 Task: Explore the project management tool and familiarize yourself with its features, including templates, dashboards, and customization options.
Action: Mouse moved to (15, 27)
Screenshot: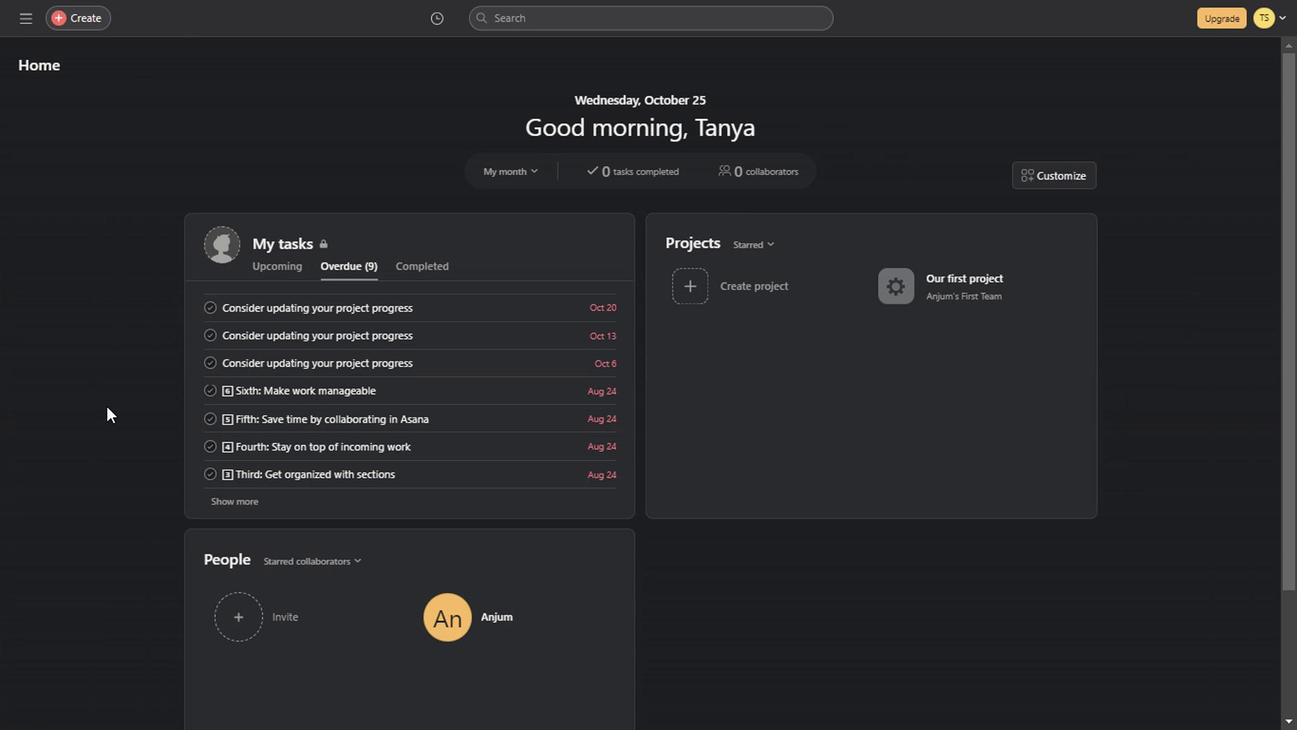 
Action: Mouse pressed left at (15, 27)
Screenshot: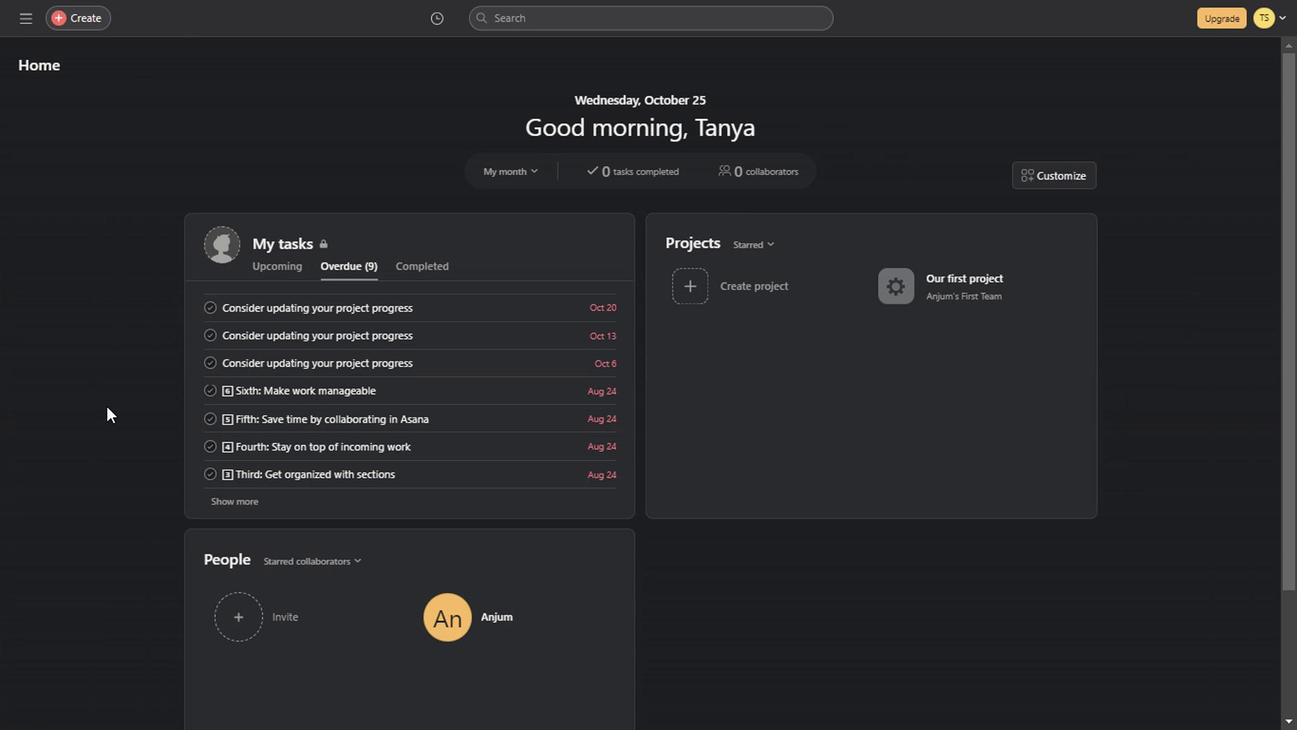 
Action: Mouse moved to (296, 279)
Screenshot: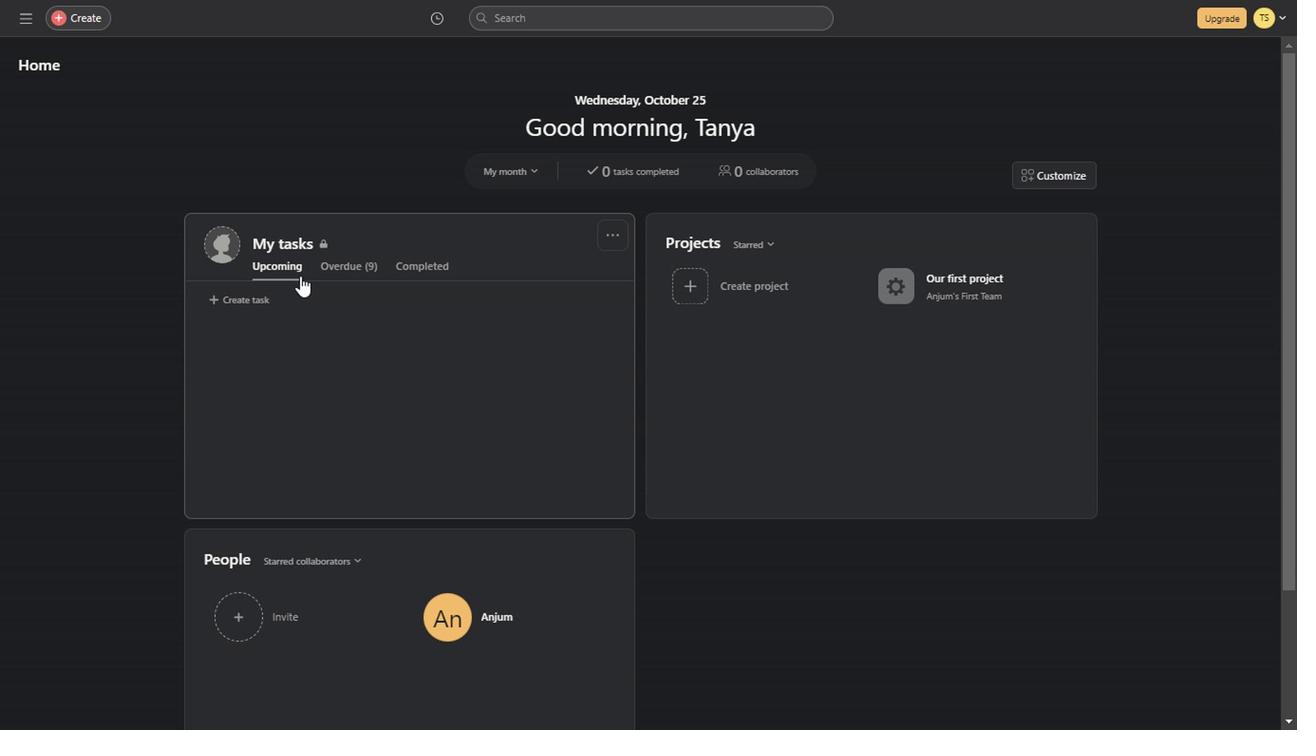 
Action: Mouse pressed left at (296, 279)
Screenshot: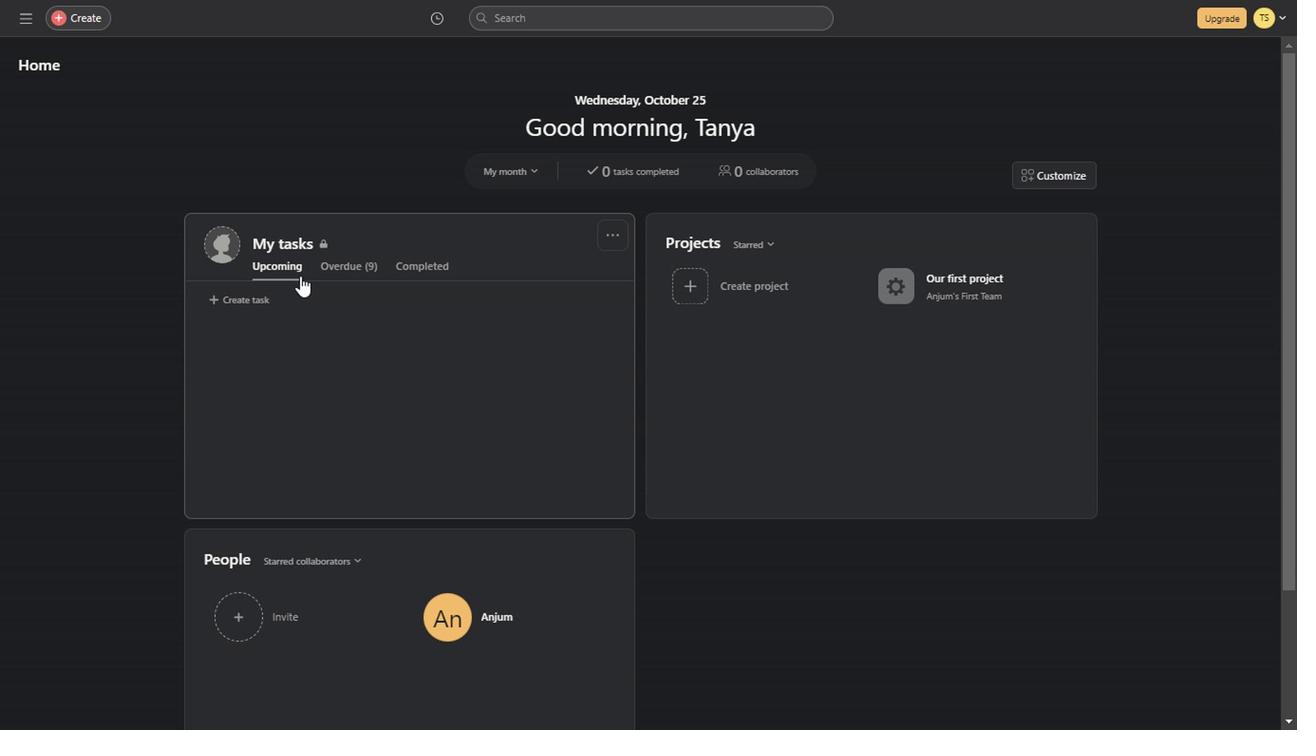 
Action: Mouse moved to (416, 275)
Screenshot: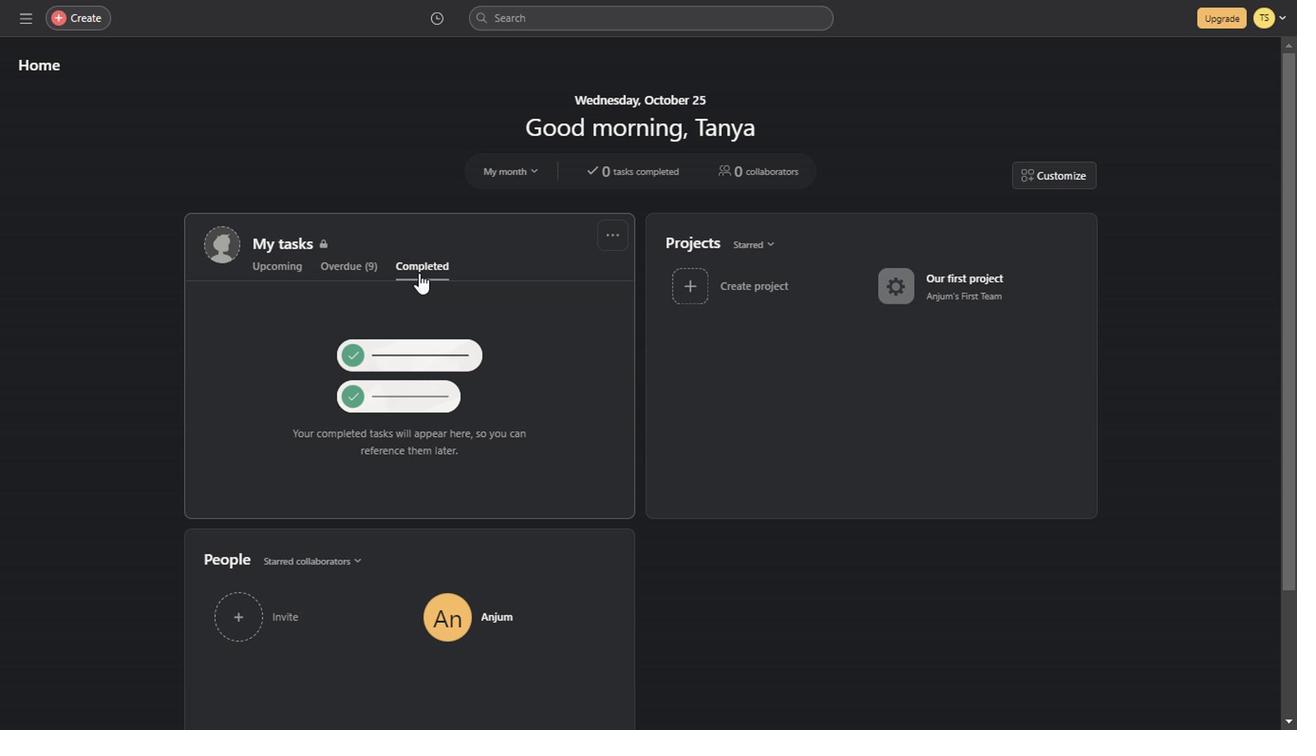 
Action: Mouse pressed left at (416, 275)
Screenshot: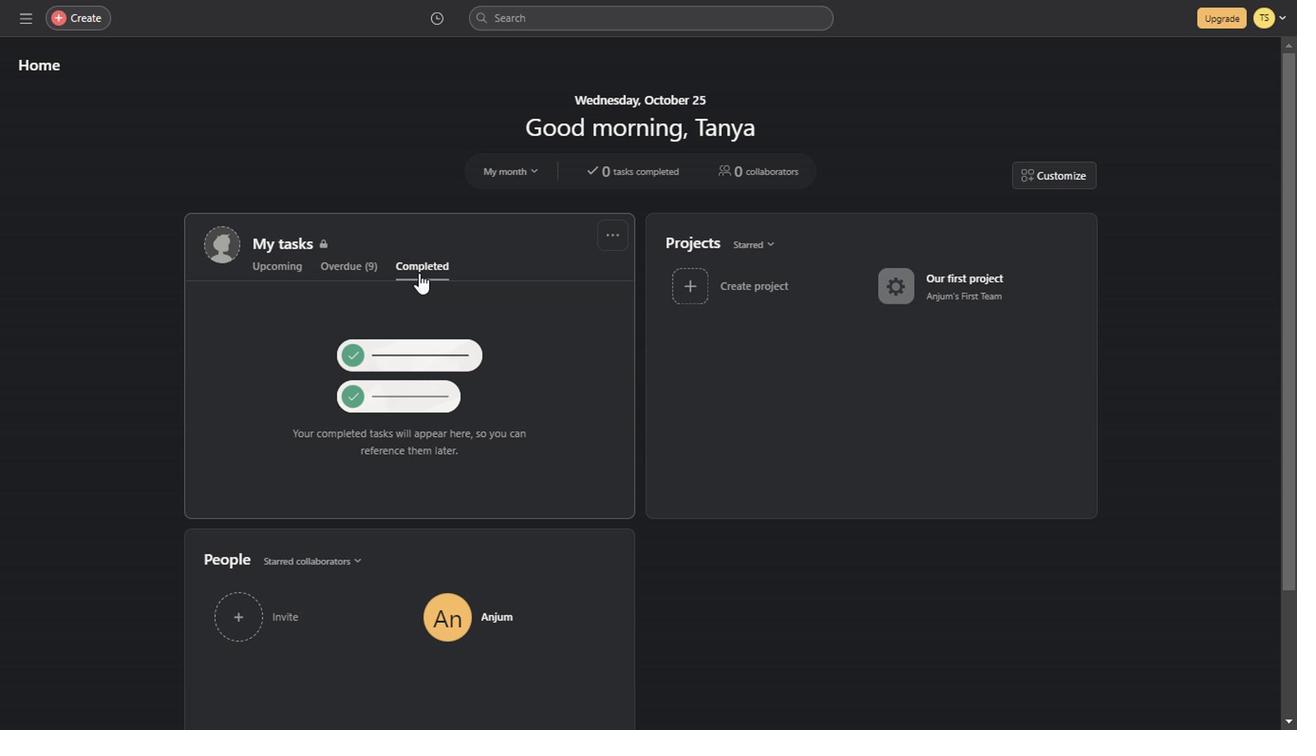 
Action: Mouse moved to (350, 262)
Screenshot: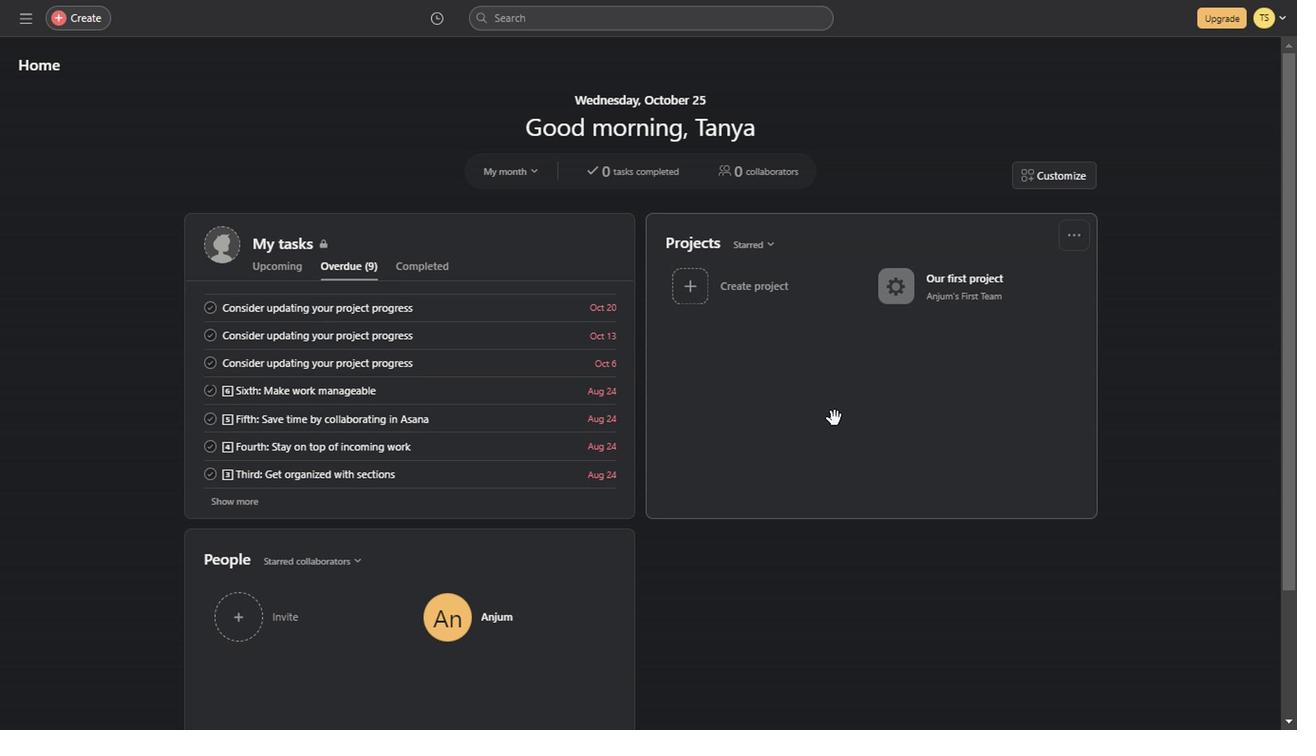 
Action: Mouse pressed left at (350, 262)
Screenshot: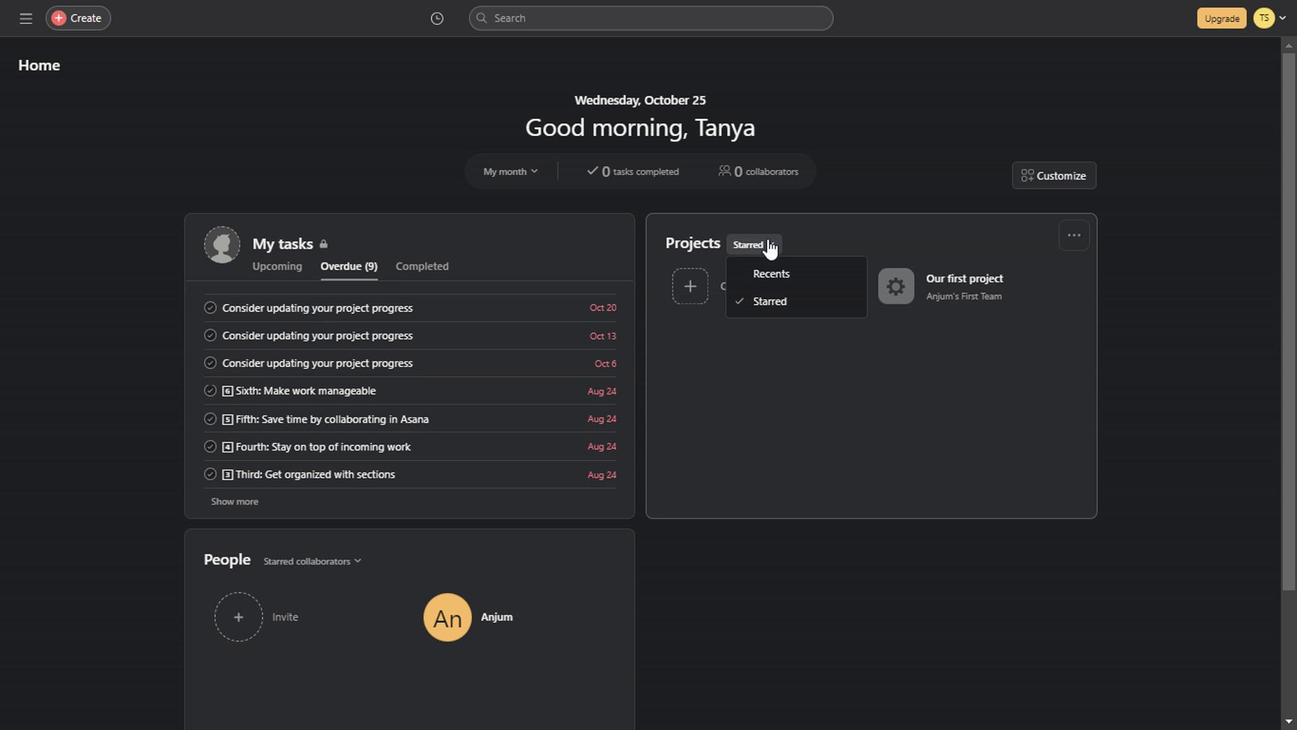 
Action: Mouse moved to (770, 242)
Screenshot: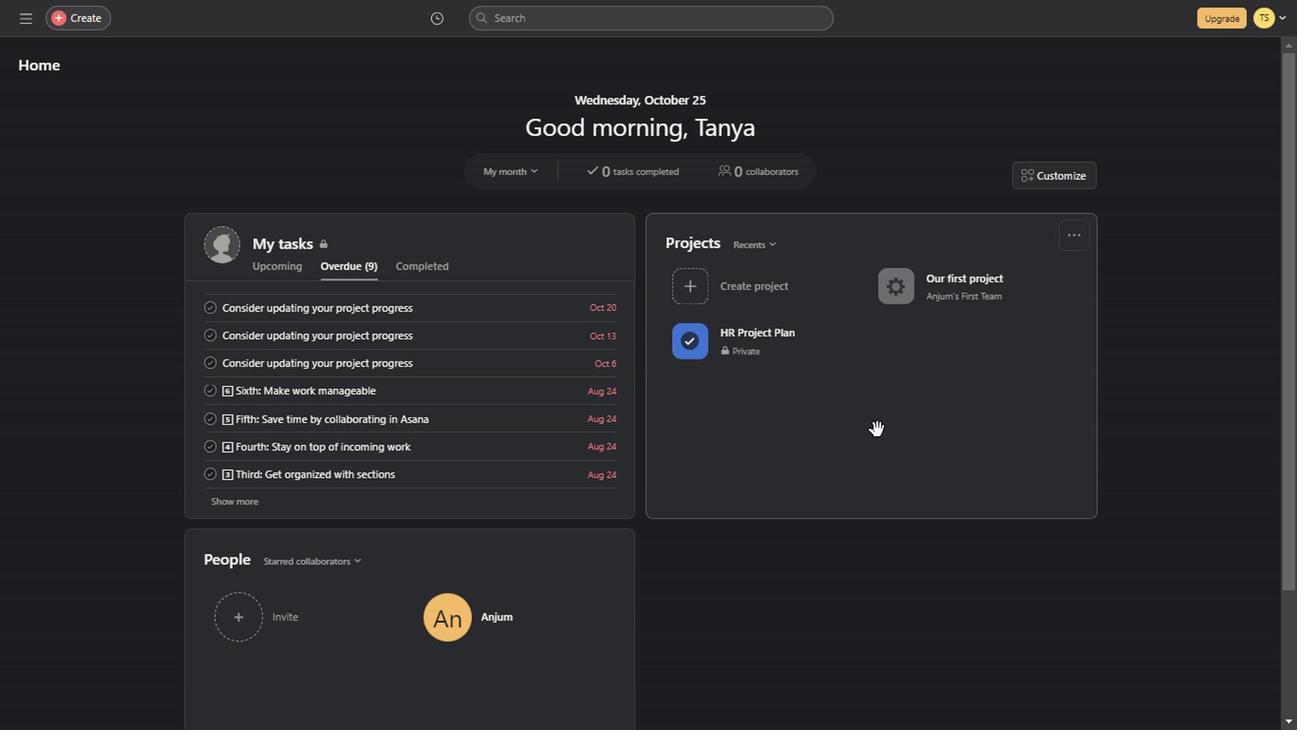 
Action: Mouse pressed left at (770, 242)
Screenshot: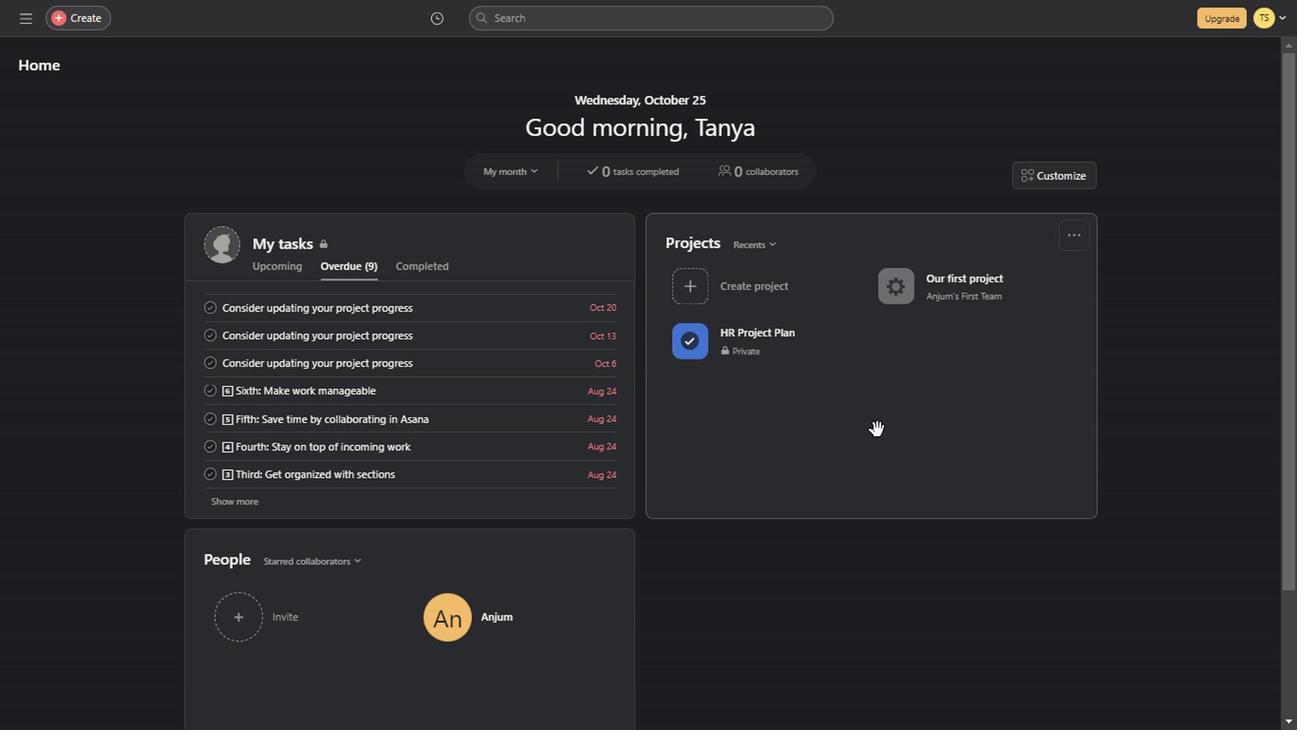 
Action: Mouse moved to (779, 279)
Screenshot: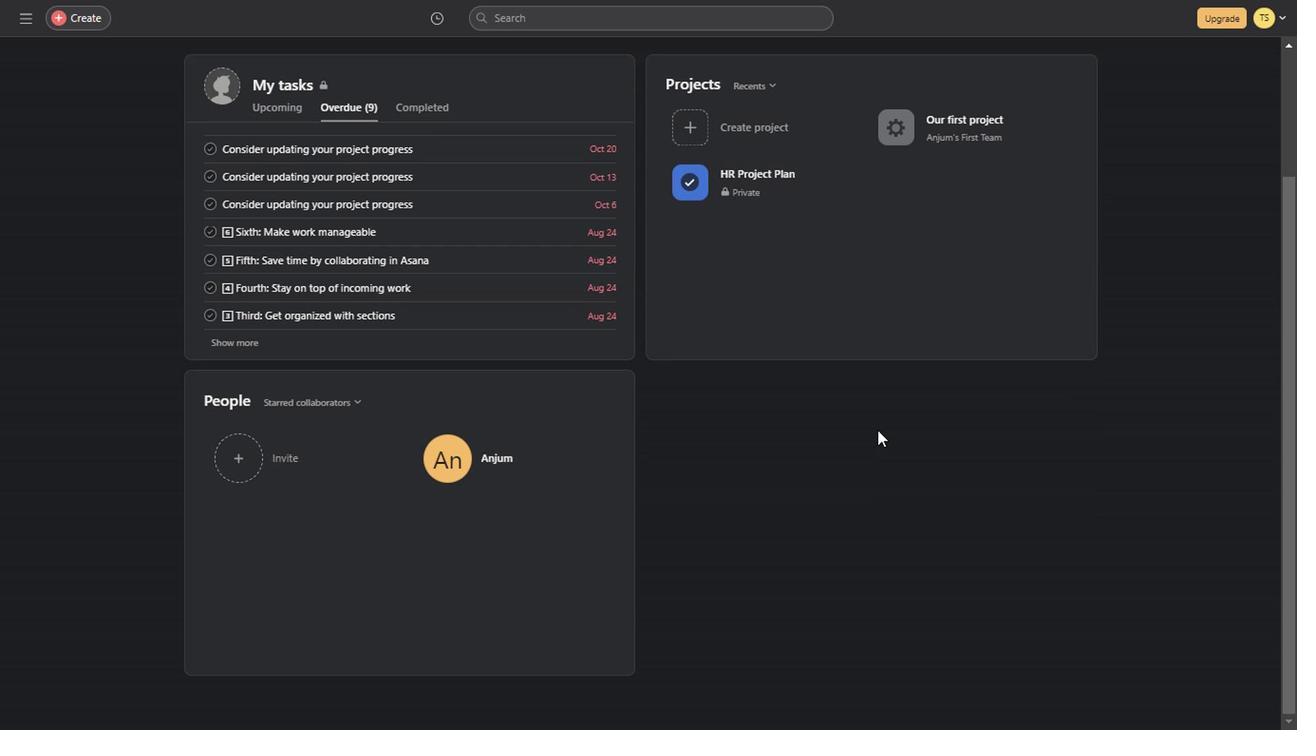 
Action: Mouse pressed left at (779, 279)
Screenshot: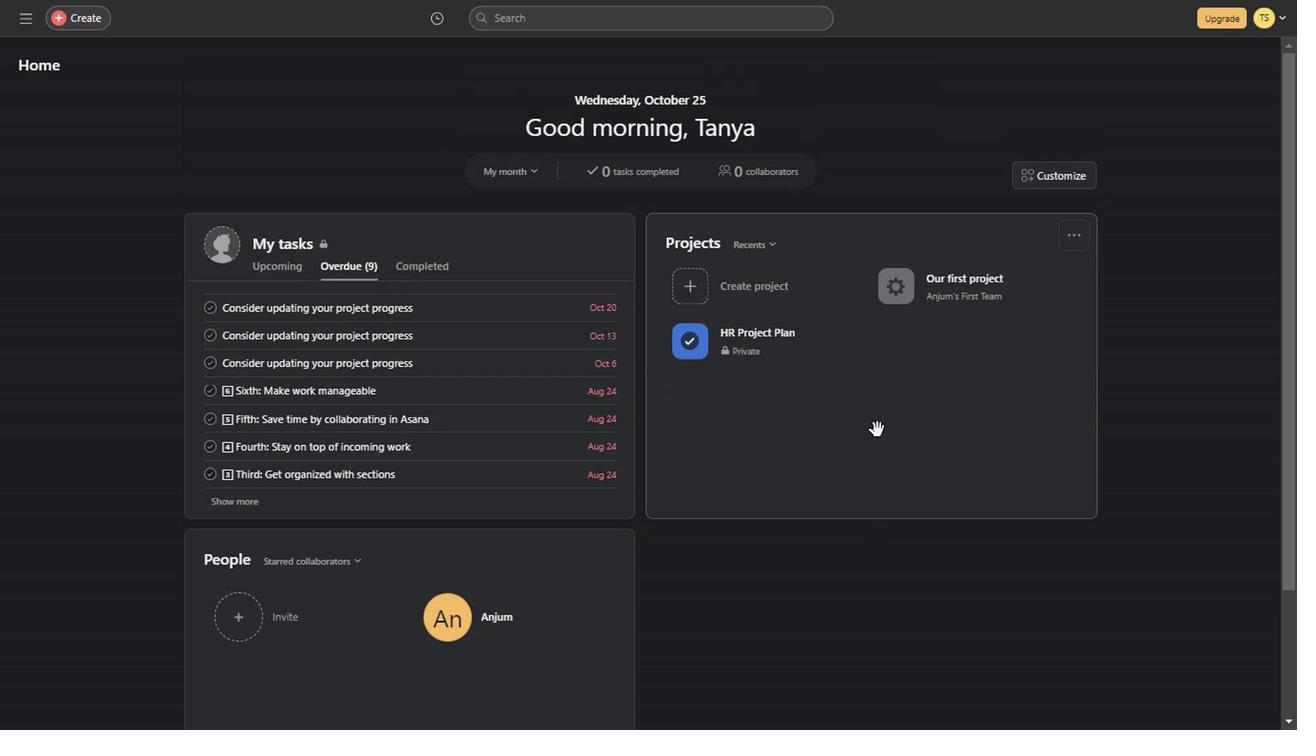 
Action: Mouse moved to (882, 431)
Screenshot: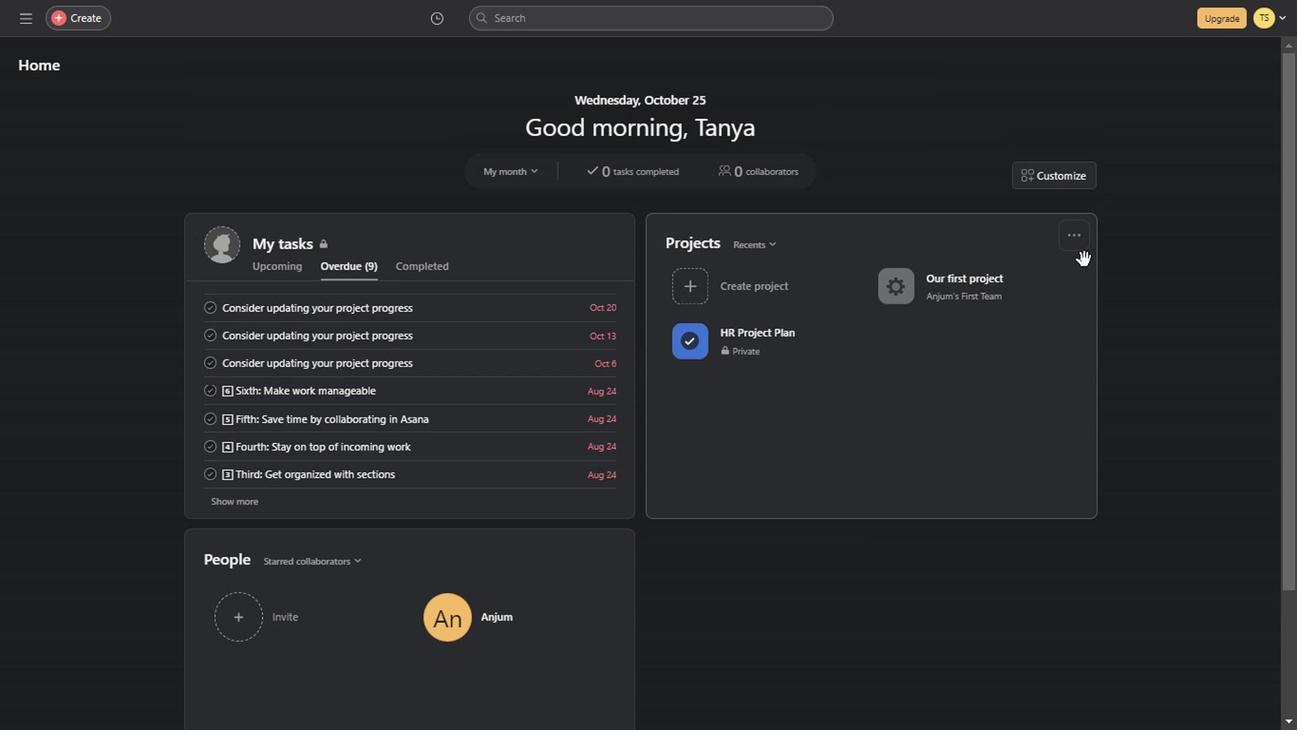 
Action: Mouse scrolled (882, 429) with delta (0, -1)
Screenshot: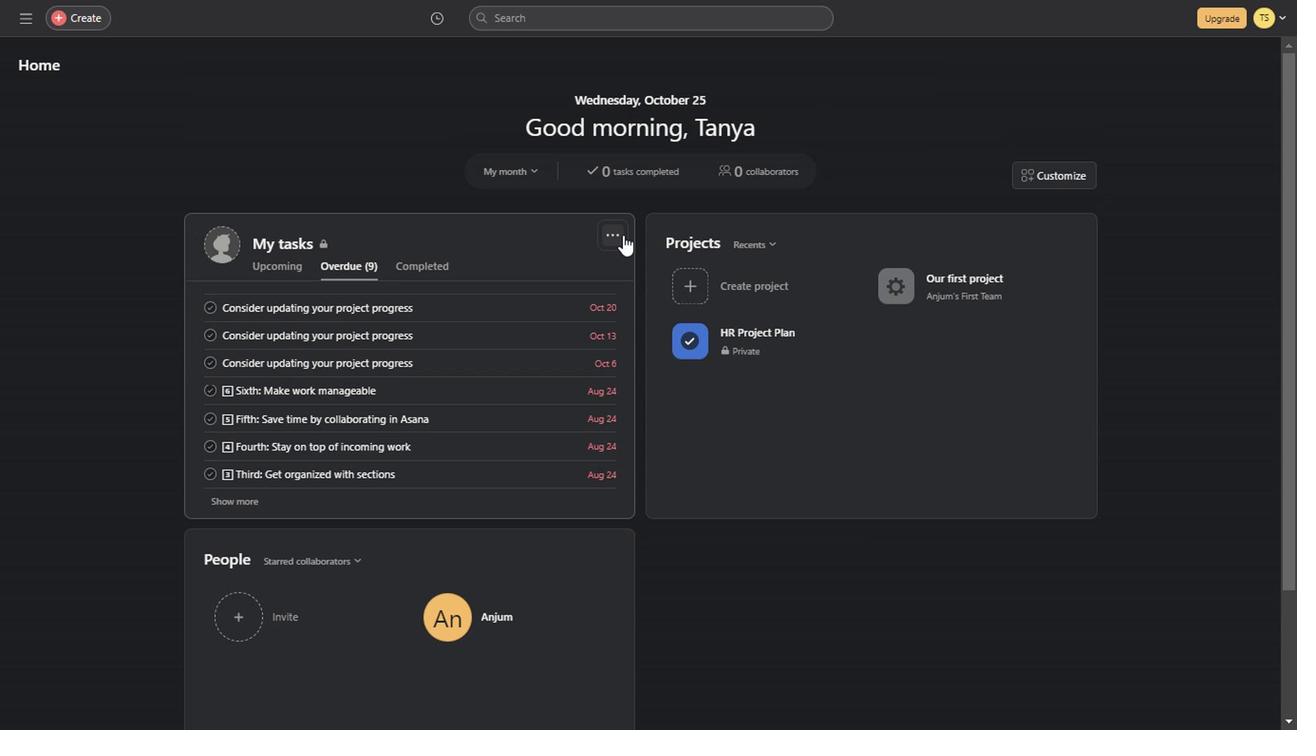 
Action: Mouse scrolled (882, 429) with delta (0, -1)
Screenshot: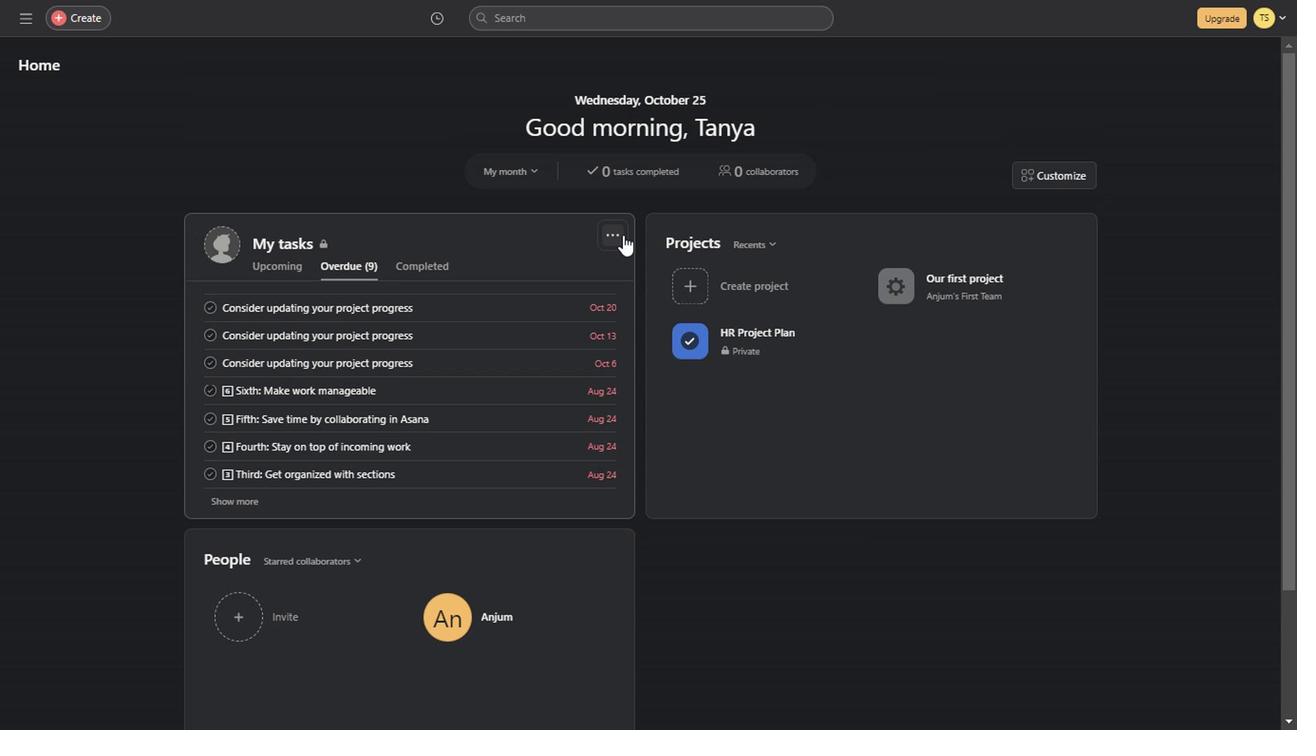 
Action: Mouse scrolled (882, 429) with delta (0, -1)
Screenshot: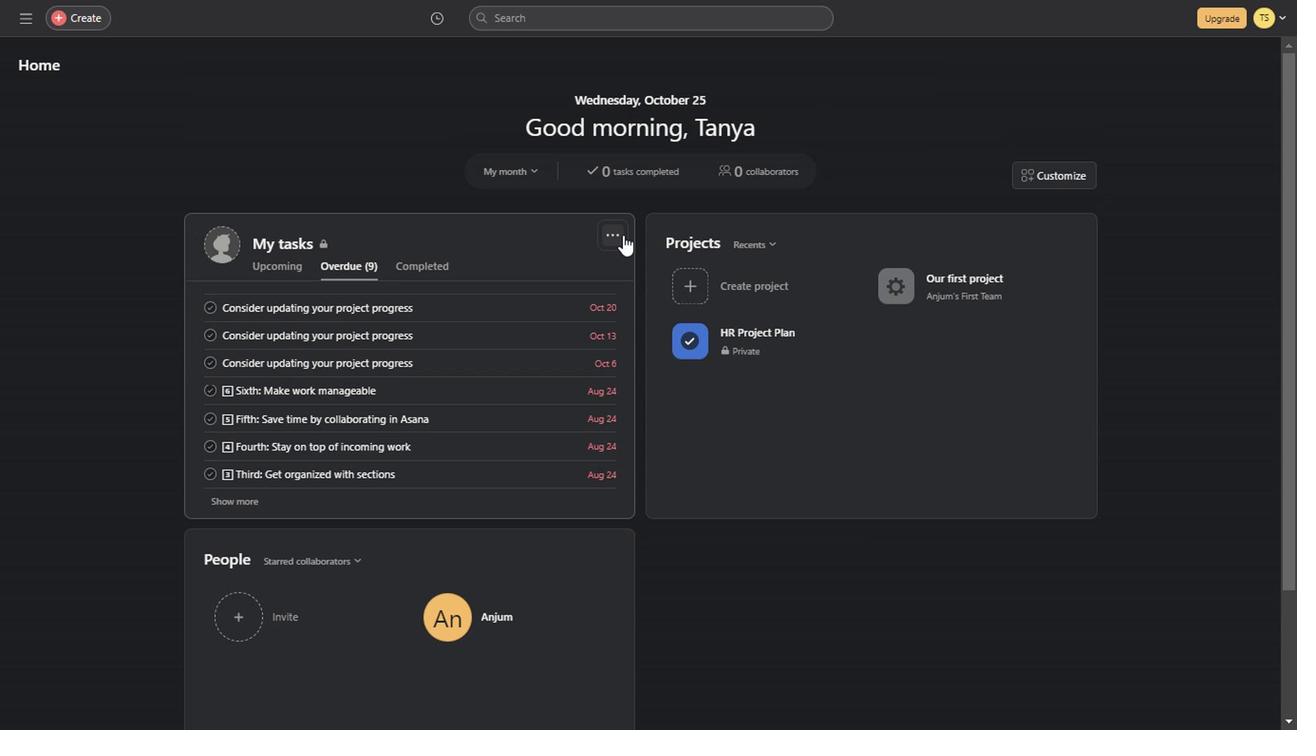 
Action: Mouse scrolled (882, 429) with delta (0, -1)
Screenshot: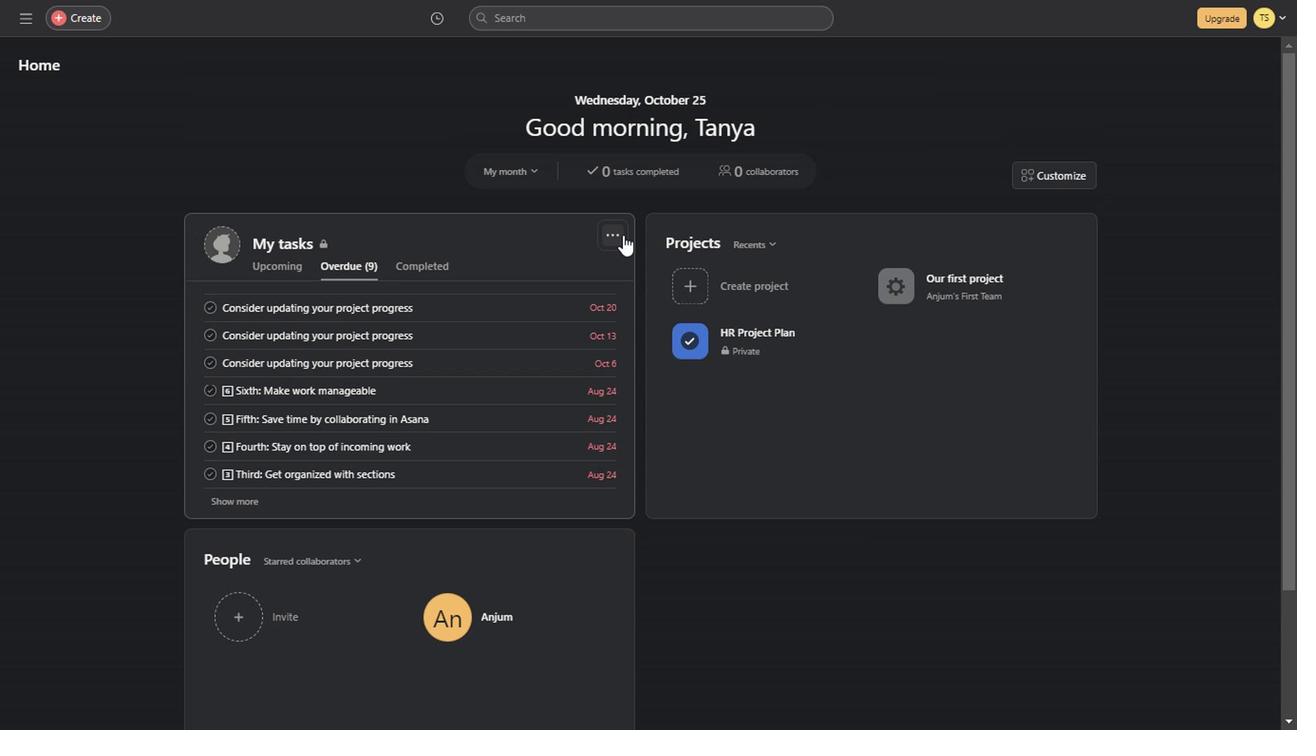 
Action: Mouse scrolled (882, 429) with delta (0, -1)
Screenshot: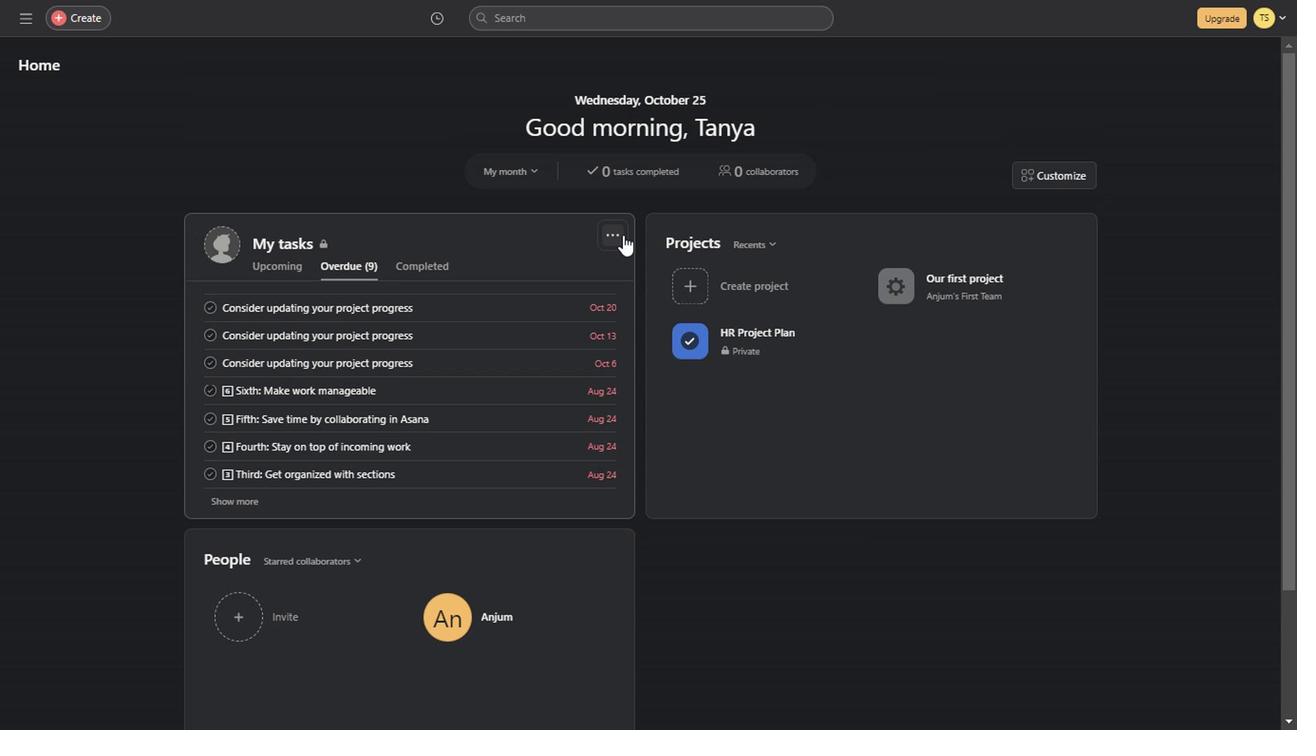 
Action: Mouse scrolled (882, 429) with delta (0, -1)
Screenshot: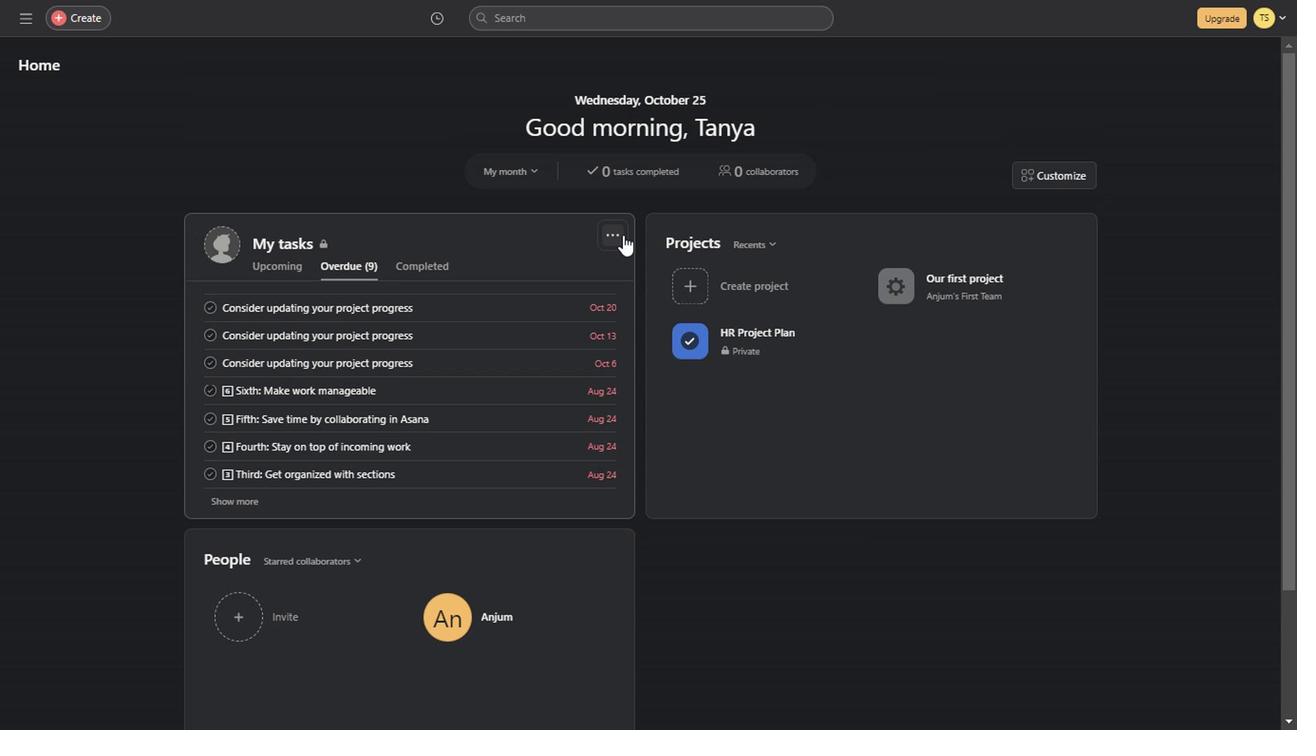 
Action: Mouse scrolled (882, 429) with delta (0, -1)
Screenshot: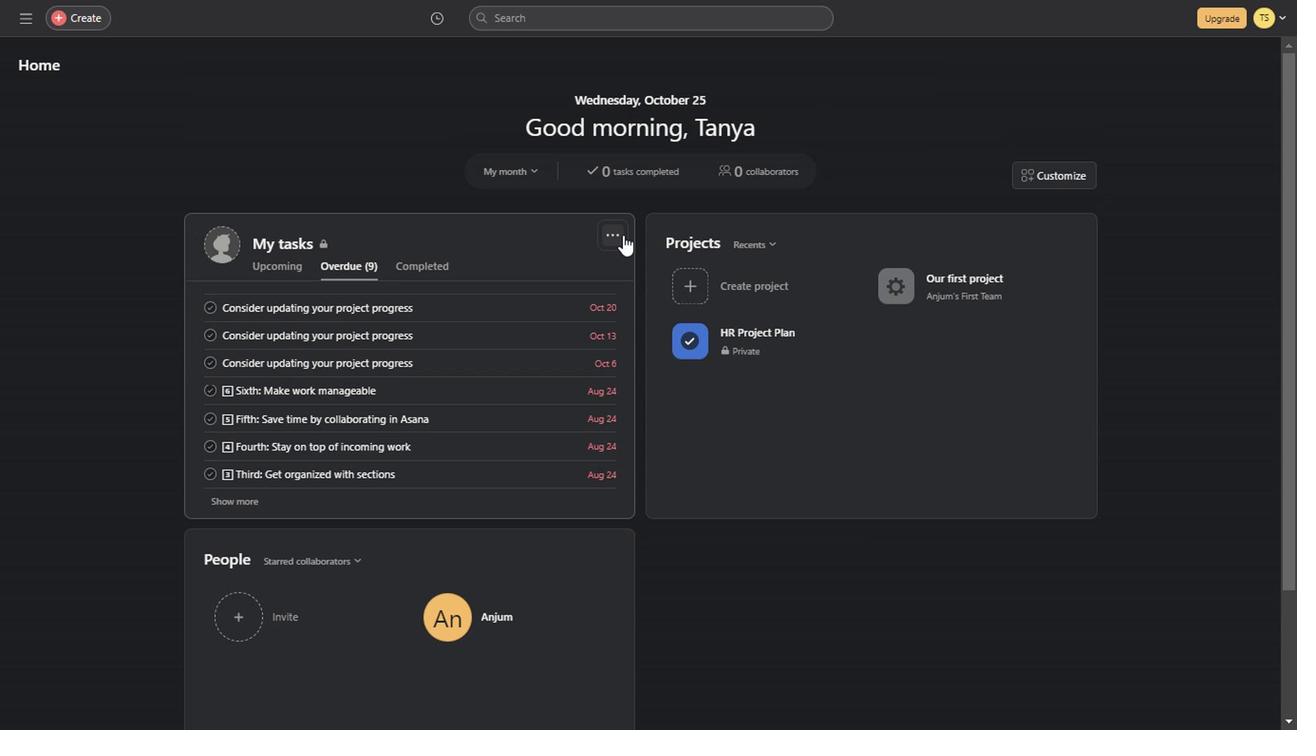 
Action: Mouse scrolled (882, 429) with delta (0, -1)
Screenshot: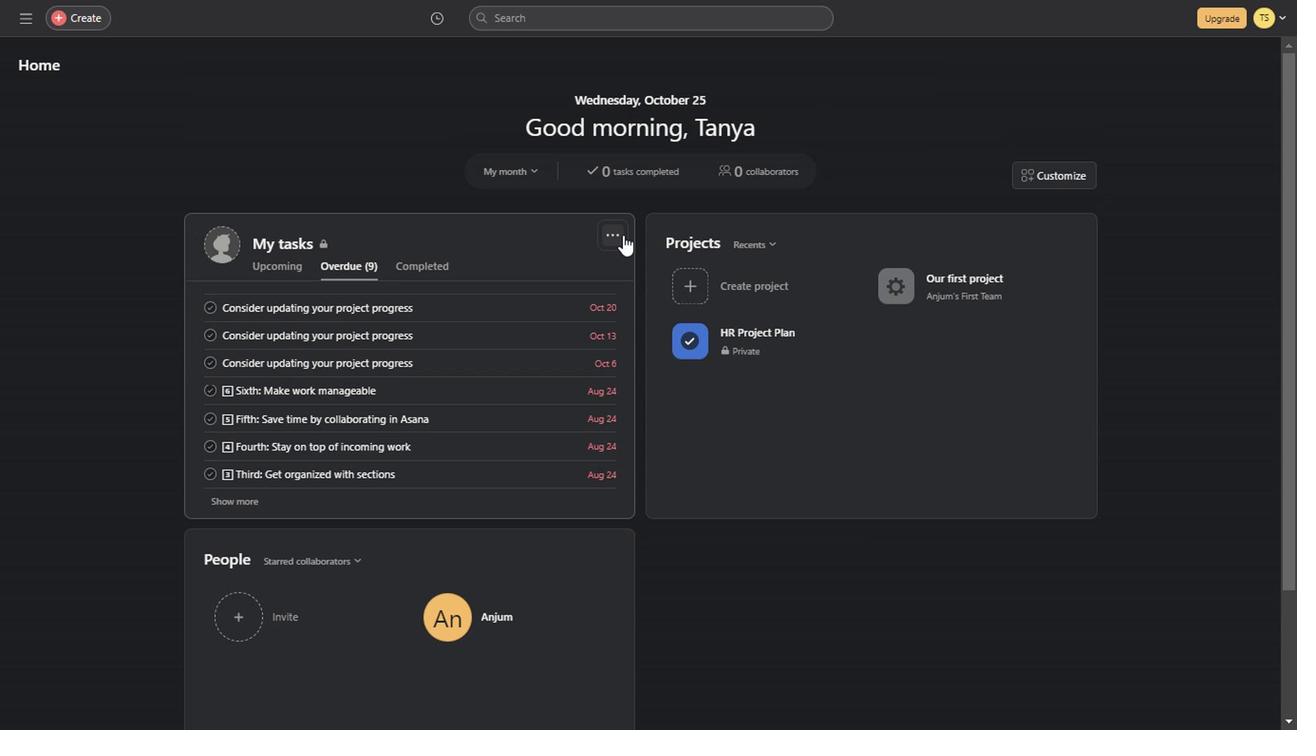 
Action: Mouse scrolled (882, 429) with delta (0, -1)
Screenshot: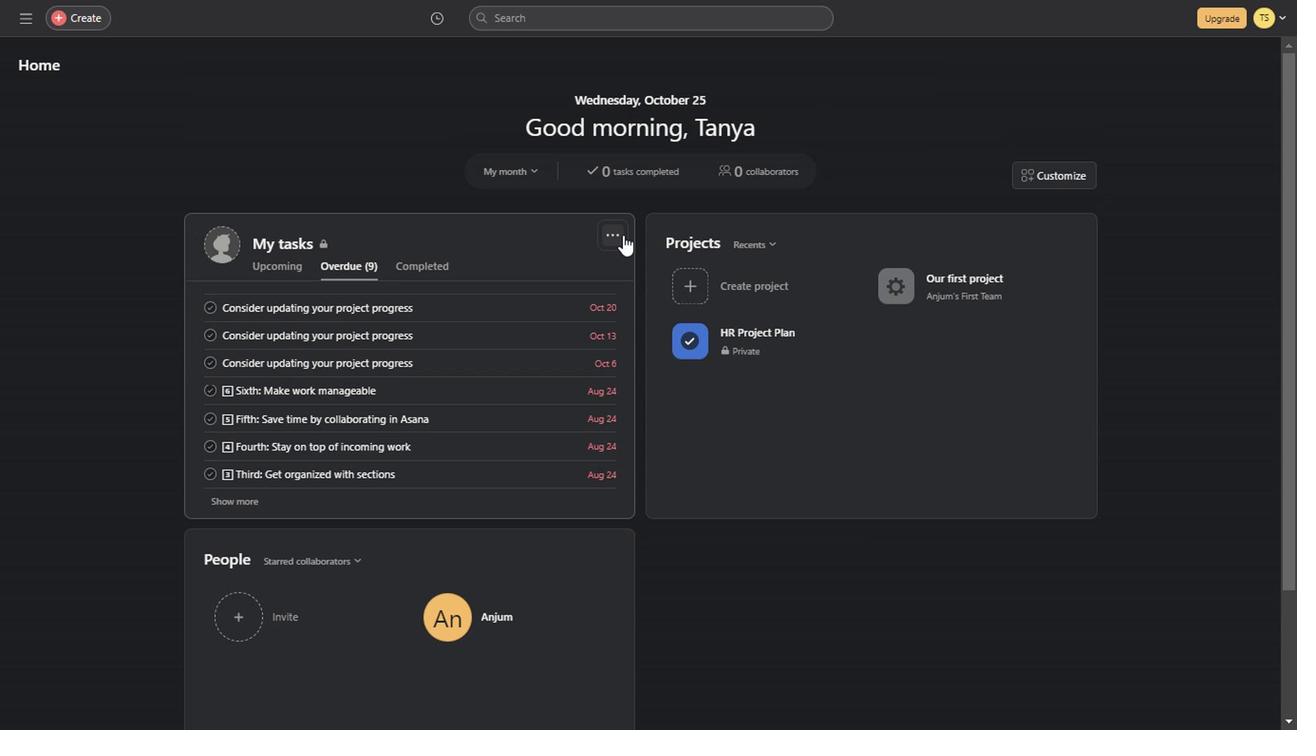 
Action: Mouse scrolled (882, 429) with delta (0, -1)
Screenshot: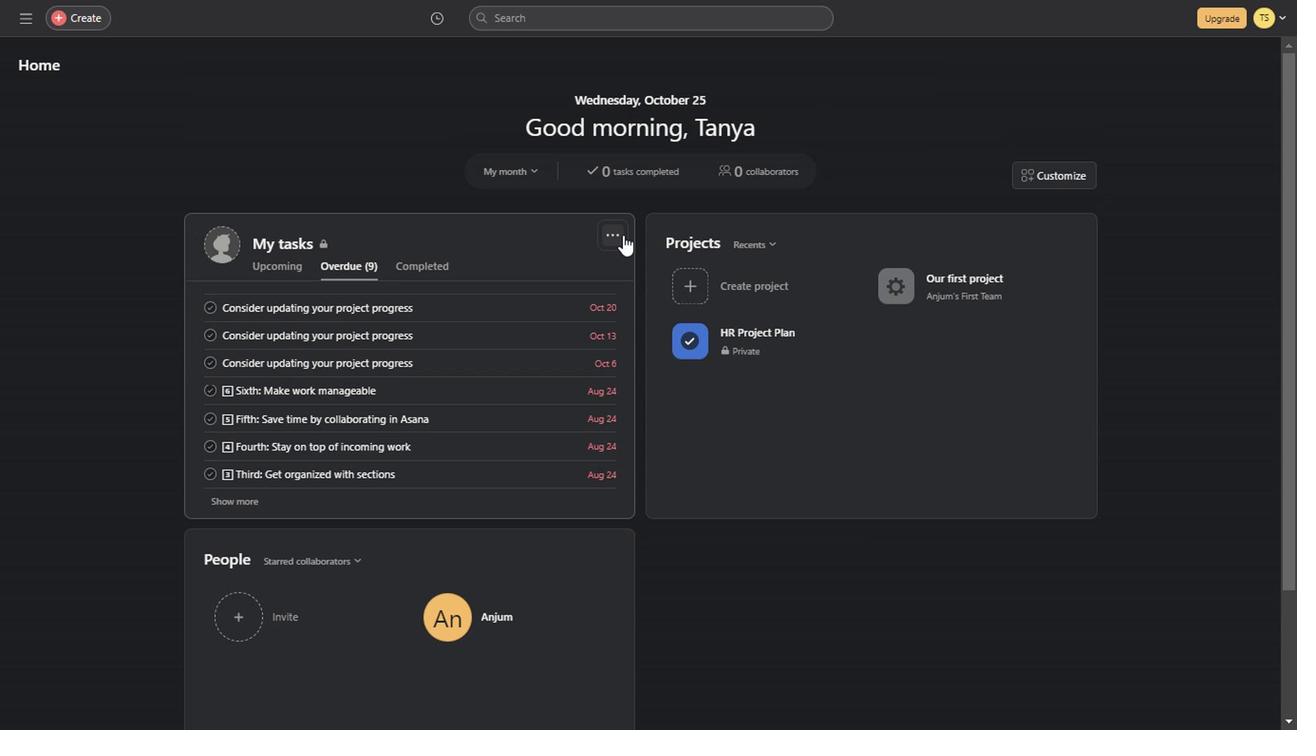 
Action: Mouse scrolled (882, 429) with delta (0, -1)
Screenshot: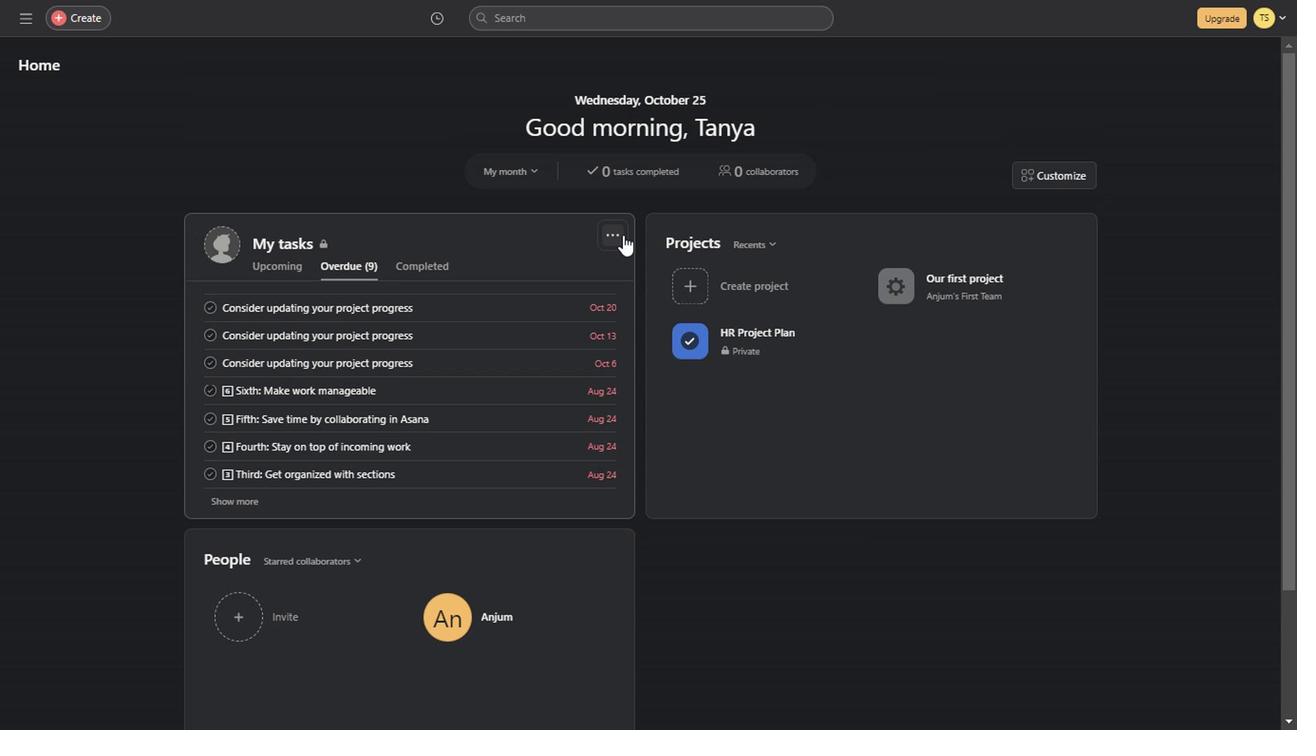 
Action: Mouse scrolled (882, 429) with delta (0, -1)
Screenshot: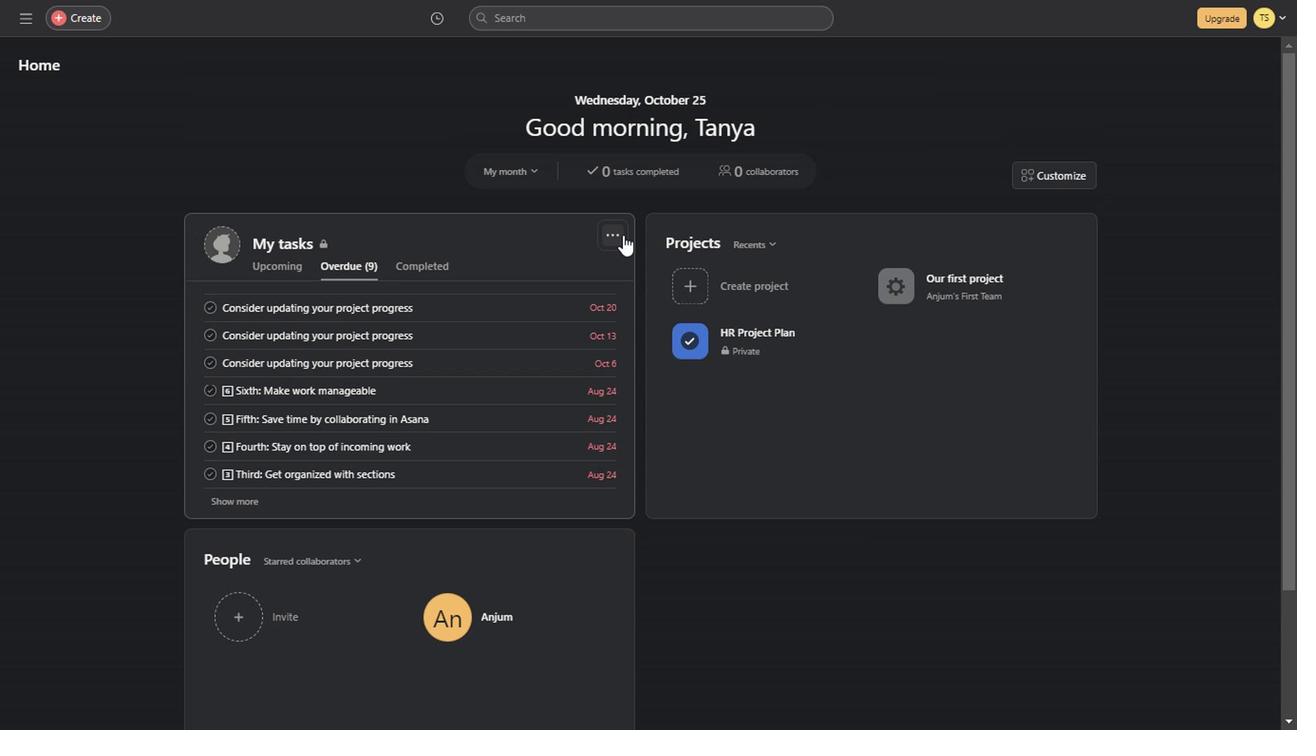 
Action: Mouse scrolled (882, 429) with delta (0, -1)
Screenshot: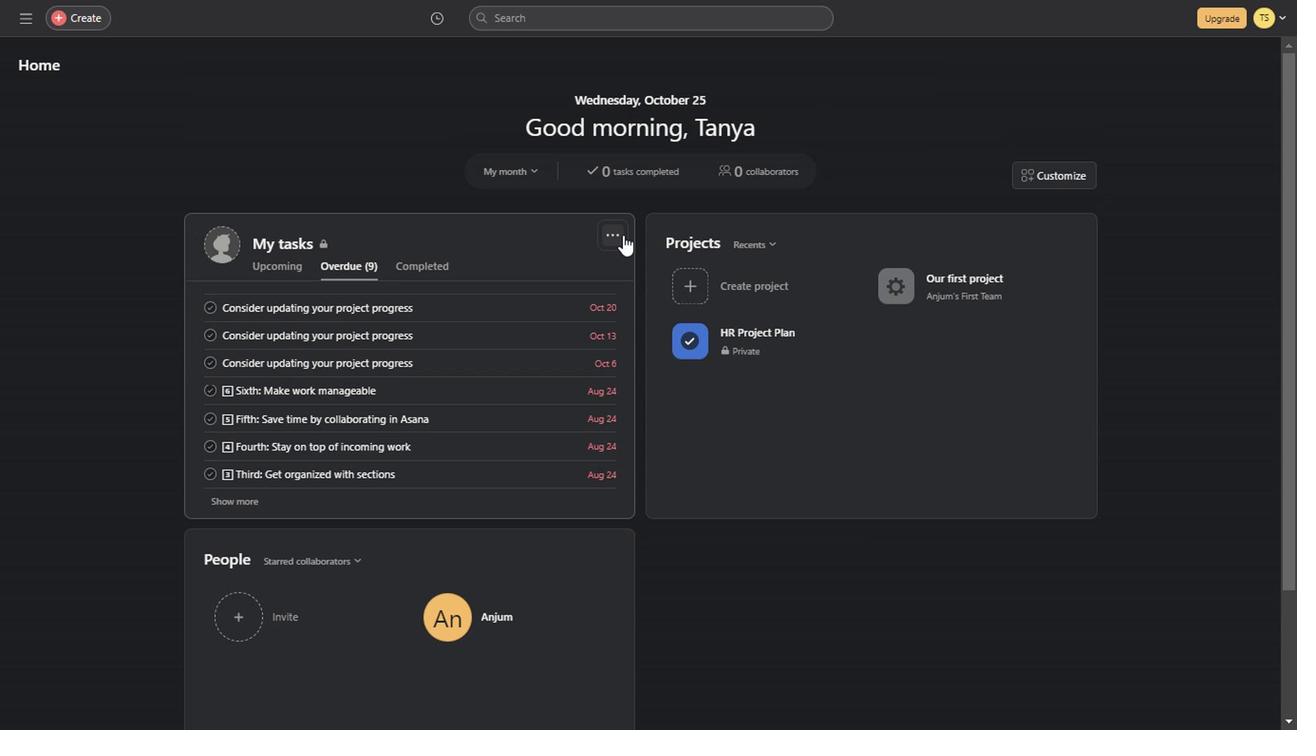 
Action: Mouse scrolled (882, 429) with delta (0, -1)
Screenshot: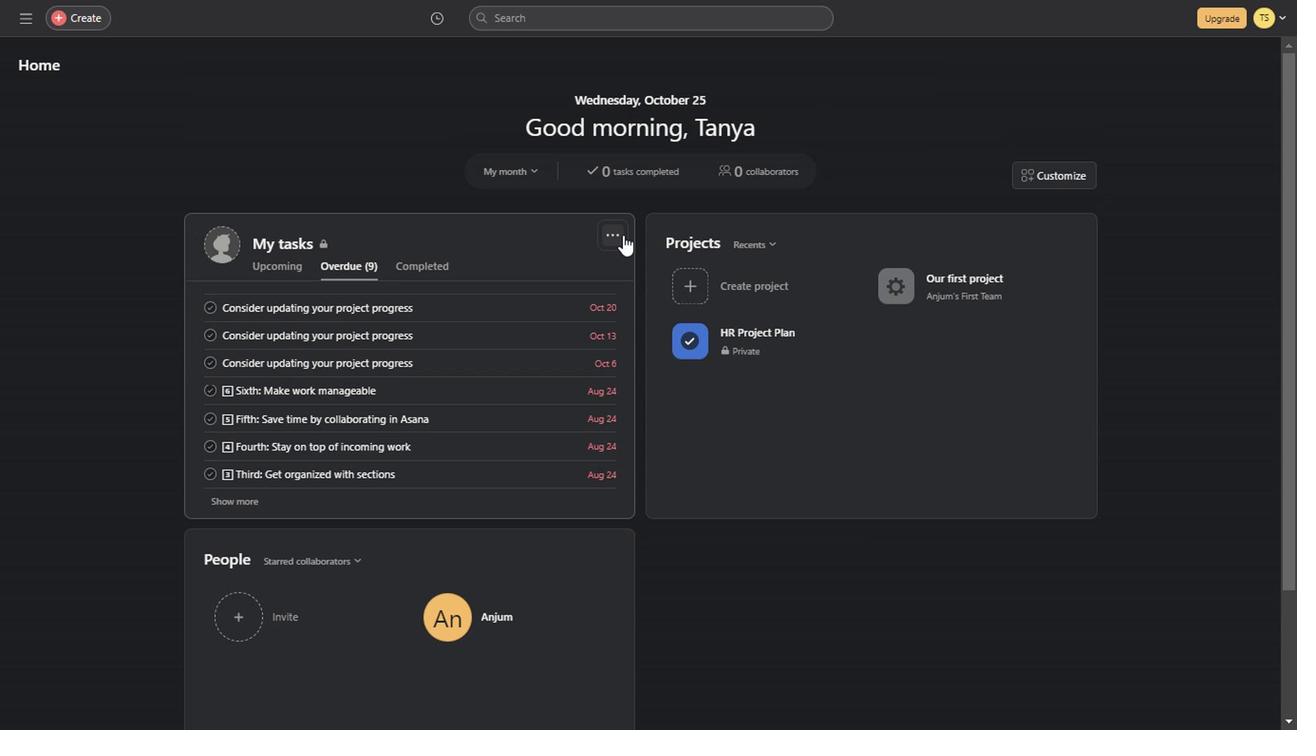 
Action: Mouse scrolled (882, 429) with delta (0, -1)
Screenshot: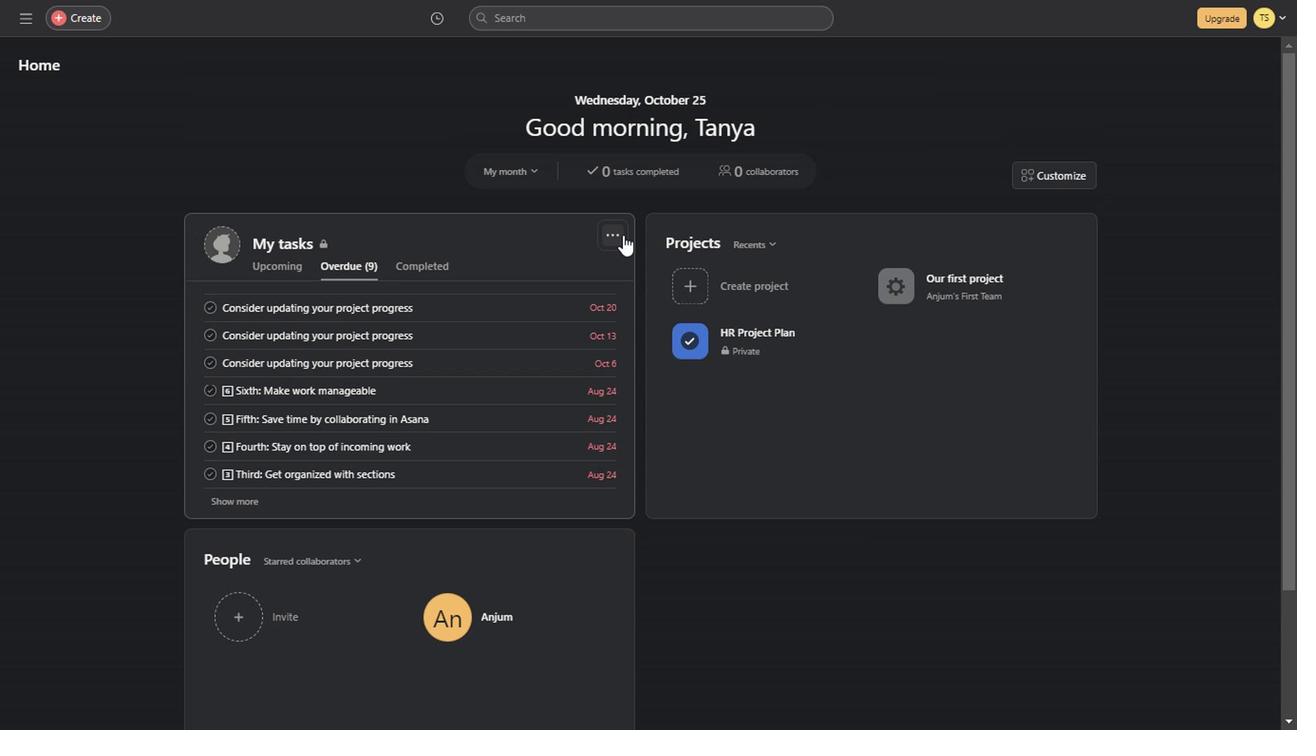 
Action: Mouse scrolled (882, 429) with delta (0, -1)
Screenshot: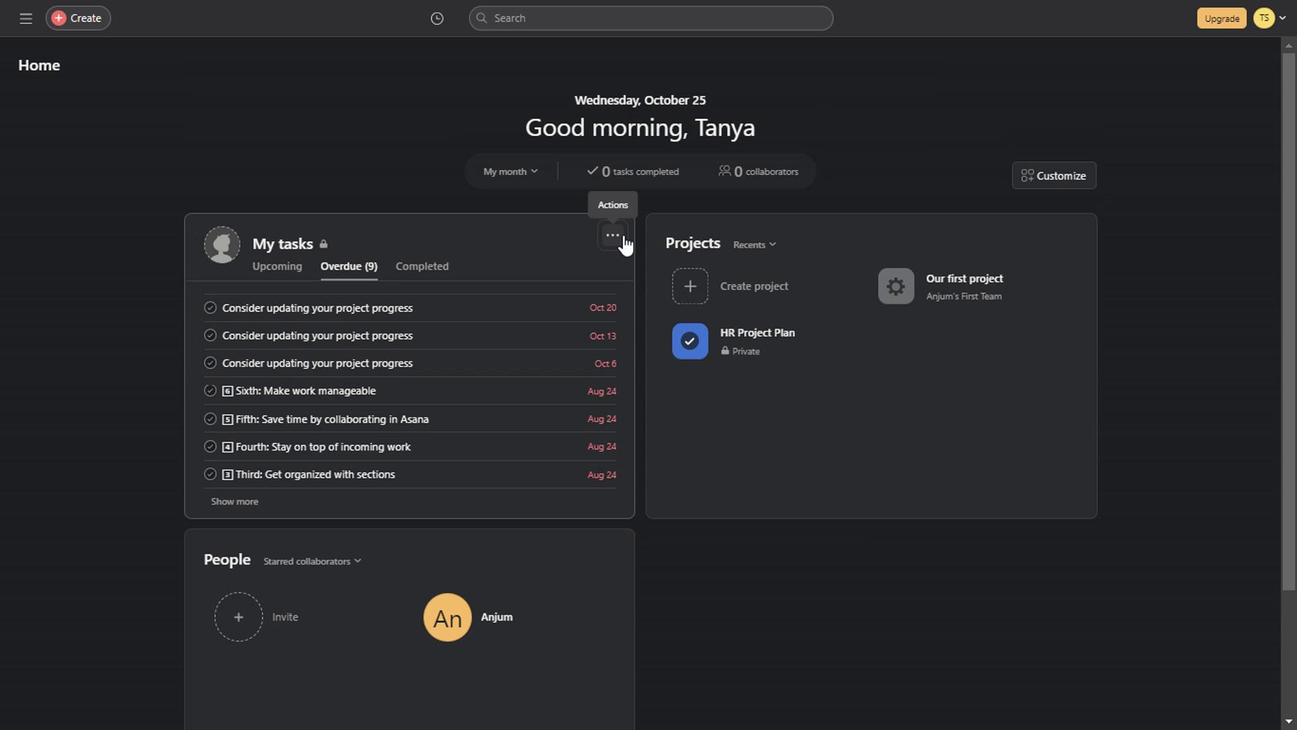 
Action: Mouse scrolled (882, 429) with delta (0, -1)
Screenshot: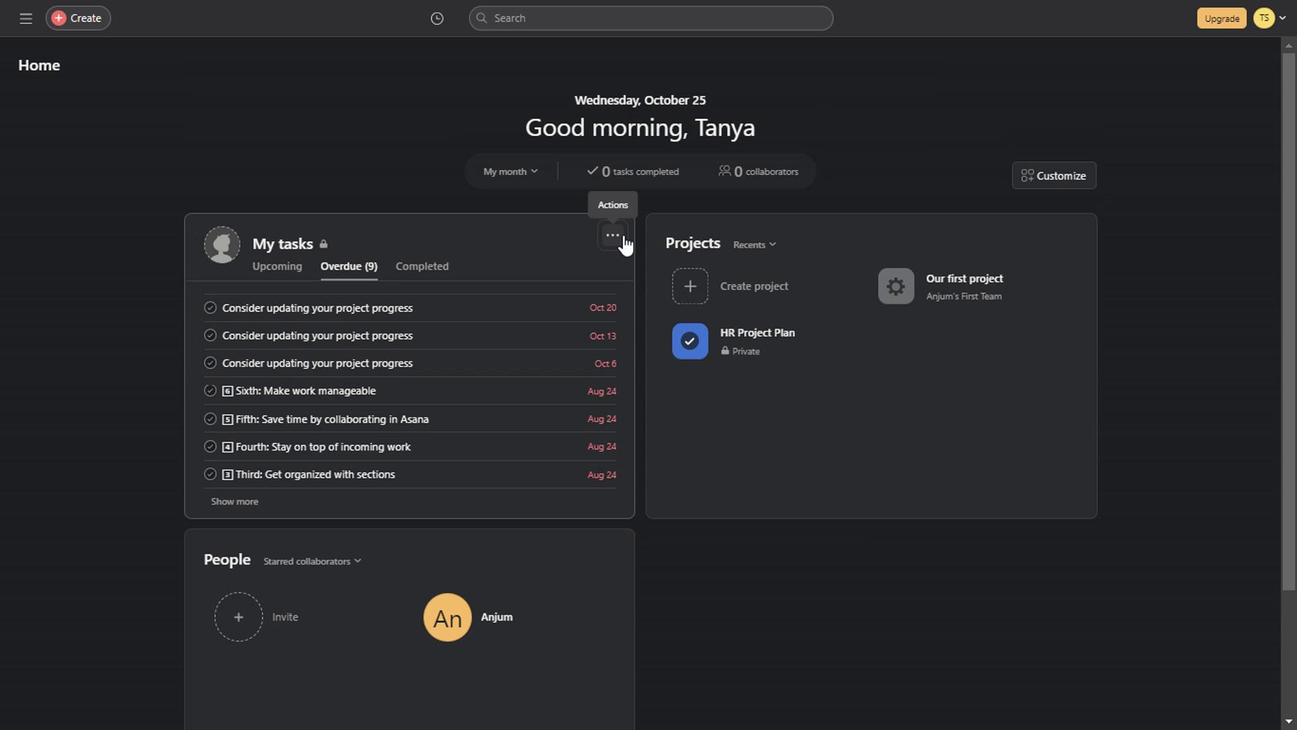 
Action: Mouse scrolled (882, 429) with delta (0, -1)
Screenshot: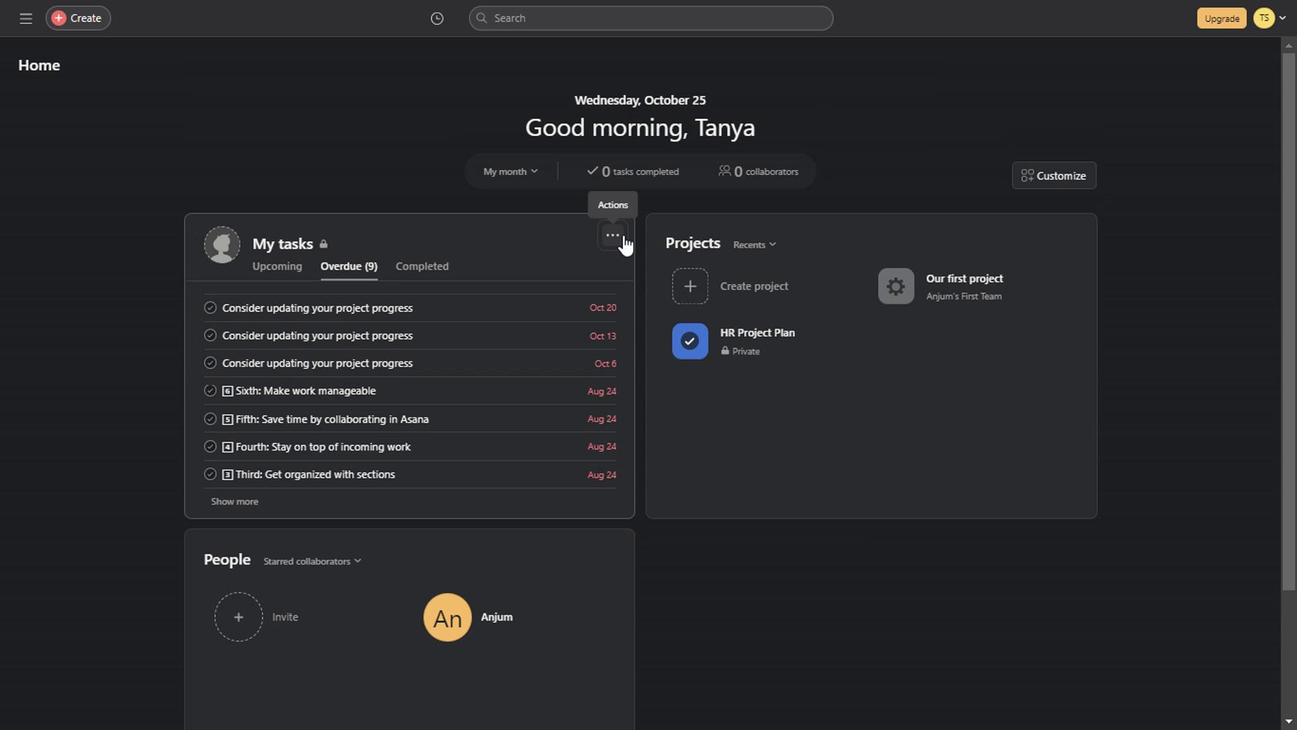 
Action: Mouse scrolled (882, 429) with delta (0, -1)
Screenshot: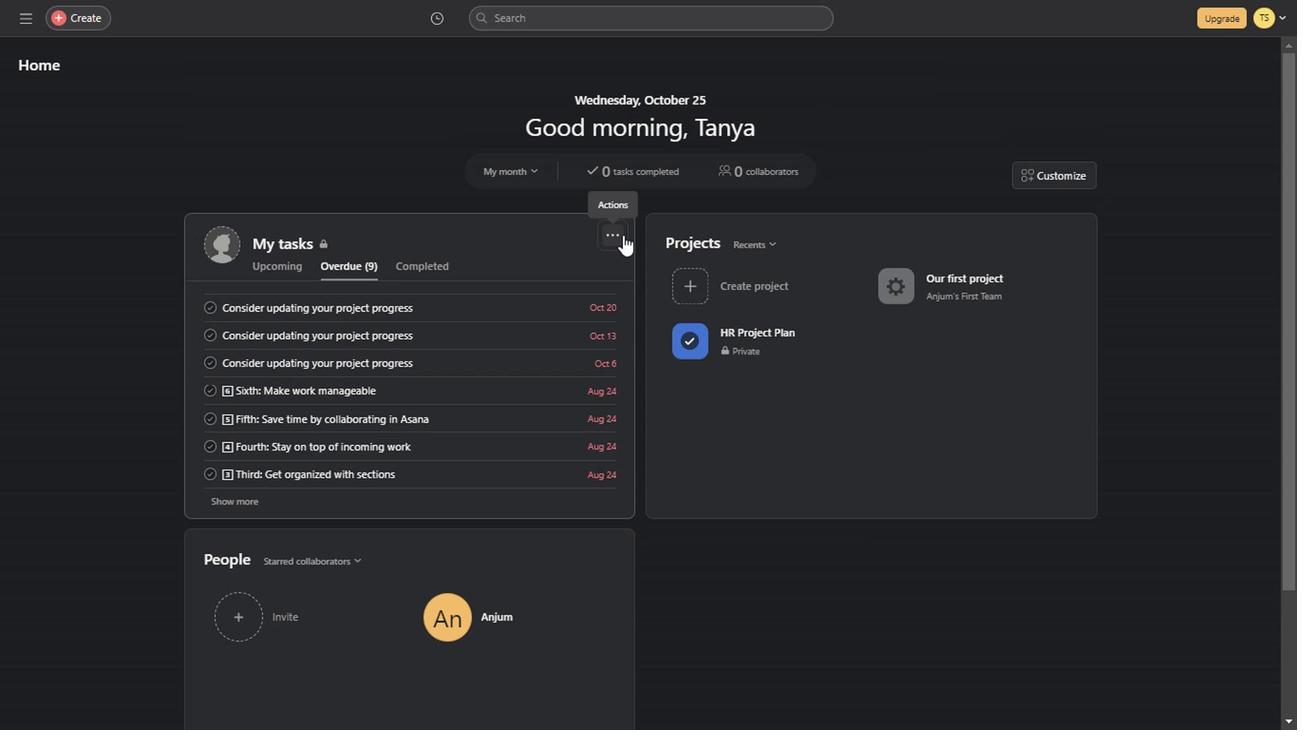 
Action: Mouse scrolled (882, 429) with delta (0, -1)
Screenshot: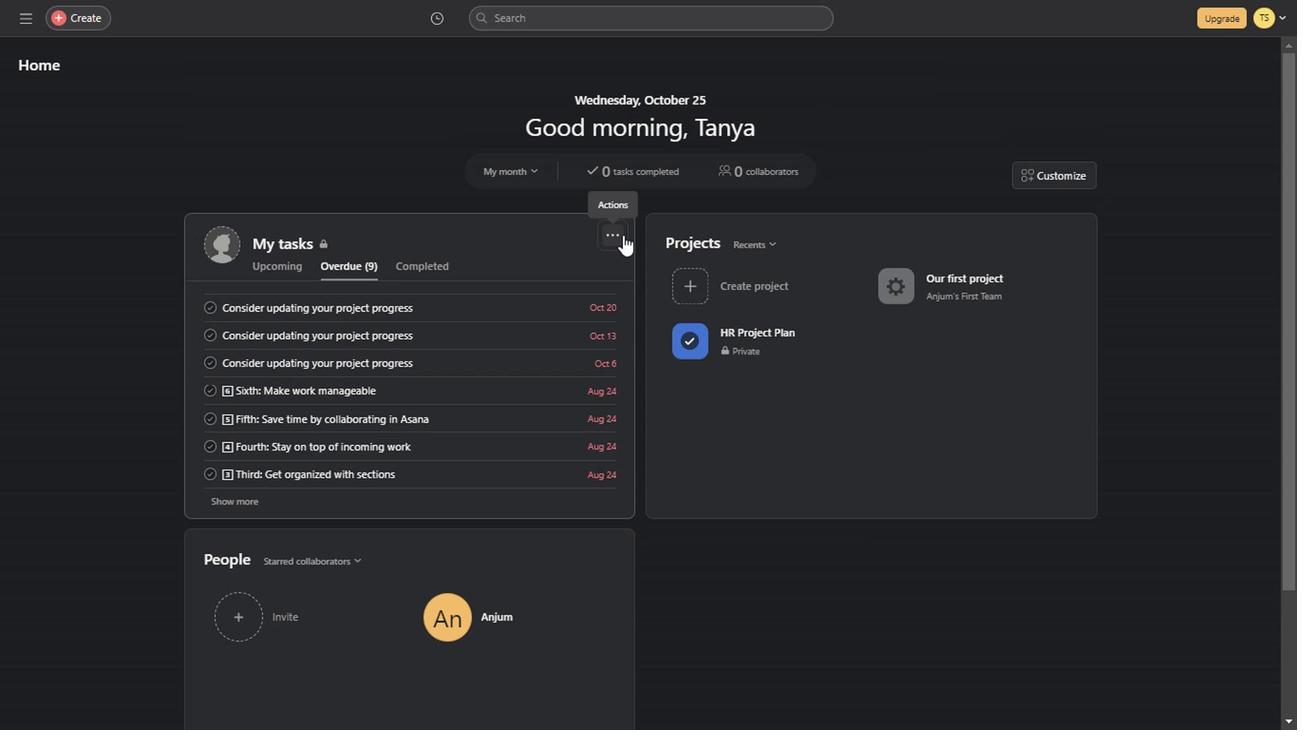 
Action: Mouse scrolled (882, 429) with delta (0, -1)
Screenshot: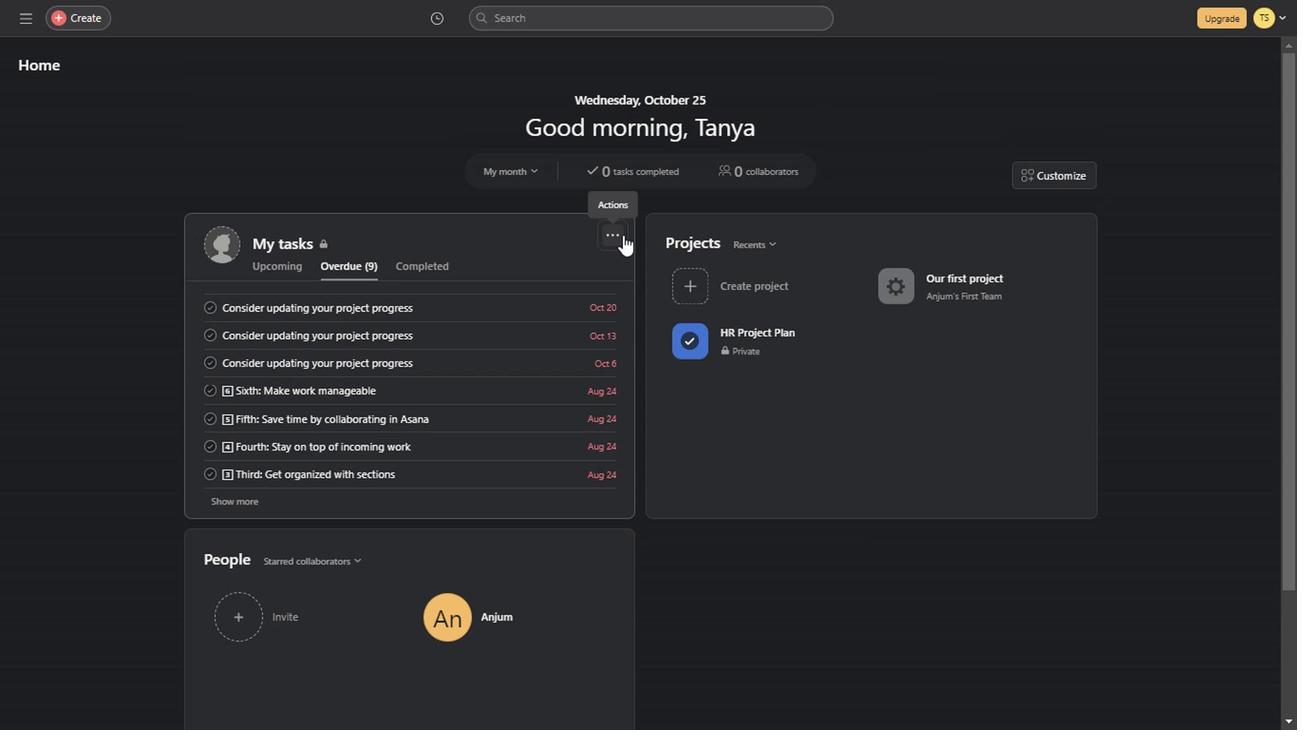 
Action: Mouse scrolled (882, 429) with delta (0, -1)
Screenshot: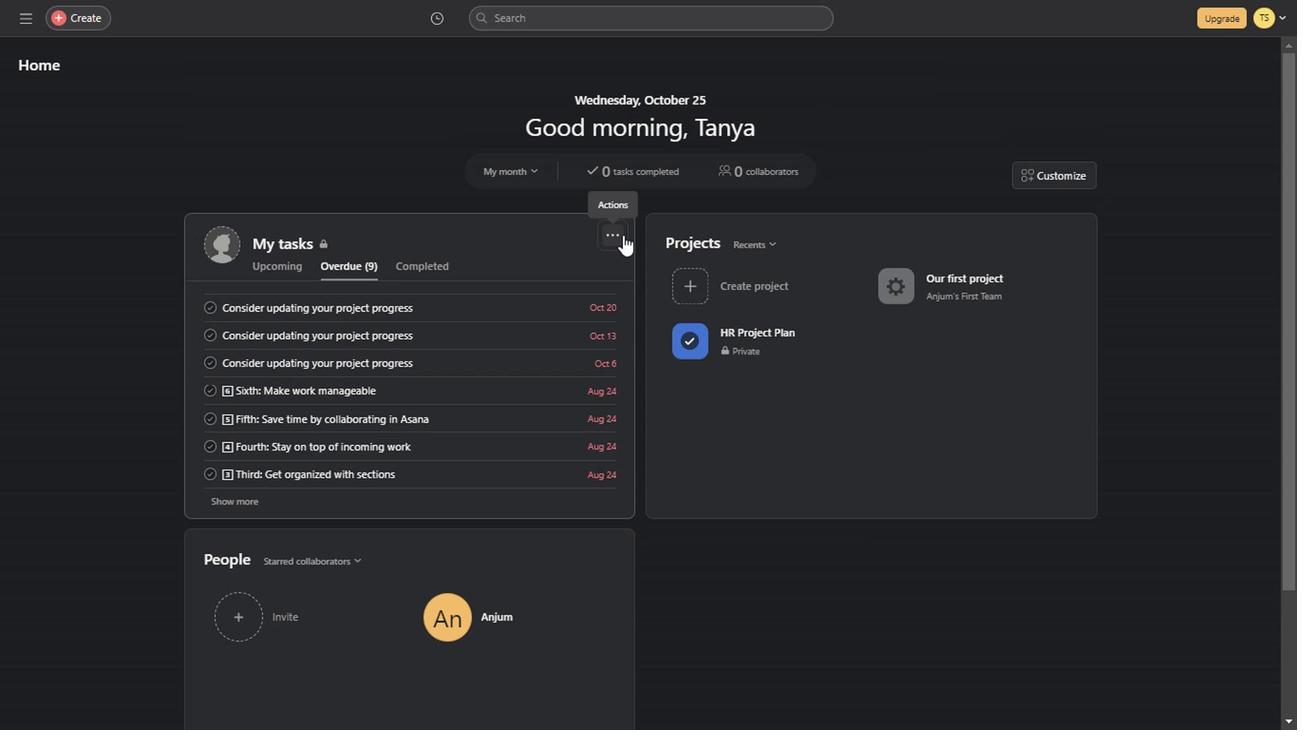 
Action: Mouse moved to (613, 236)
Screenshot: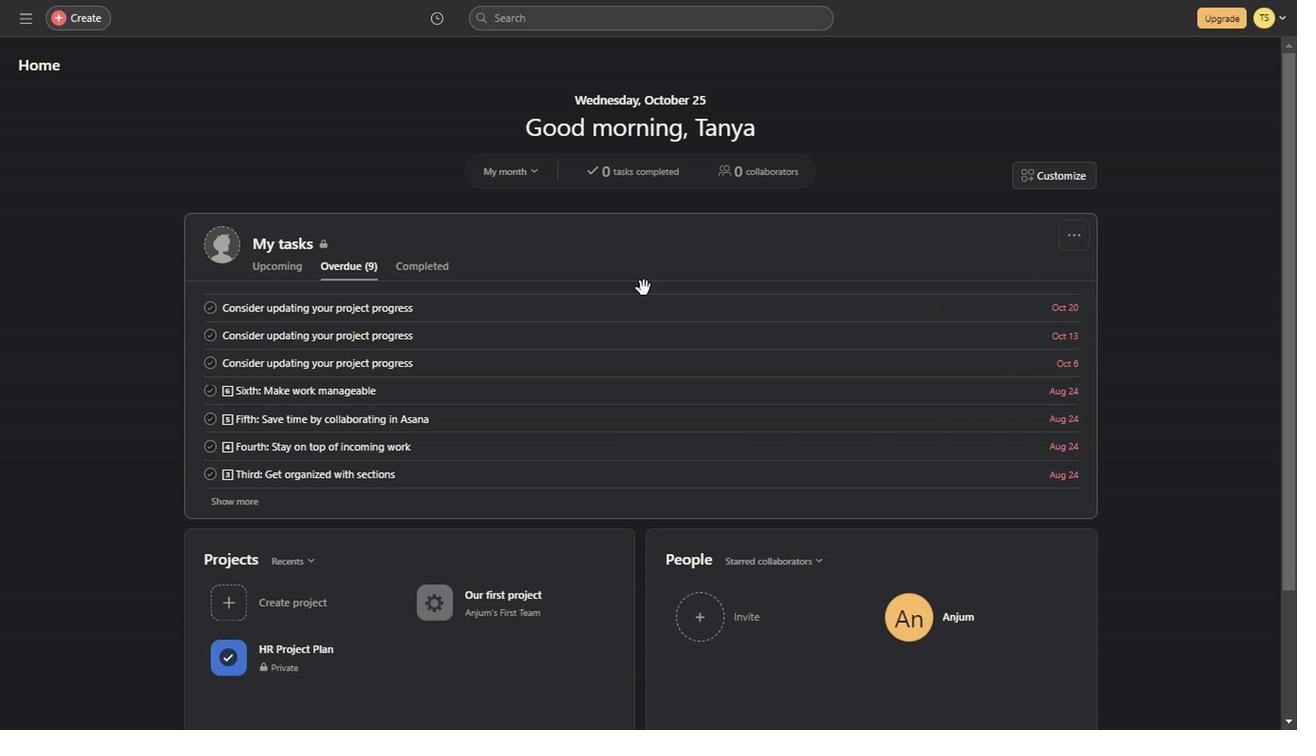 
Action: Mouse pressed left at (613, 236)
Screenshot: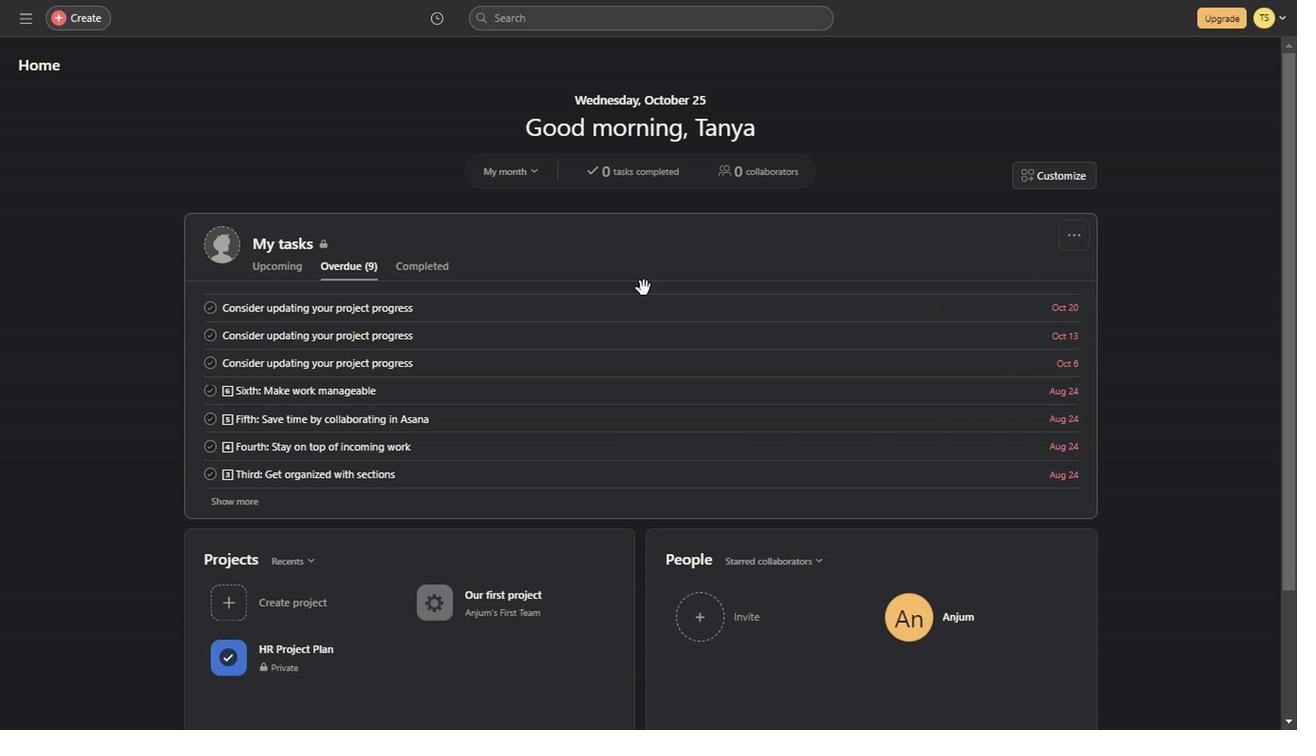 
Action: Mouse moved to (644, 291)
Screenshot: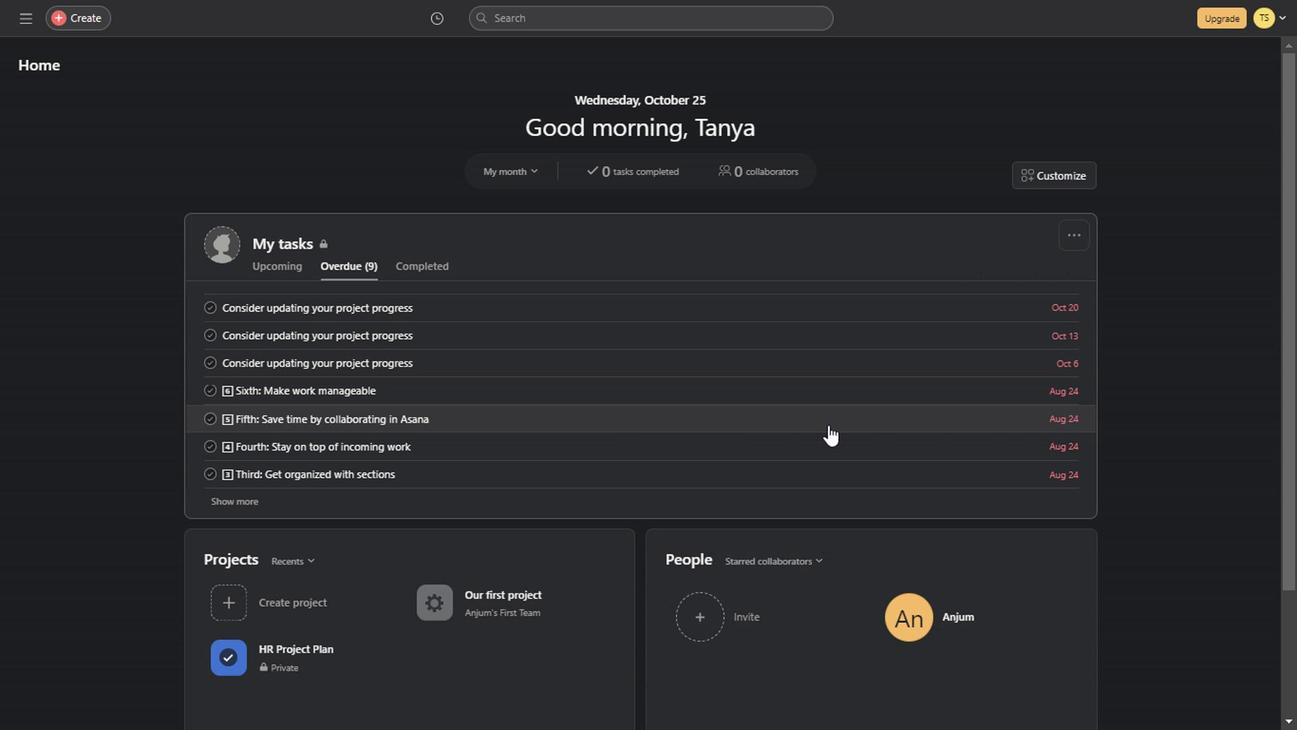 
Action: Mouse pressed left at (644, 291)
Screenshot: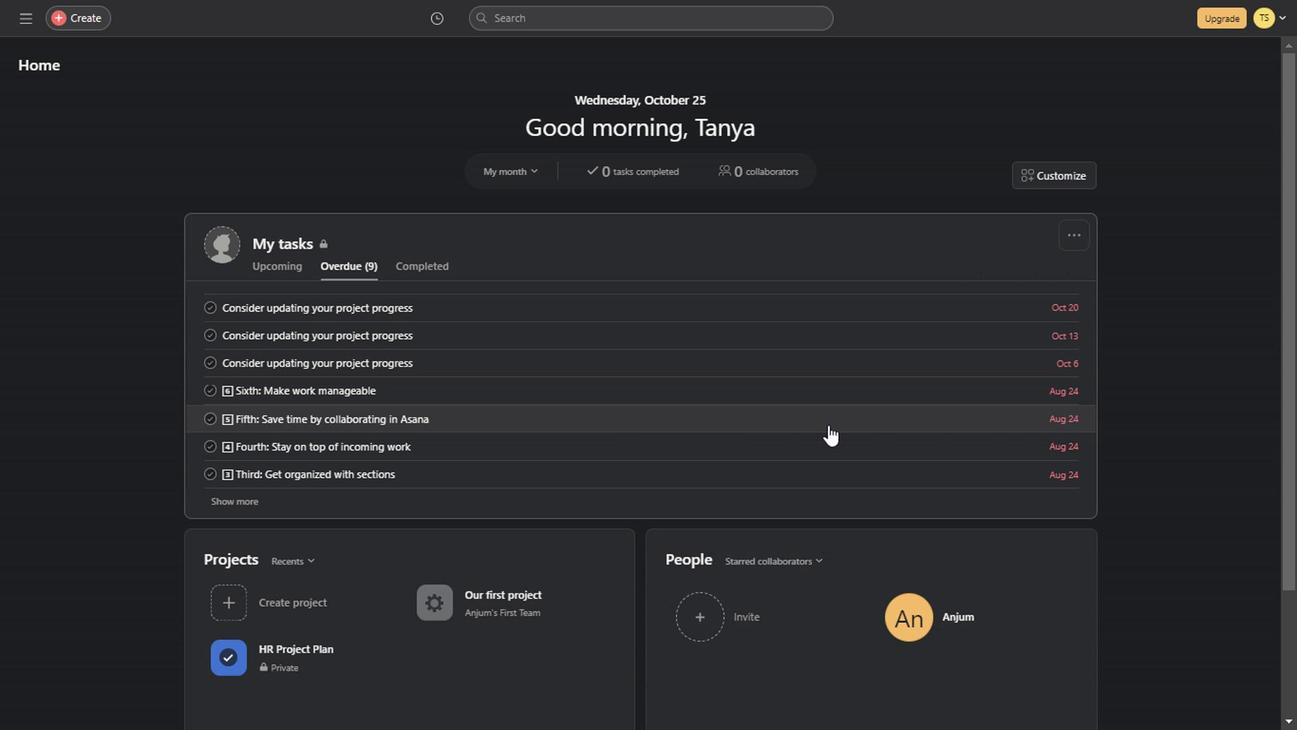 
Action: Mouse moved to (610, 557)
Screenshot: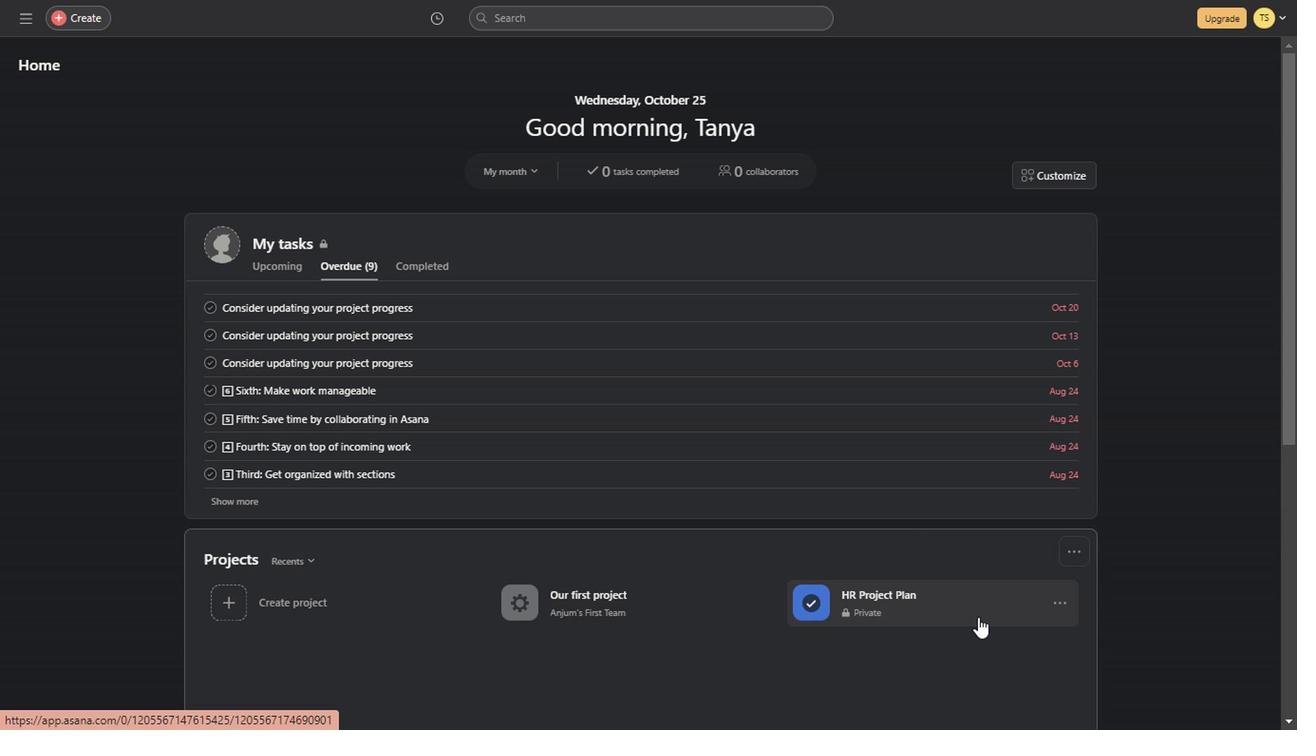 
Action: Mouse pressed left at (610, 557)
Screenshot: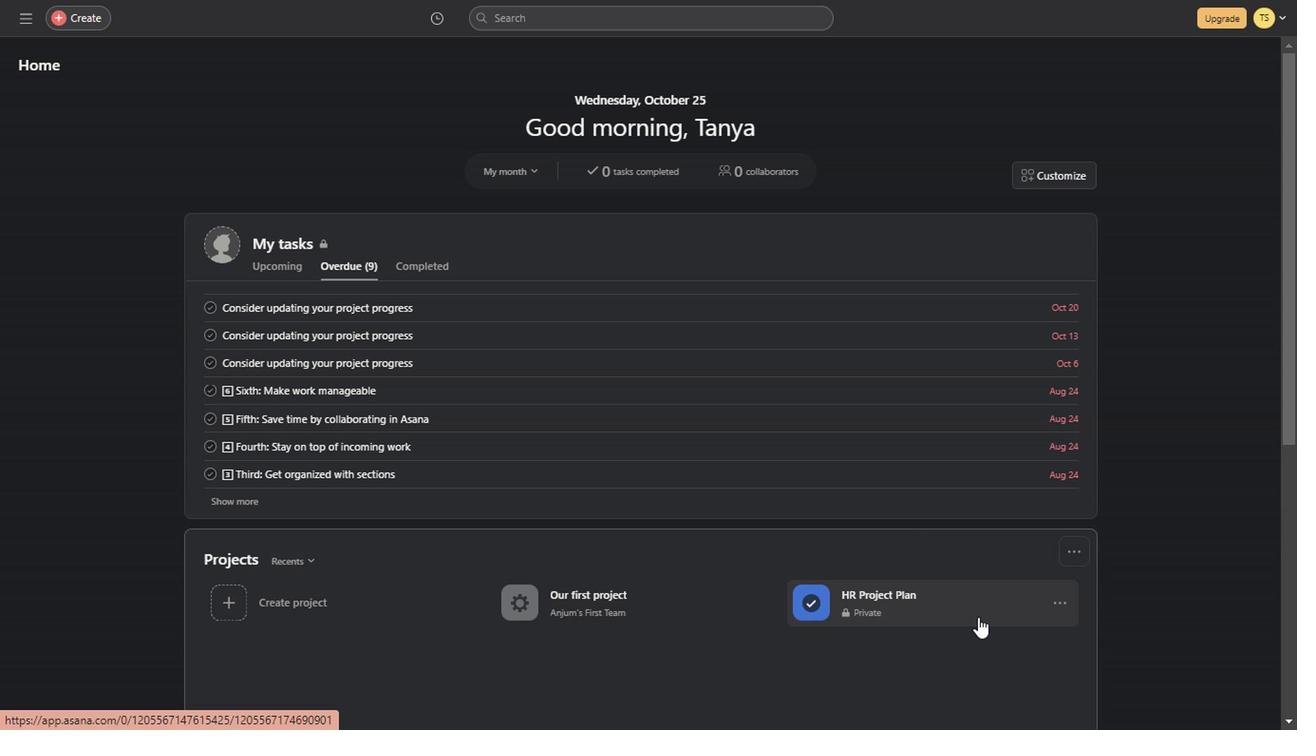 
Action: Mouse moved to (650, 601)
Screenshot: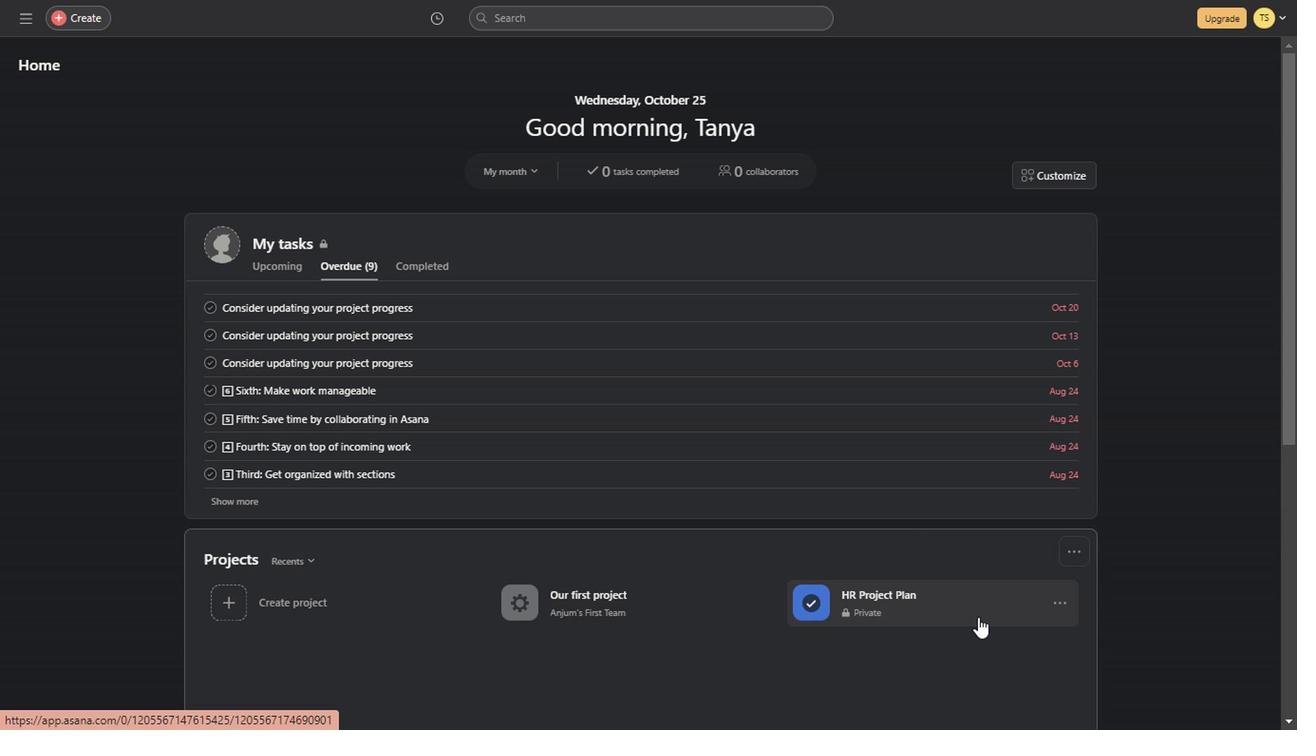 
Action: Mouse pressed left at (650, 601)
Screenshot: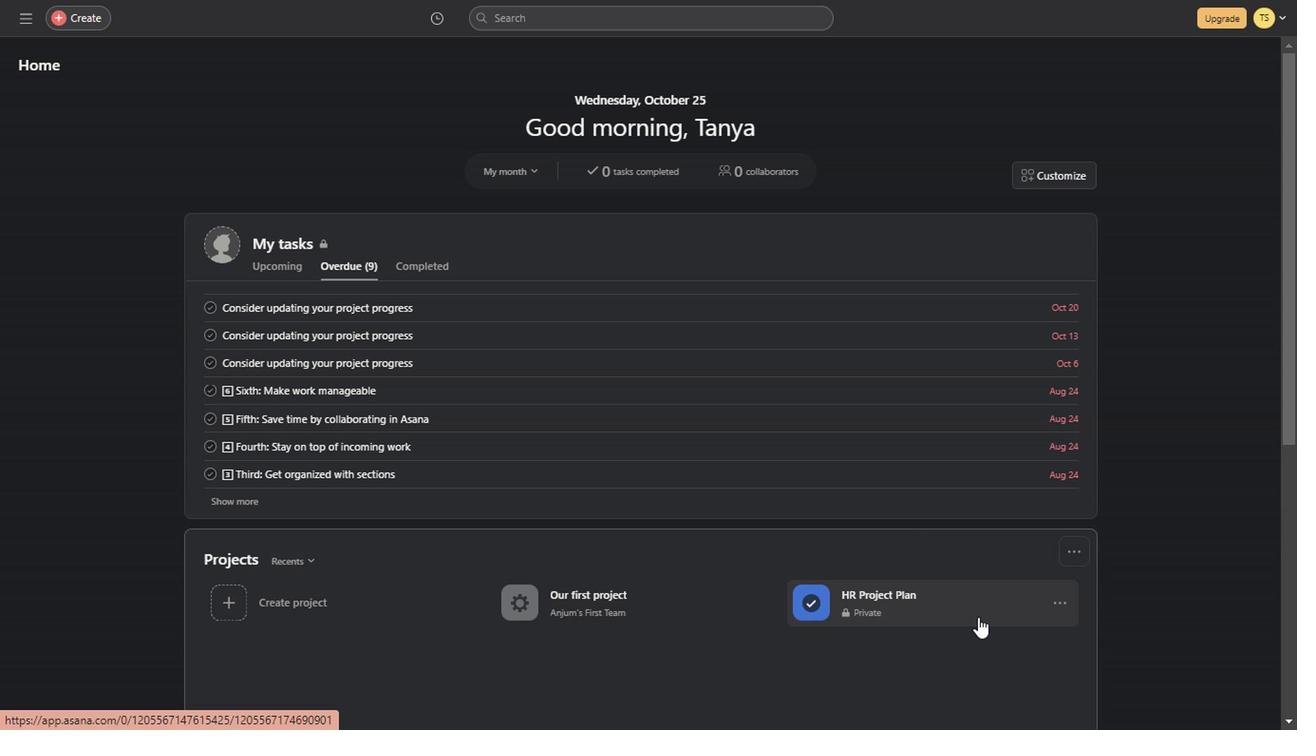 
Action: Mouse moved to (984, 615)
Screenshot: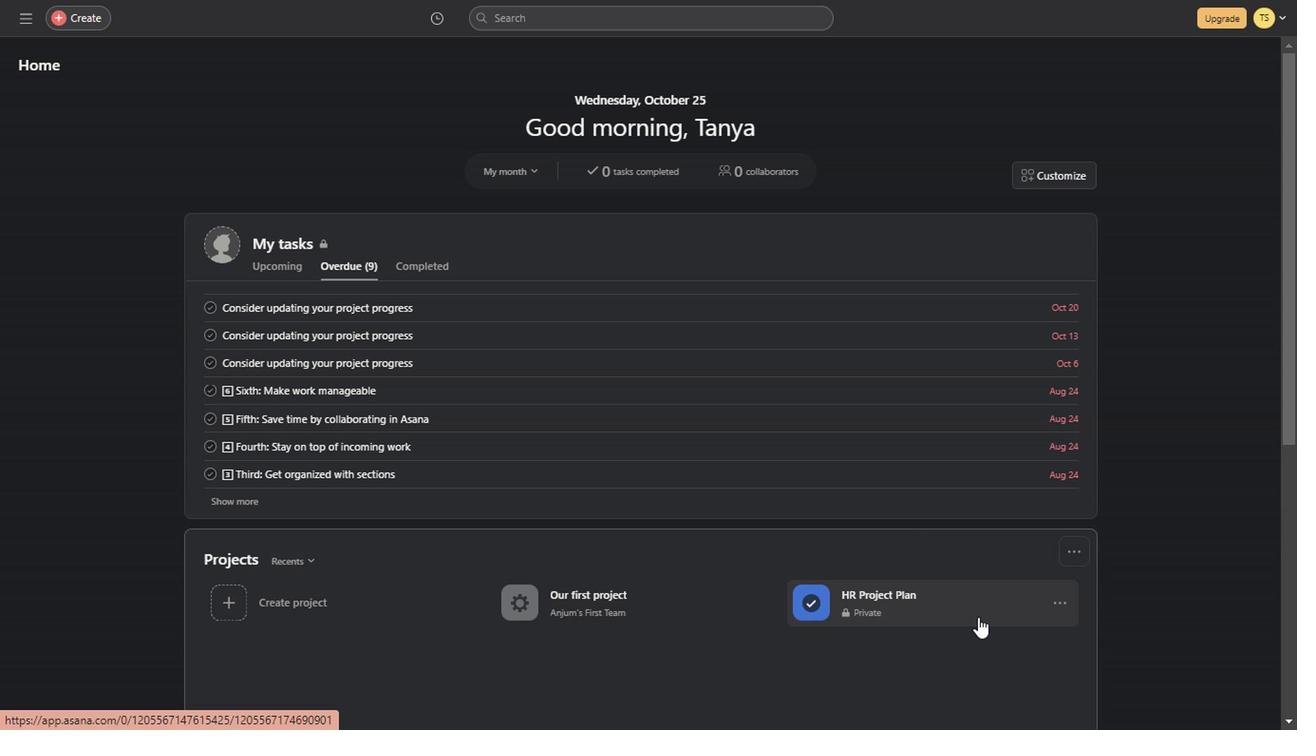 
Action: Mouse scrolled (984, 615) with delta (0, 0)
Screenshot: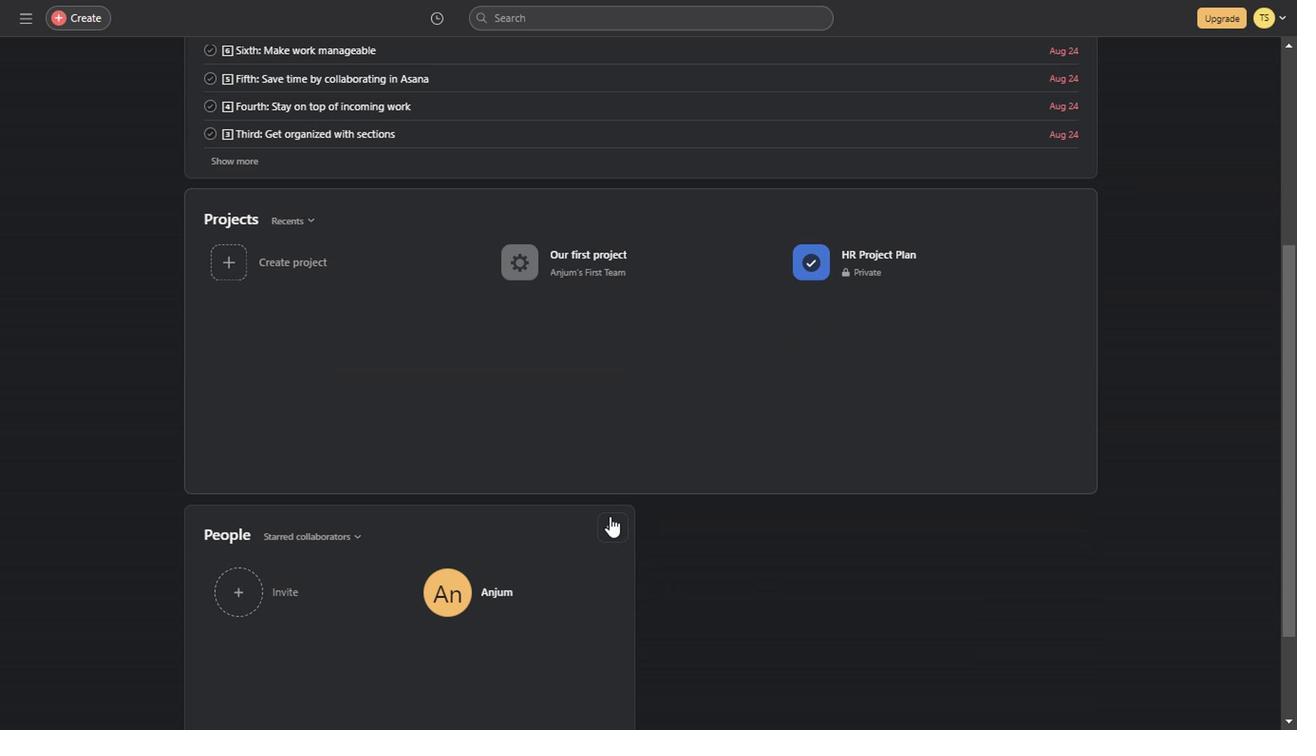 
Action: Mouse scrolled (984, 615) with delta (0, 0)
Screenshot: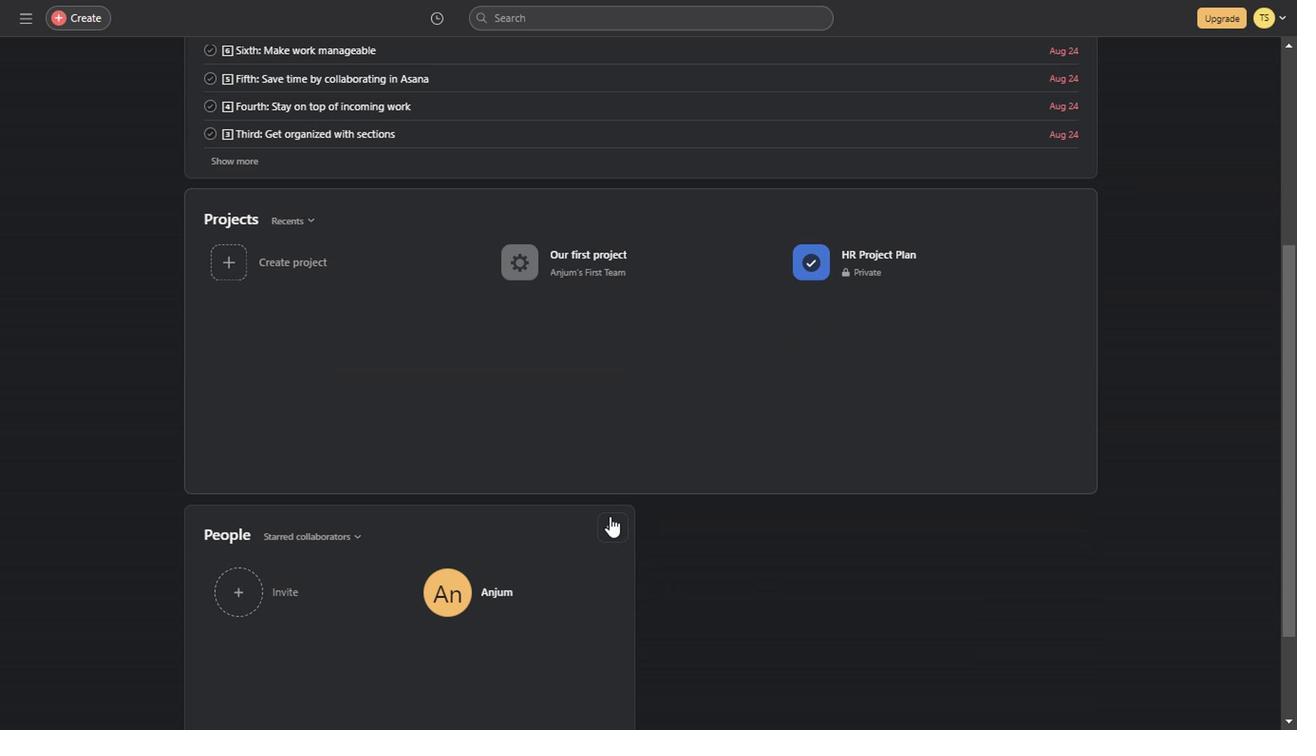 
Action: Mouse scrolled (984, 615) with delta (0, 0)
Screenshot: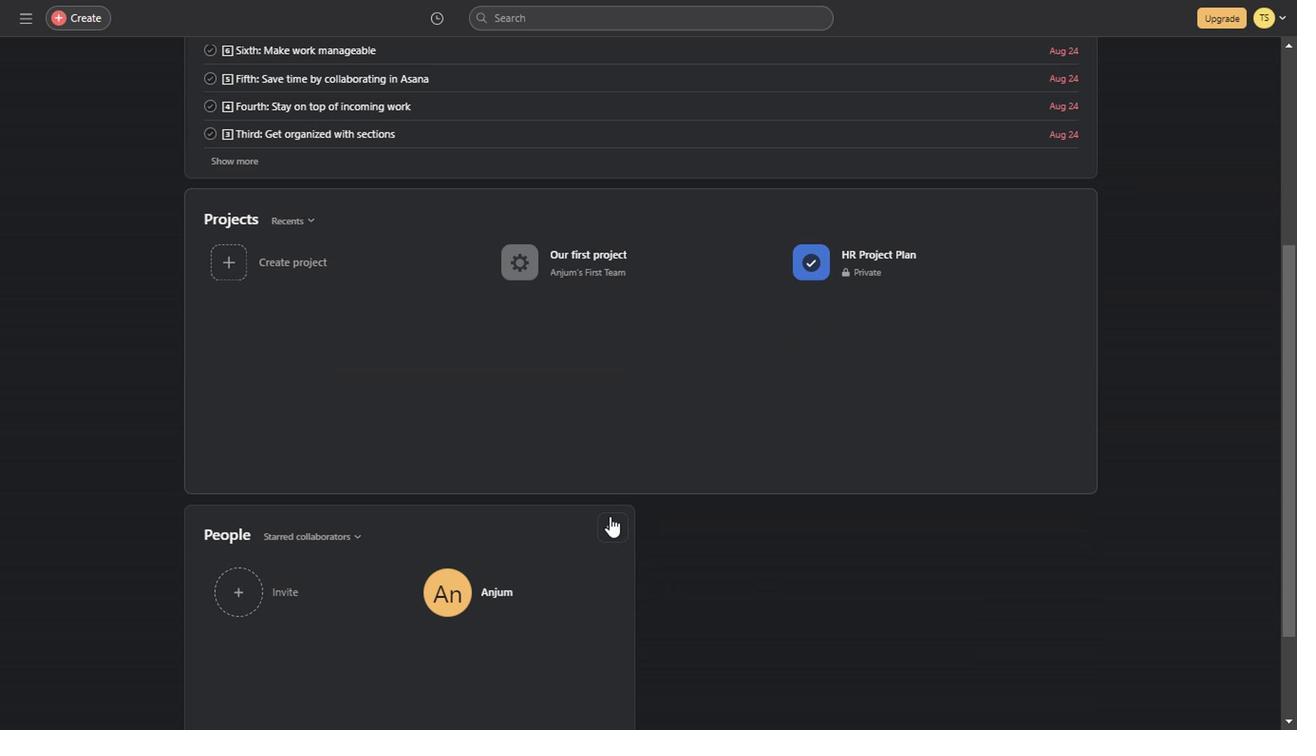 
Action: Mouse scrolled (984, 615) with delta (0, 0)
Screenshot: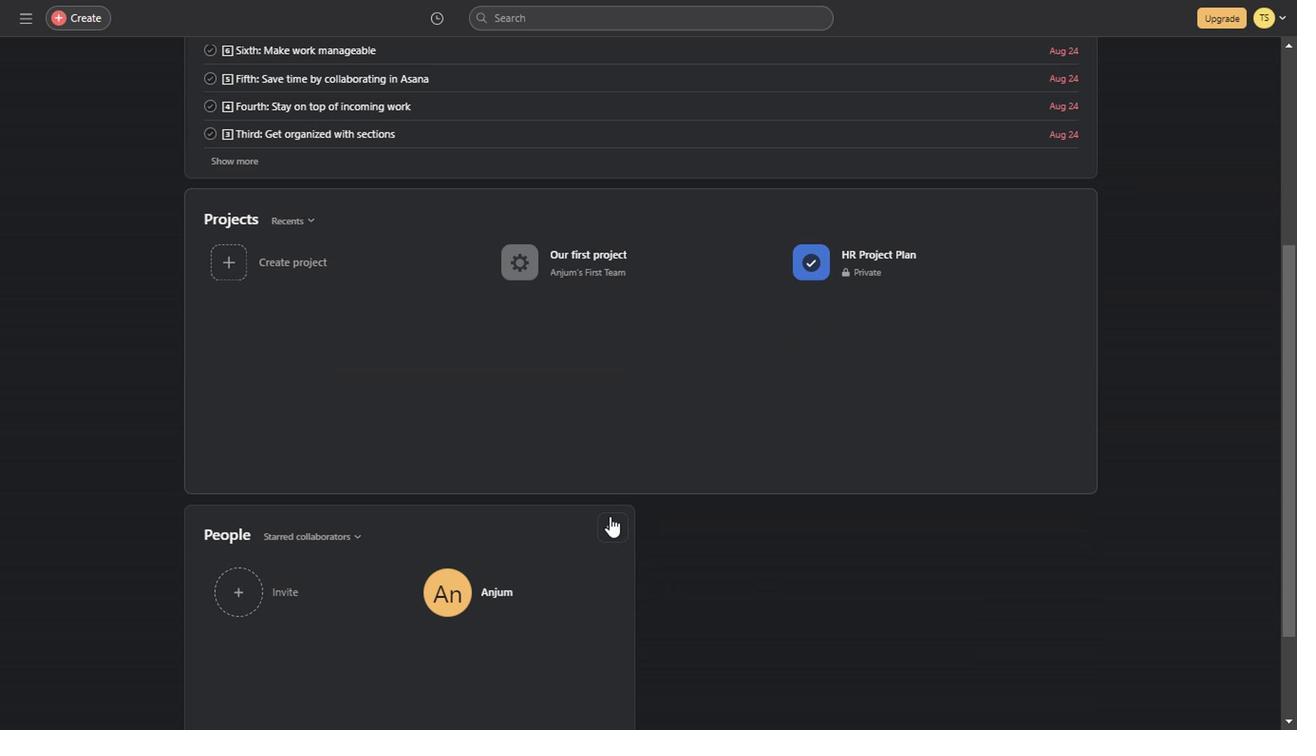 
Action: Mouse scrolled (984, 615) with delta (0, 0)
Screenshot: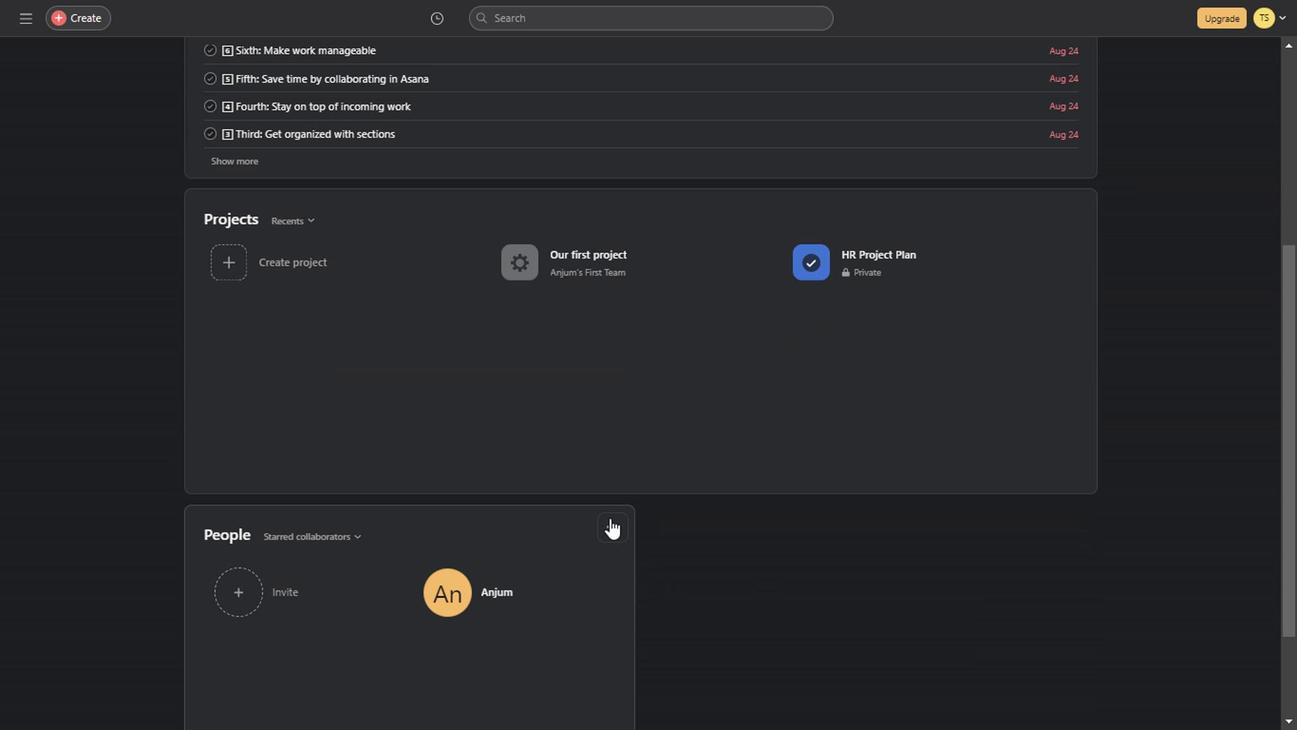 
Action: Mouse scrolled (984, 615) with delta (0, 0)
Screenshot: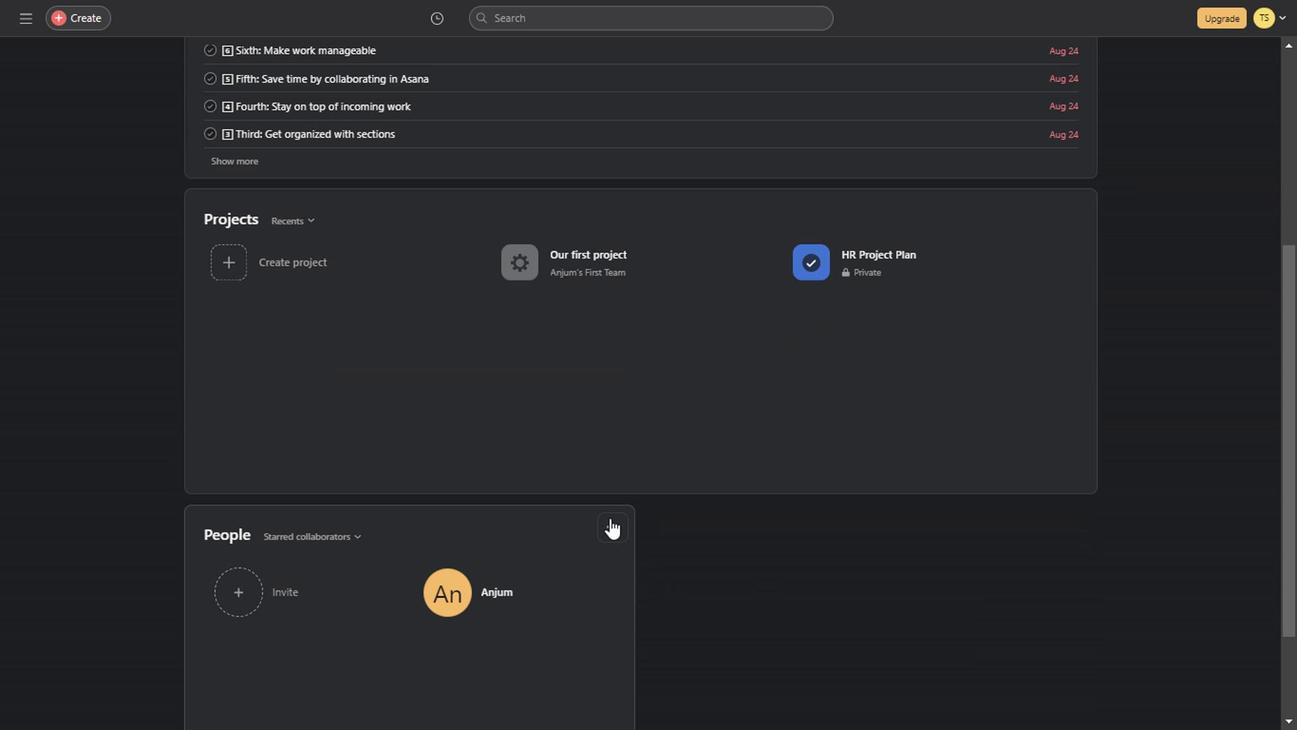
Action: Mouse scrolled (984, 615) with delta (0, 0)
Screenshot: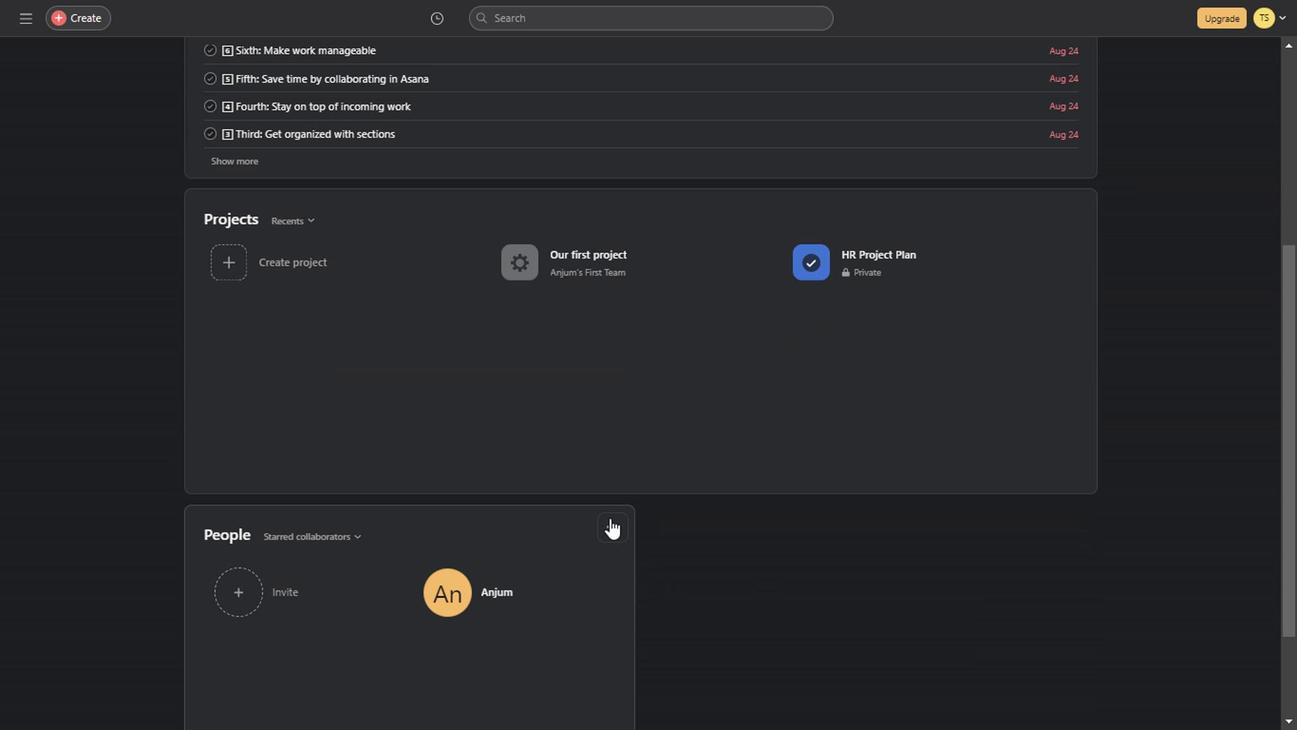 
Action: Mouse scrolled (984, 615) with delta (0, 0)
Screenshot: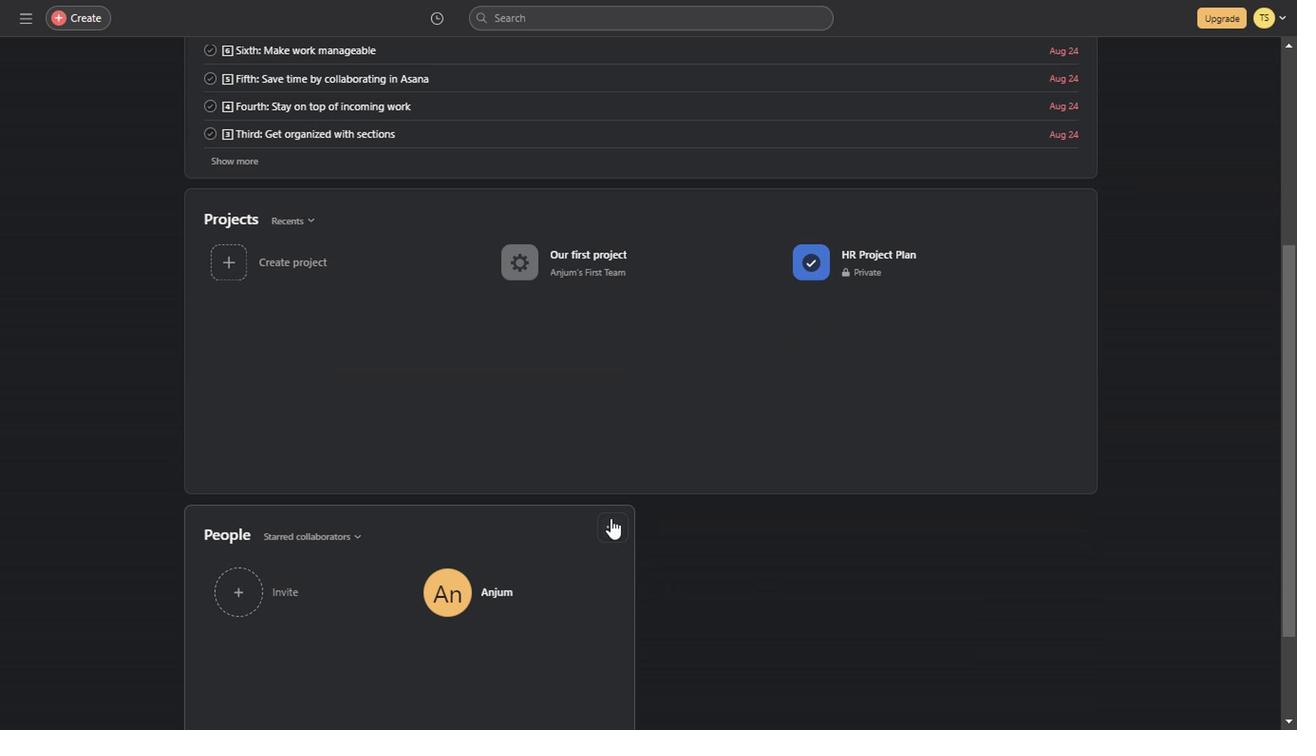 
Action: Mouse scrolled (984, 615) with delta (0, 0)
Screenshot: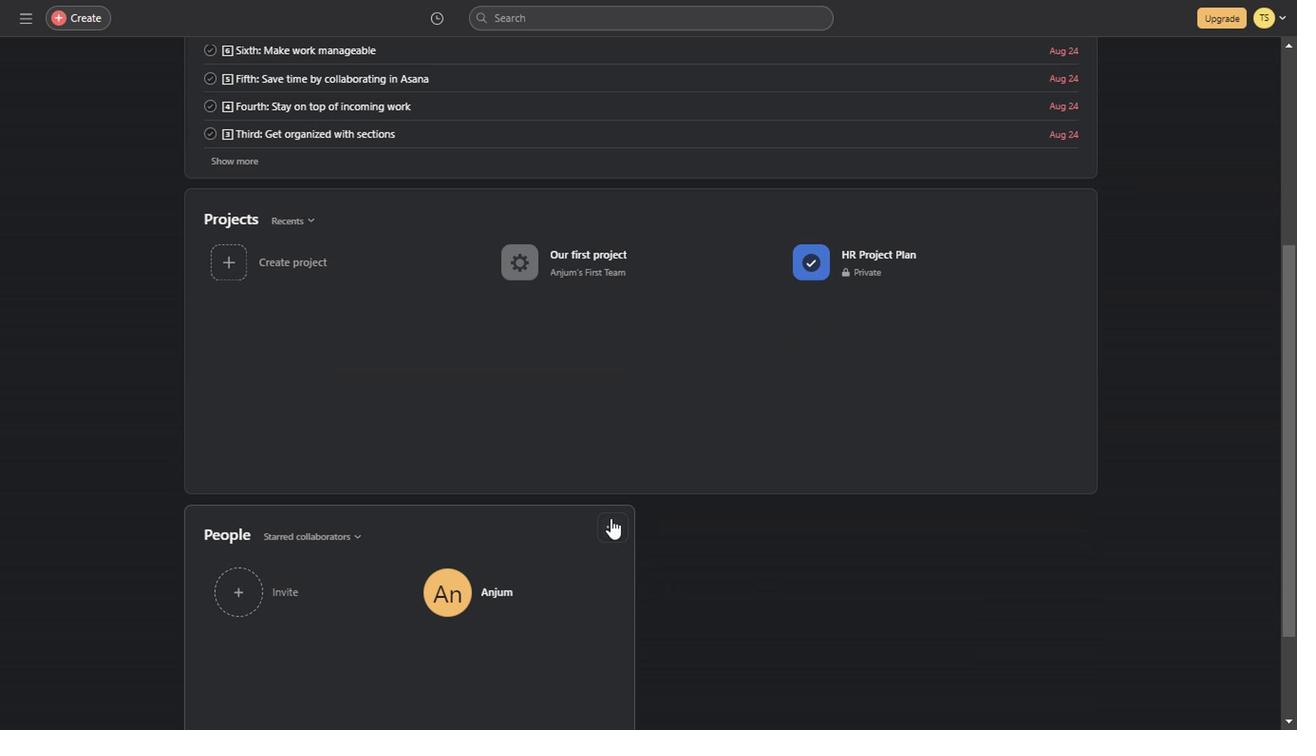 
Action: Mouse scrolled (984, 615) with delta (0, 0)
Screenshot: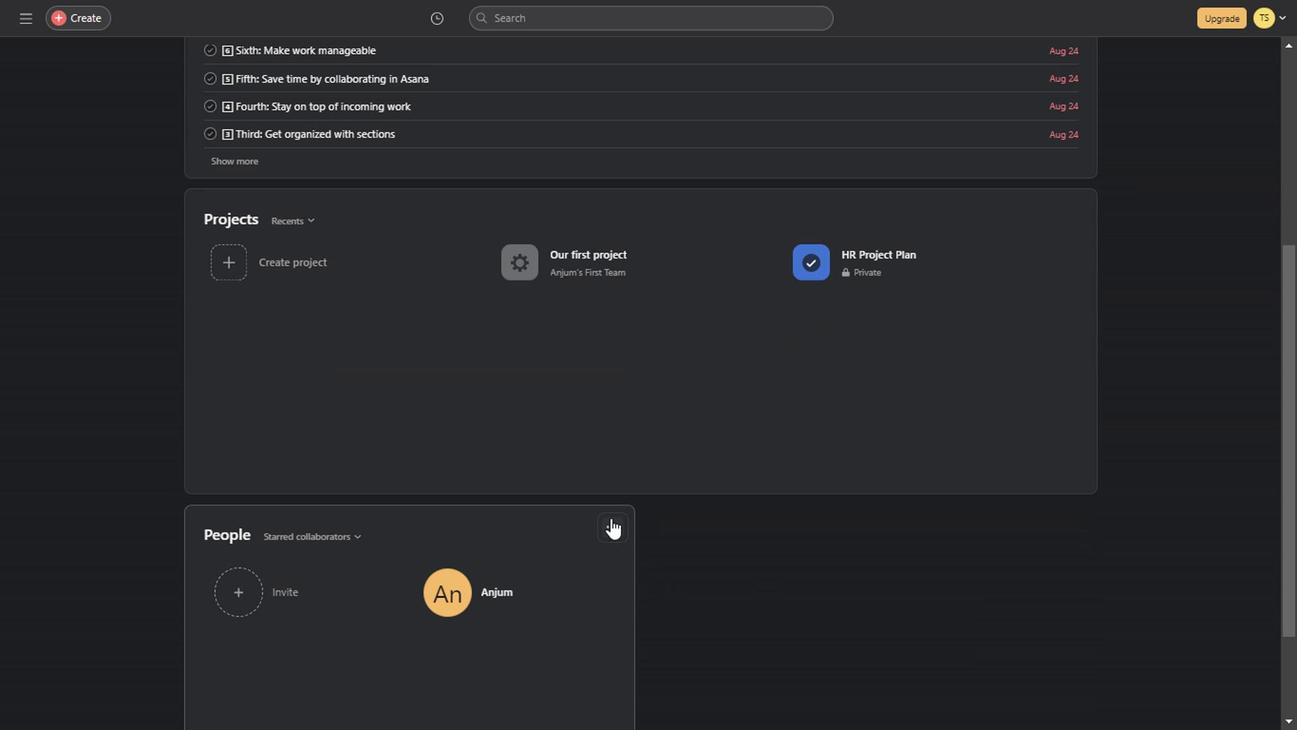 
Action: Mouse scrolled (984, 615) with delta (0, 0)
Screenshot: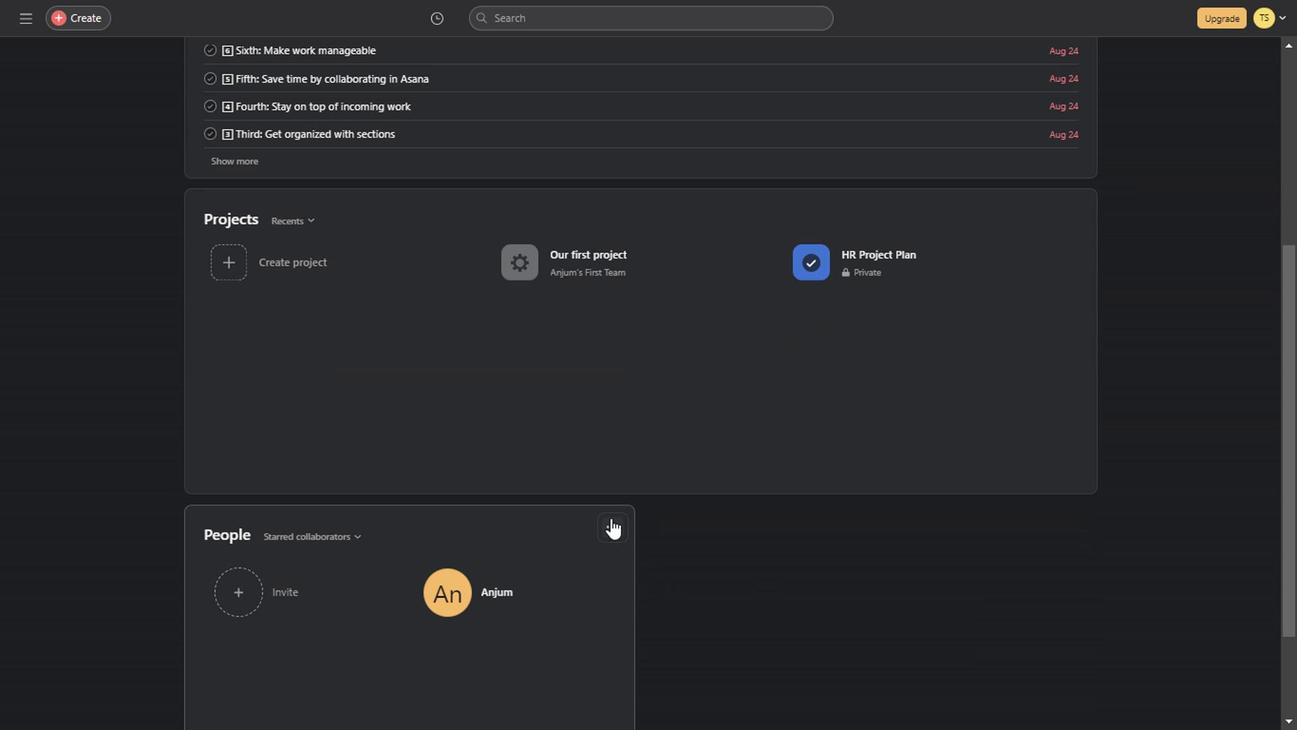 
Action: Mouse scrolled (984, 615) with delta (0, 0)
Screenshot: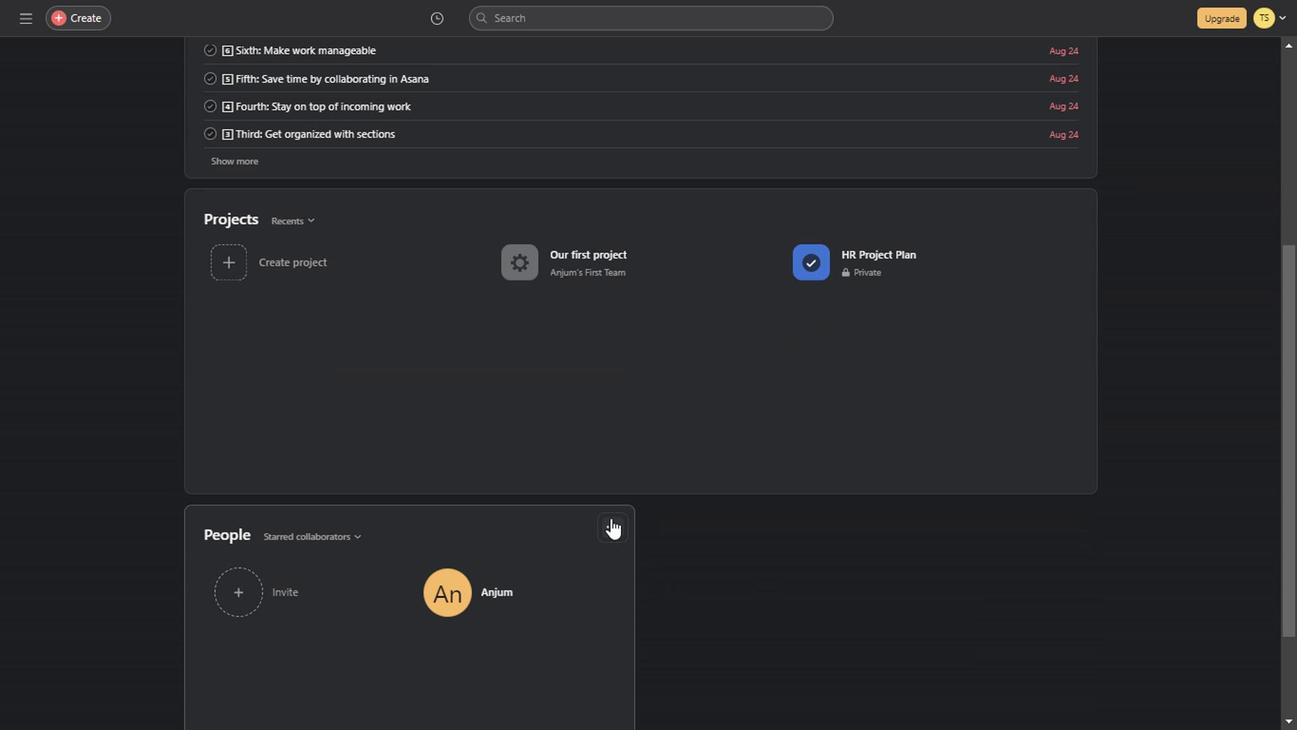 
Action: Mouse scrolled (984, 615) with delta (0, 0)
Screenshot: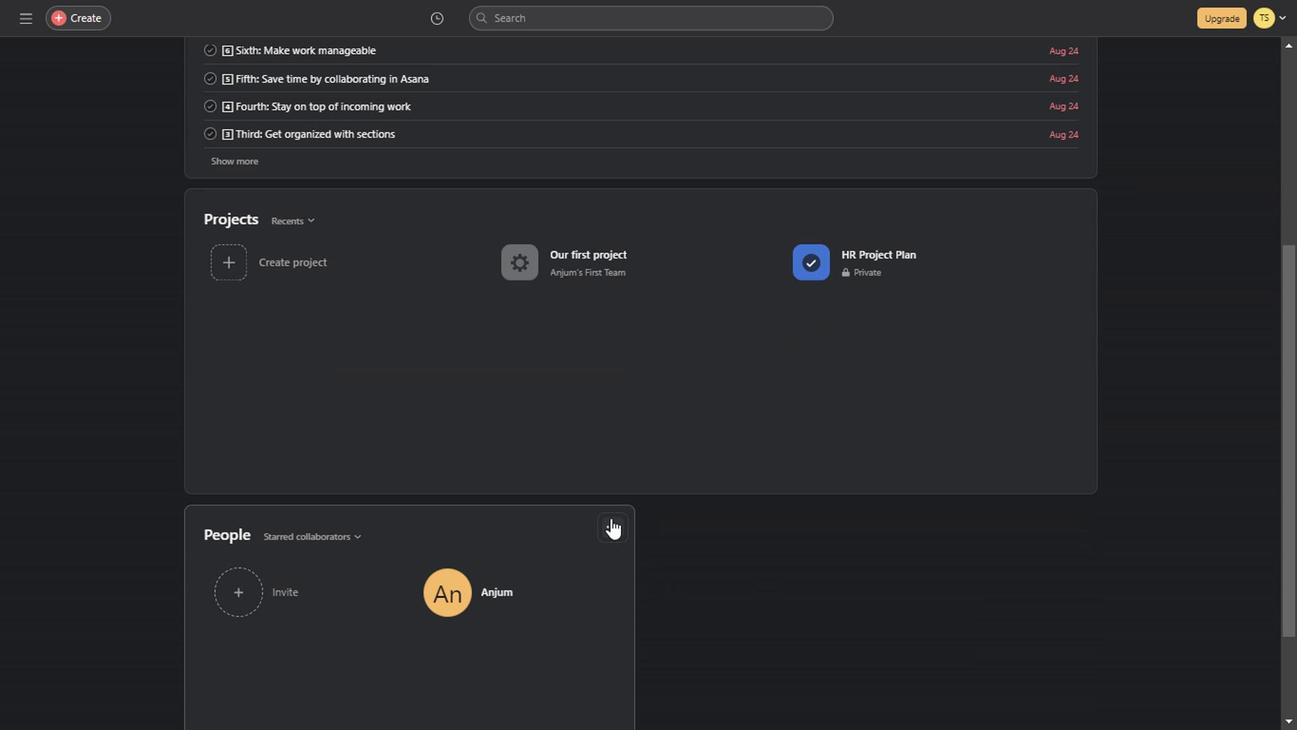 
Action: Mouse scrolled (984, 615) with delta (0, 0)
Screenshot: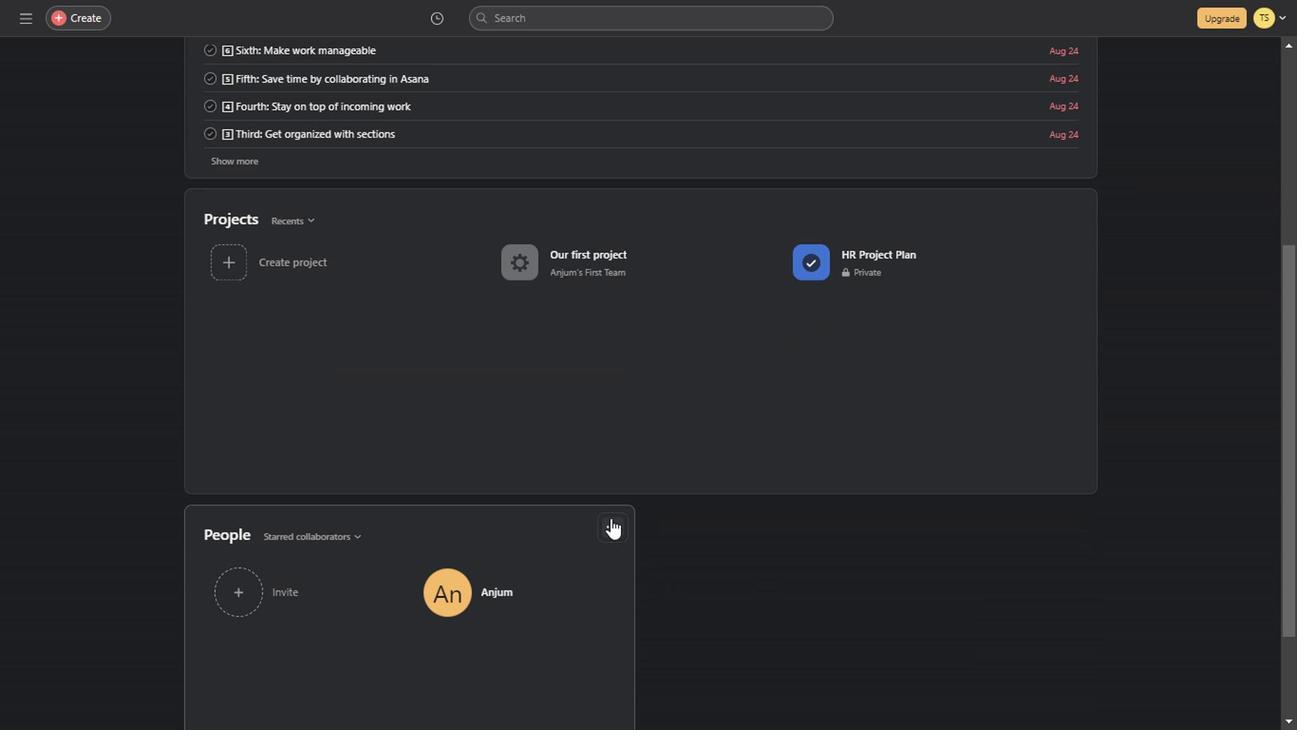 
Action: Mouse scrolled (984, 615) with delta (0, 0)
Screenshot: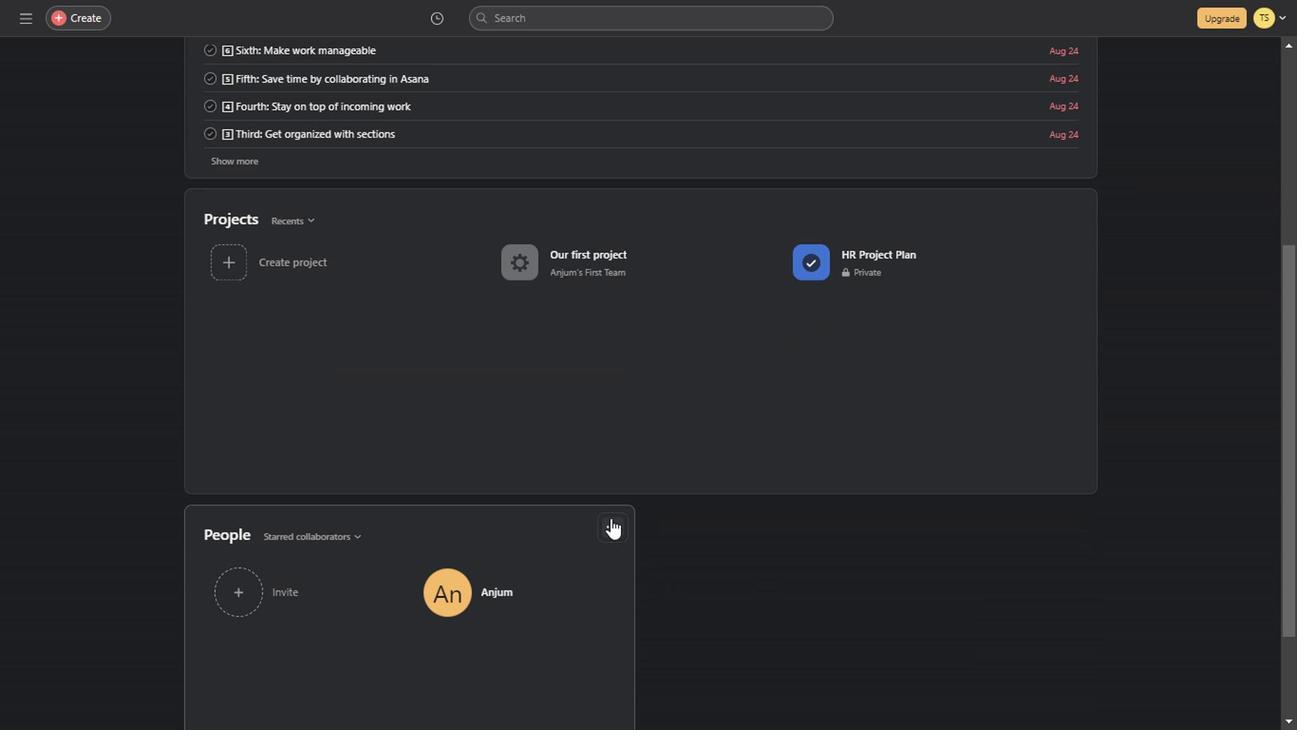 
Action: Mouse scrolled (984, 615) with delta (0, 0)
Screenshot: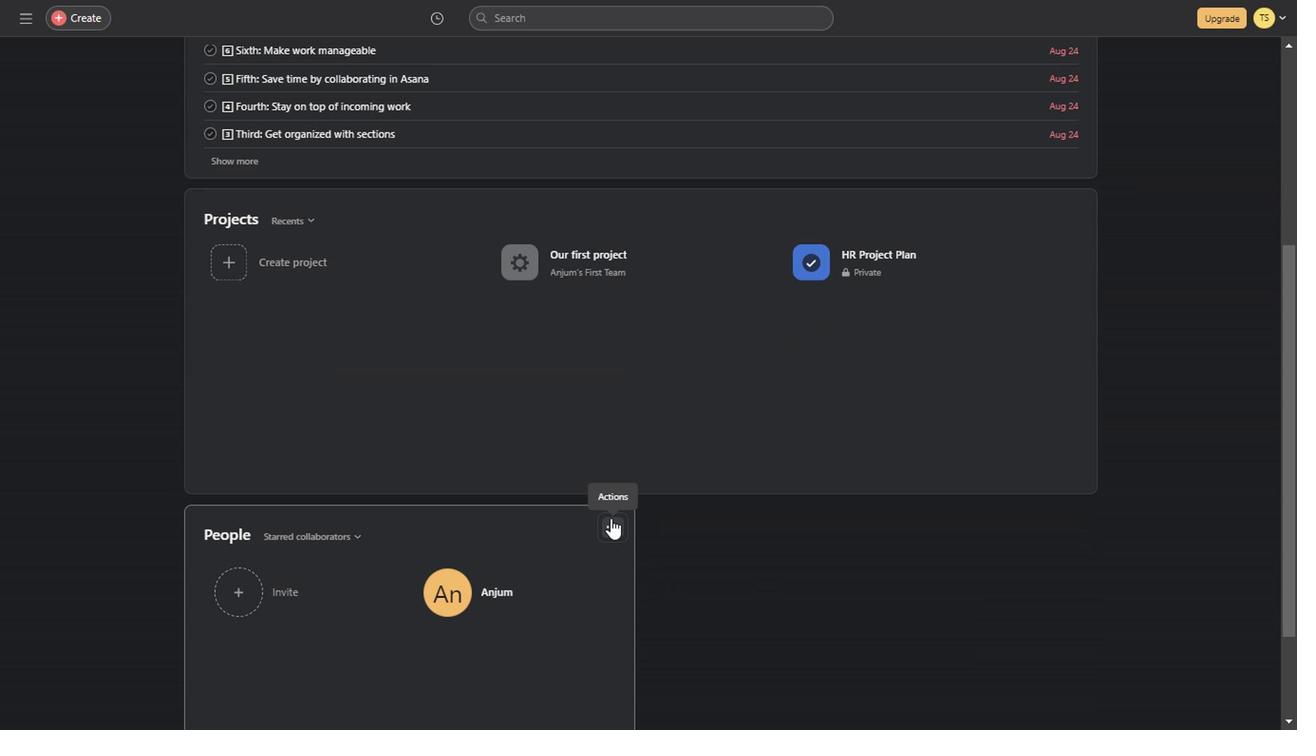 
Action: Mouse scrolled (984, 615) with delta (0, 0)
Screenshot: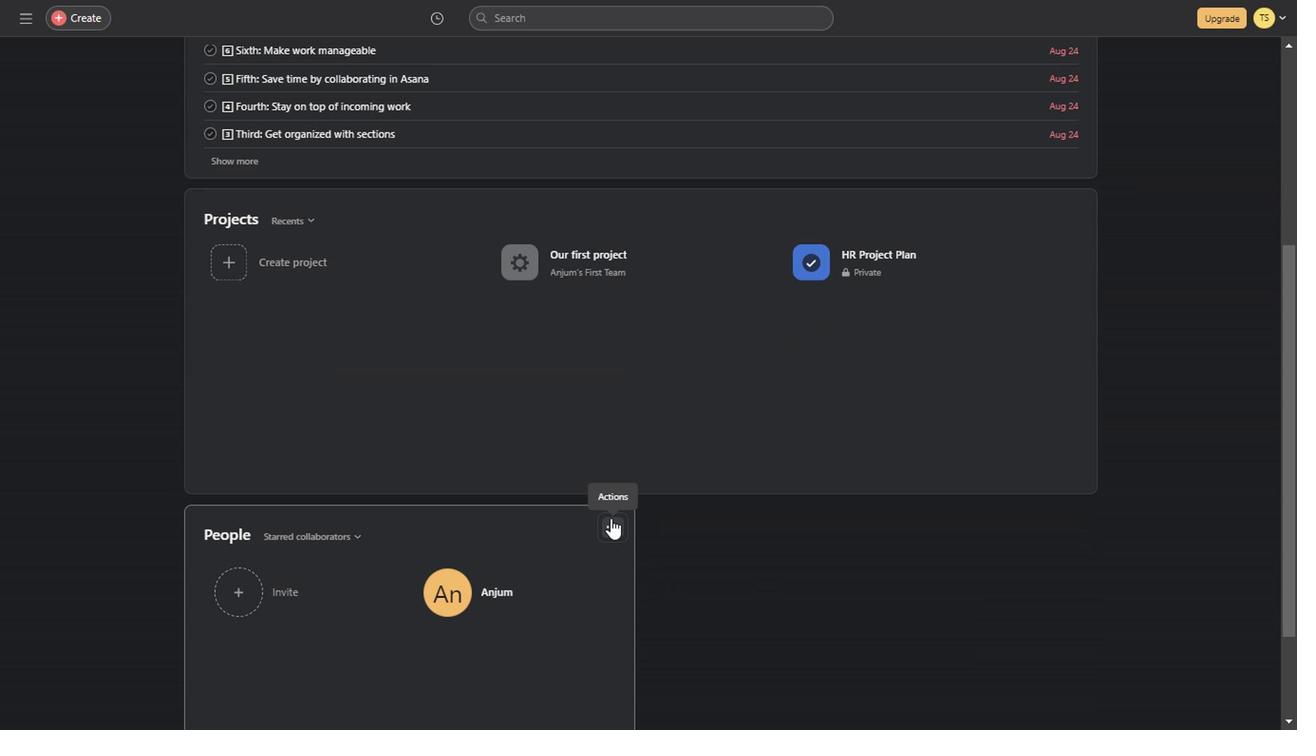 
Action: Mouse scrolled (984, 615) with delta (0, 0)
Screenshot: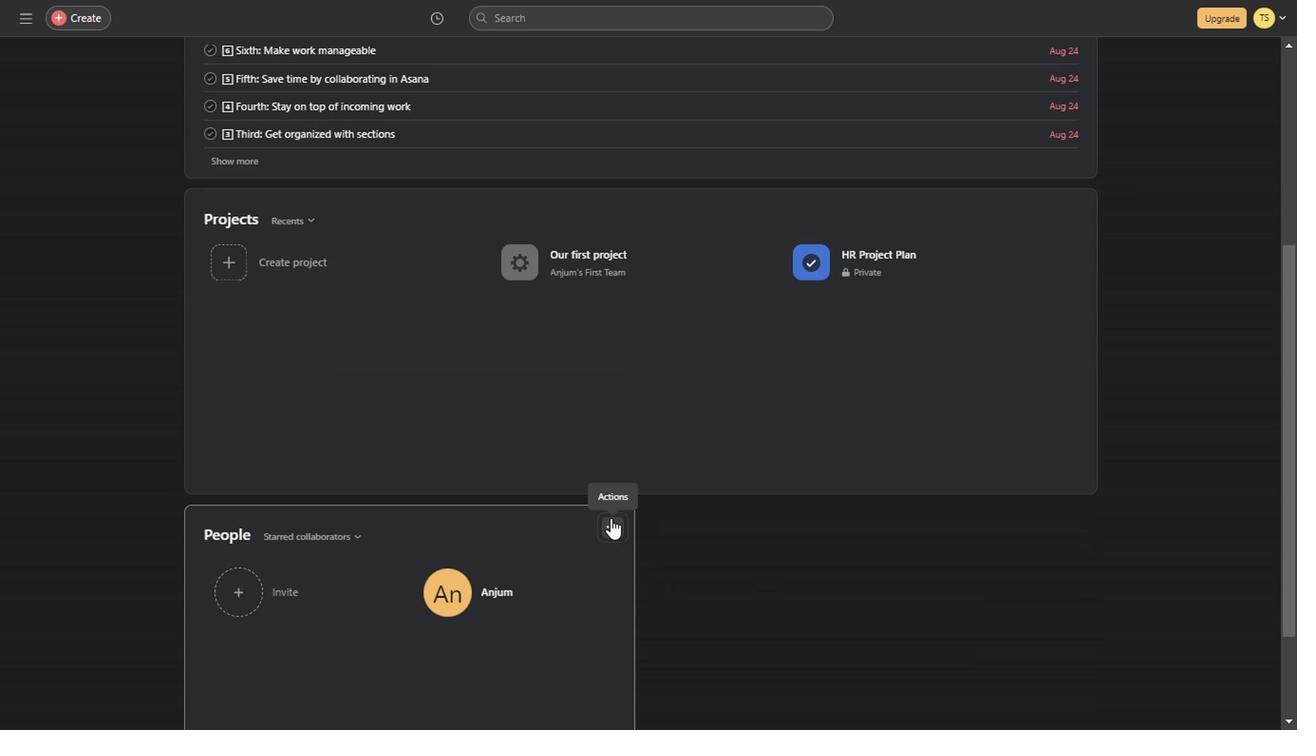 
Action: Mouse scrolled (984, 615) with delta (0, 0)
Screenshot: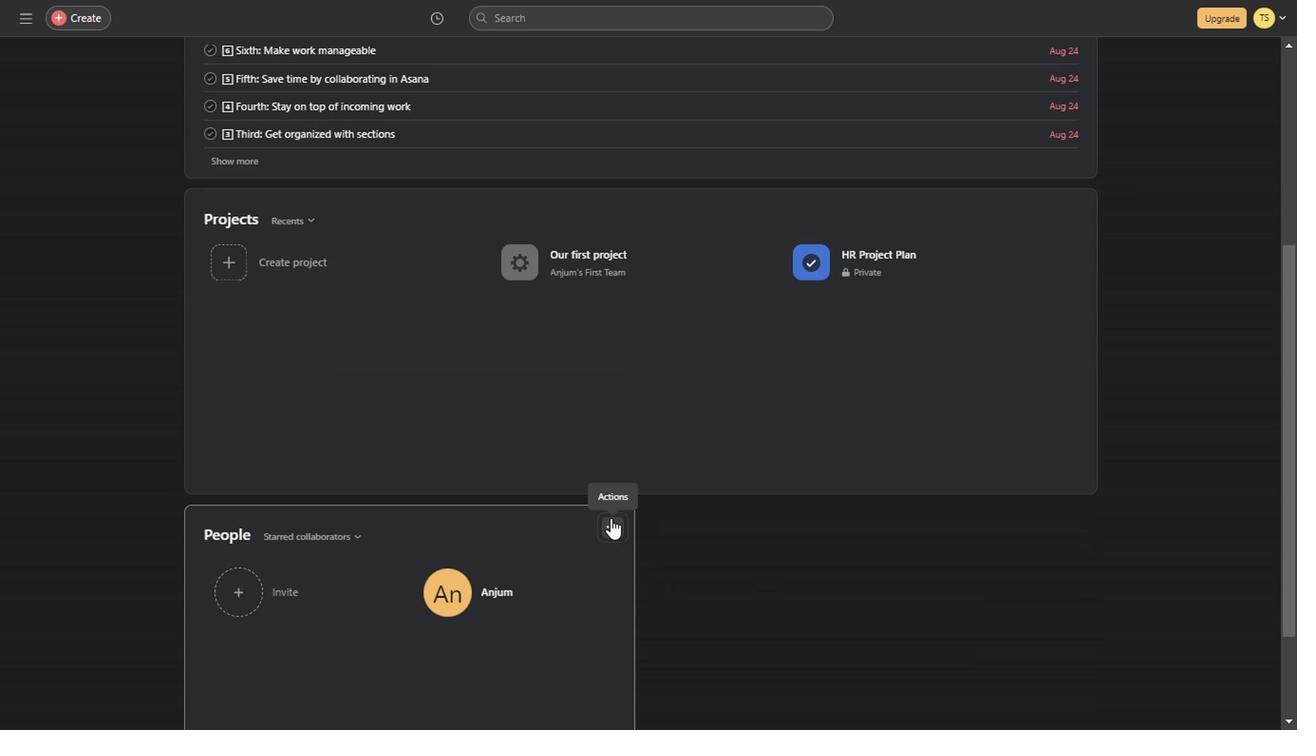 
Action: Mouse scrolled (984, 615) with delta (0, 0)
Screenshot: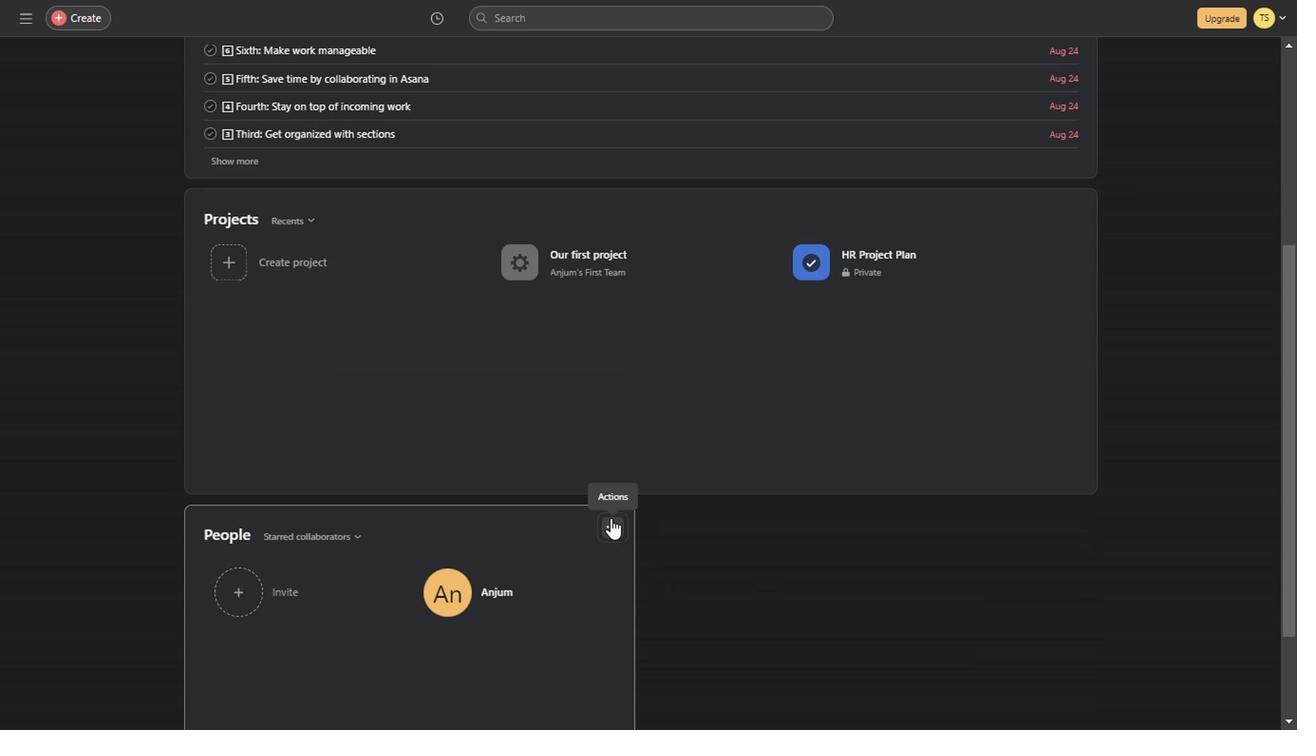 
Action: Mouse scrolled (984, 615) with delta (0, 0)
Screenshot: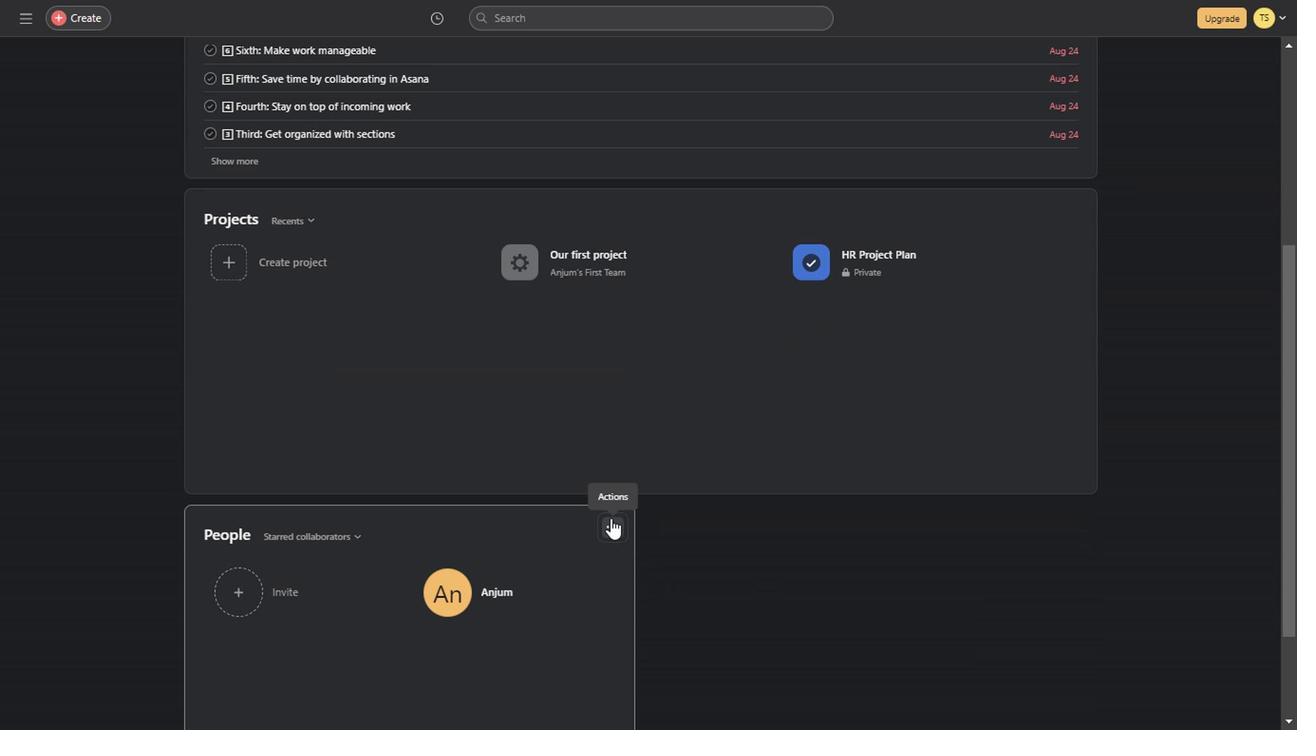 
Action: Mouse scrolled (984, 615) with delta (0, 0)
Screenshot: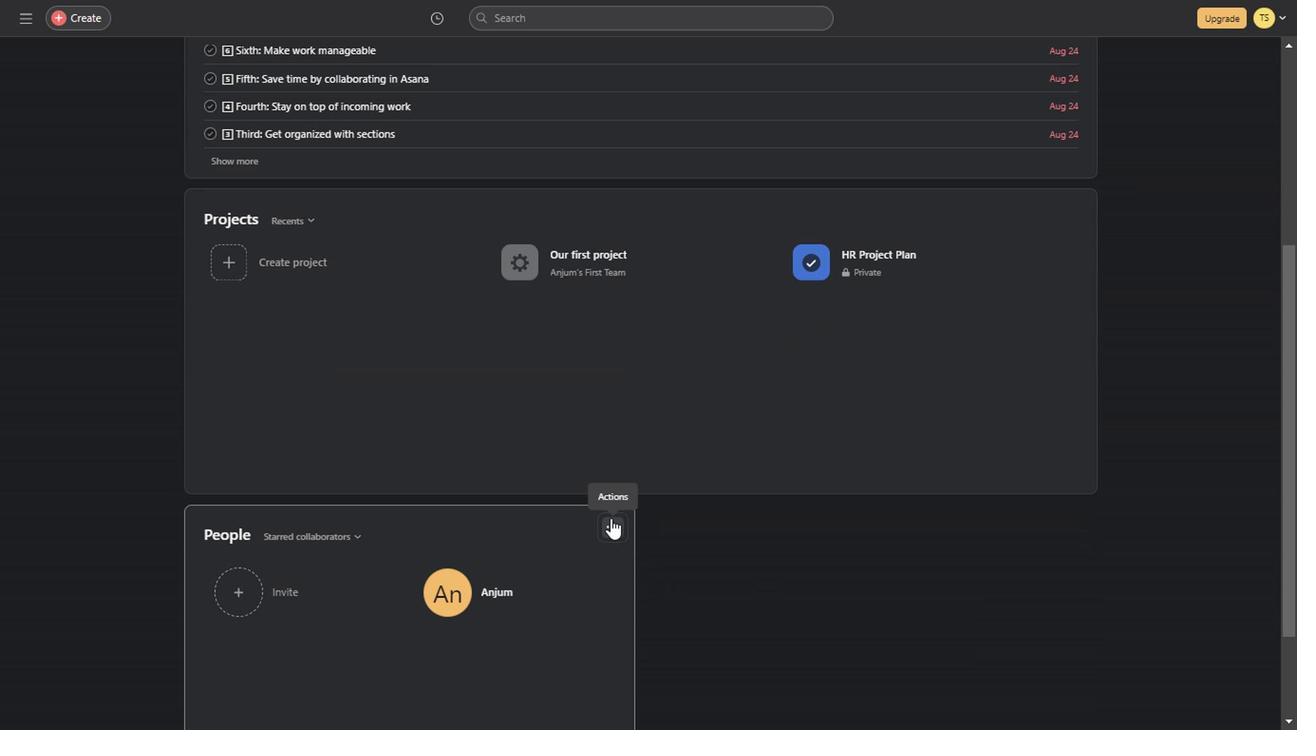 
Action: Mouse scrolled (984, 615) with delta (0, 0)
Screenshot: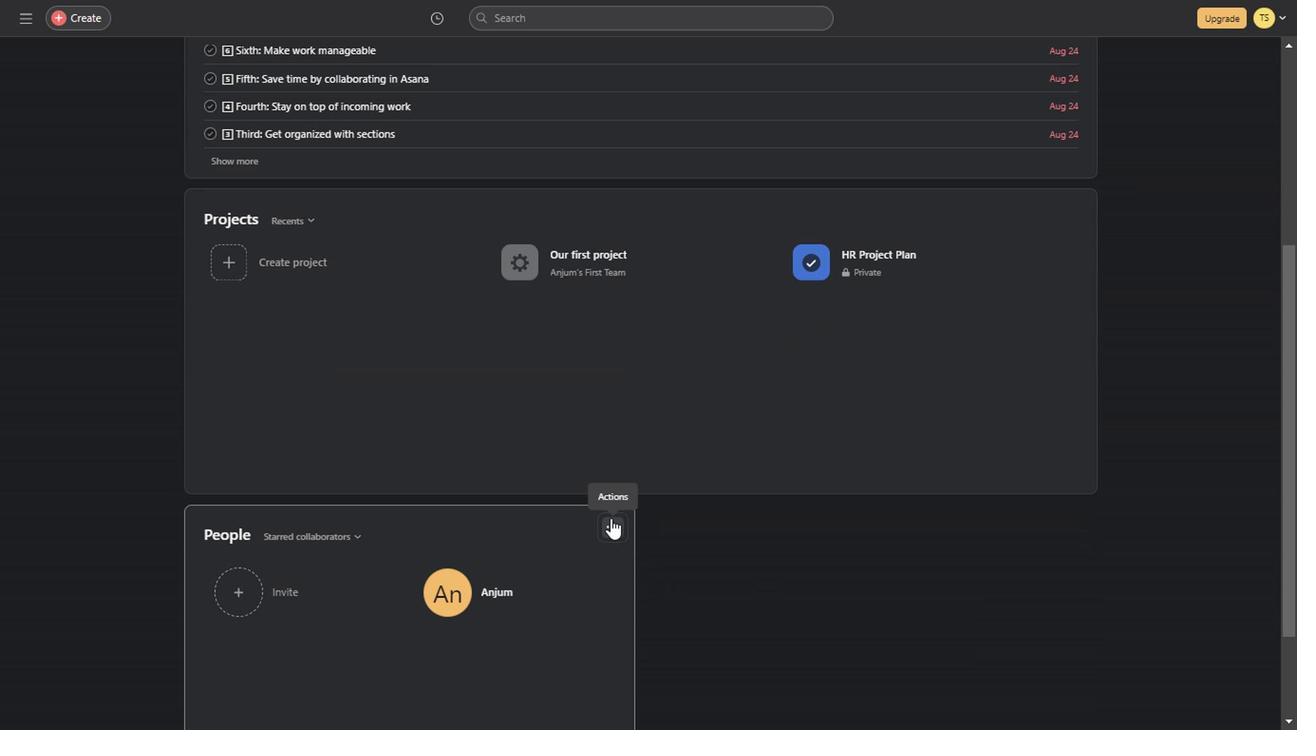 
Action: Mouse scrolled (984, 615) with delta (0, 0)
Screenshot: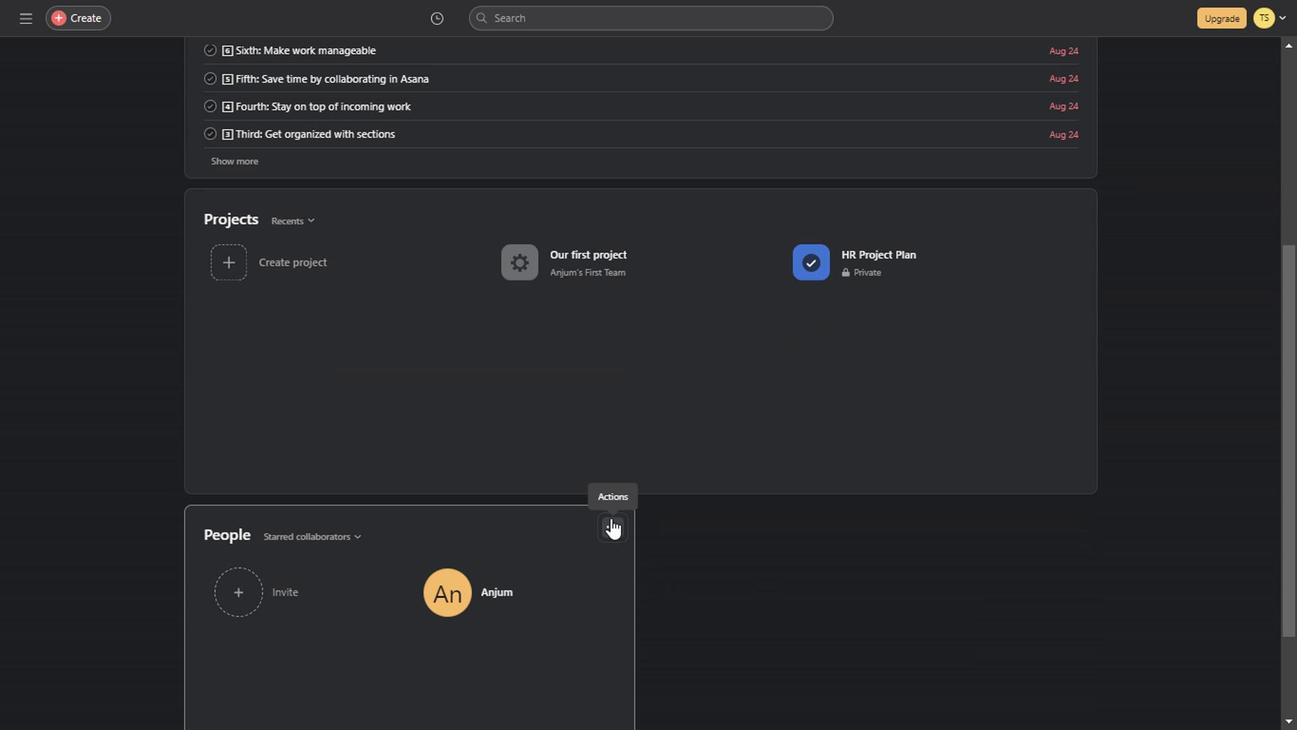 
Action: Mouse scrolled (984, 615) with delta (0, 0)
Screenshot: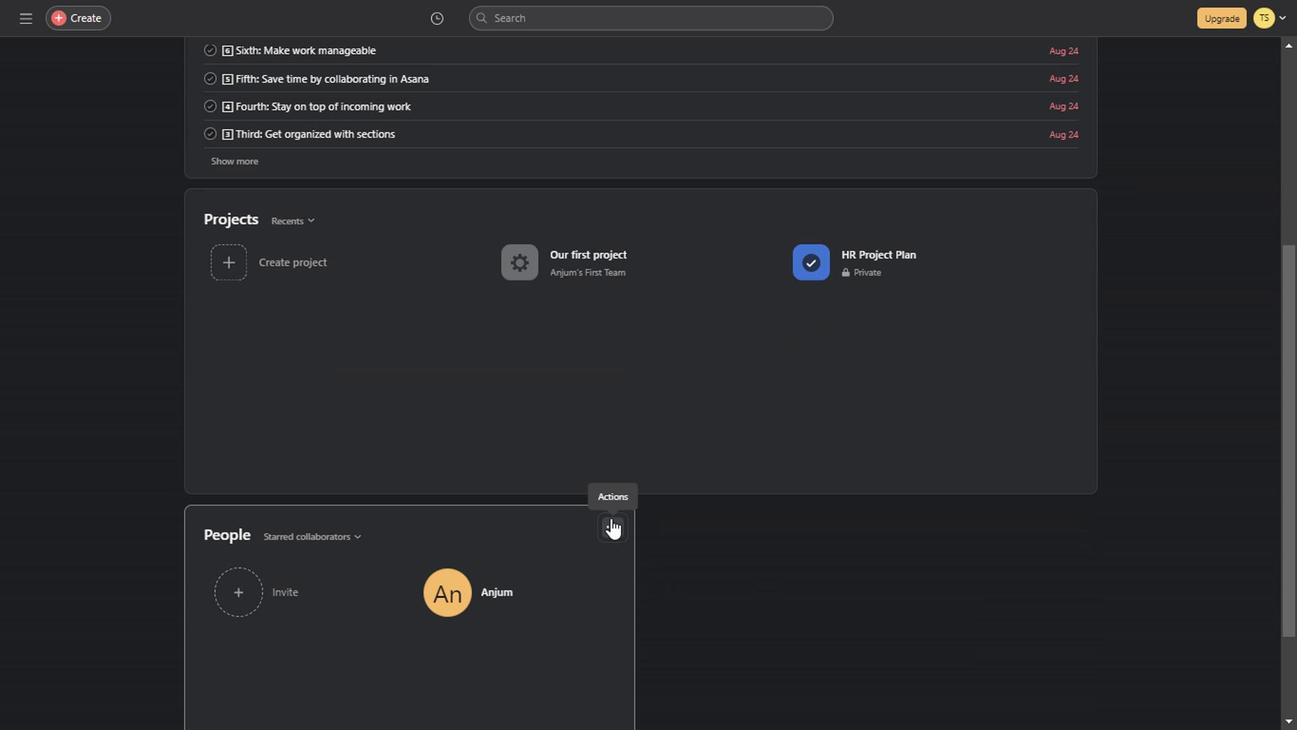
Action: Mouse scrolled (984, 615) with delta (0, 0)
Screenshot: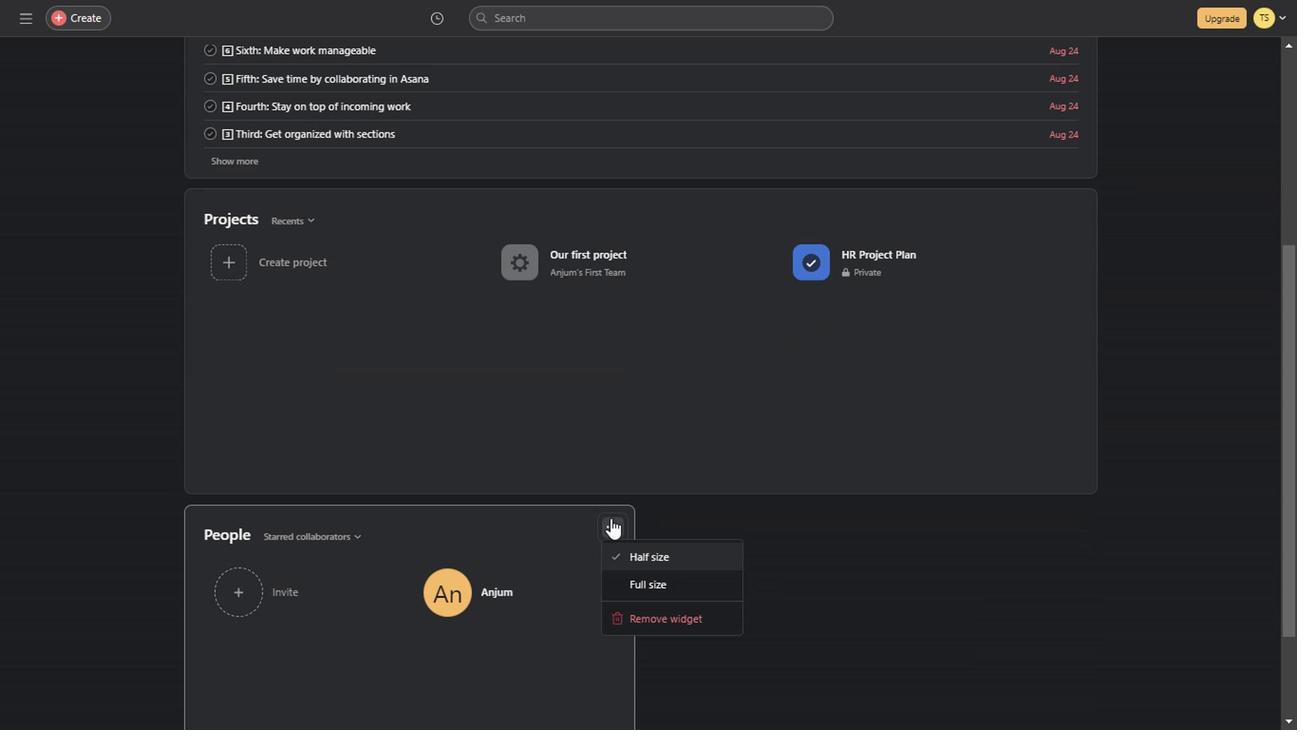 
Action: Mouse scrolled (984, 615) with delta (0, 0)
Screenshot: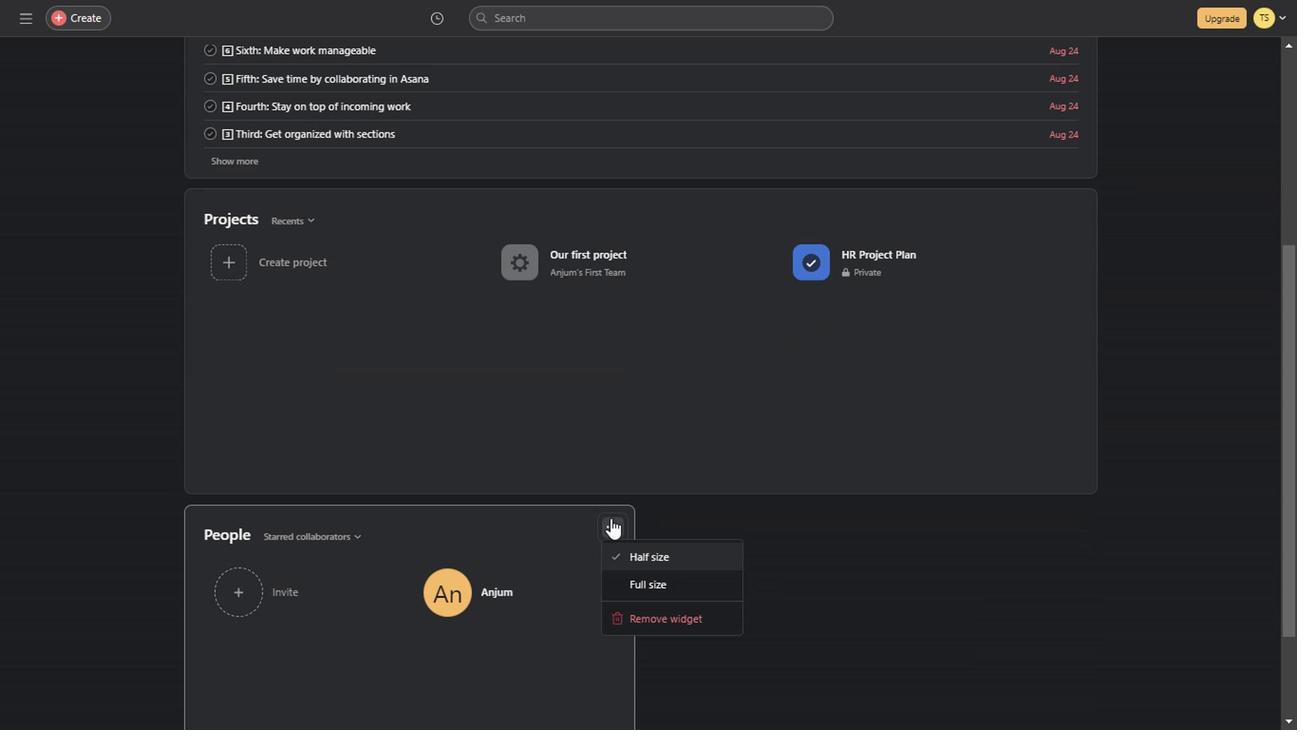 
Action: Mouse scrolled (984, 615) with delta (0, 0)
Screenshot: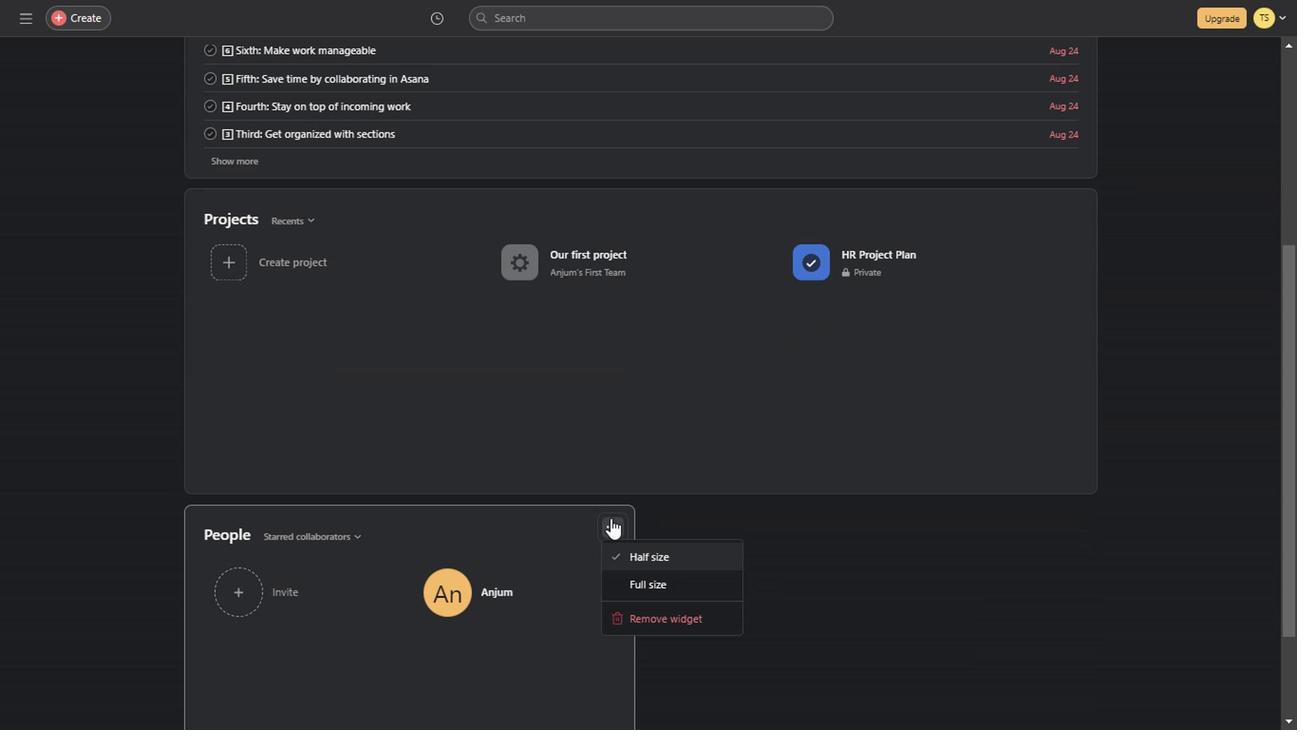 
Action: Mouse scrolled (984, 615) with delta (0, 0)
Screenshot: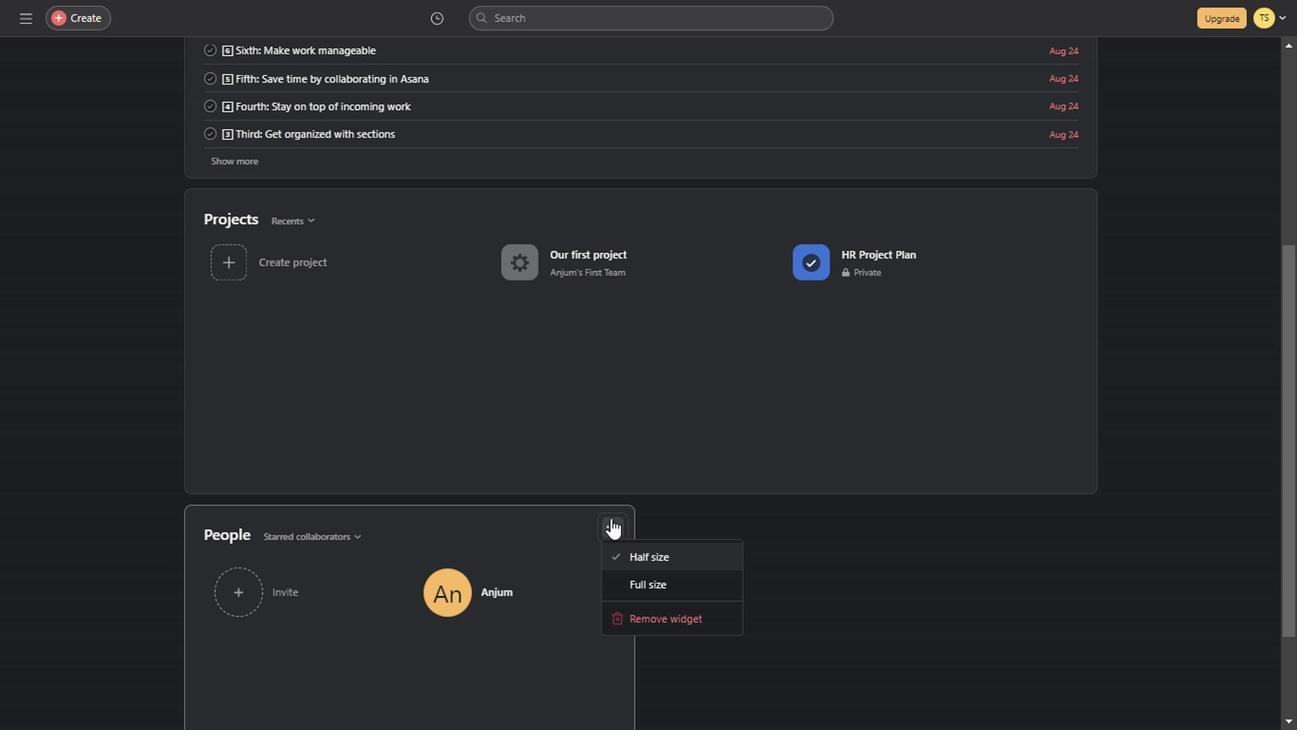
Action: Mouse scrolled (984, 615) with delta (0, 0)
Screenshot: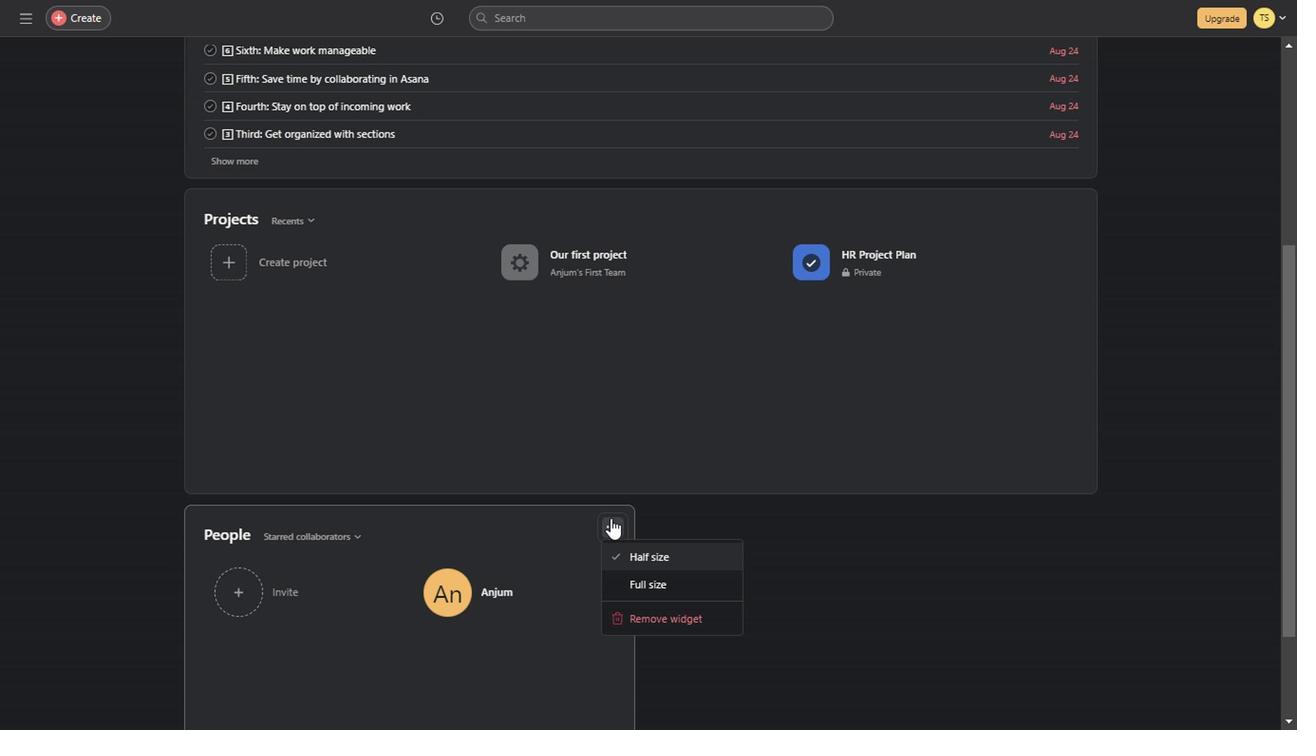 
Action: Mouse scrolled (984, 615) with delta (0, 0)
Screenshot: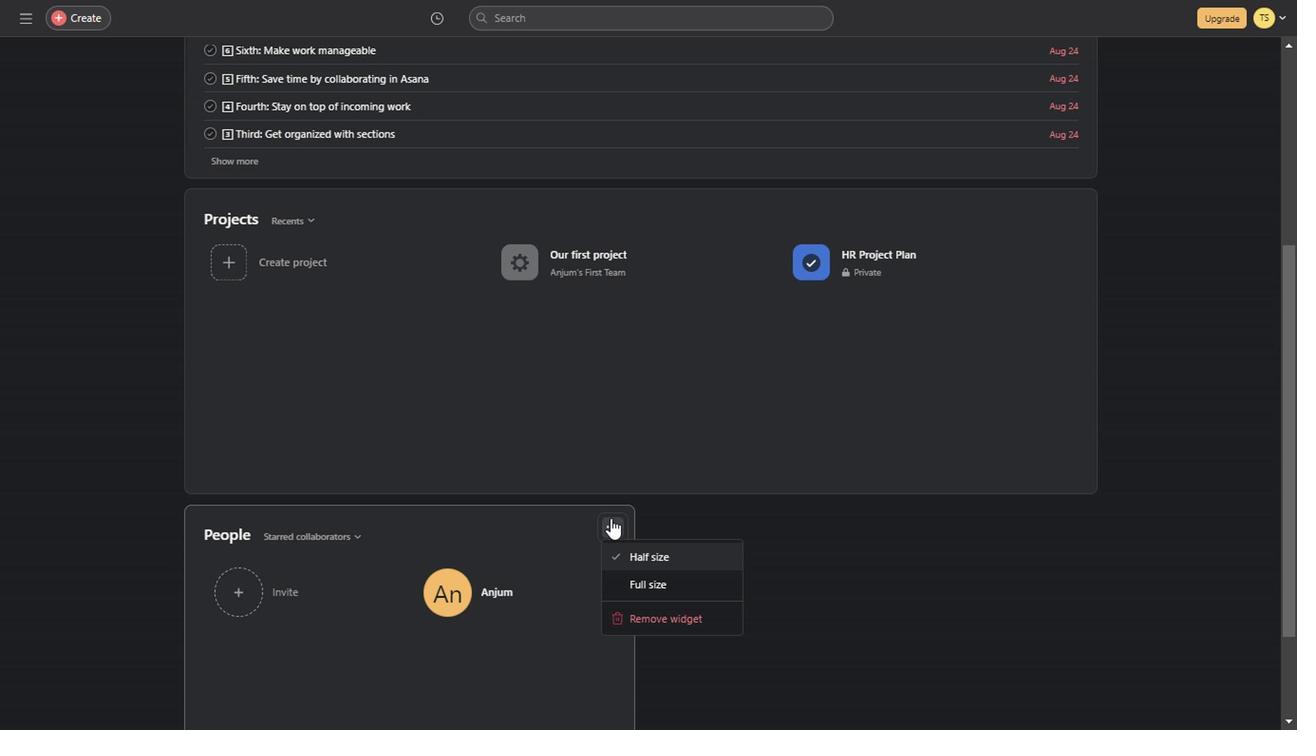 
Action: Mouse scrolled (984, 615) with delta (0, 0)
Screenshot: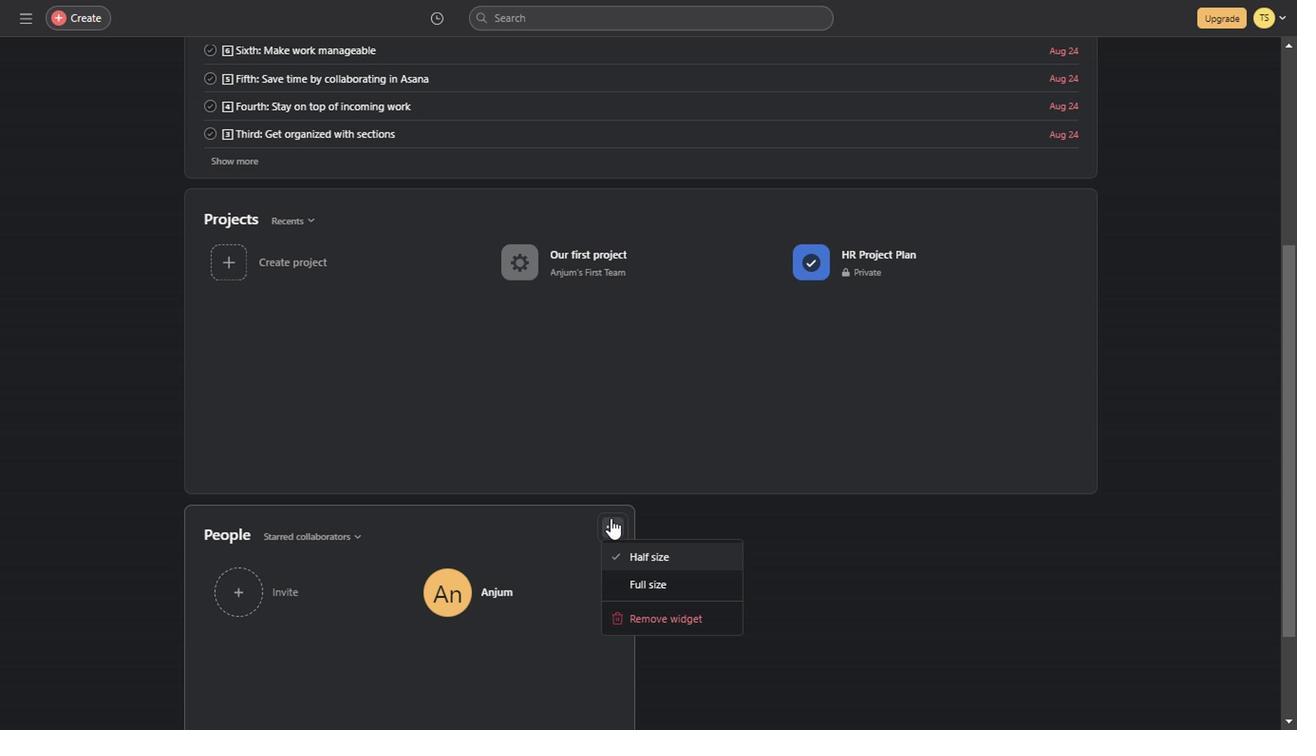 
Action: Mouse scrolled (984, 615) with delta (0, 0)
Screenshot: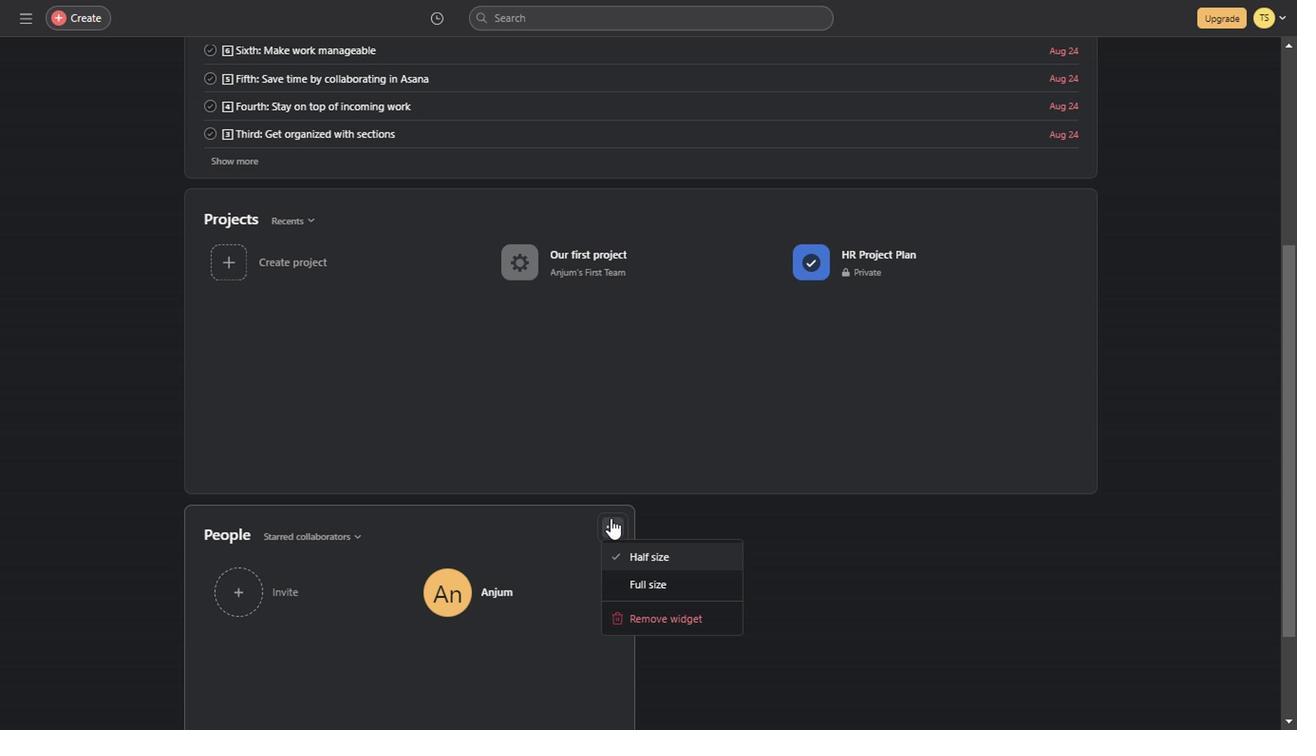 
Action: Mouse scrolled (984, 615) with delta (0, 0)
Screenshot: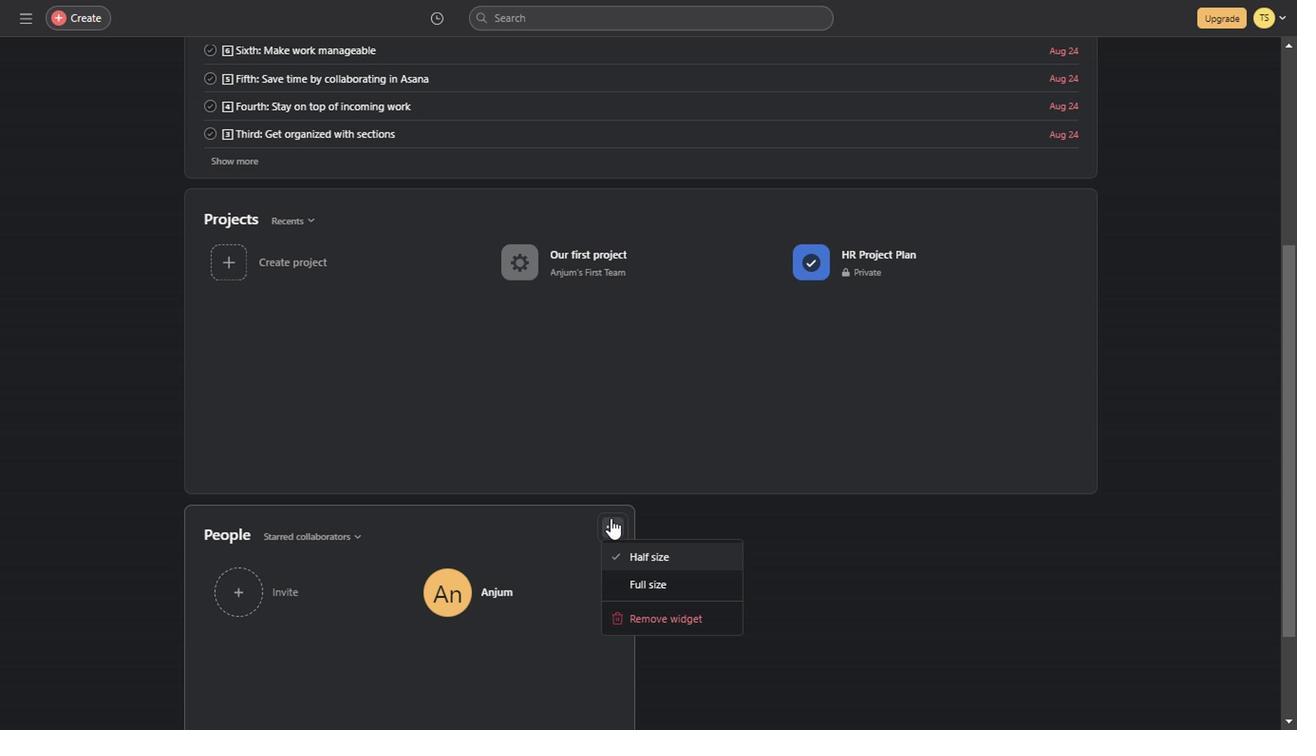 
Action: Mouse scrolled (984, 615) with delta (0, 0)
Screenshot: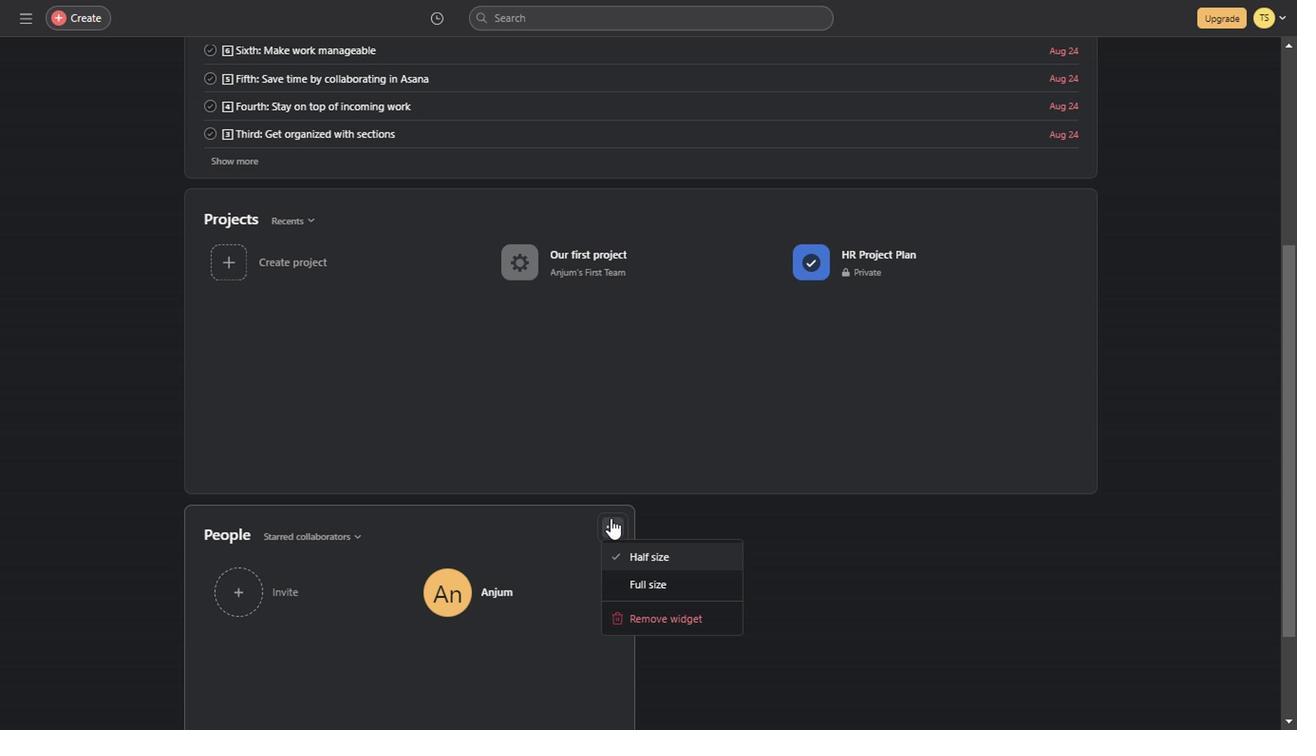 
Action: Mouse scrolled (984, 615) with delta (0, 0)
Screenshot: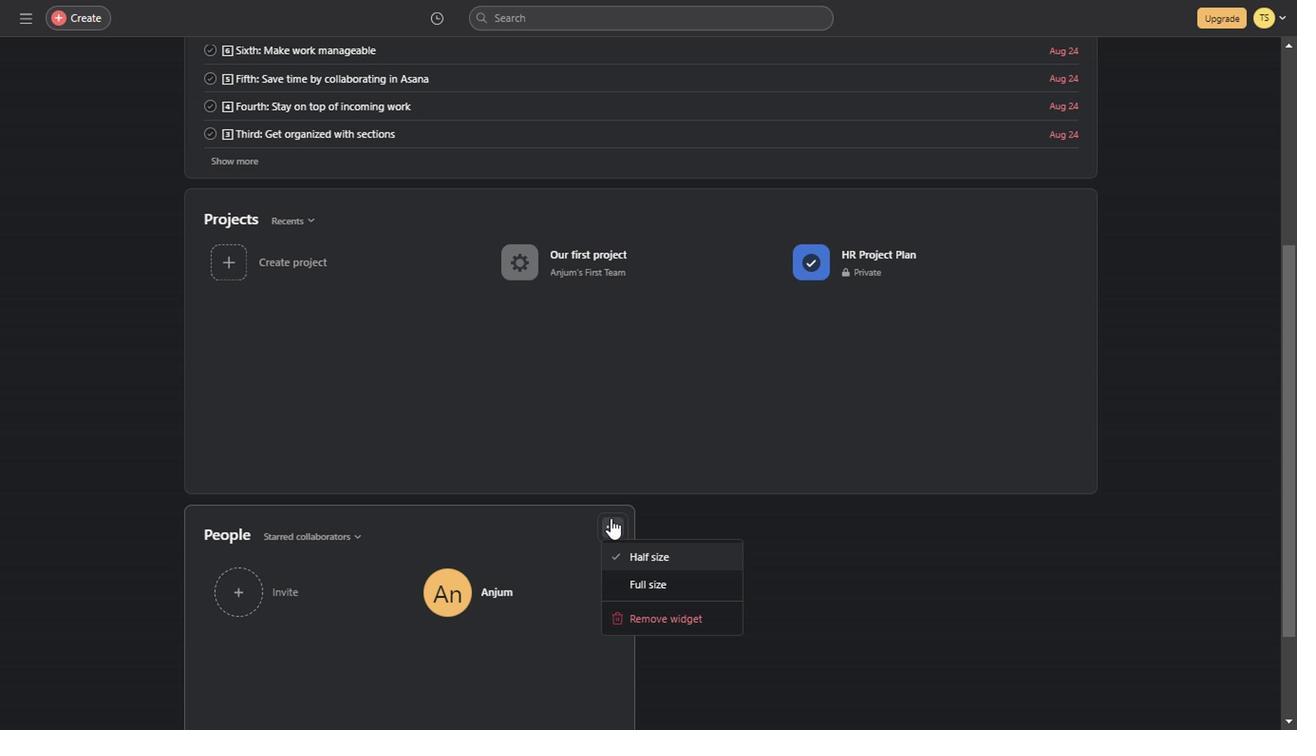 
Action: Mouse scrolled (984, 615) with delta (0, 0)
Screenshot: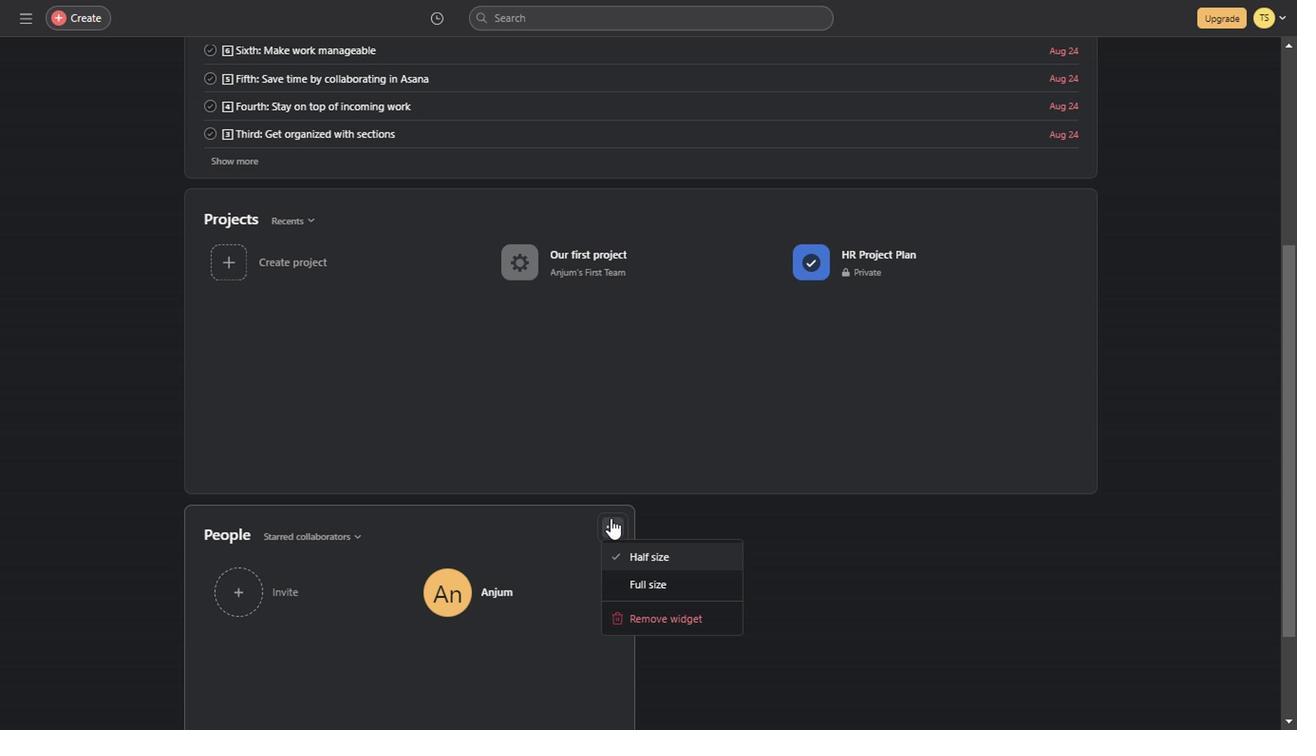 
Action: Mouse scrolled (984, 615) with delta (0, 0)
Screenshot: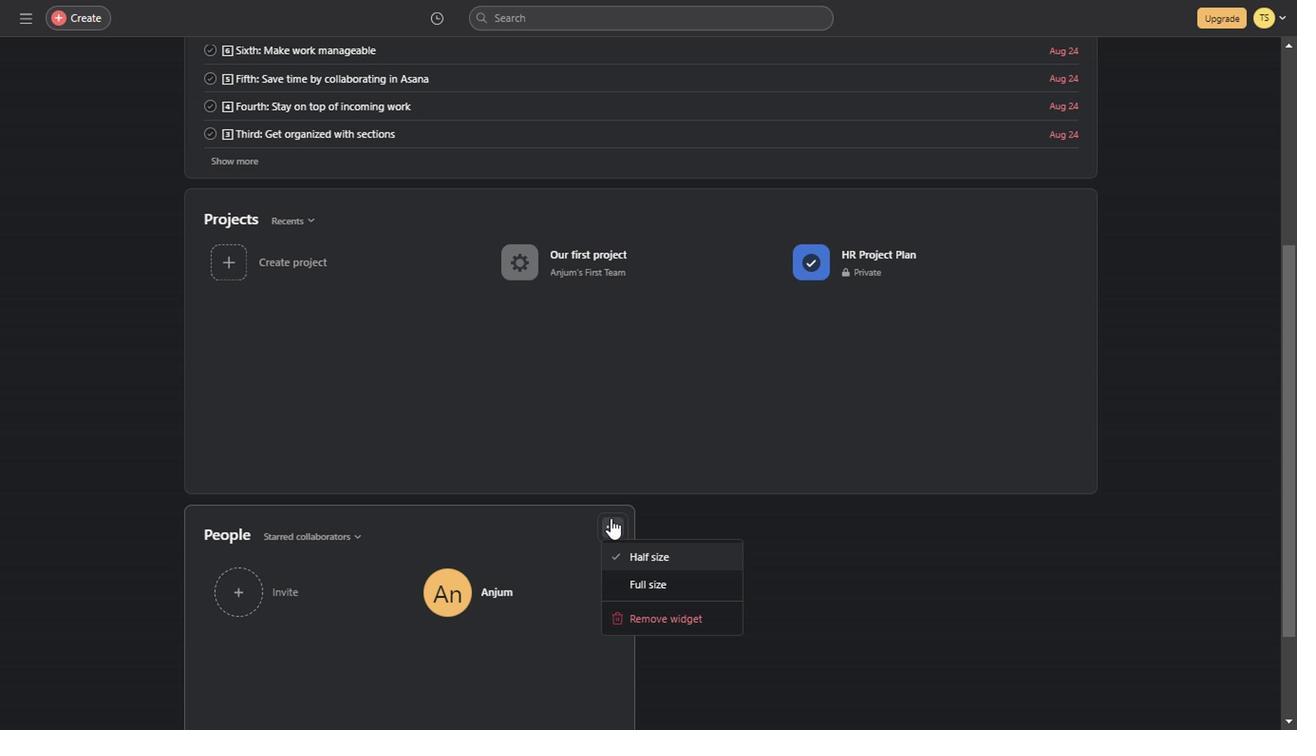
Action: Mouse scrolled (984, 615) with delta (0, 0)
Screenshot: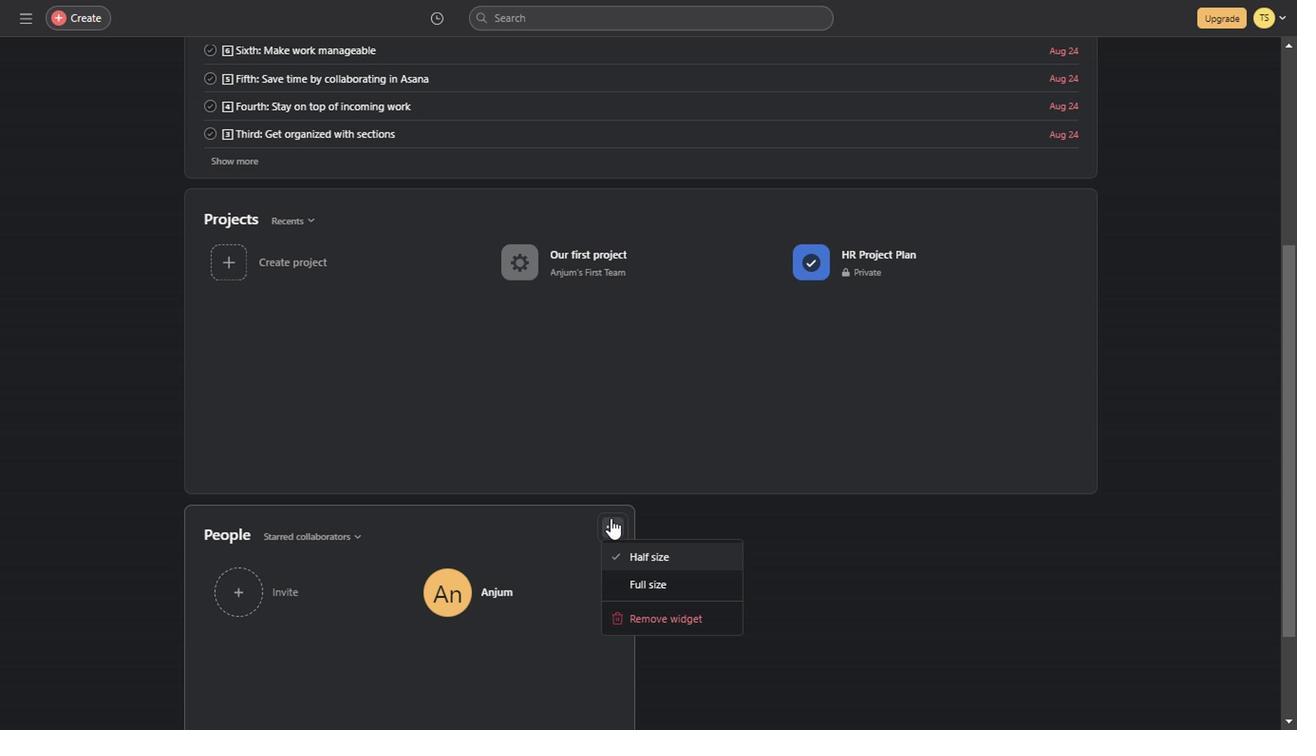 
Action: Mouse scrolled (984, 615) with delta (0, 0)
Screenshot: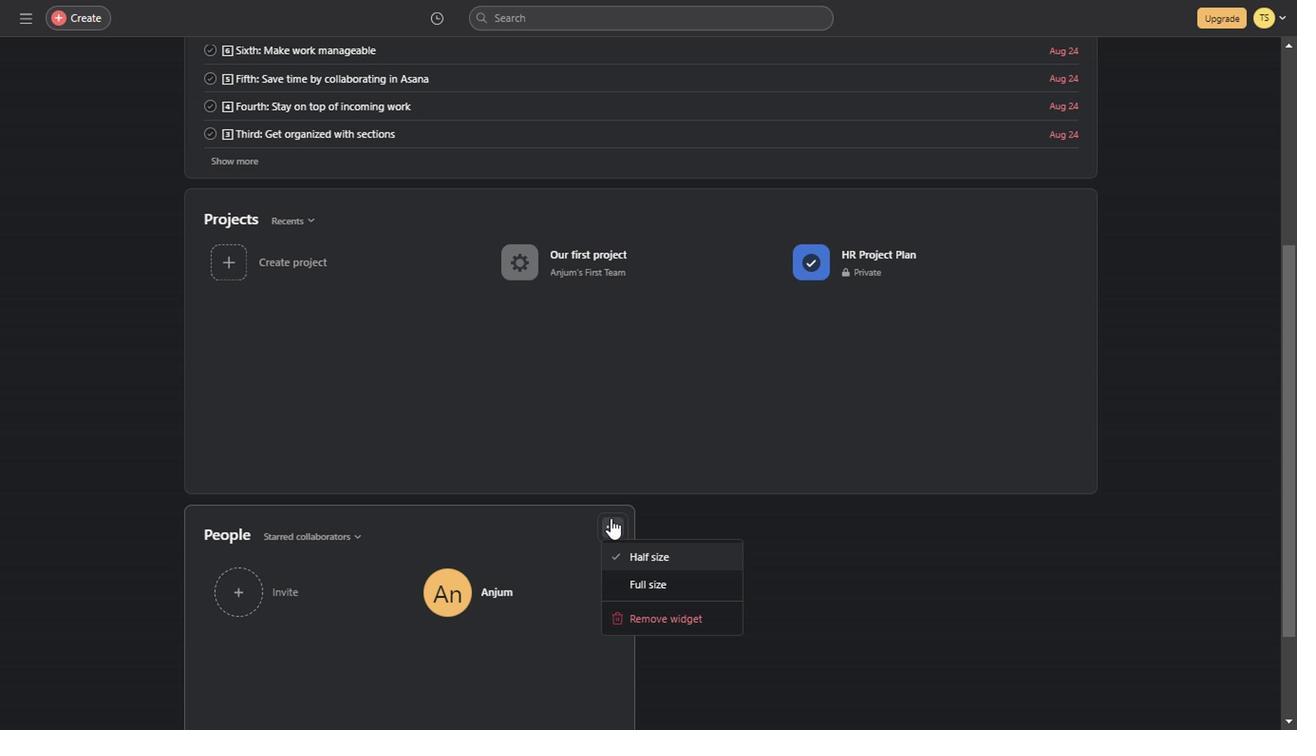 
Action: Mouse scrolled (984, 615) with delta (0, 0)
Screenshot: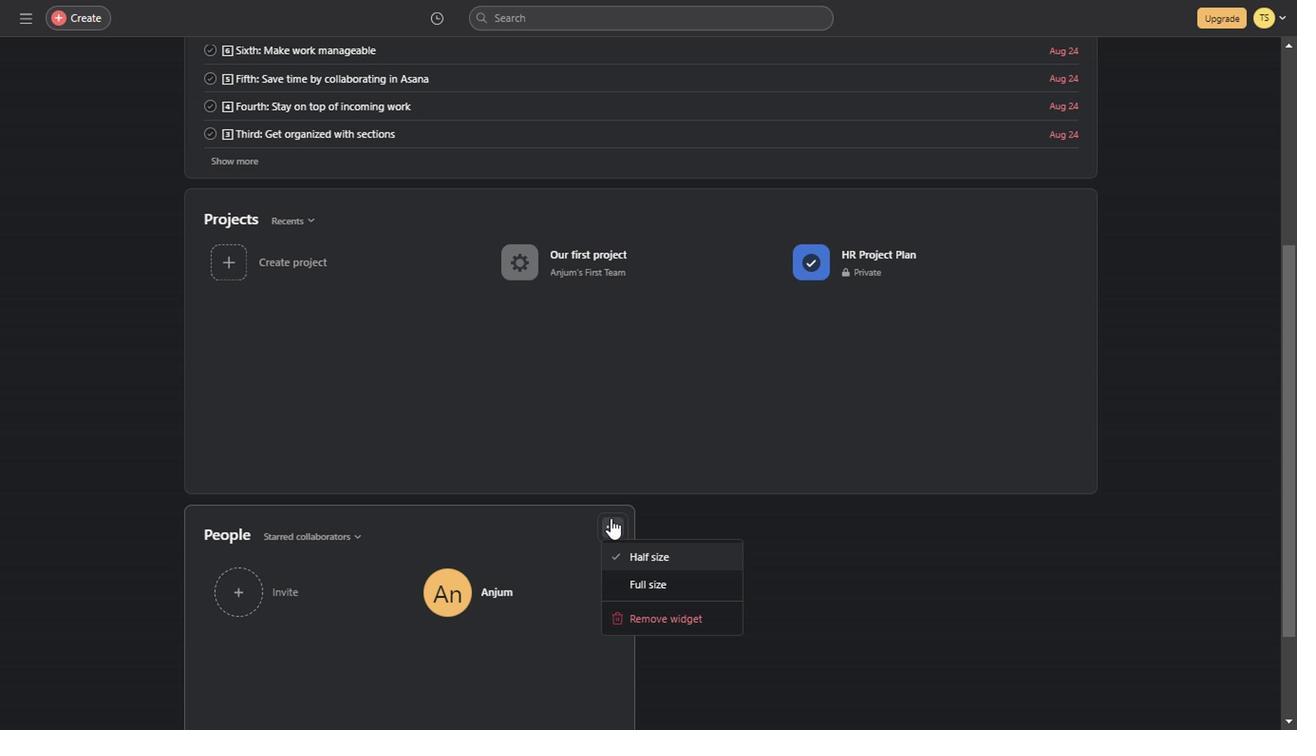
Action: Mouse scrolled (984, 615) with delta (0, 0)
Screenshot: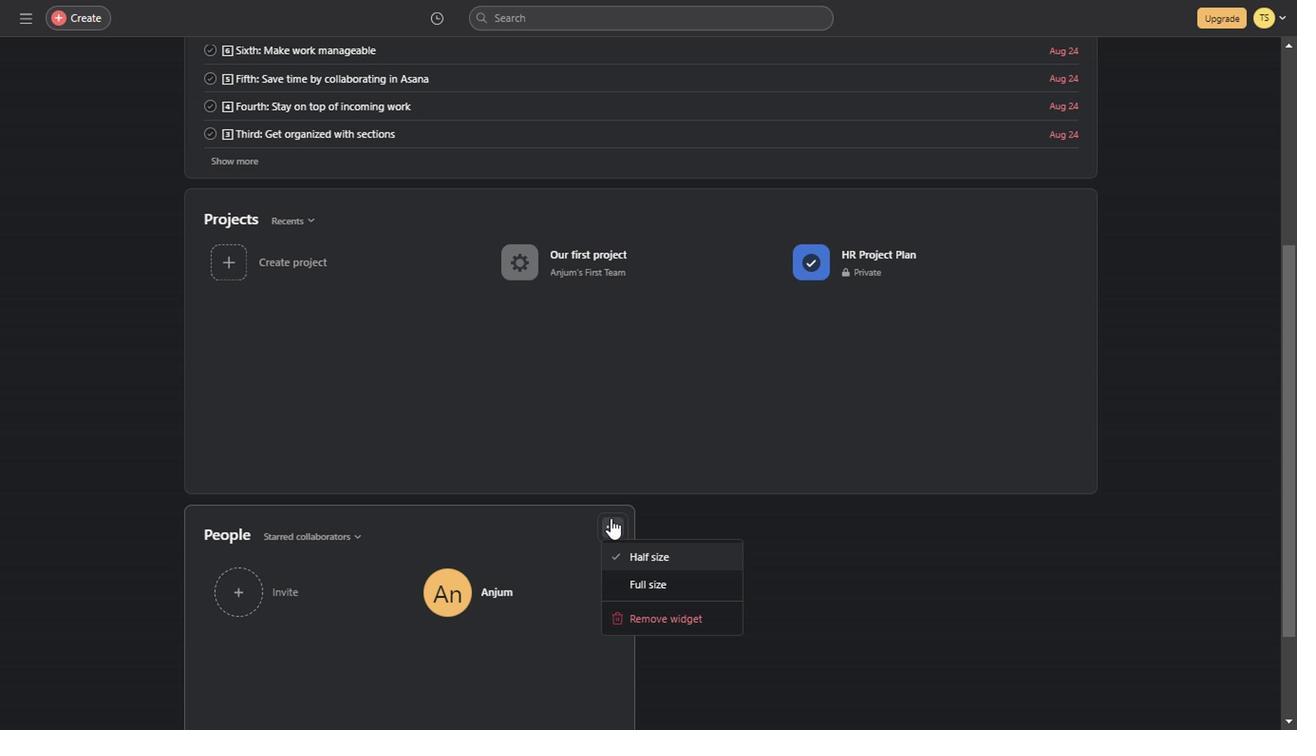 
Action: Mouse scrolled (984, 615) with delta (0, 0)
Screenshot: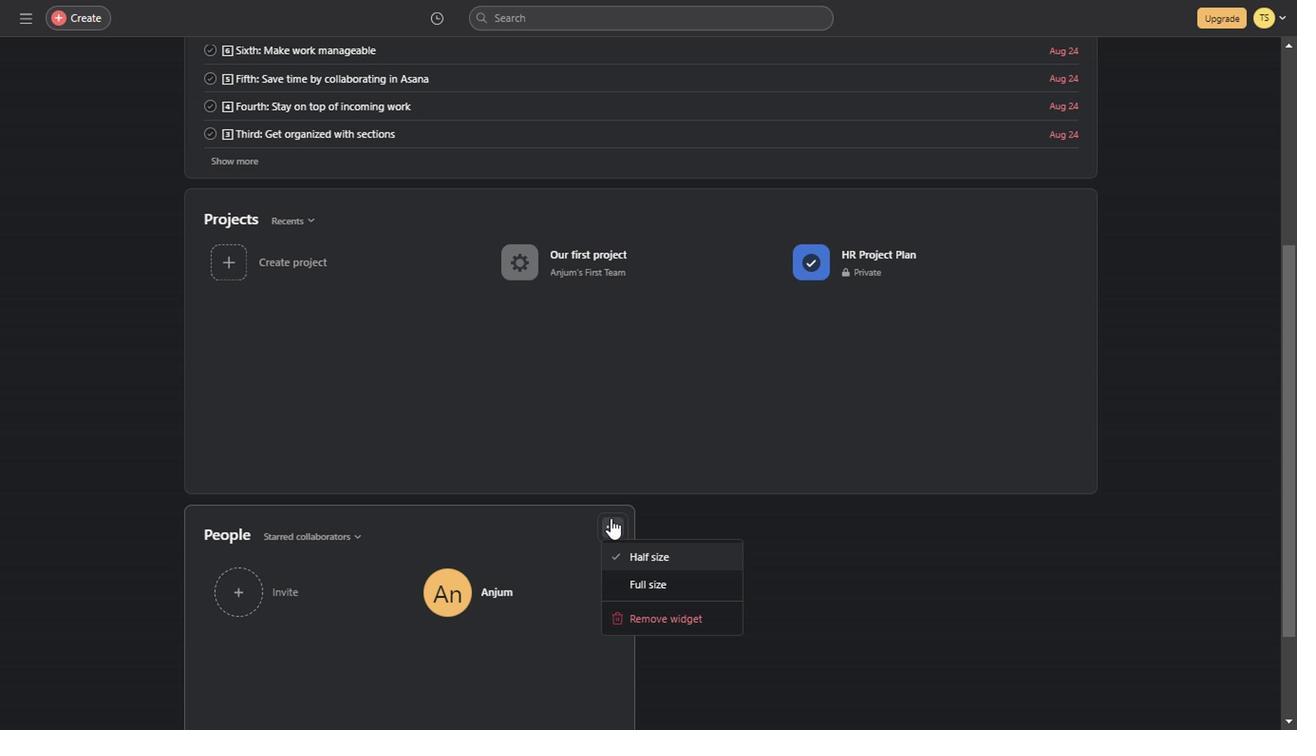 
Action: Mouse moved to (611, 518)
Screenshot: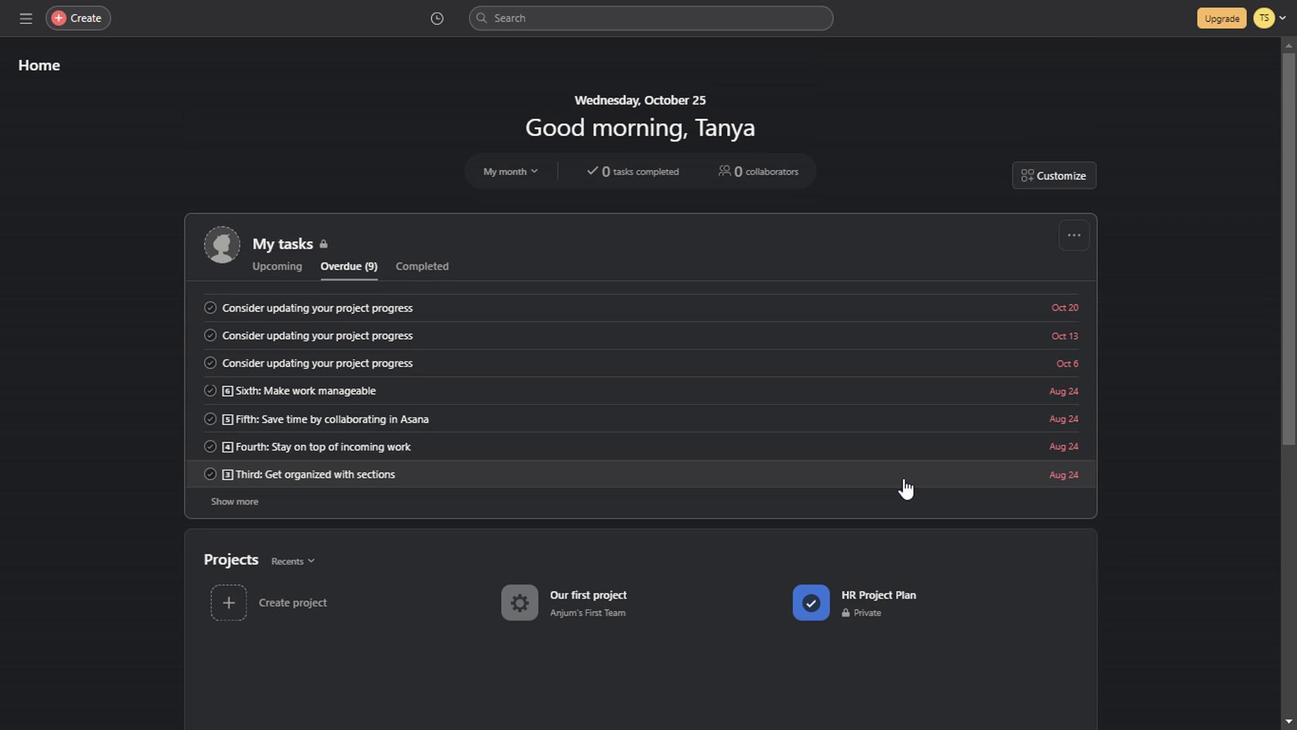 
Action: Mouse pressed left at (611, 518)
Screenshot: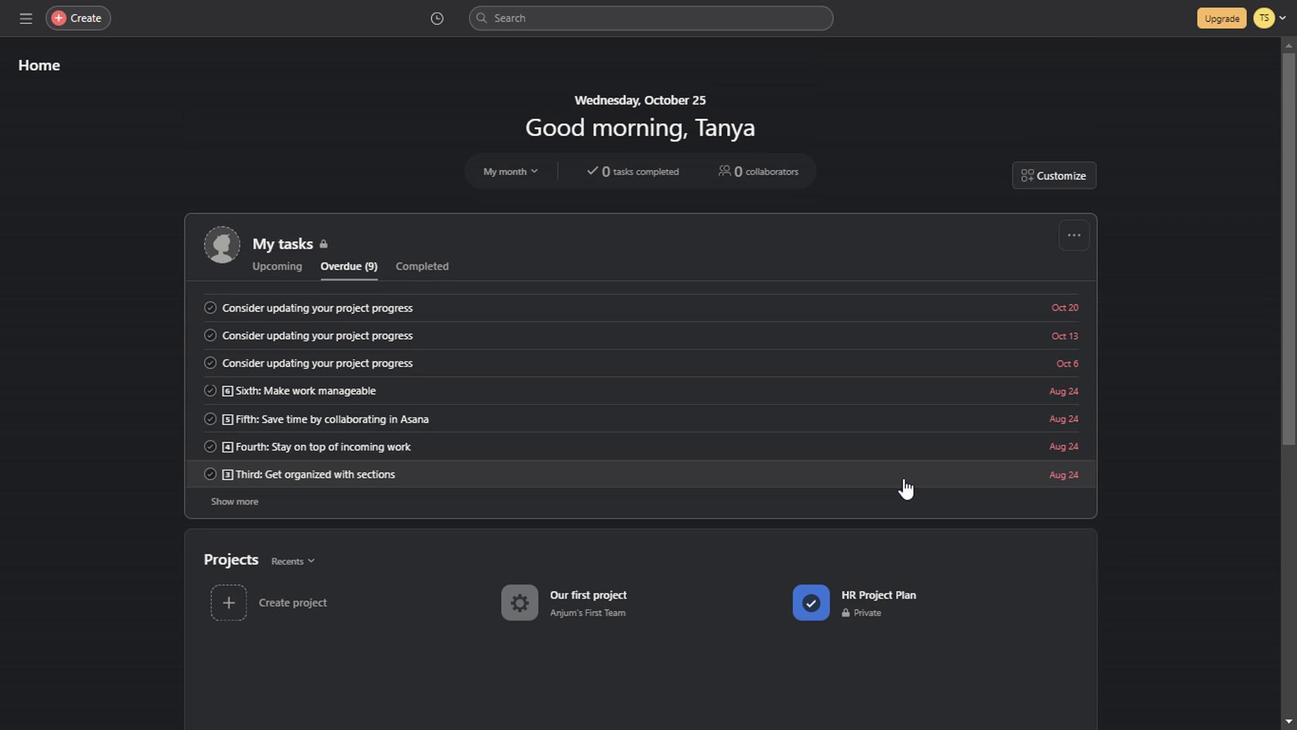 
Action: Mouse moved to (667, 584)
Screenshot: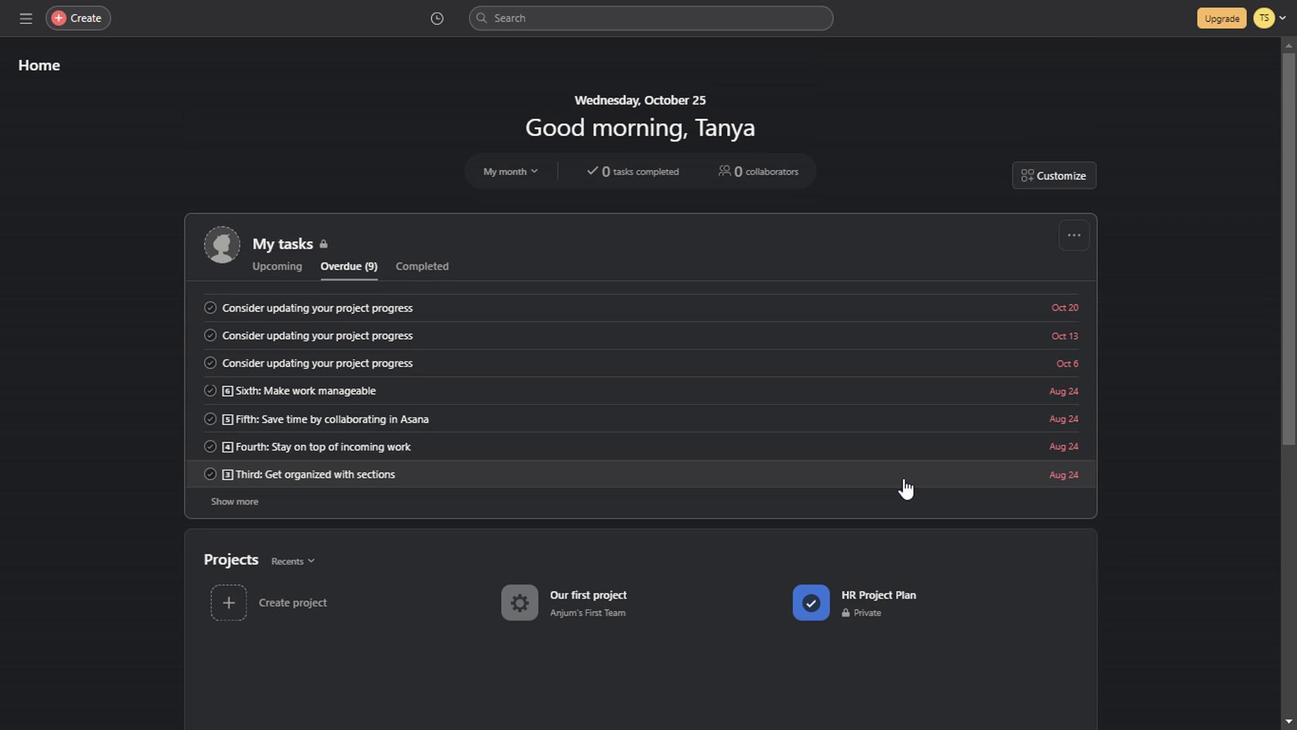 
Action: Mouse pressed left at (667, 584)
Screenshot: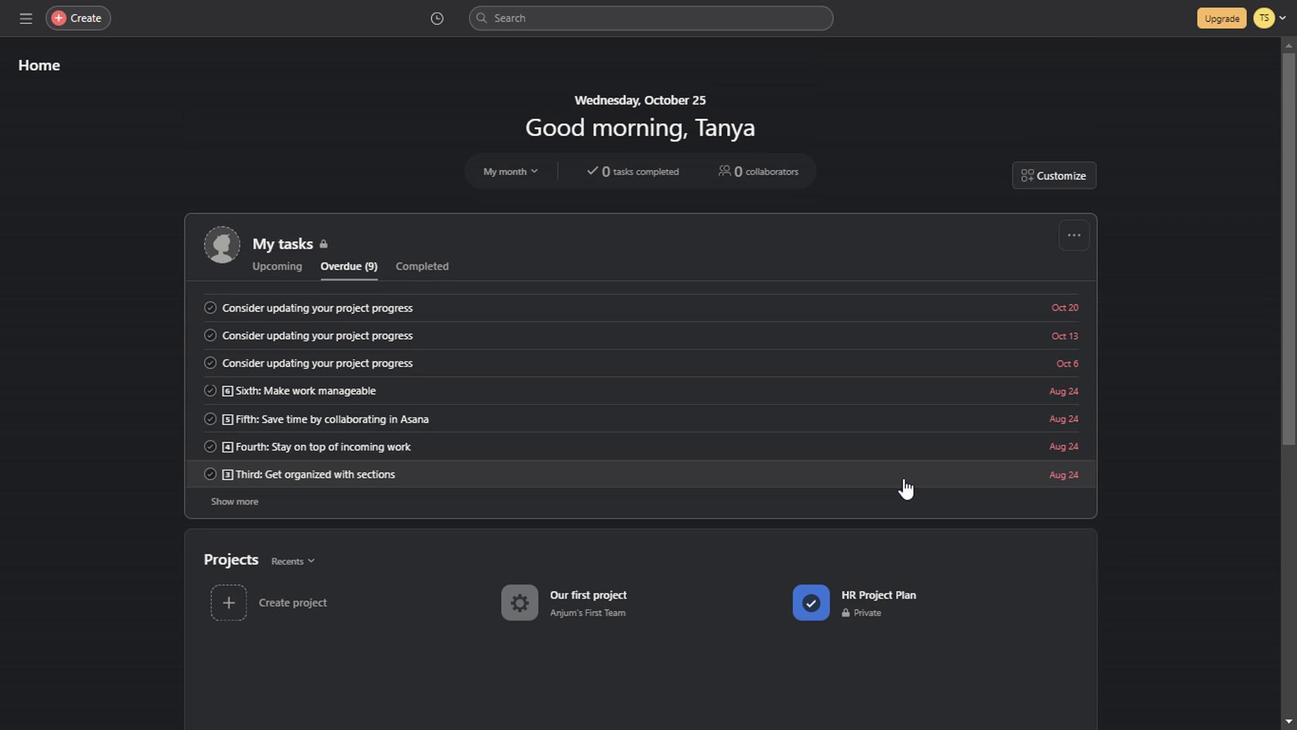 
Action: Mouse moved to (908, 478)
Screenshot: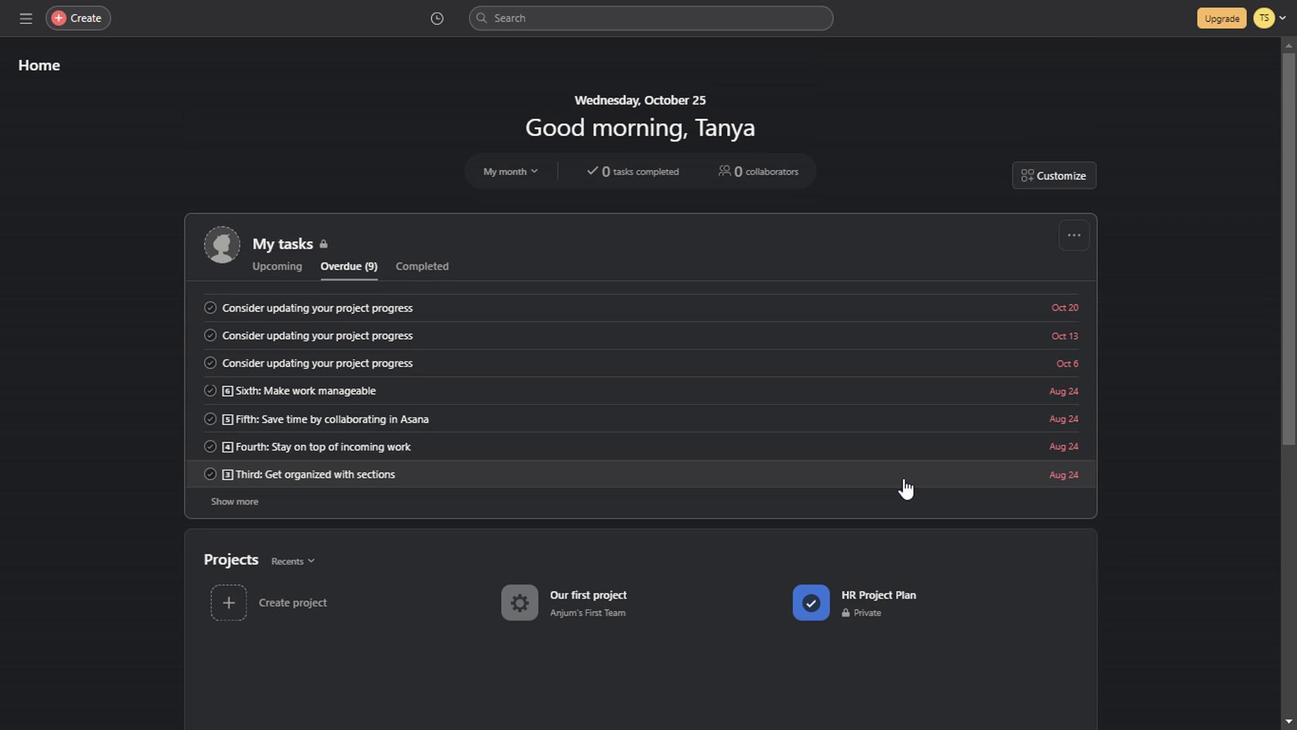 
Action: Mouse scrolled (908, 477) with delta (0, 0)
Screenshot: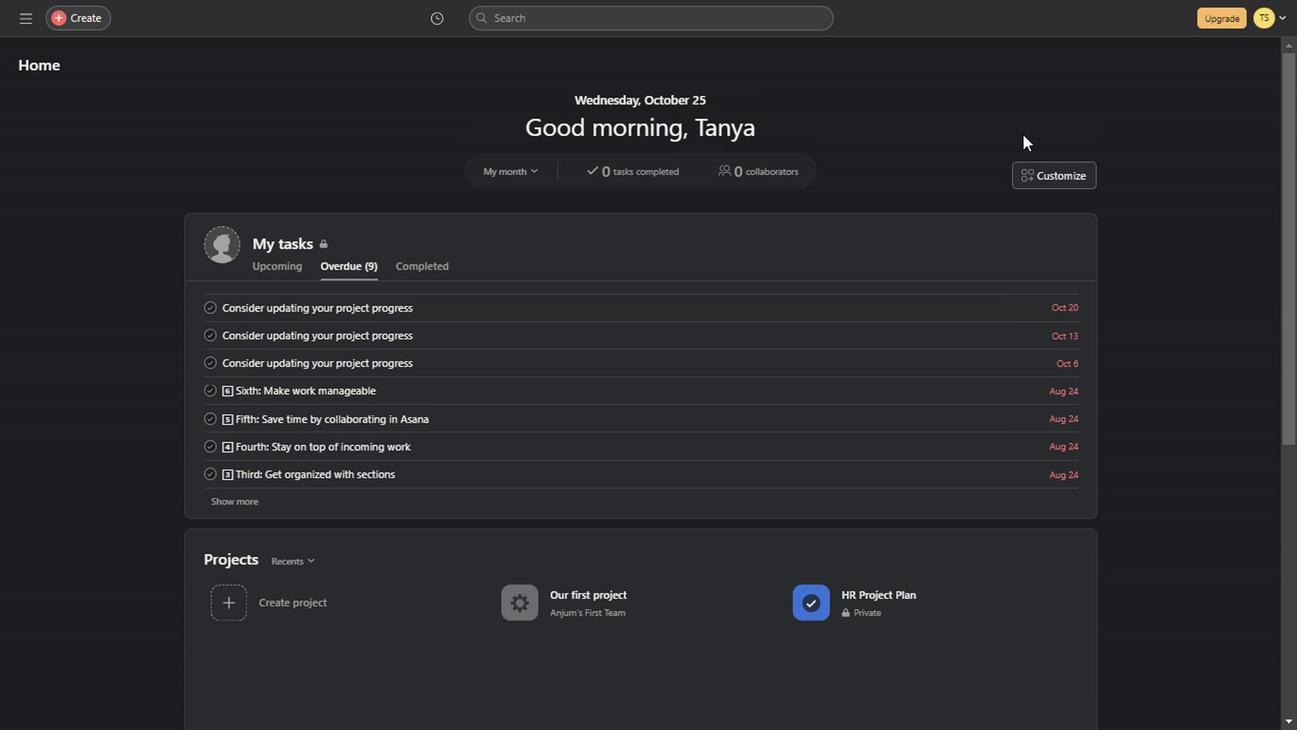 
Action: Mouse scrolled (908, 477) with delta (0, 0)
Screenshot: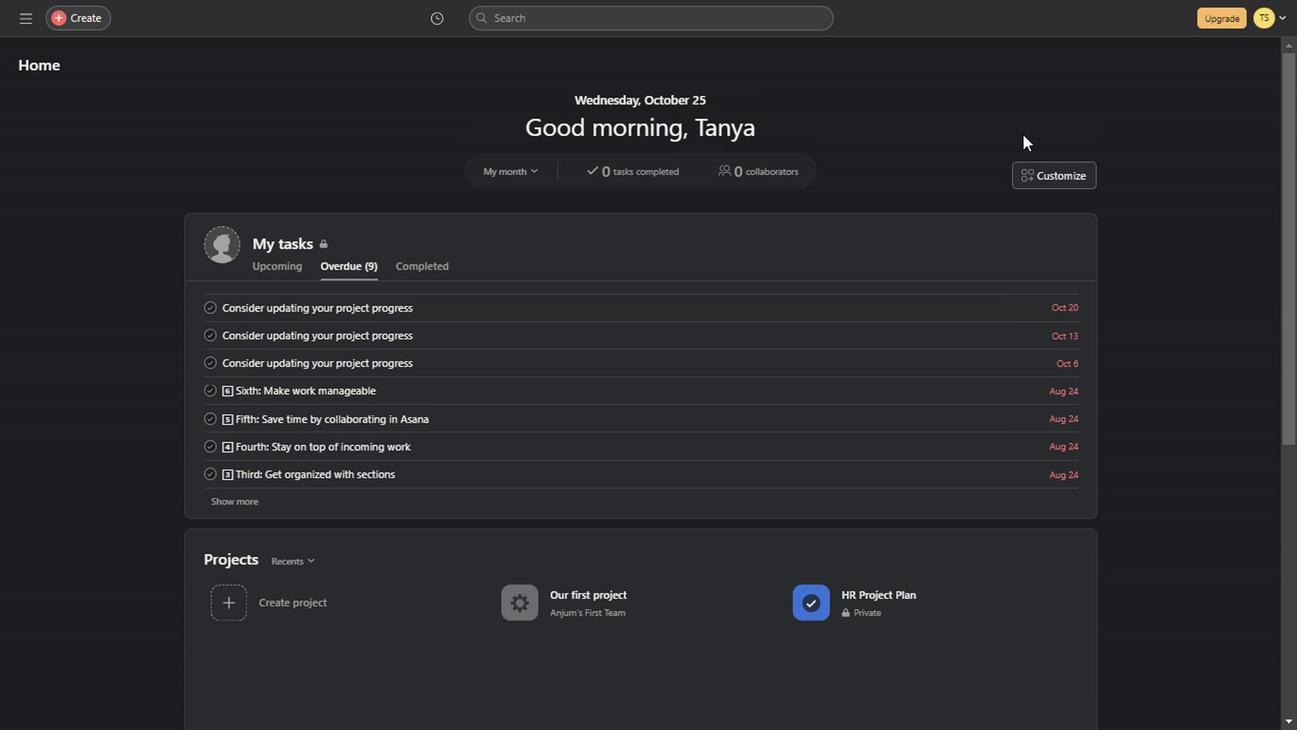 
Action: Mouse scrolled (908, 477) with delta (0, 0)
Screenshot: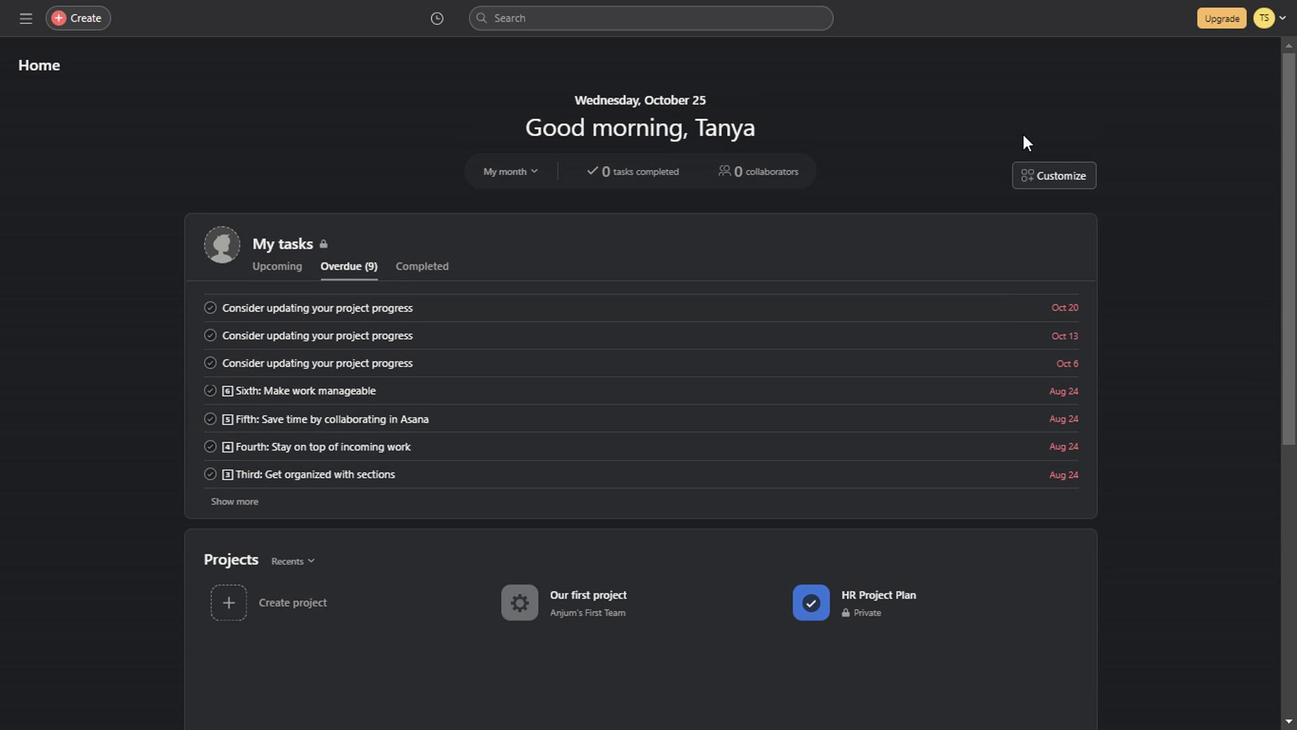 
Action: Mouse scrolled (908, 477) with delta (0, 0)
Screenshot: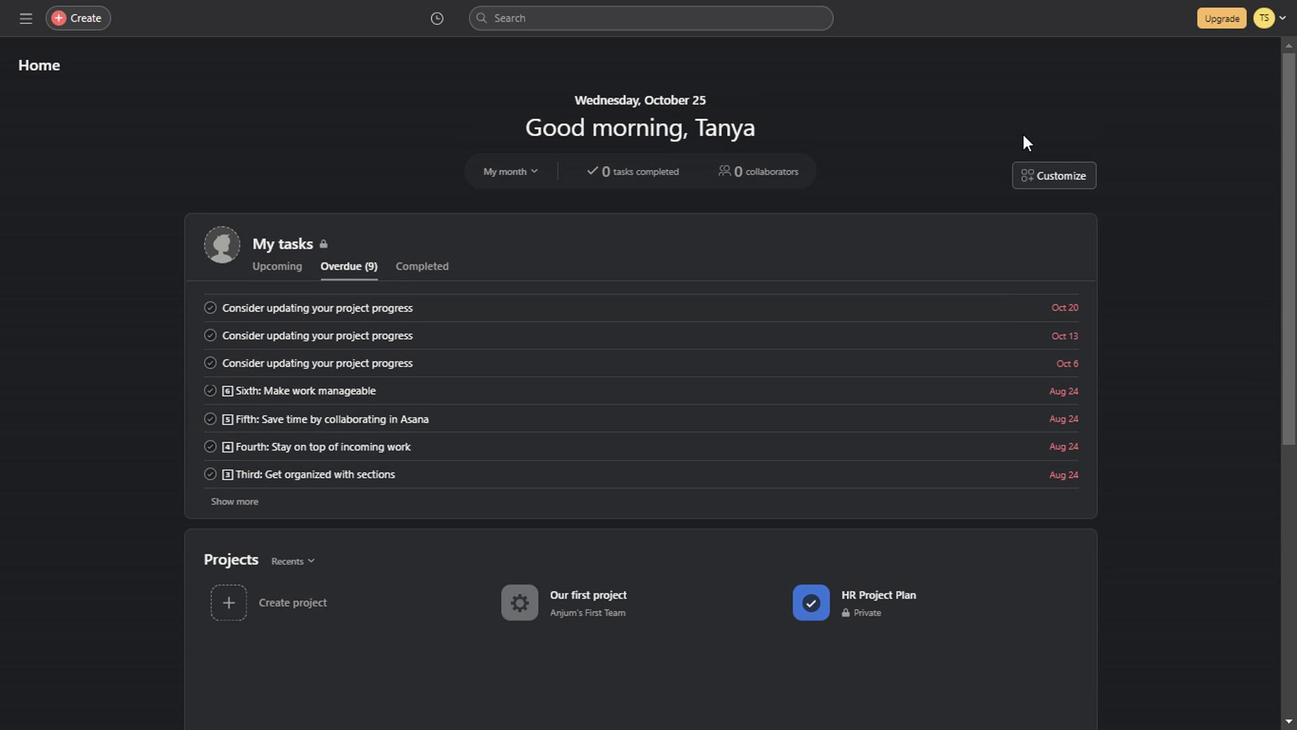 
Action: Mouse scrolled (908, 477) with delta (0, 0)
Screenshot: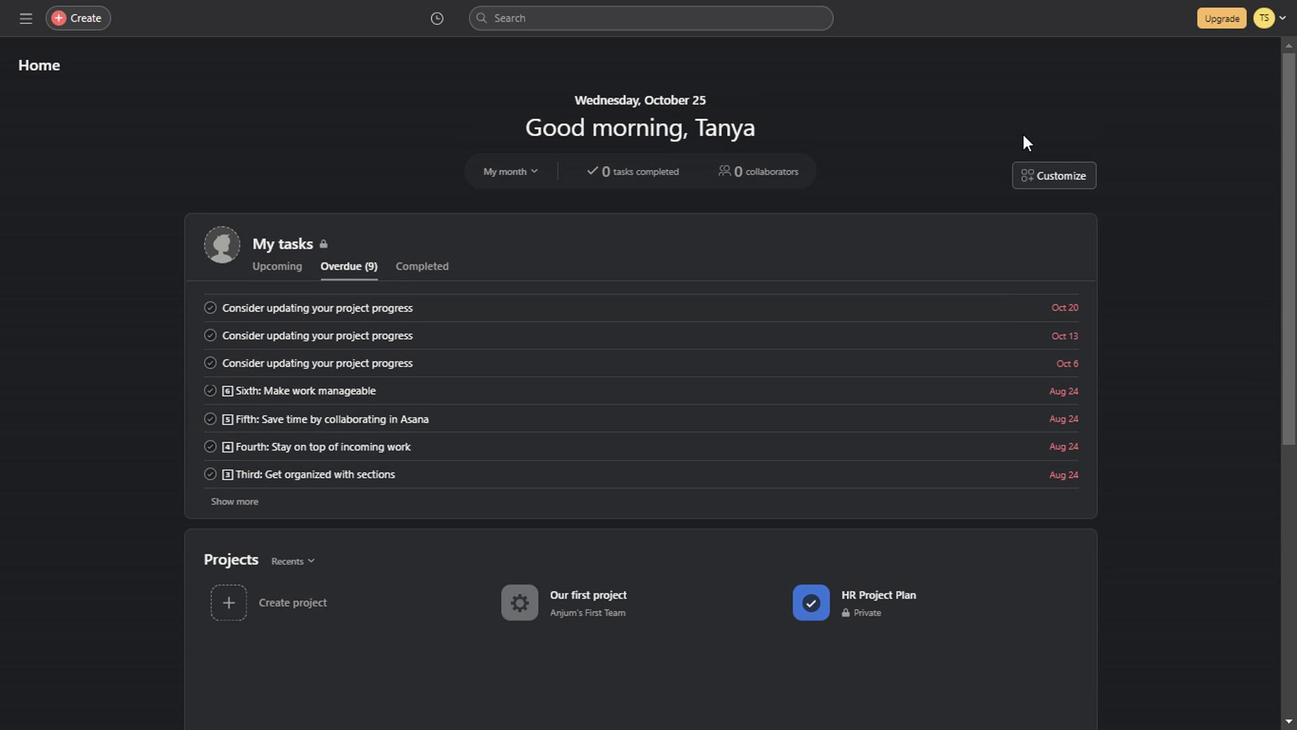 
Action: Mouse scrolled (908, 477) with delta (0, 0)
Screenshot: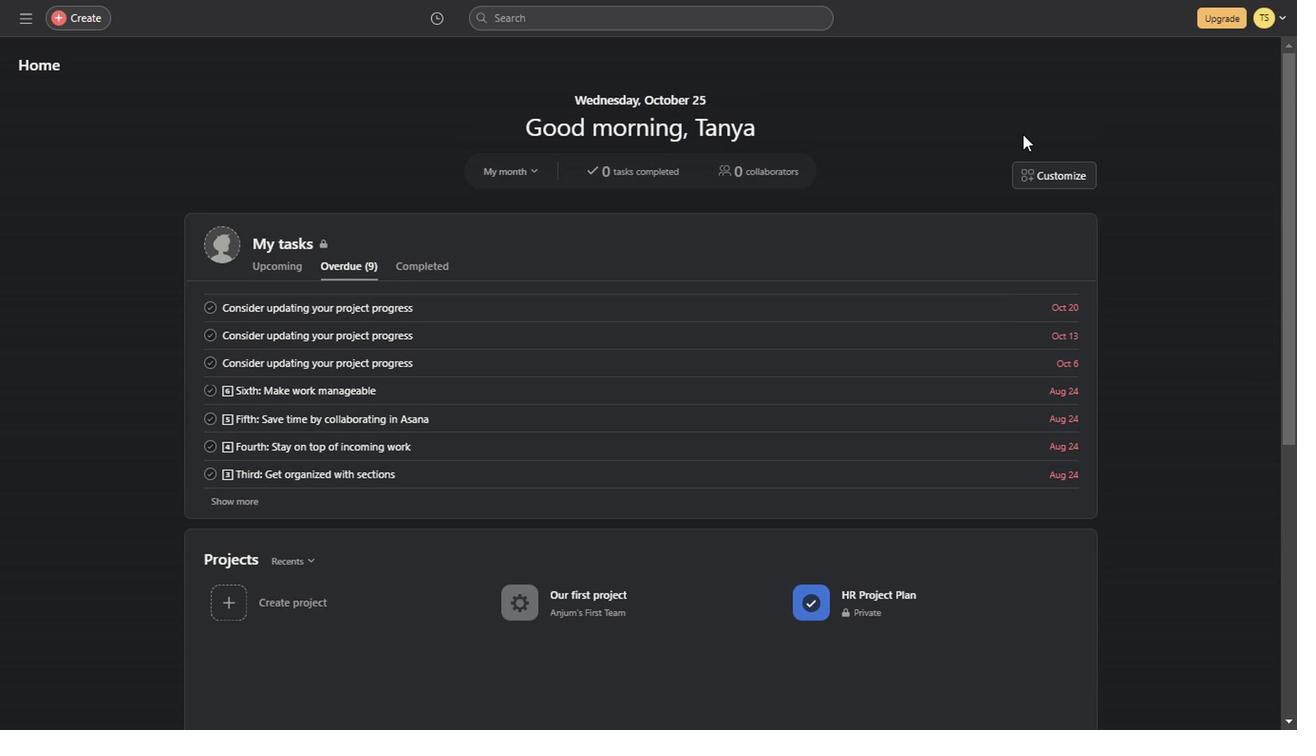 
Action: Mouse scrolled (908, 477) with delta (0, 0)
Screenshot: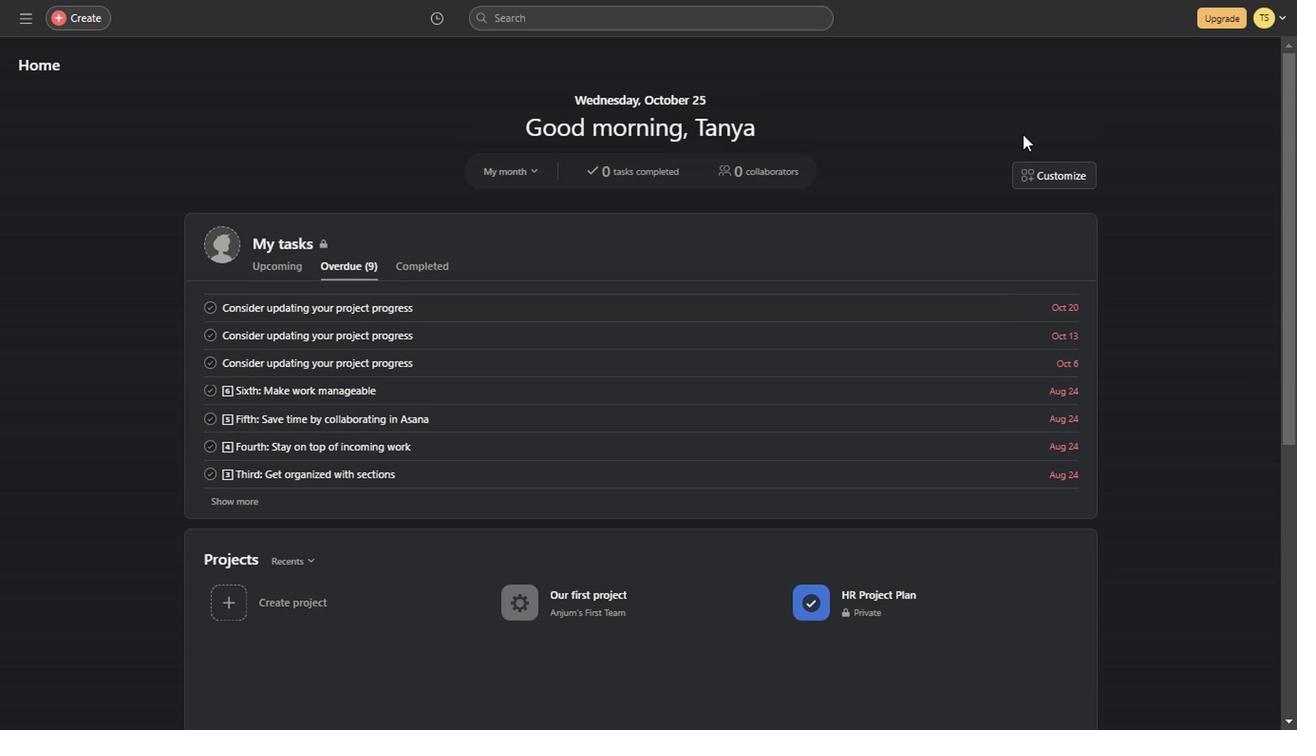 
Action: Mouse scrolled (908, 477) with delta (0, 0)
Screenshot: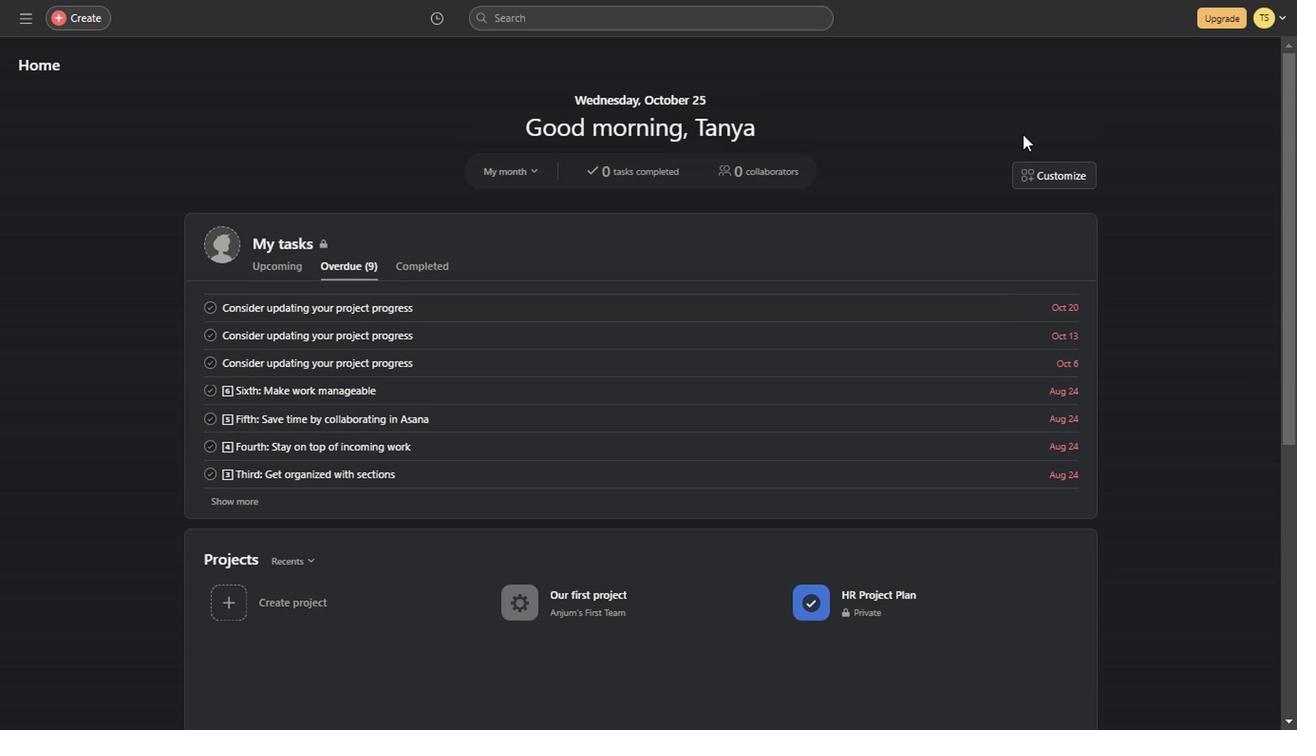 
Action: Mouse scrolled (908, 477) with delta (0, 0)
Screenshot: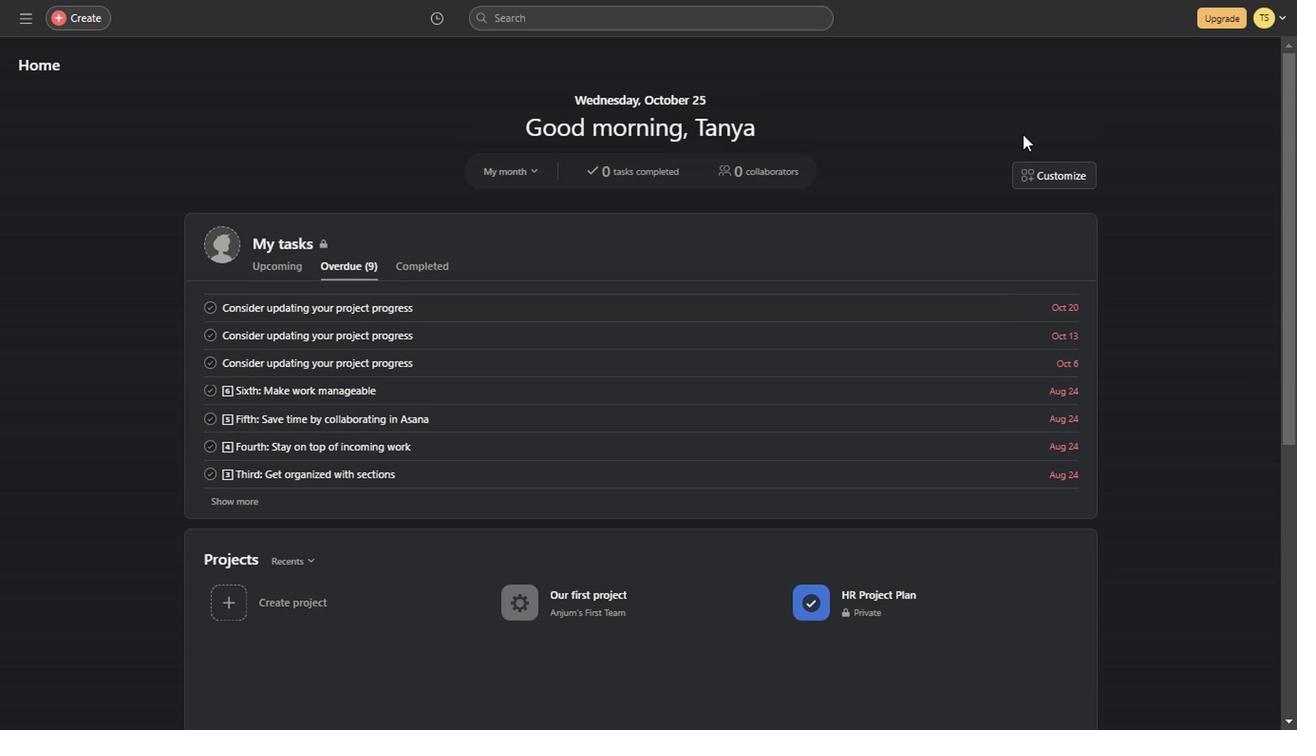 
Action: Mouse scrolled (908, 477) with delta (0, 0)
Screenshot: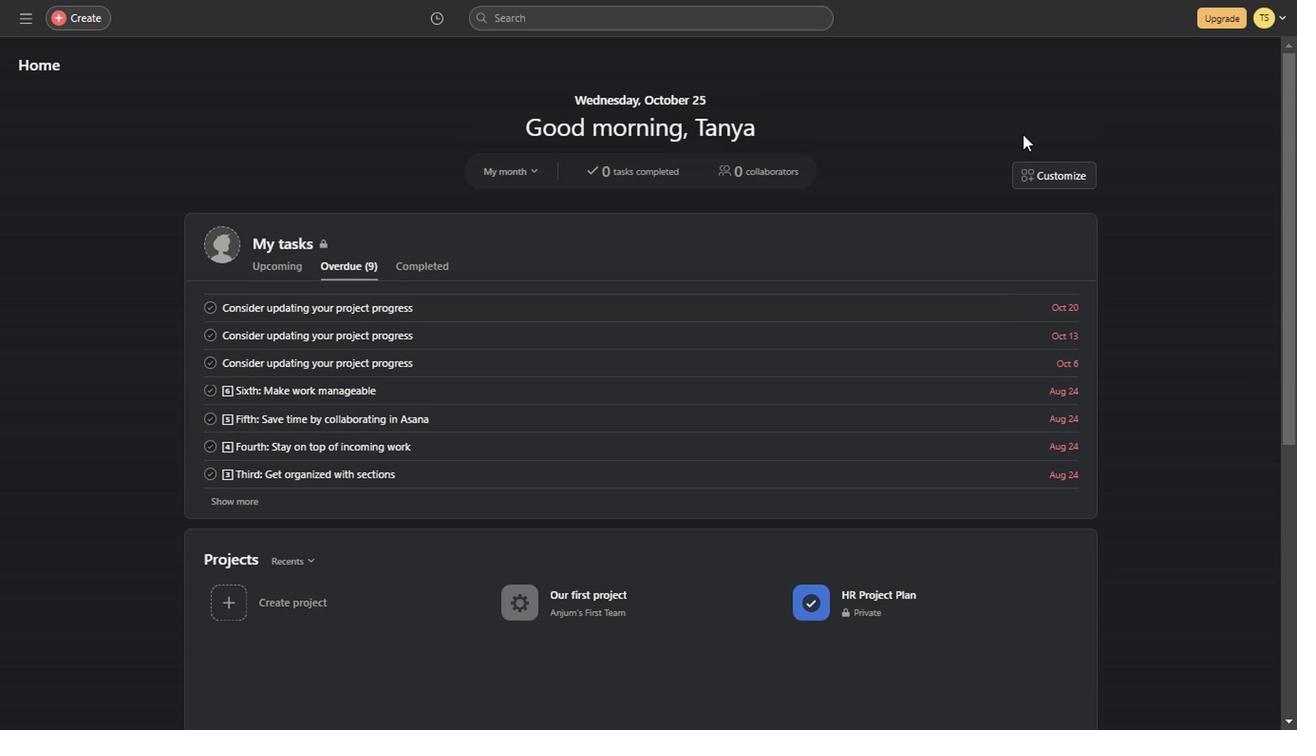 
Action: Mouse scrolled (908, 477) with delta (0, 0)
Screenshot: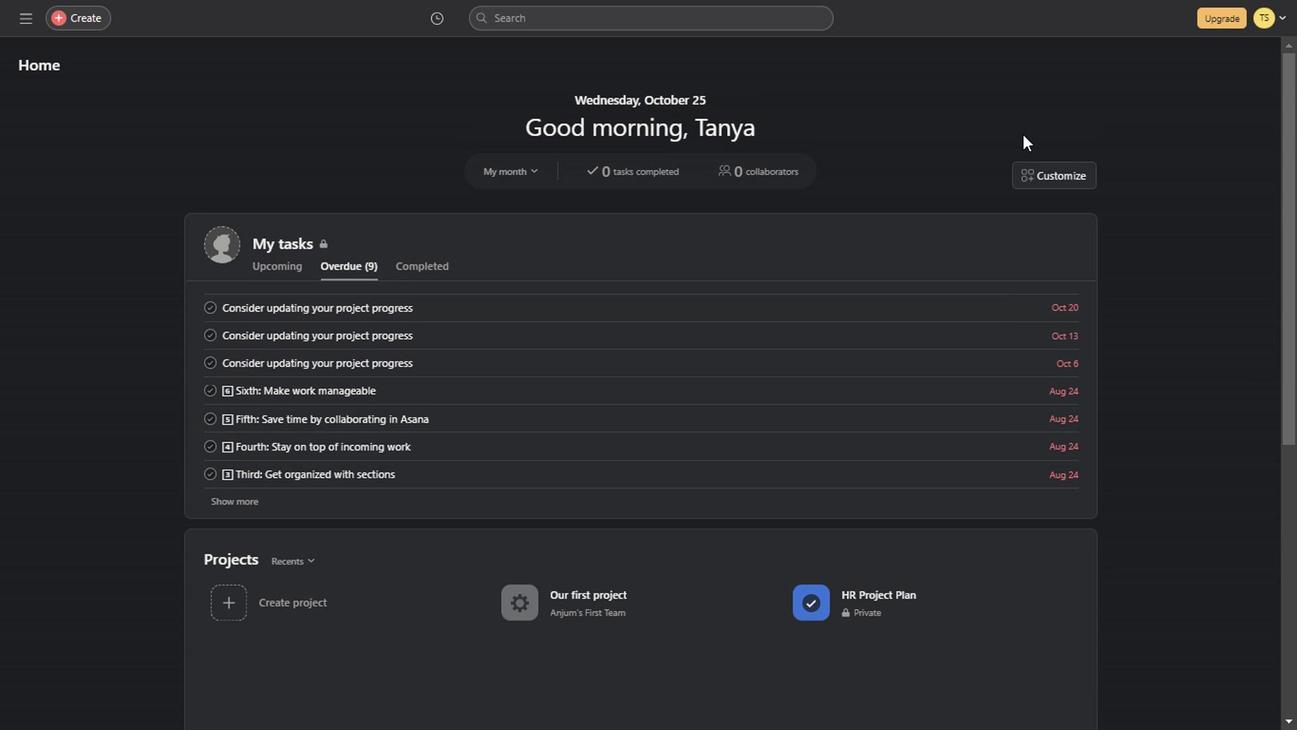 
Action: Mouse scrolled (908, 477) with delta (0, 0)
Screenshot: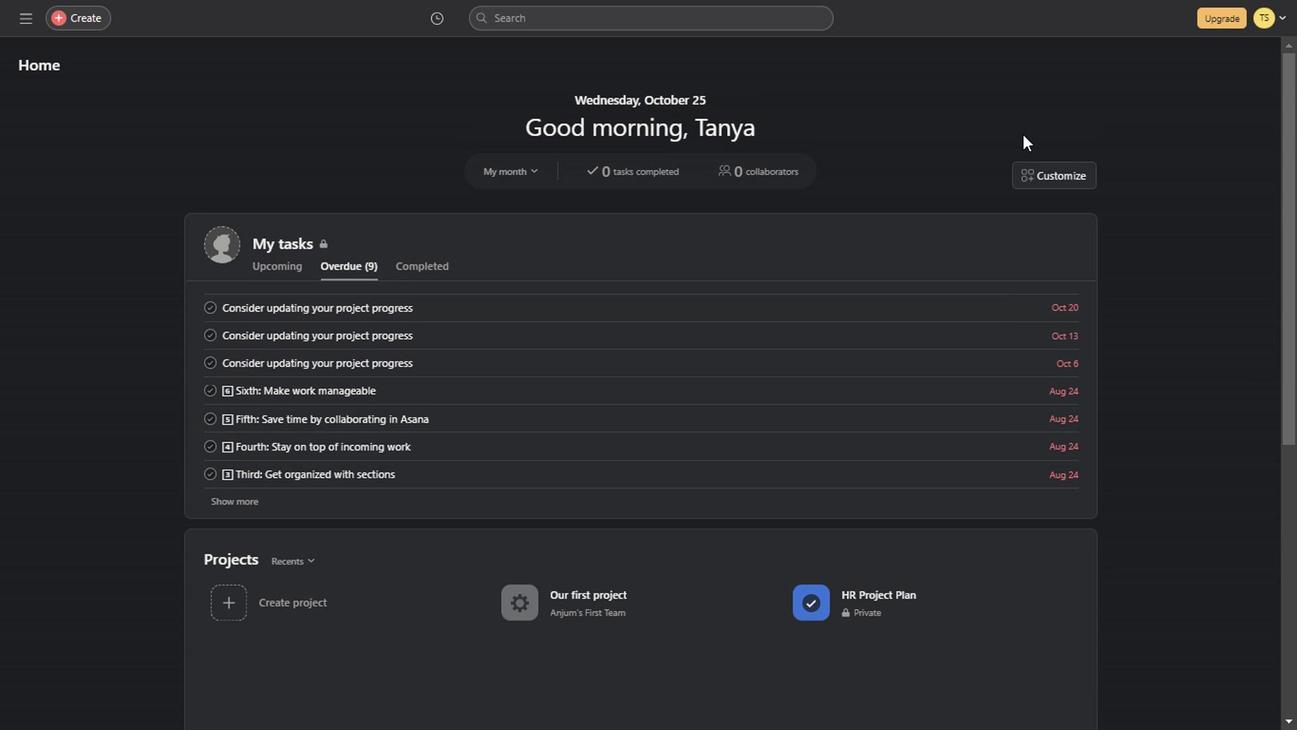 
Action: Mouse scrolled (908, 477) with delta (0, 0)
Screenshot: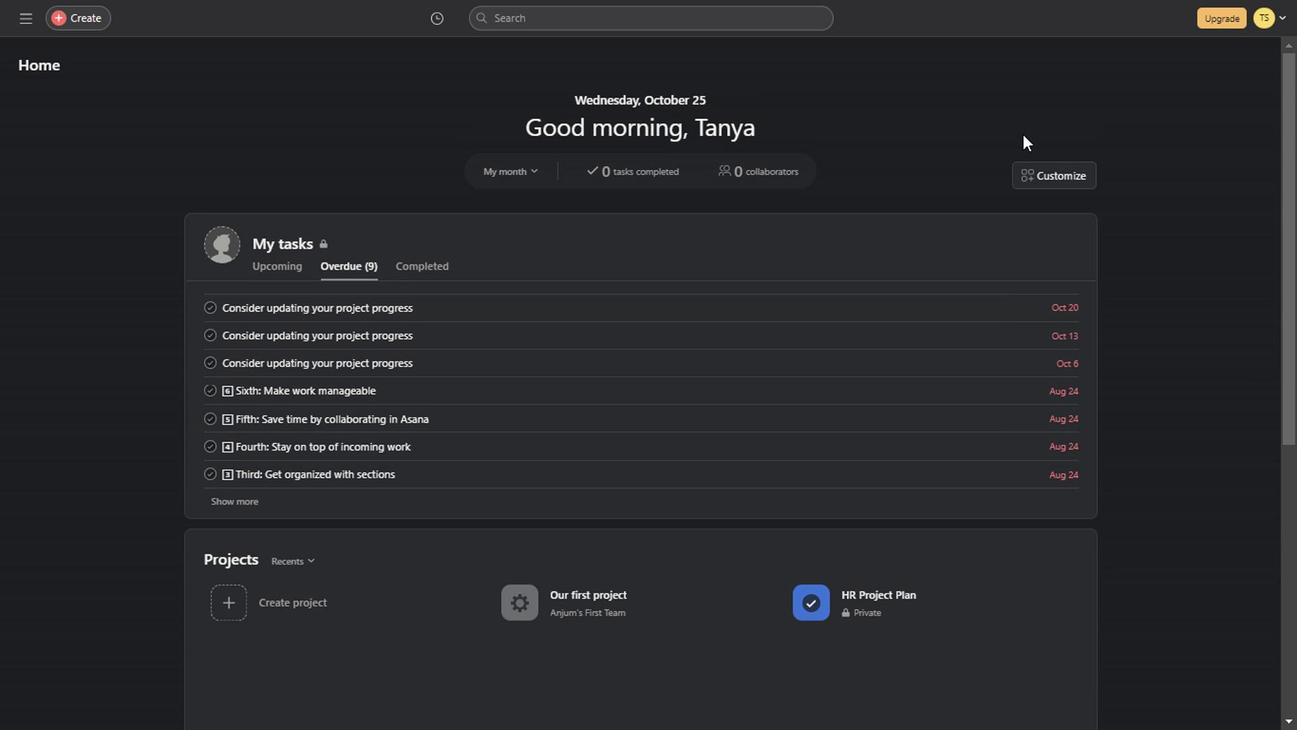 
Action: Mouse scrolled (908, 477) with delta (0, 0)
Screenshot: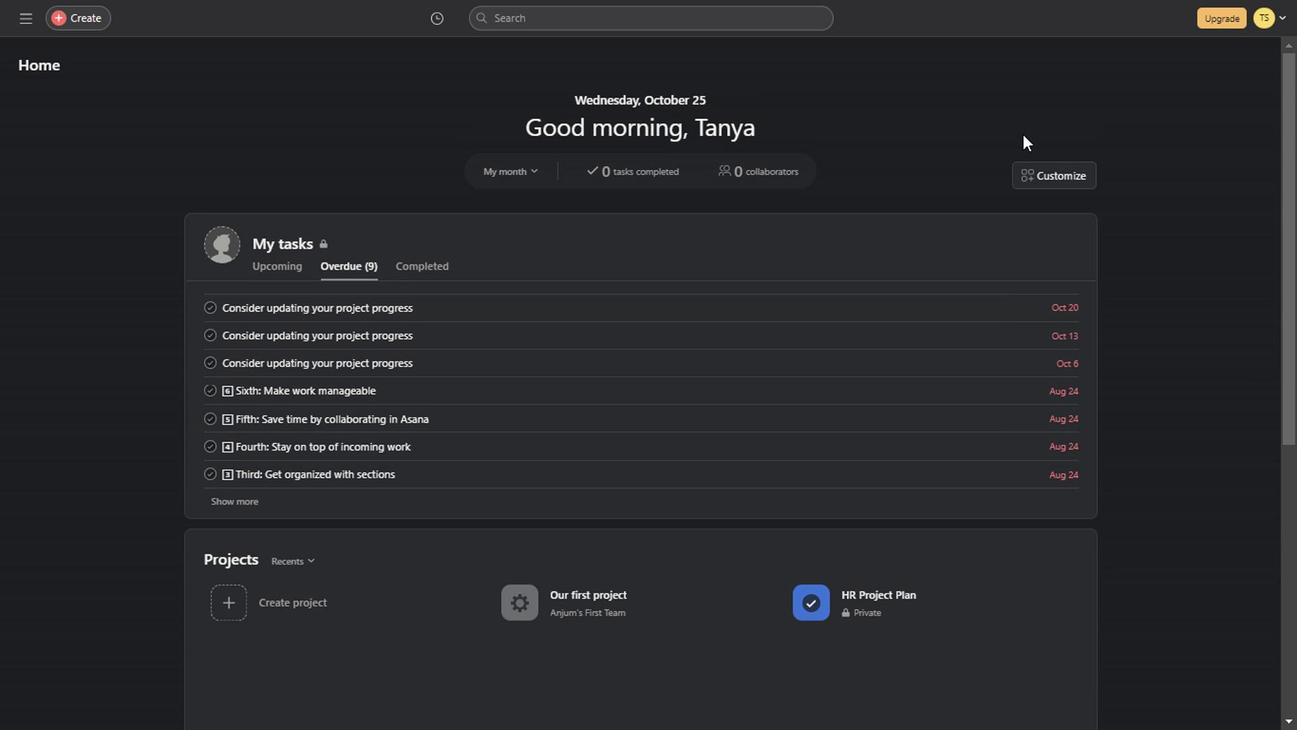
Action: Mouse scrolled (908, 477) with delta (0, 0)
Screenshot: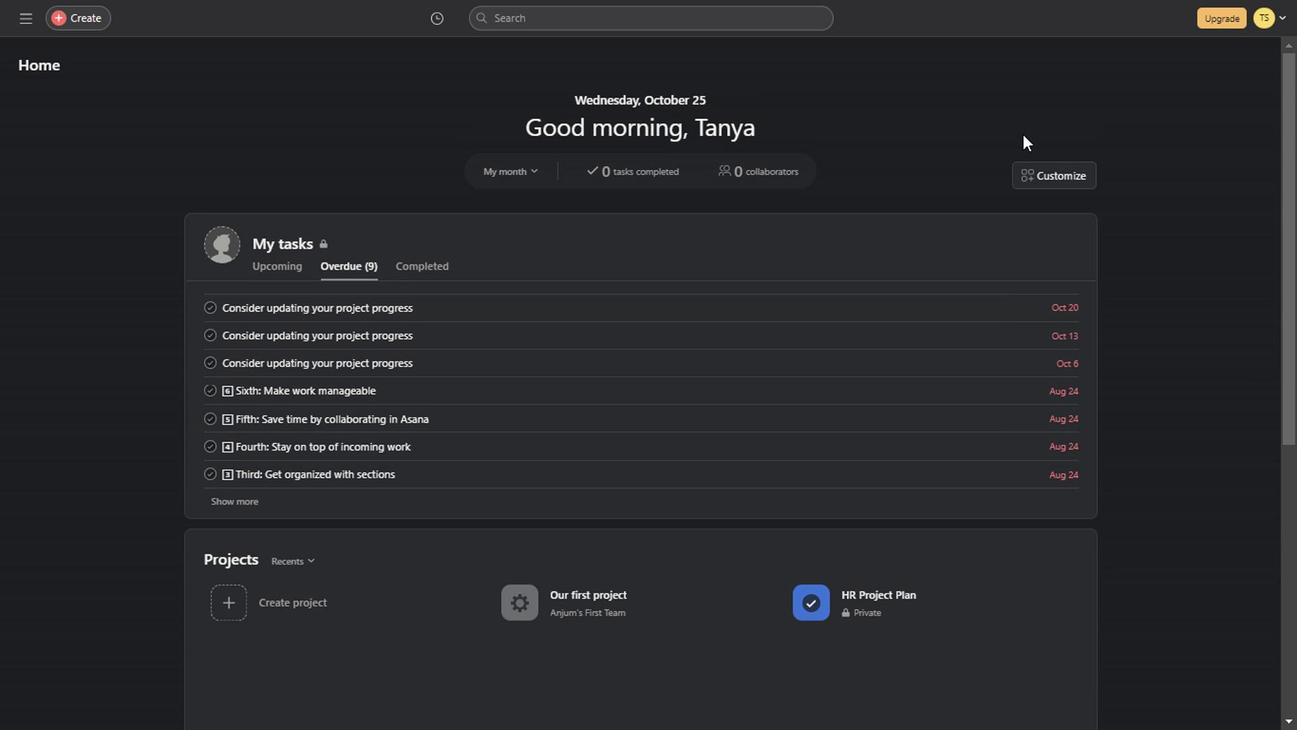 
Action: Mouse scrolled (908, 477) with delta (0, 0)
Screenshot: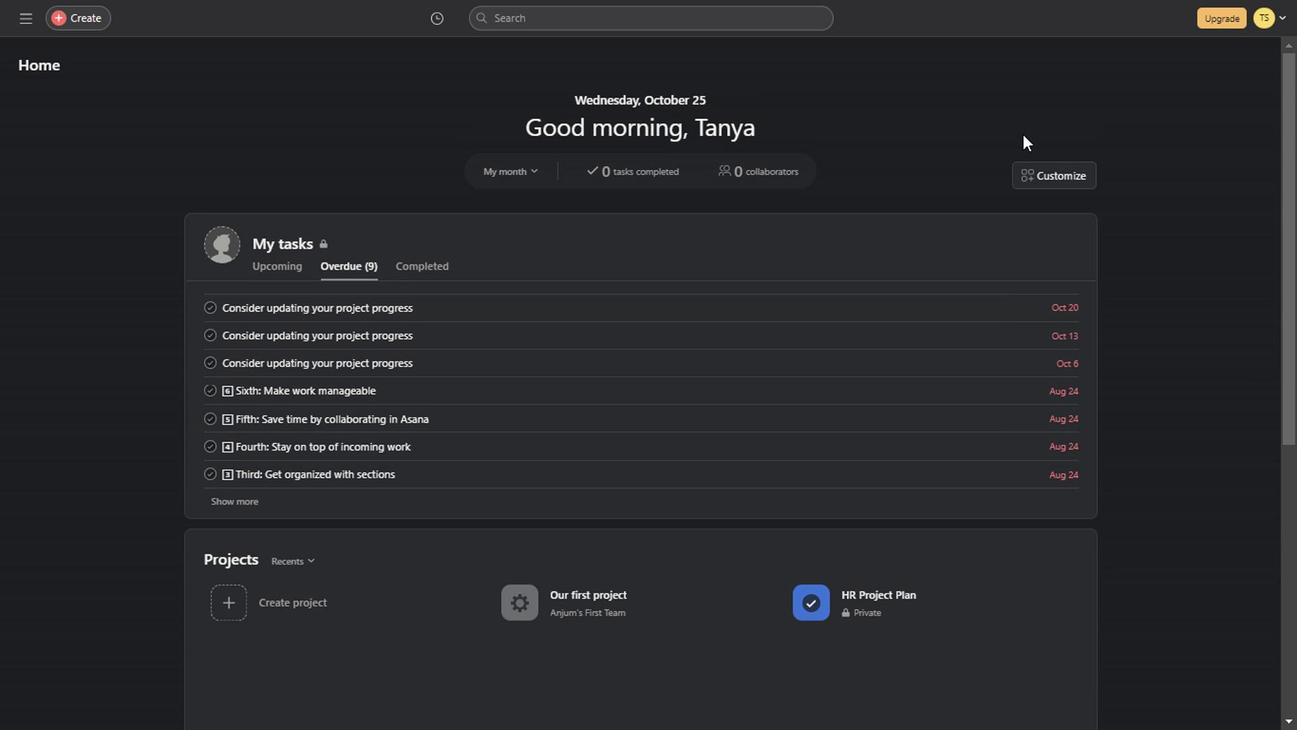 
Action: Mouse scrolled (908, 477) with delta (0, 0)
Screenshot: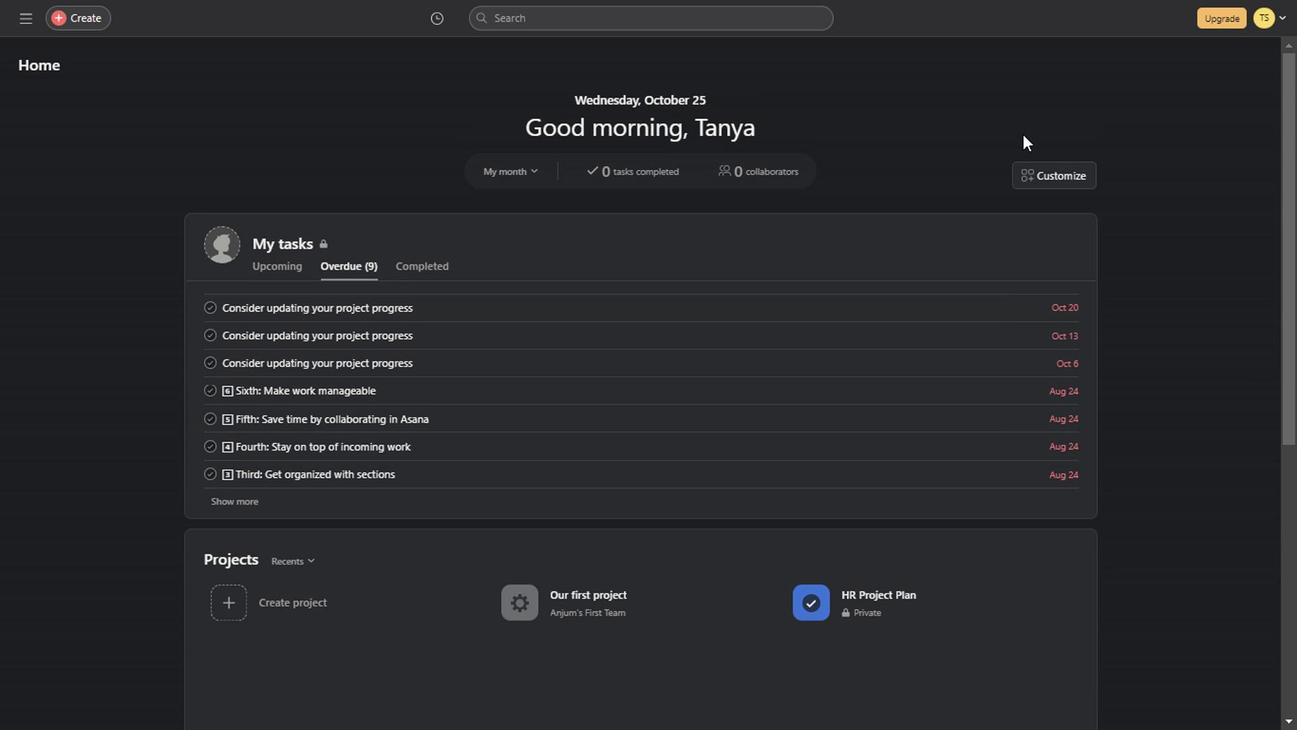 
Action: Mouse scrolled (908, 477) with delta (0, 0)
Screenshot: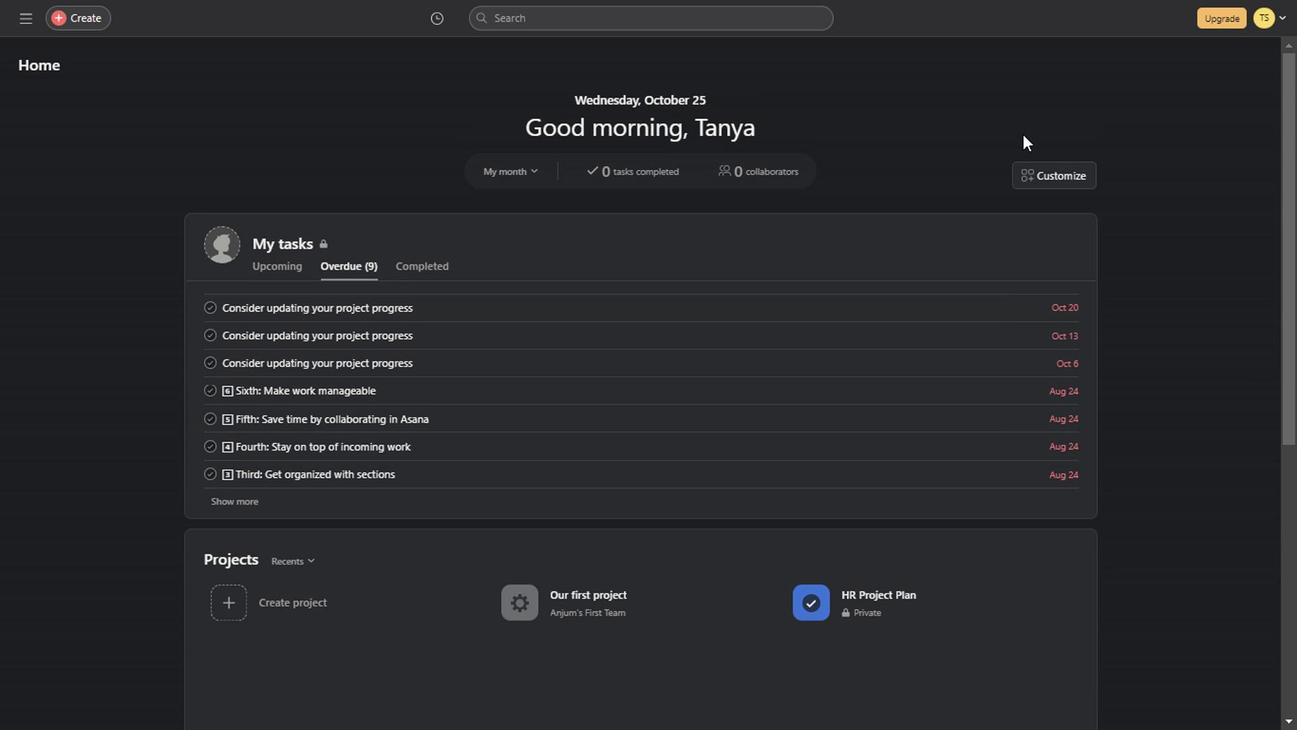 
Action: Mouse scrolled (908, 477) with delta (0, 0)
Screenshot: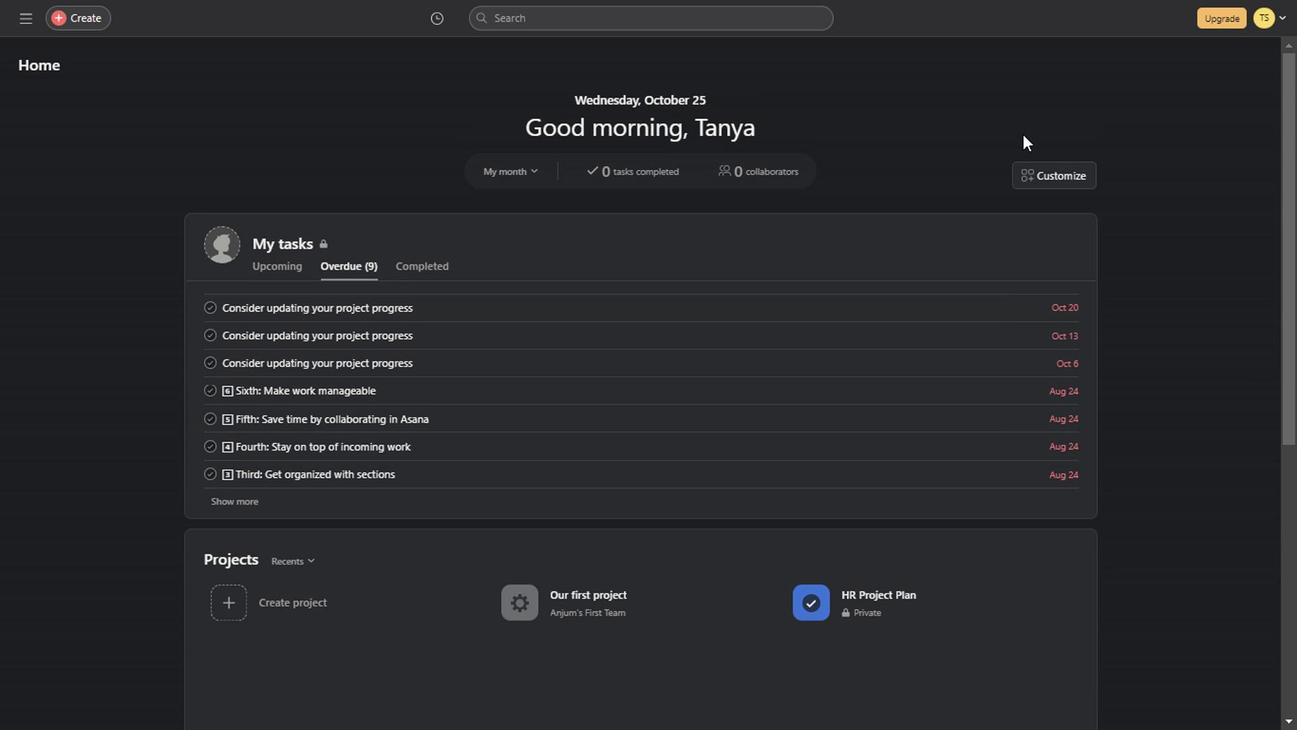 
Action: Mouse scrolled (908, 477) with delta (0, 0)
Screenshot: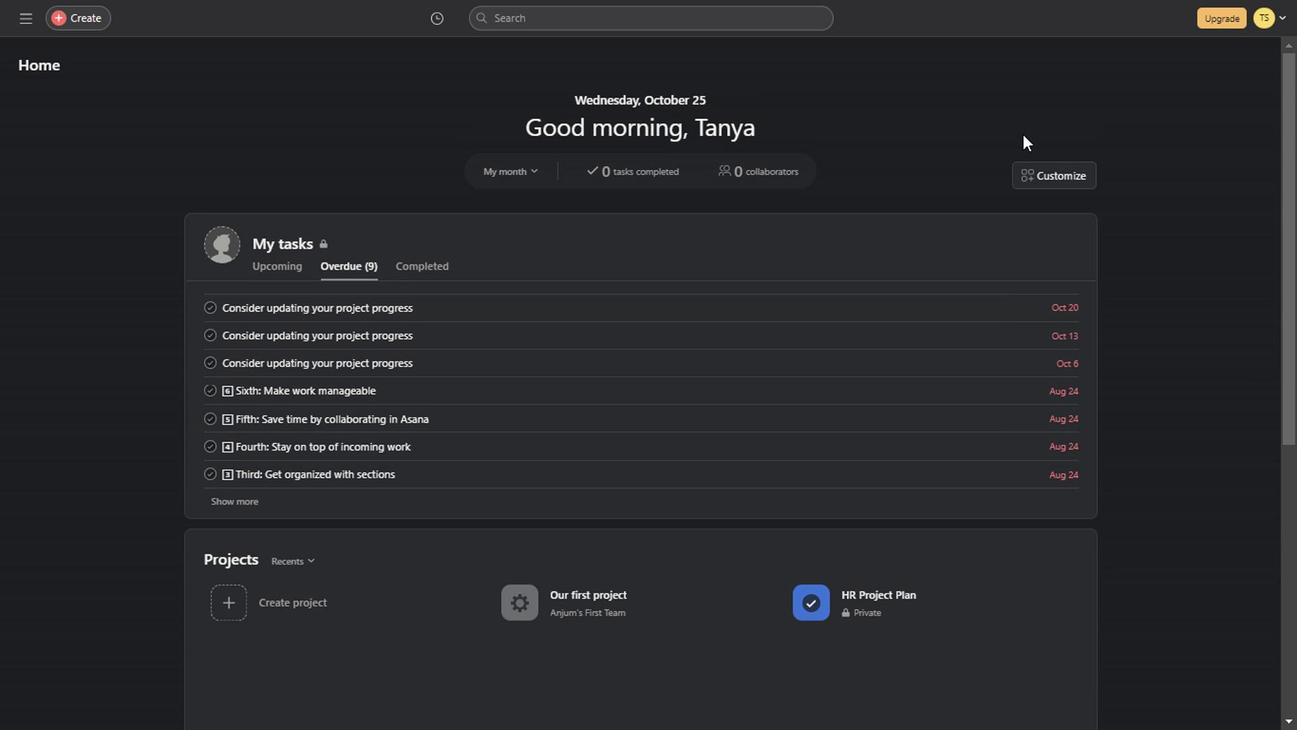 
Action: Mouse scrolled (908, 477) with delta (0, 0)
Screenshot: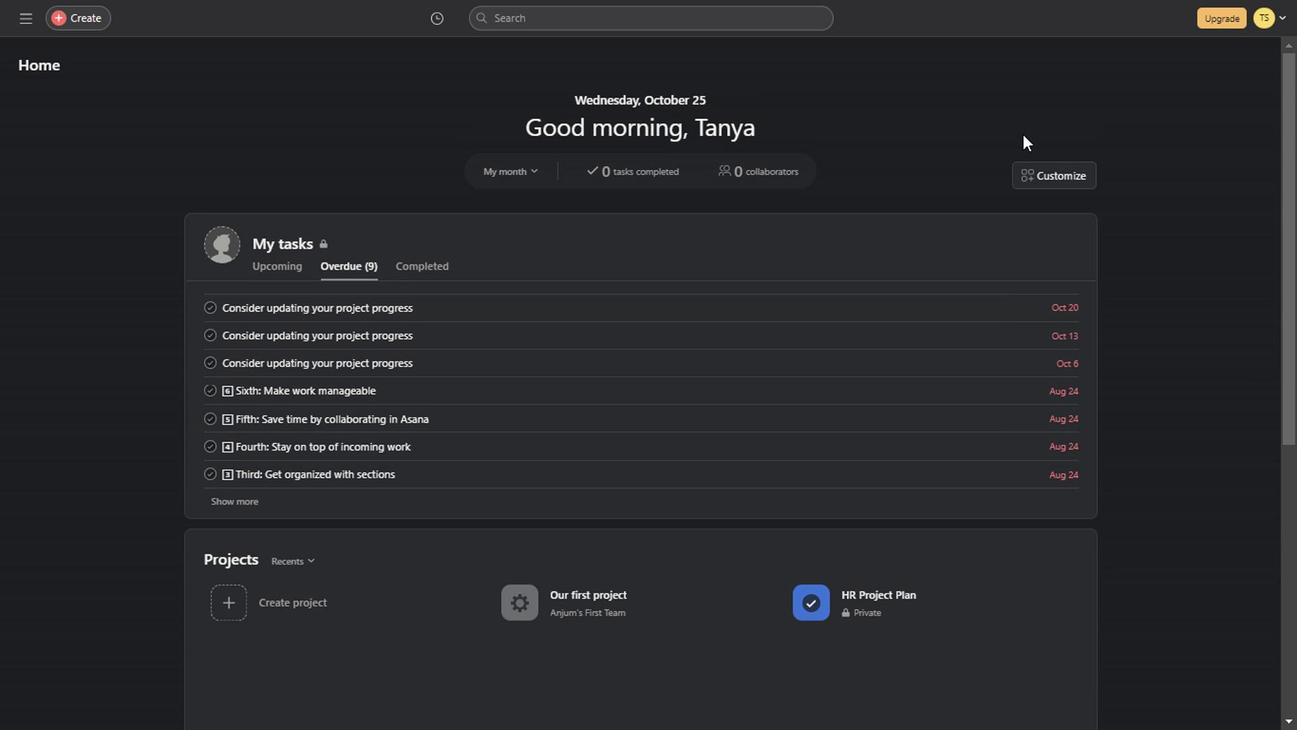 
Action: Mouse scrolled (908, 477) with delta (0, 0)
Screenshot: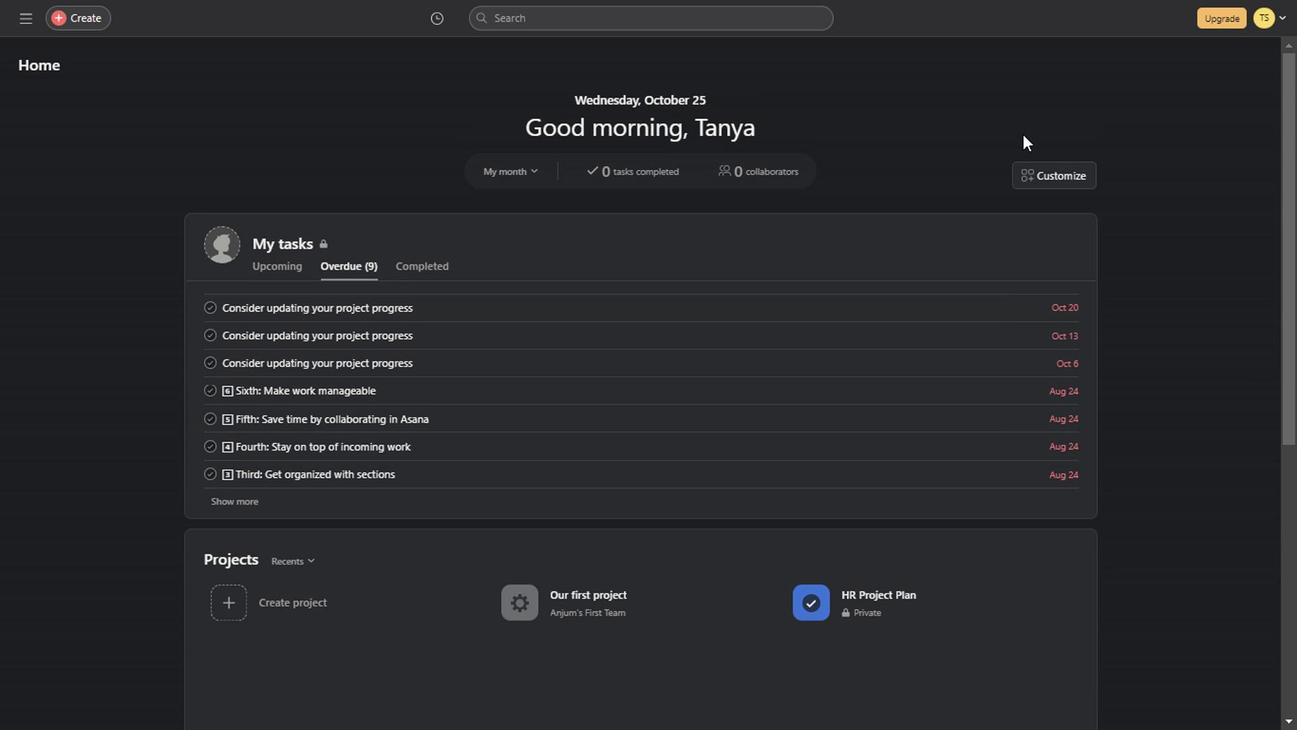 
Action: Mouse scrolled (908, 477) with delta (0, 0)
Screenshot: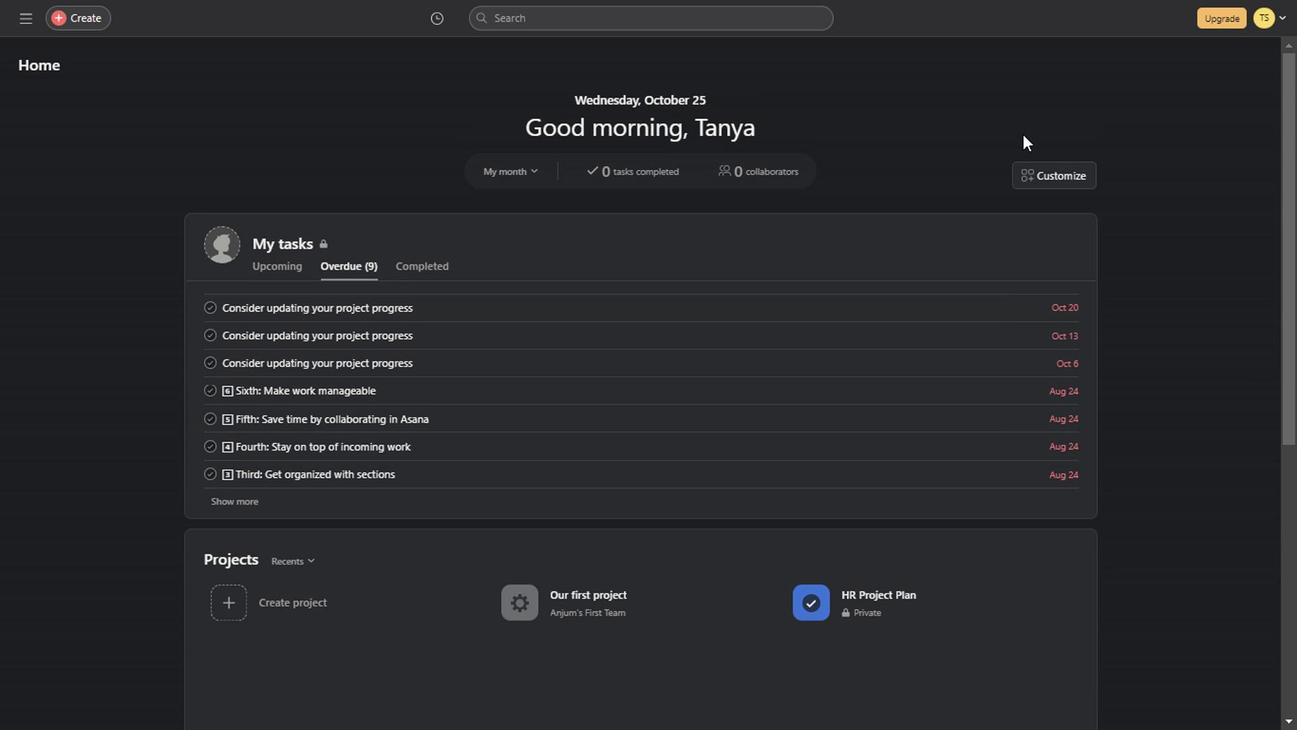 
Action: Mouse scrolled (908, 477) with delta (0, 0)
Screenshot: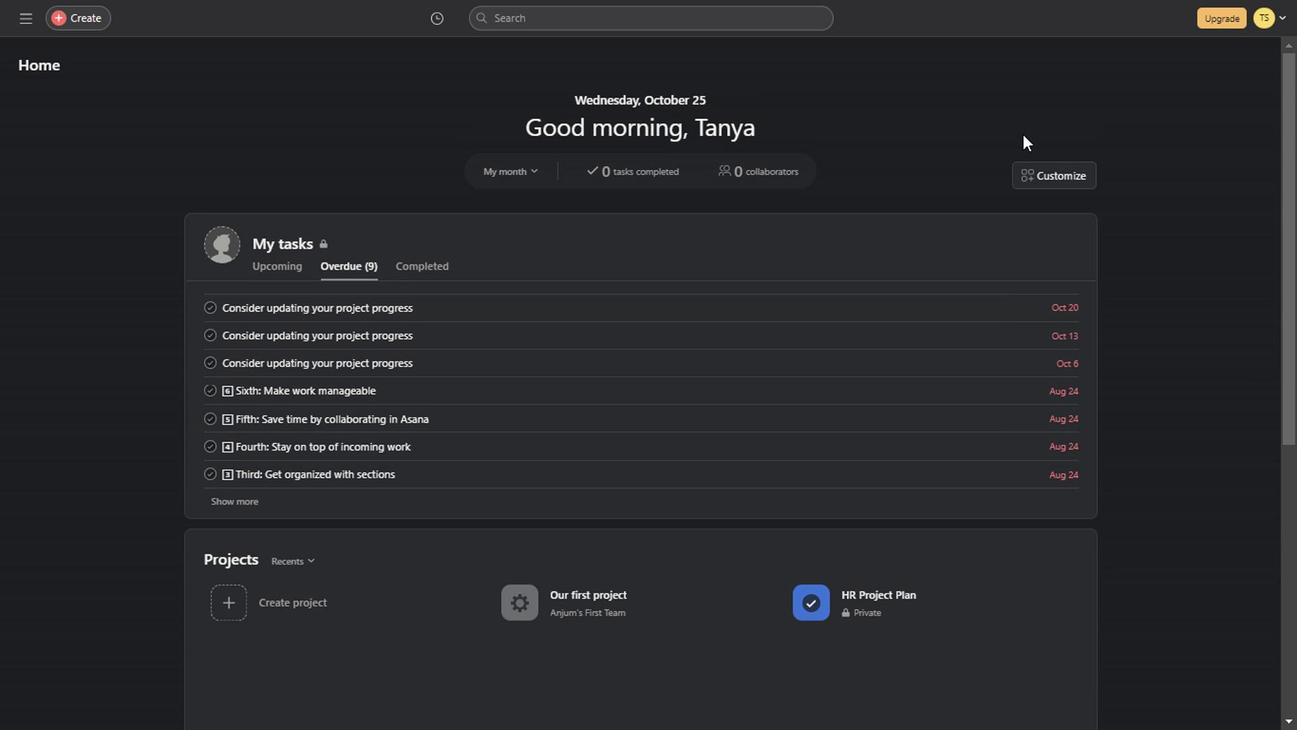 
Action: Mouse scrolled (908, 477) with delta (0, 0)
Screenshot: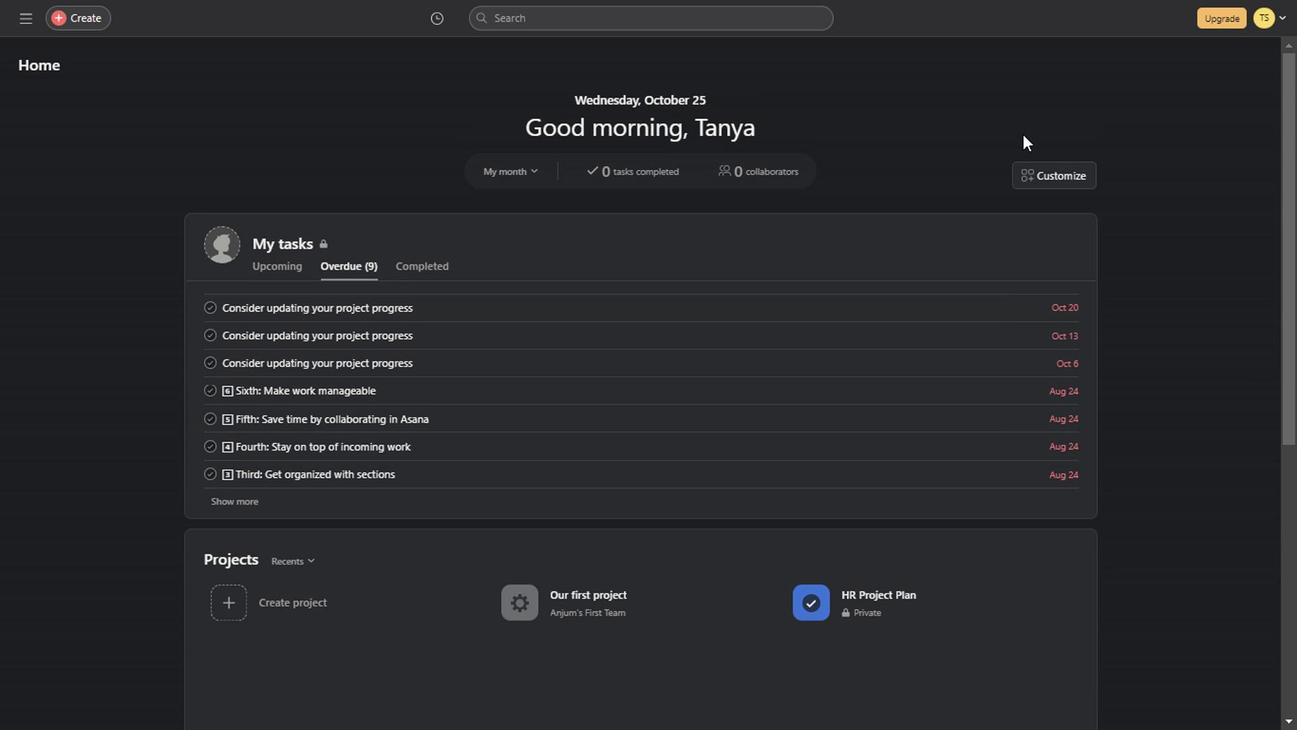 
Action: Mouse scrolled (908, 477) with delta (0, 0)
Screenshot: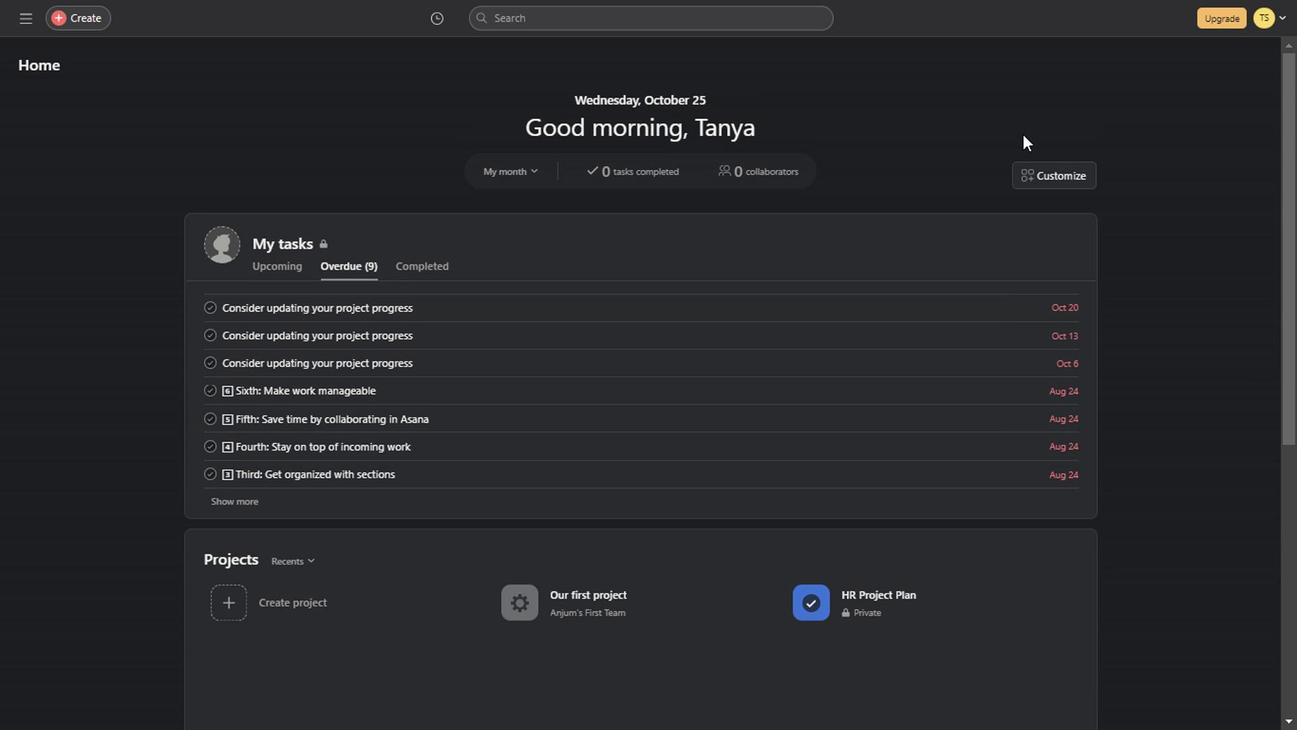 
Action: Mouse scrolled (908, 477) with delta (0, 0)
Screenshot: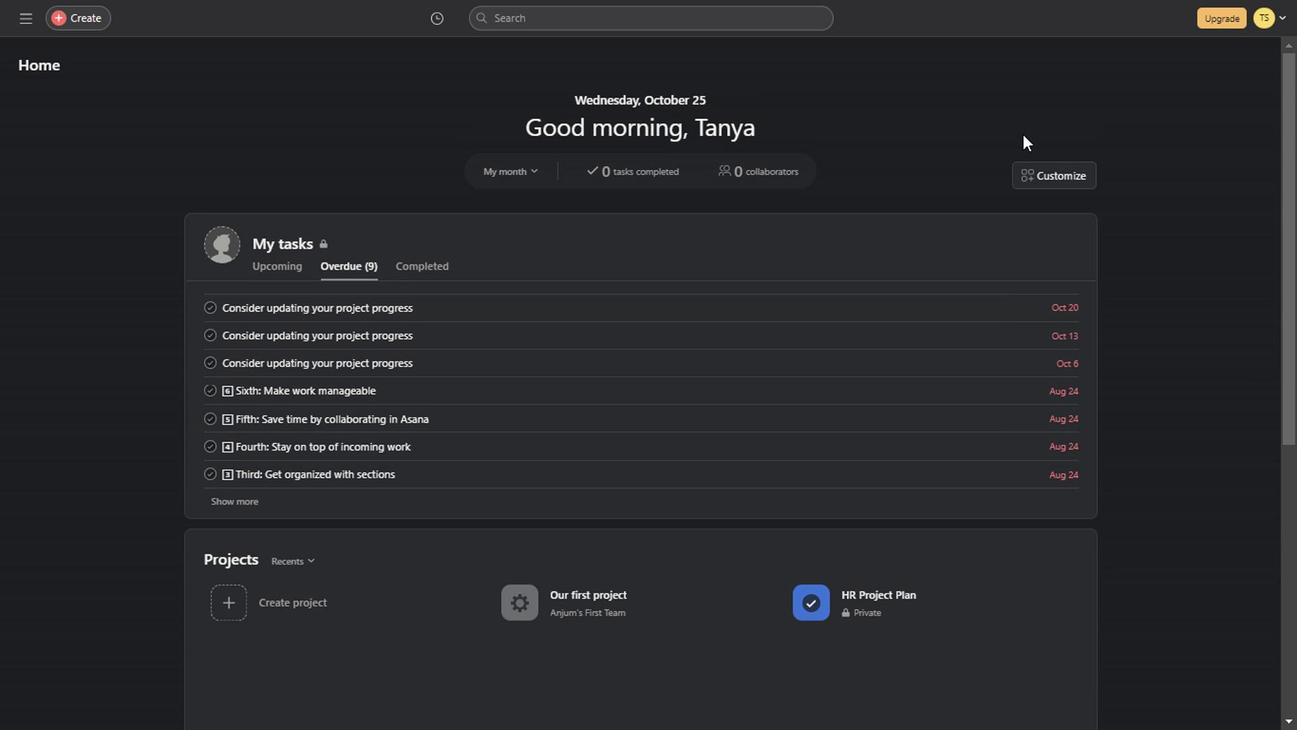 
Action: Mouse scrolled (908, 477) with delta (0, 0)
Screenshot: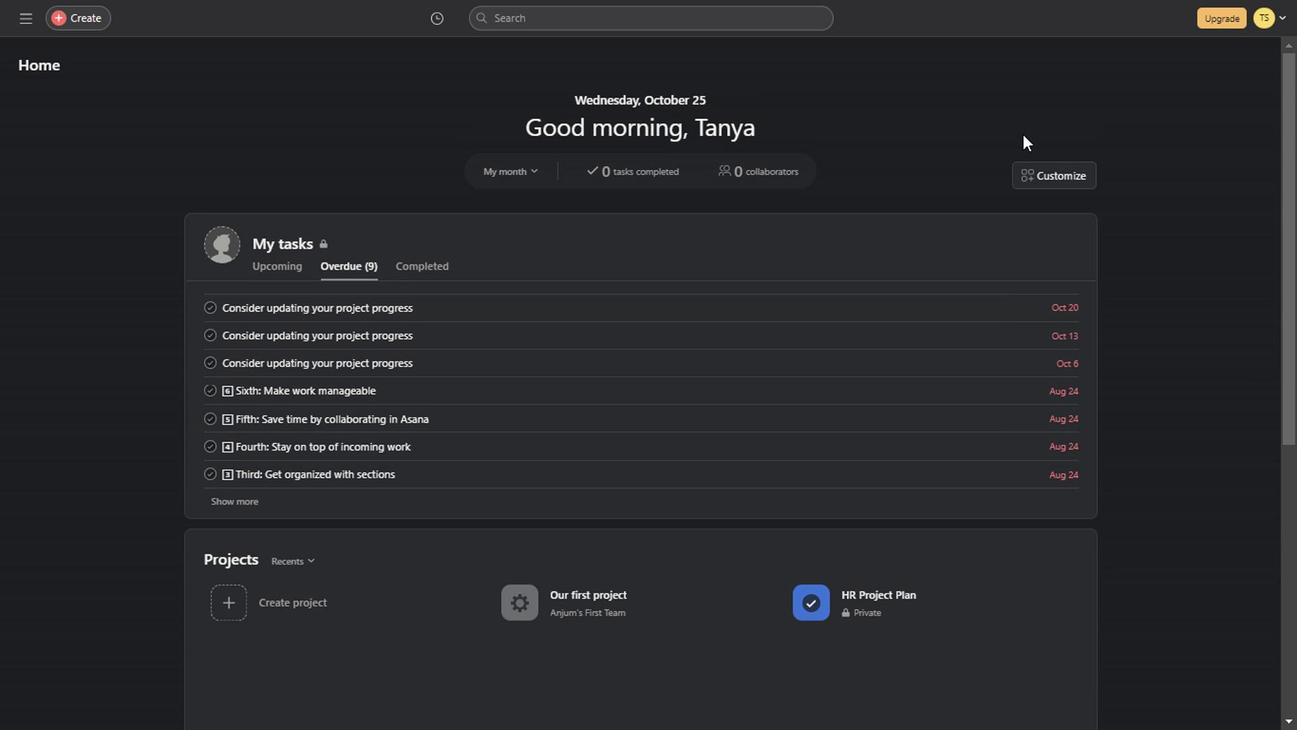 
Action: Mouse scrolled (908, 477) with delta (0, 0)
Screenshot: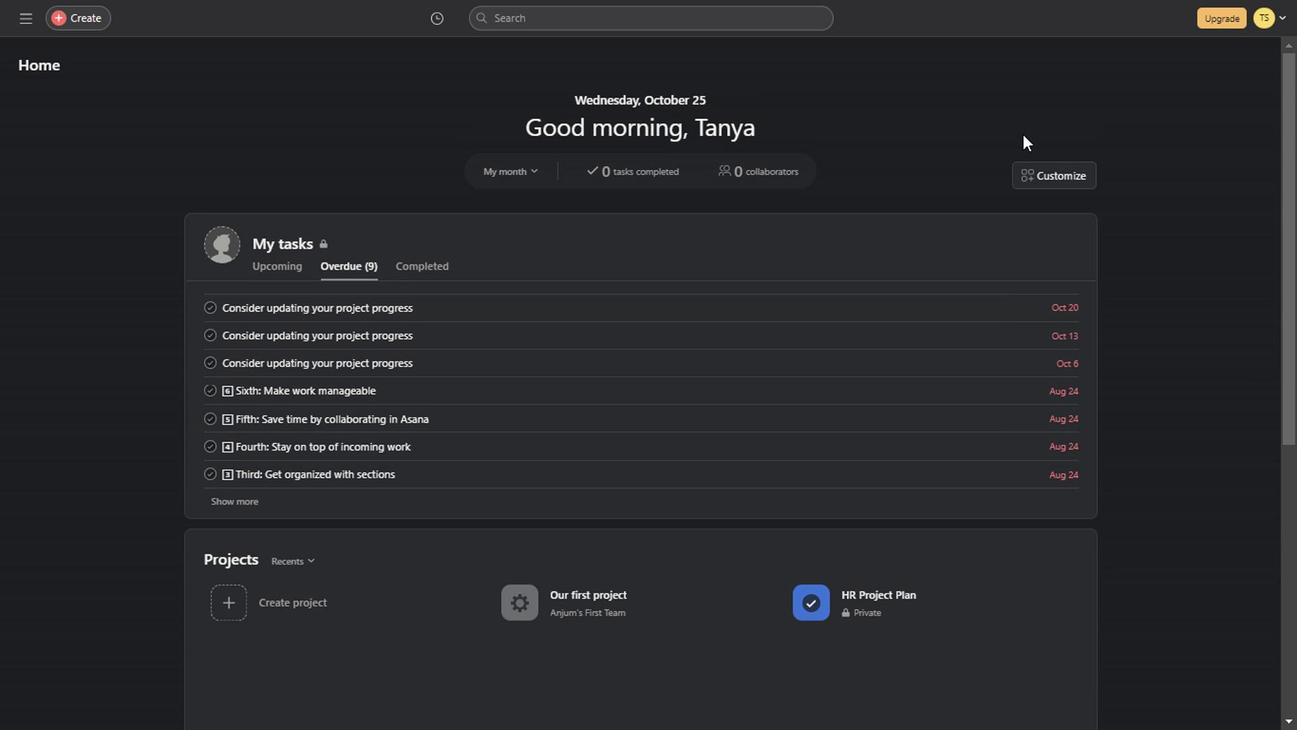 
Action: Mouse scrolled (908, 477) with delta (0, 0)
Screenshot: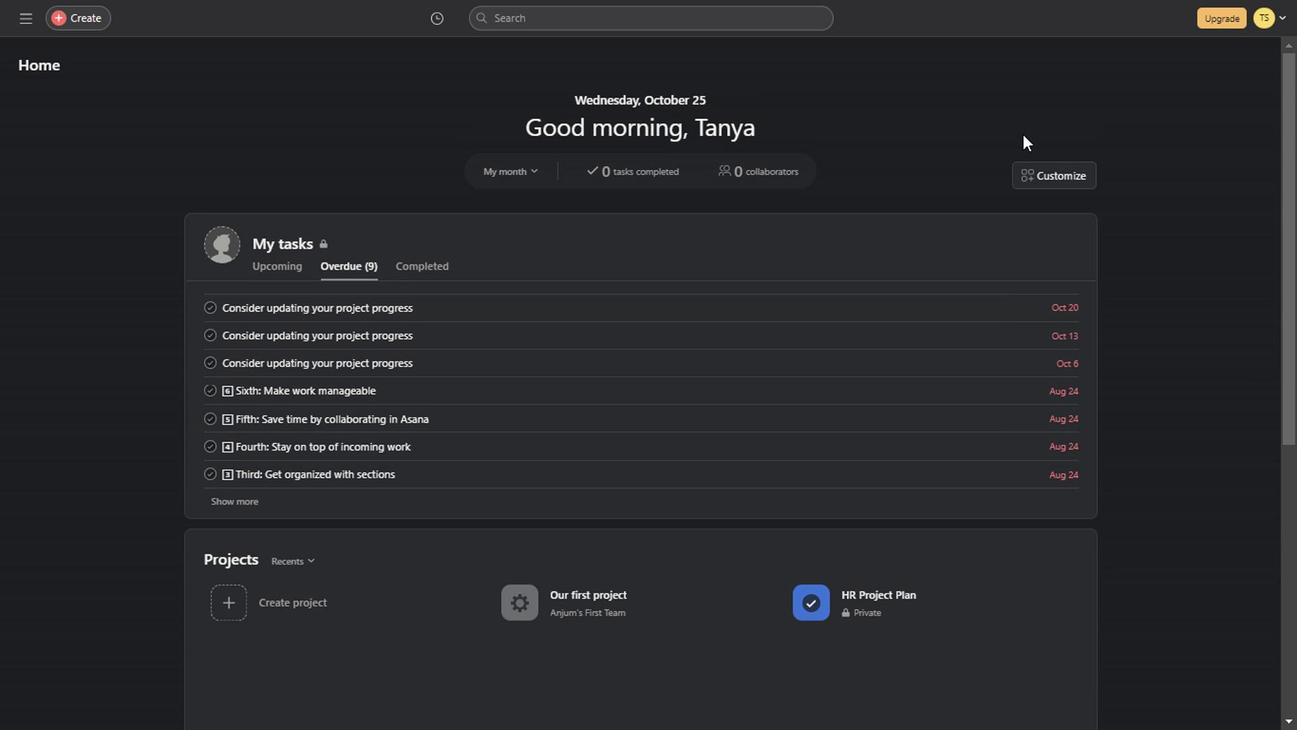 
Action: Mouse scrolled (908, 477) with delta (0, 0)
Screenshot: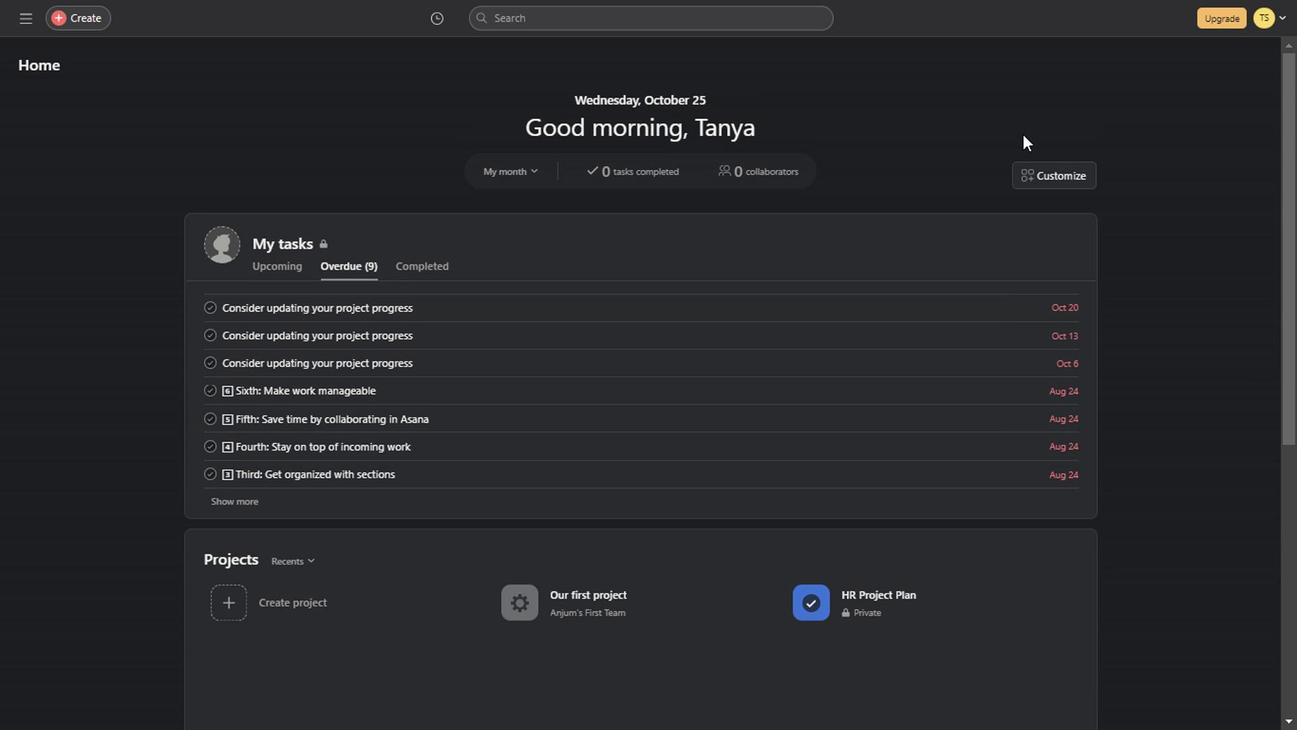 
Action: Mouse scrolled (908, 477) with delta (0, 0)
Screenshot: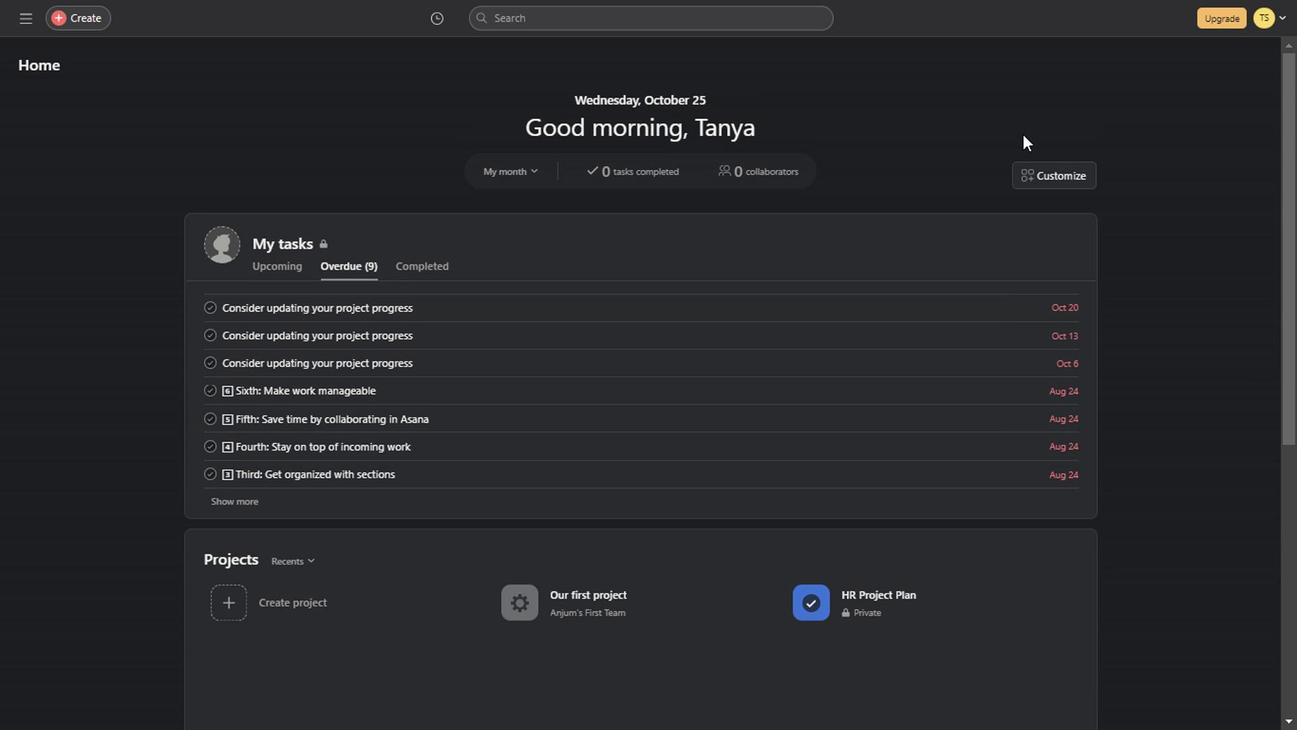 
Action: Mouse scrolled (908, 477) with delta (0, 0)
Screenshot: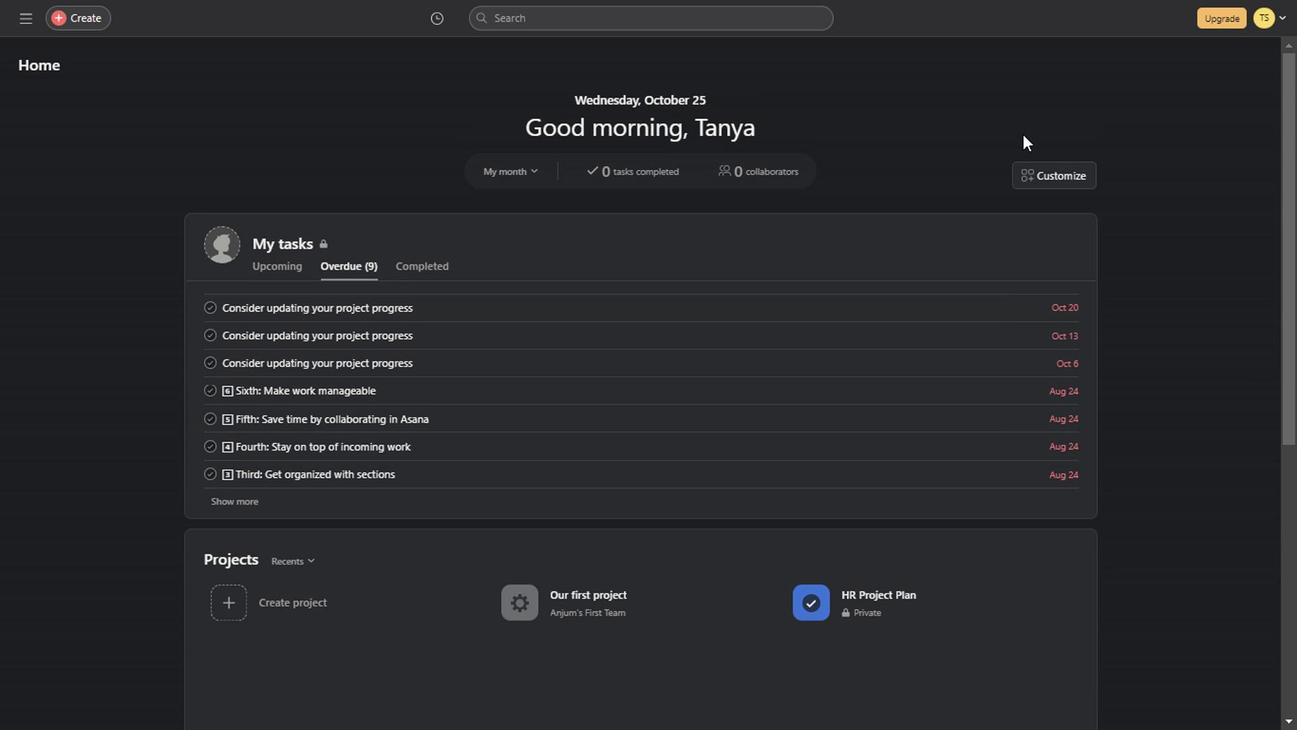 
Action: Mouse scrolled (908, 477) with delta (0, 0)
Screenshot: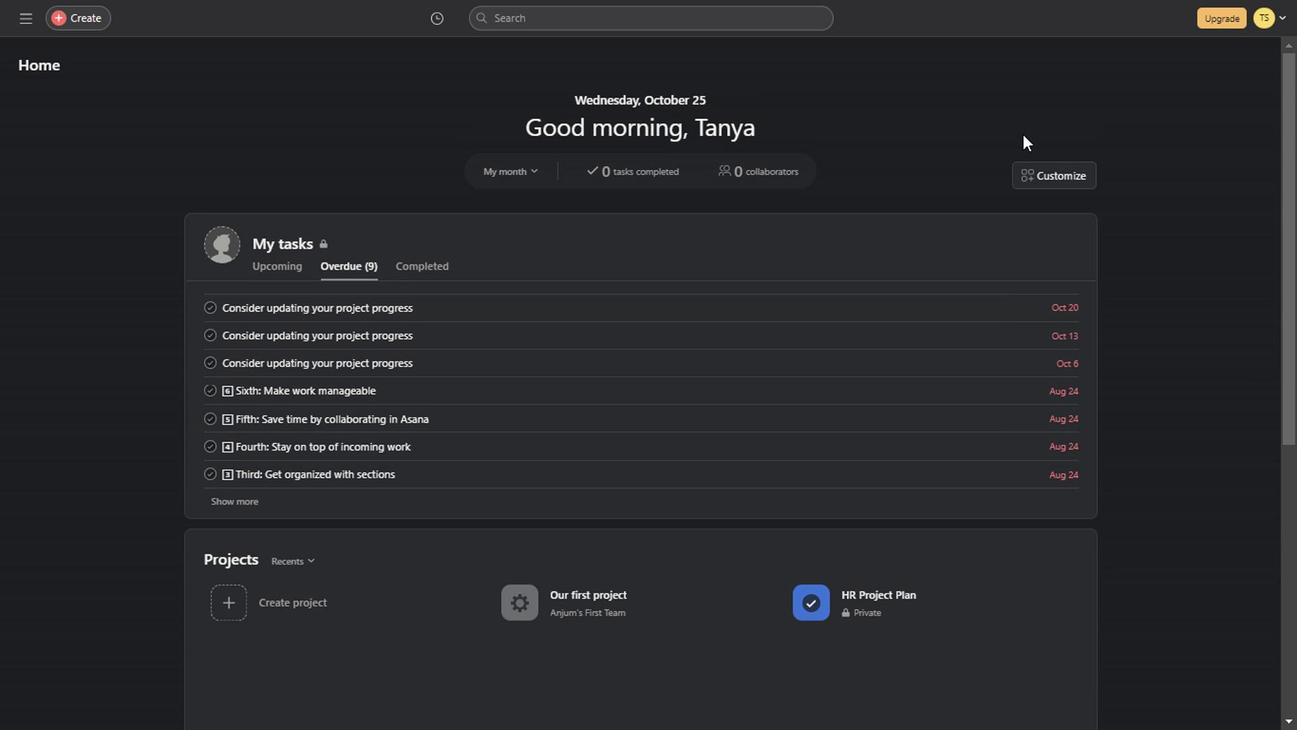 
Action: Mouse scrolled (908, 477) with delta (0, 0)
Screenshot: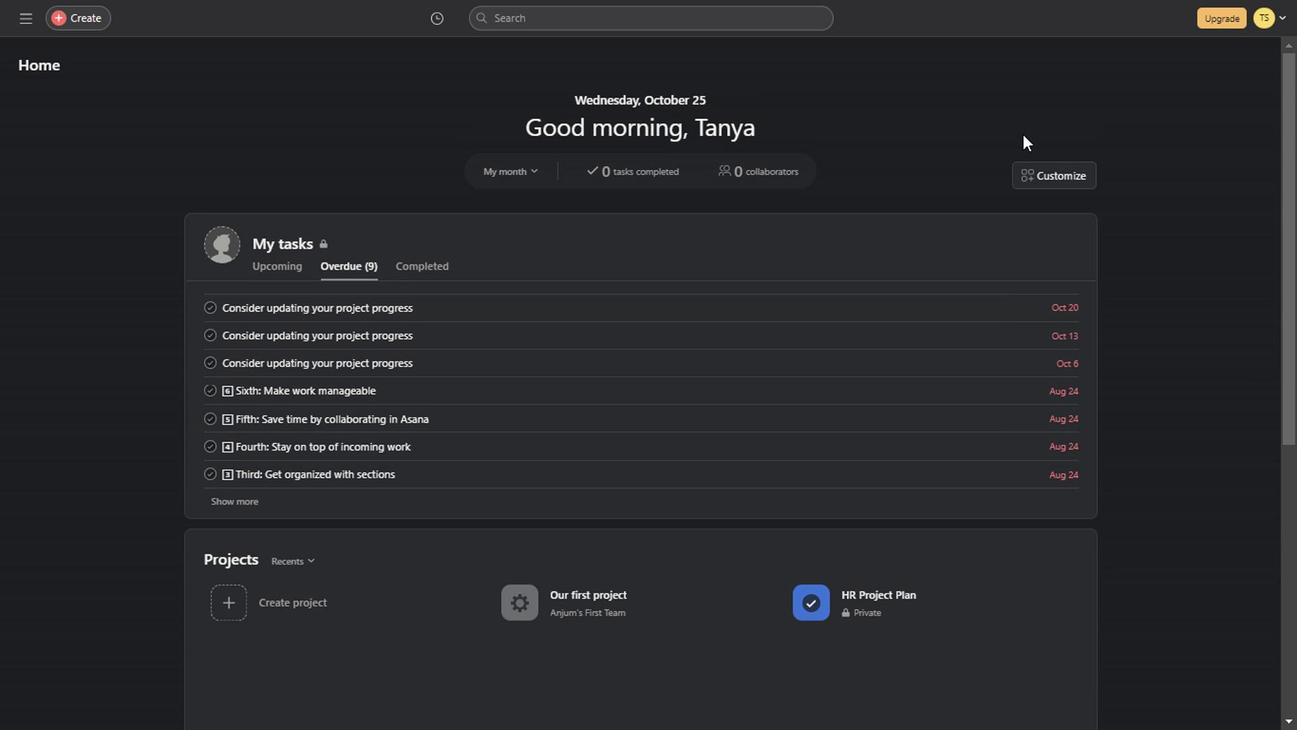
Action: Mouse scrolled (908, 477) with delta (0, 0)
Screenshot: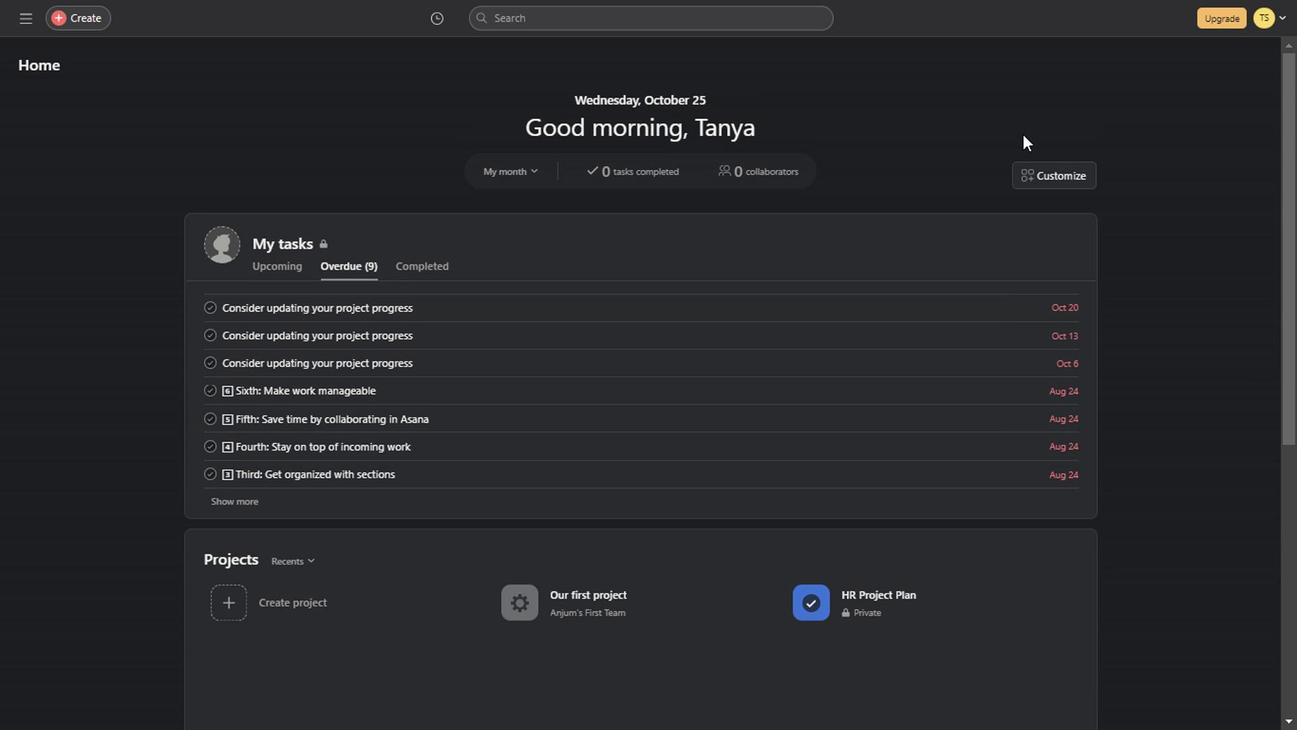 
Action: Mouse scrolled (908, 477) with delta (0, 0)
Screenshot: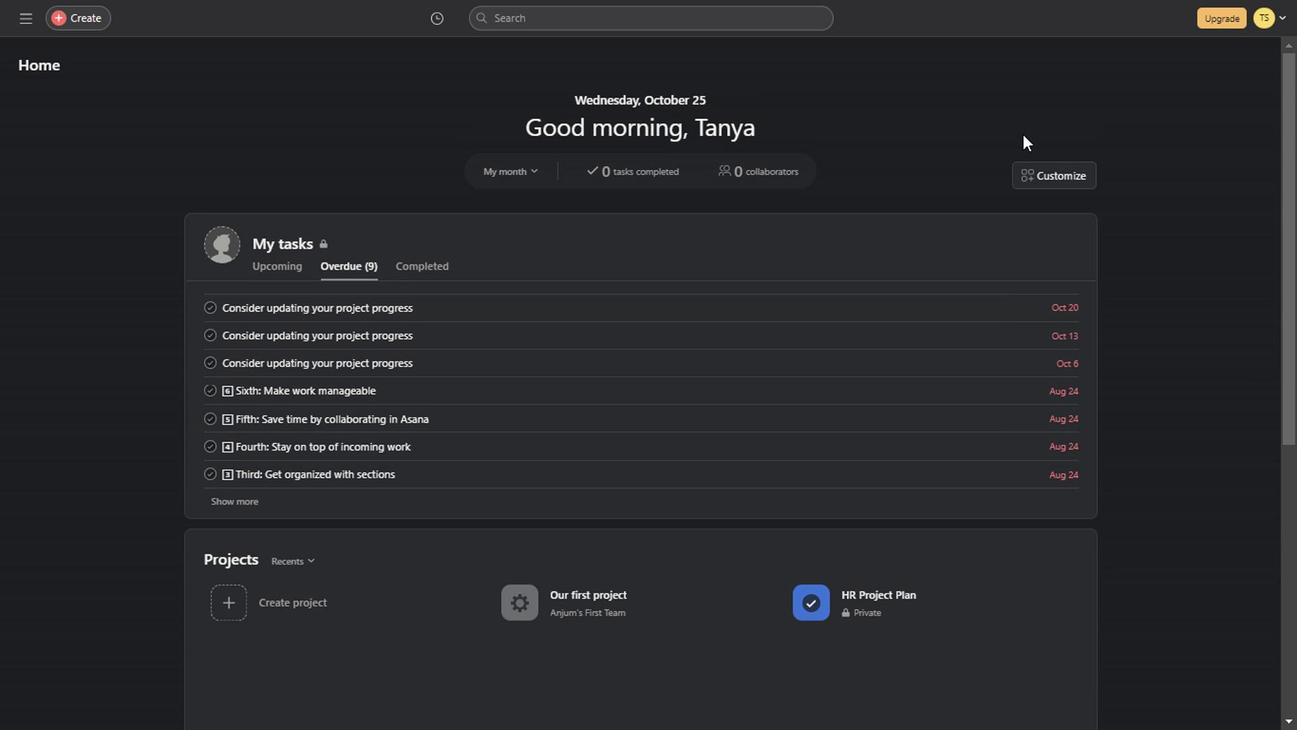 
Action: Mouse scrolled (908, 477) with delta (0, 0)
Screenshot: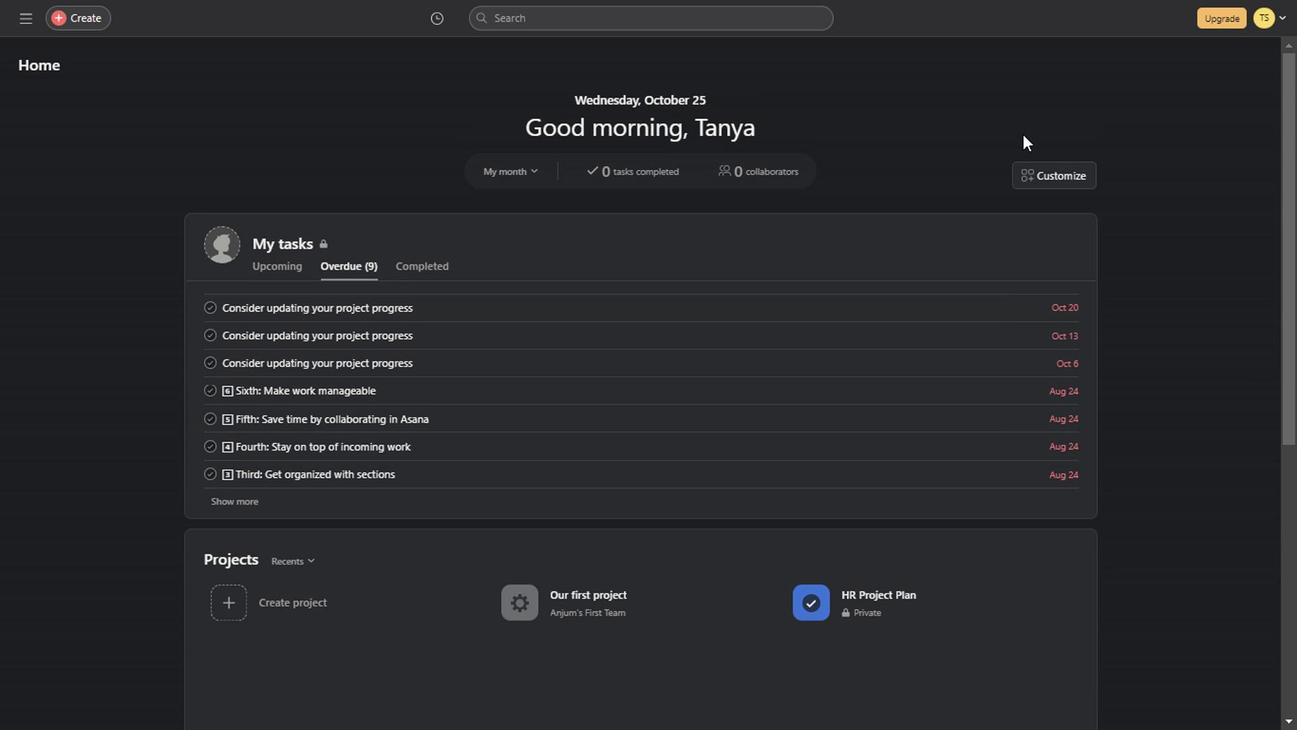 
Action: Mouse scrolled (908, 477) with delta (0, 0)
Screenshot: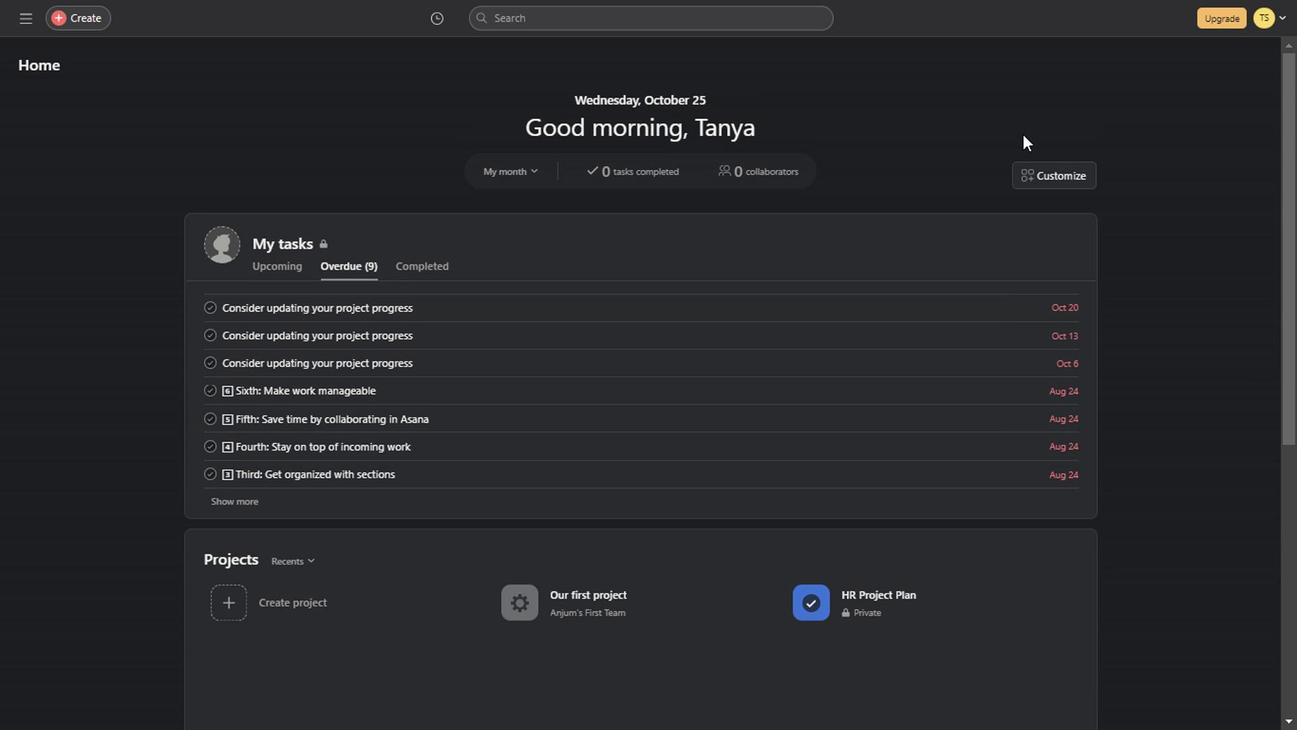 
Action: Mouse scrolled (908, 477) with delta (0, 0)
Screenshot: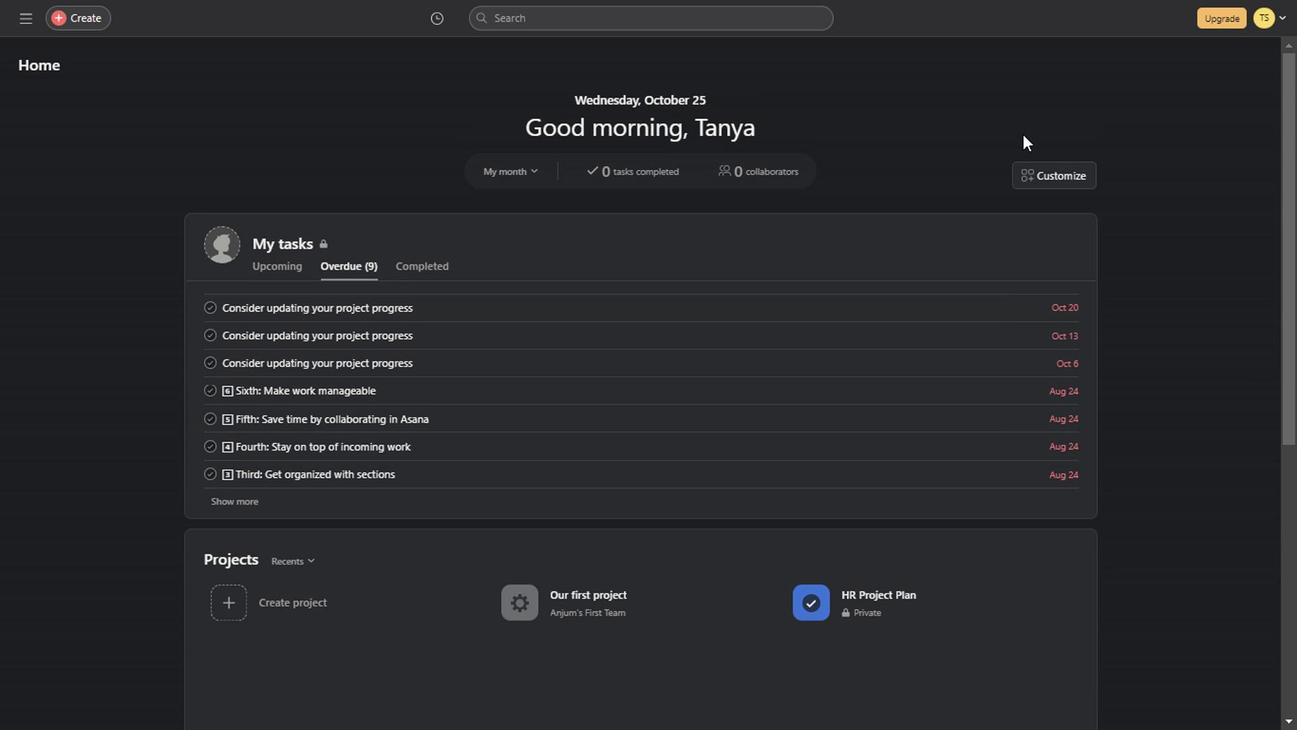 
Action: Mouse scrolled (908, 477) with delta (0, 0)
Screenshot: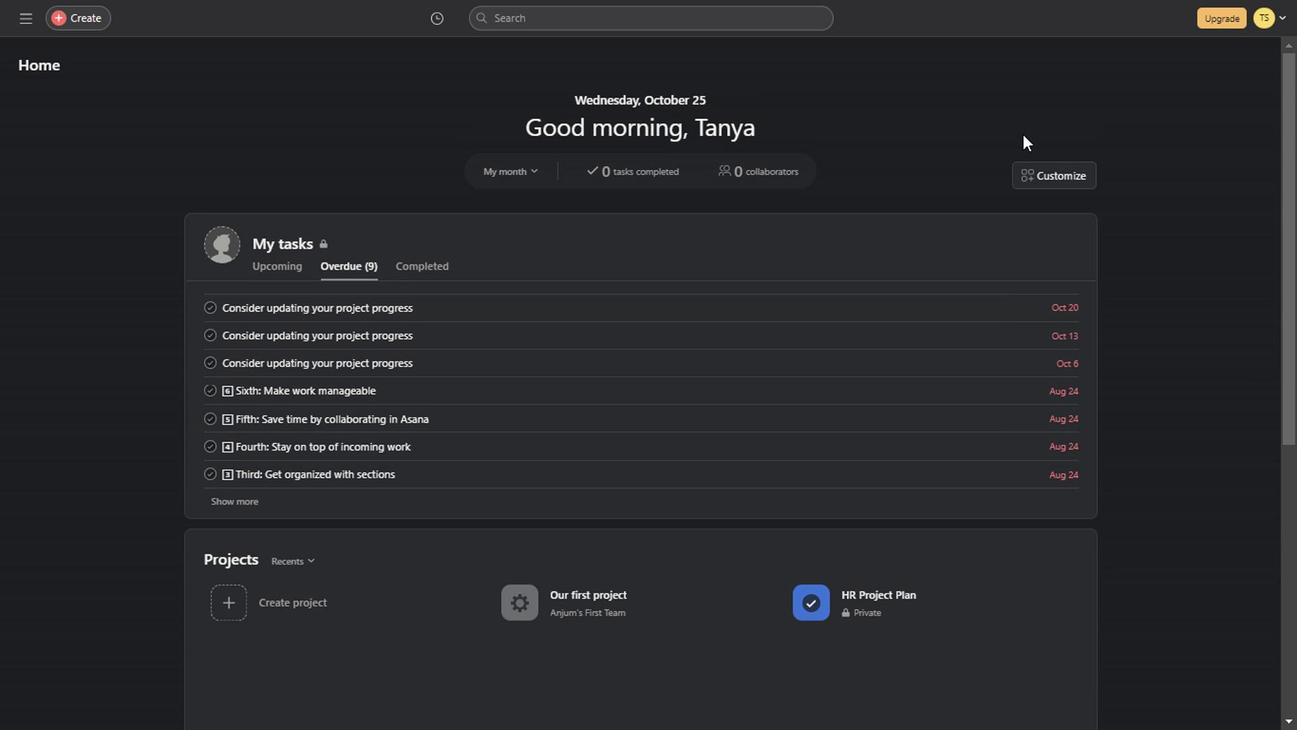 
Action: Mouse scrolled (908, 477) with delta (0, 0)
Screenshot: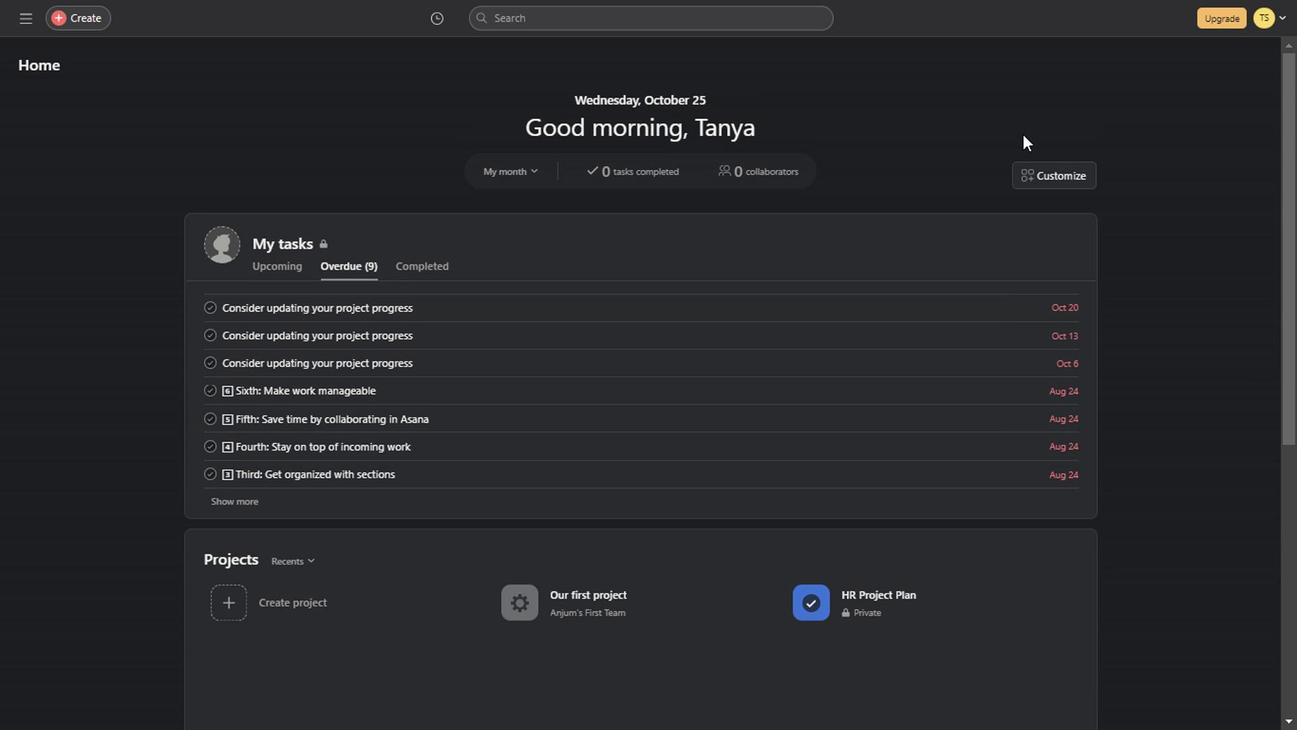 
Action: Mouse scrolled (908, 477) with delta (0, 0)
Screenshot: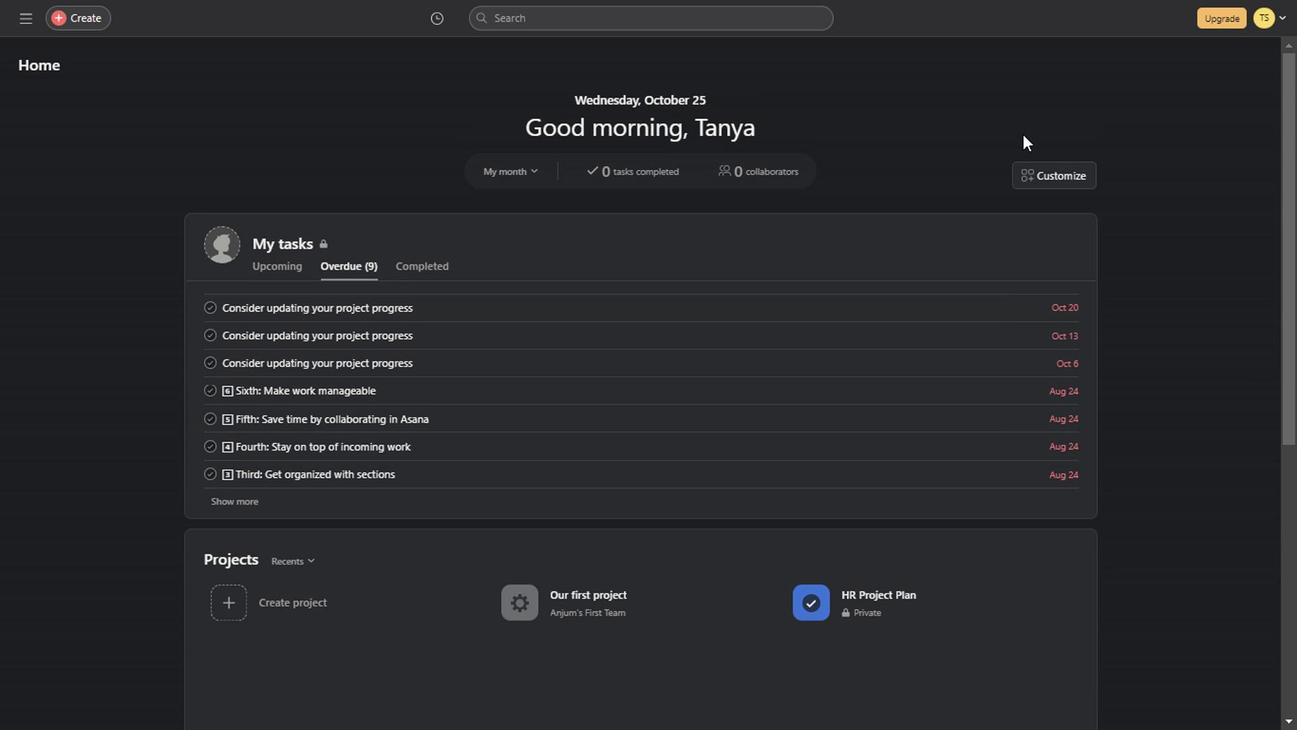
Action: Mouse scrolled (908, 477) with delta (0, 0)
Screenshot: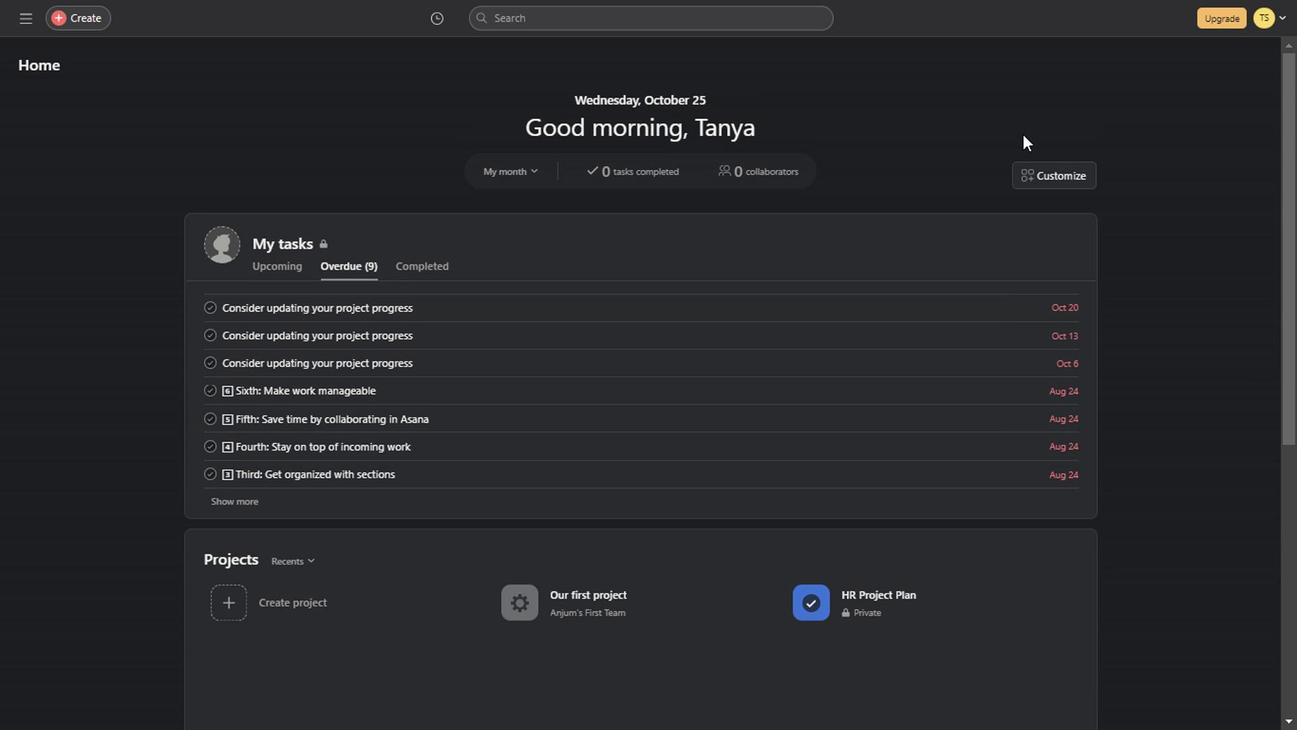 
Action: Mouse scrolled (908, 477) with delta (0, 0)
Screenshot: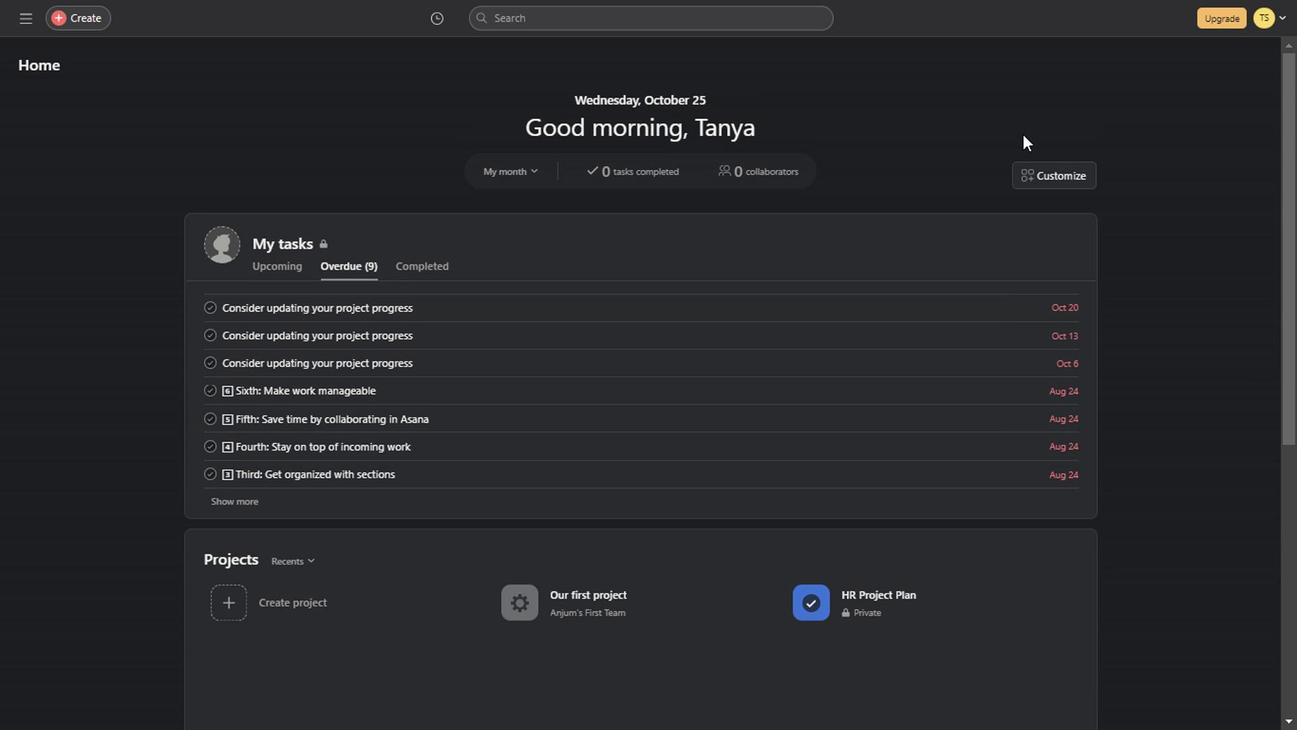 
Action: Mouse scrolled (908, 477) with delta (0, 0)
Screenshot: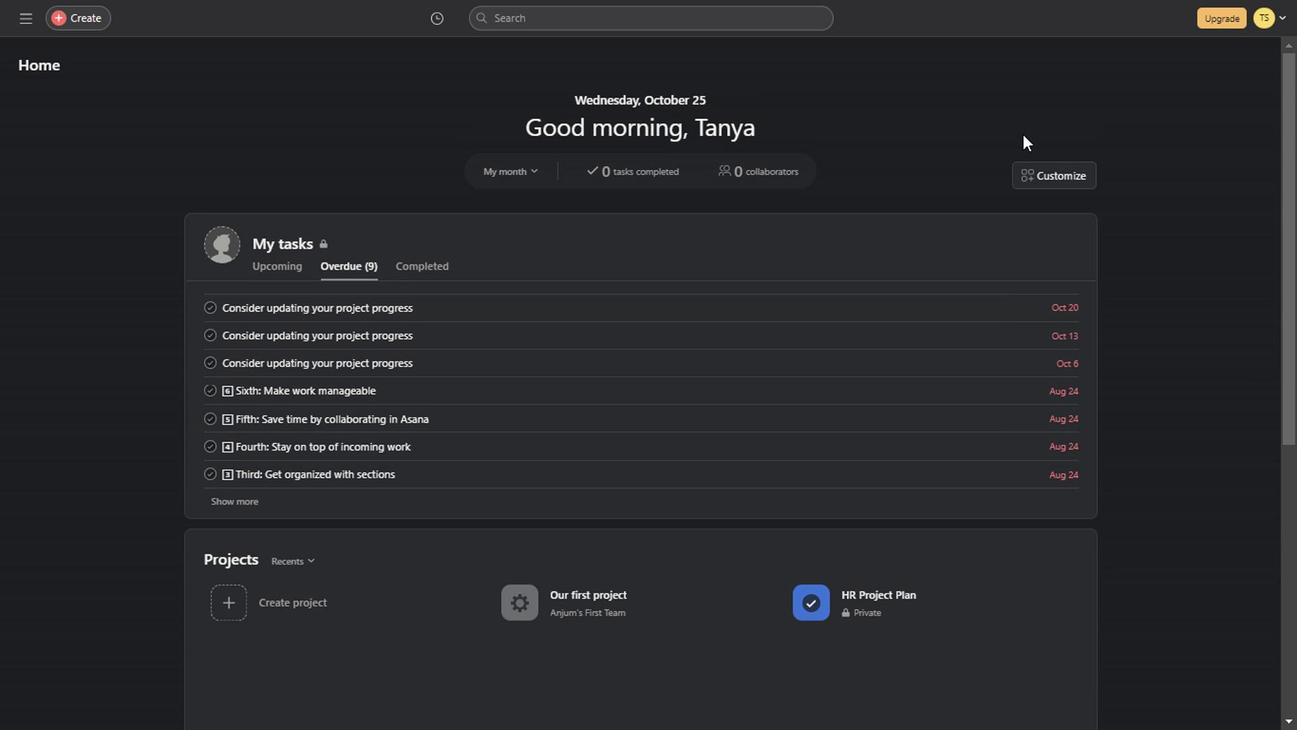 
Action: Mouse scrolled (908, 477) with delta (0, 0)
Screenshot: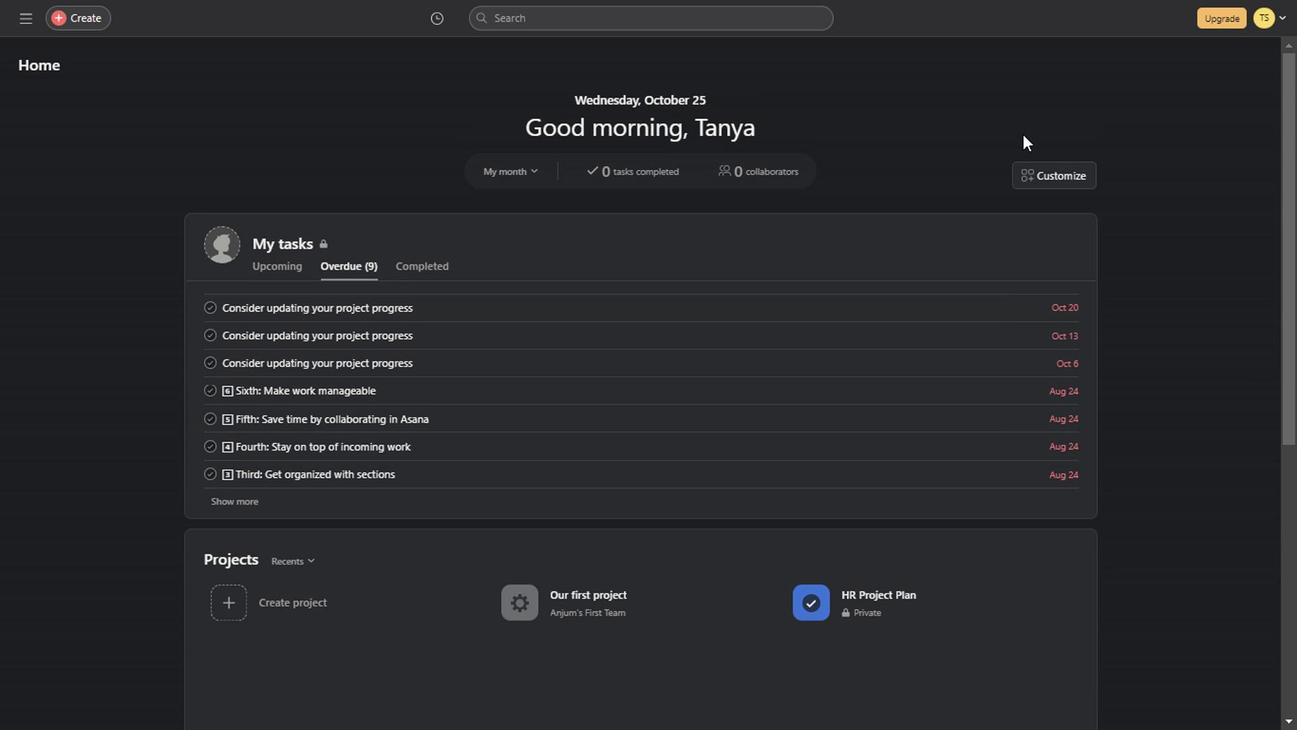 
Action: Mouse scrolled (908, 477) with delta (0, 0)
Screenshot: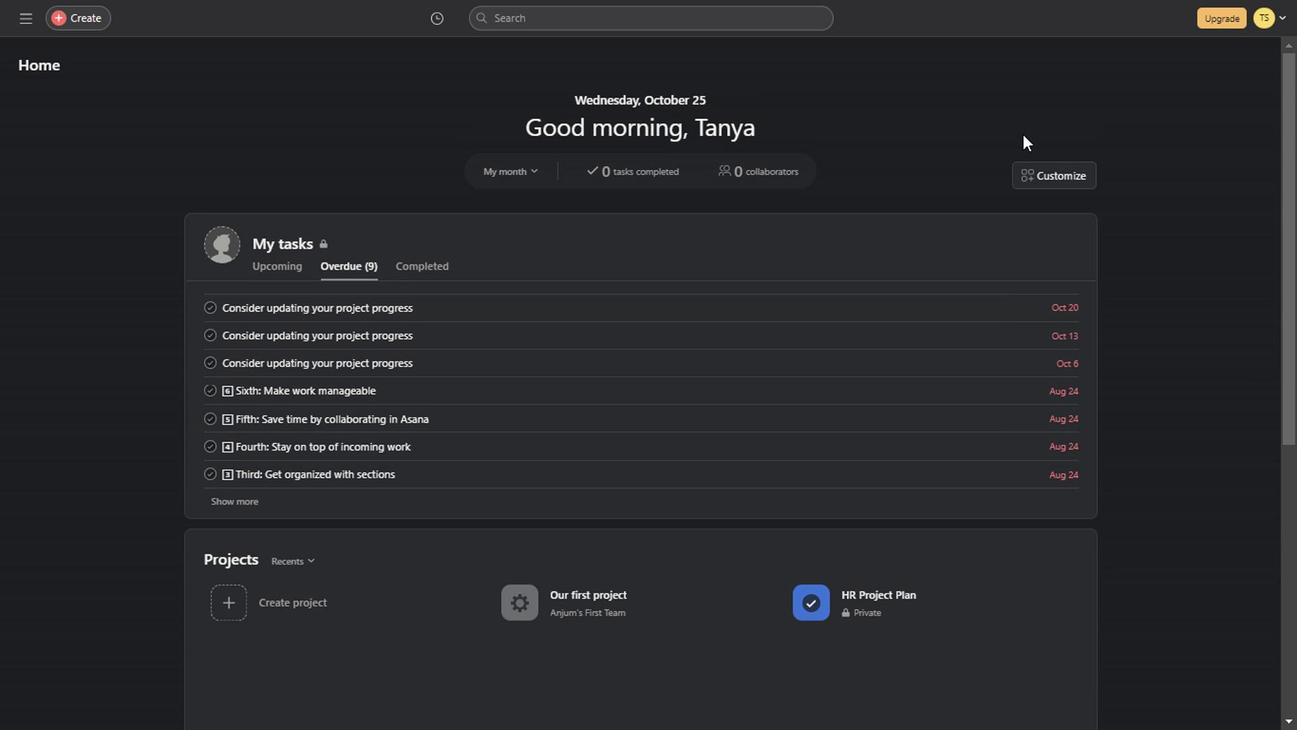 
Action: Mouse moved to (1061, 176)
Screenshot: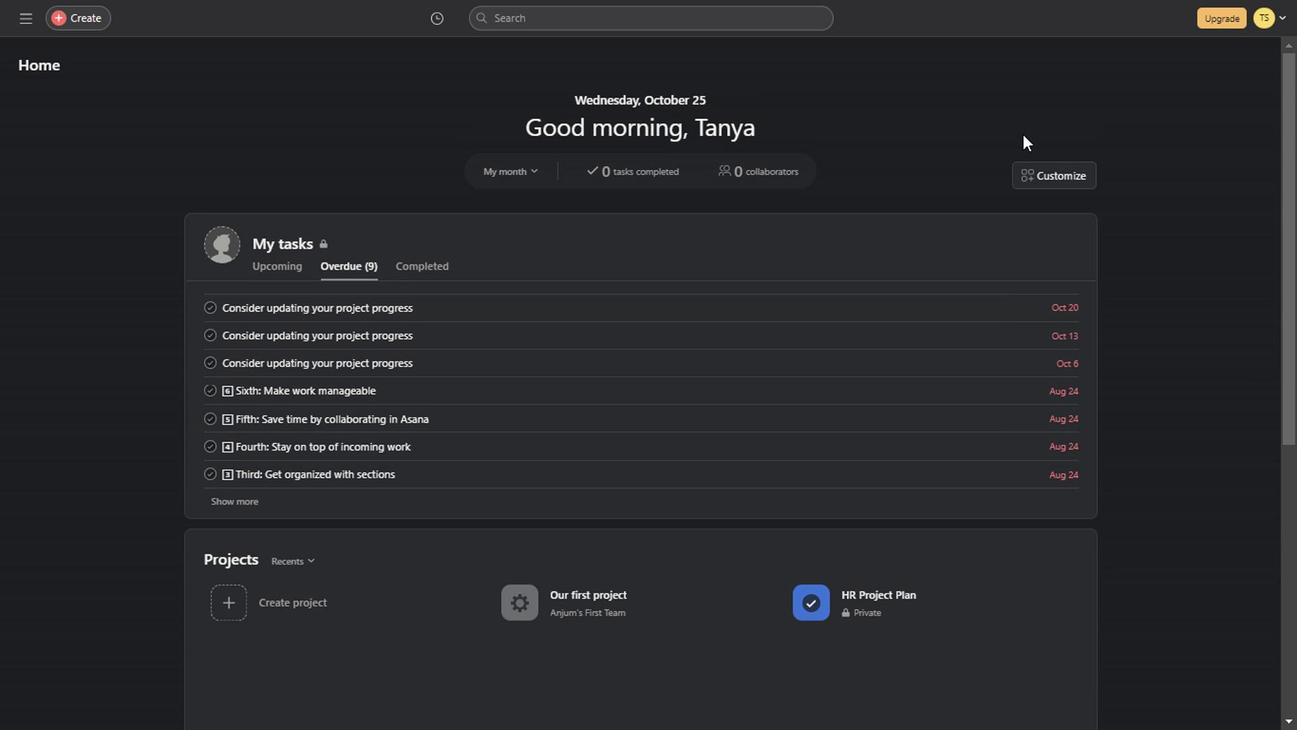 
Action: Mouse pressed left at (1061, 176)
Screenshot: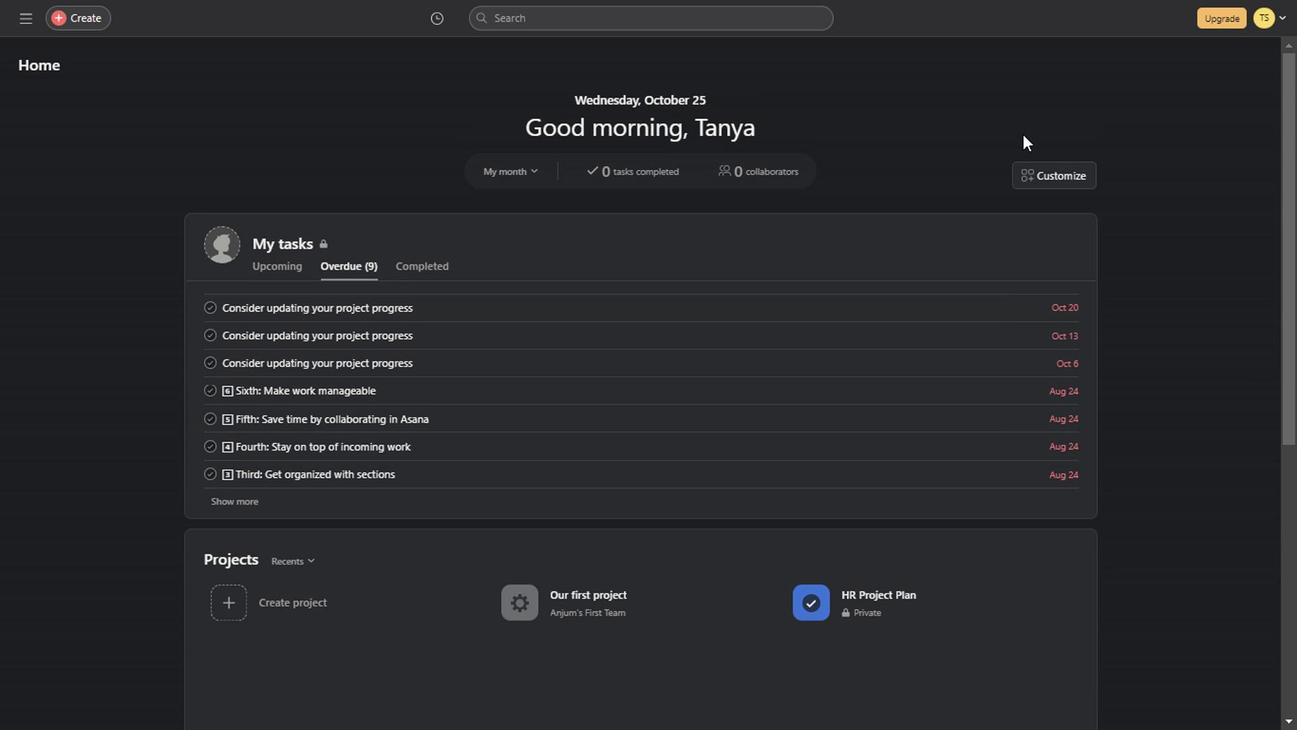 
Action: Mouse pressed right at (1061, 176)
Screenshot: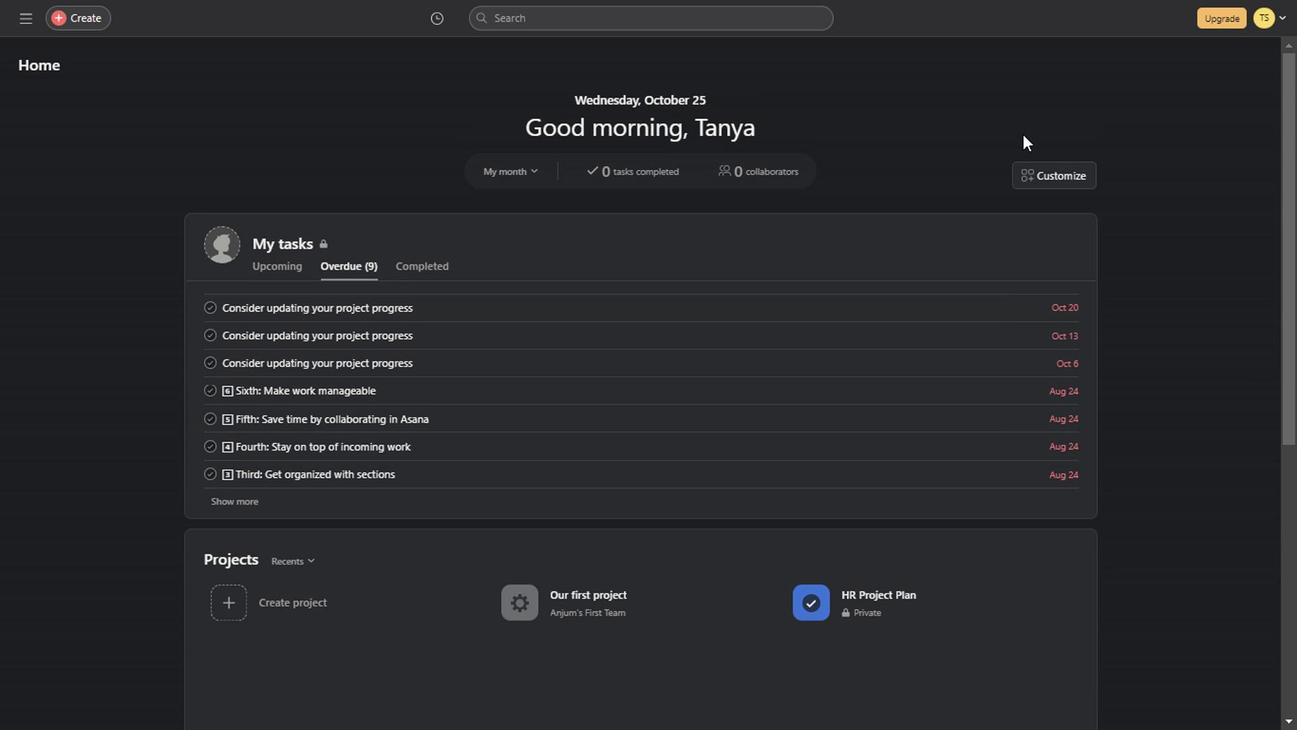 
Action: Mouse moved to (1029, 139)
Screenshot: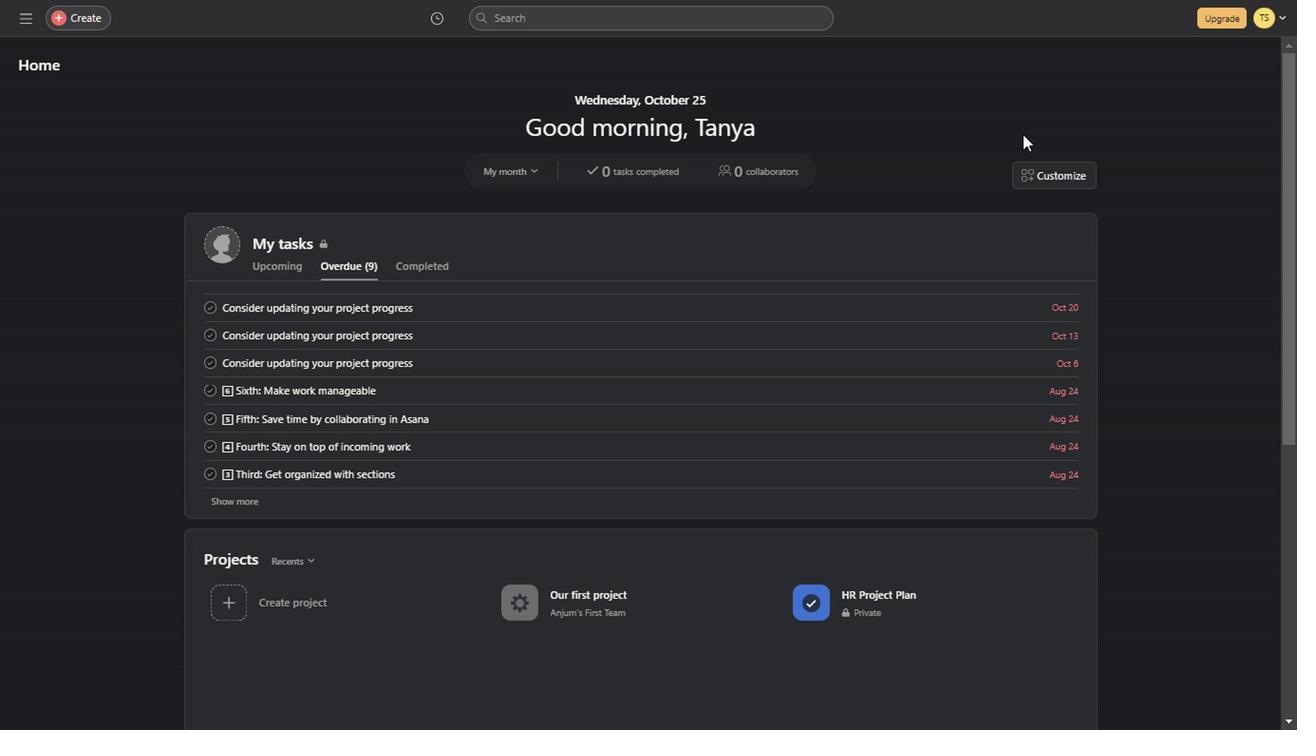 
Action: Mouse pressed left at (1029, 139)
Screenshot: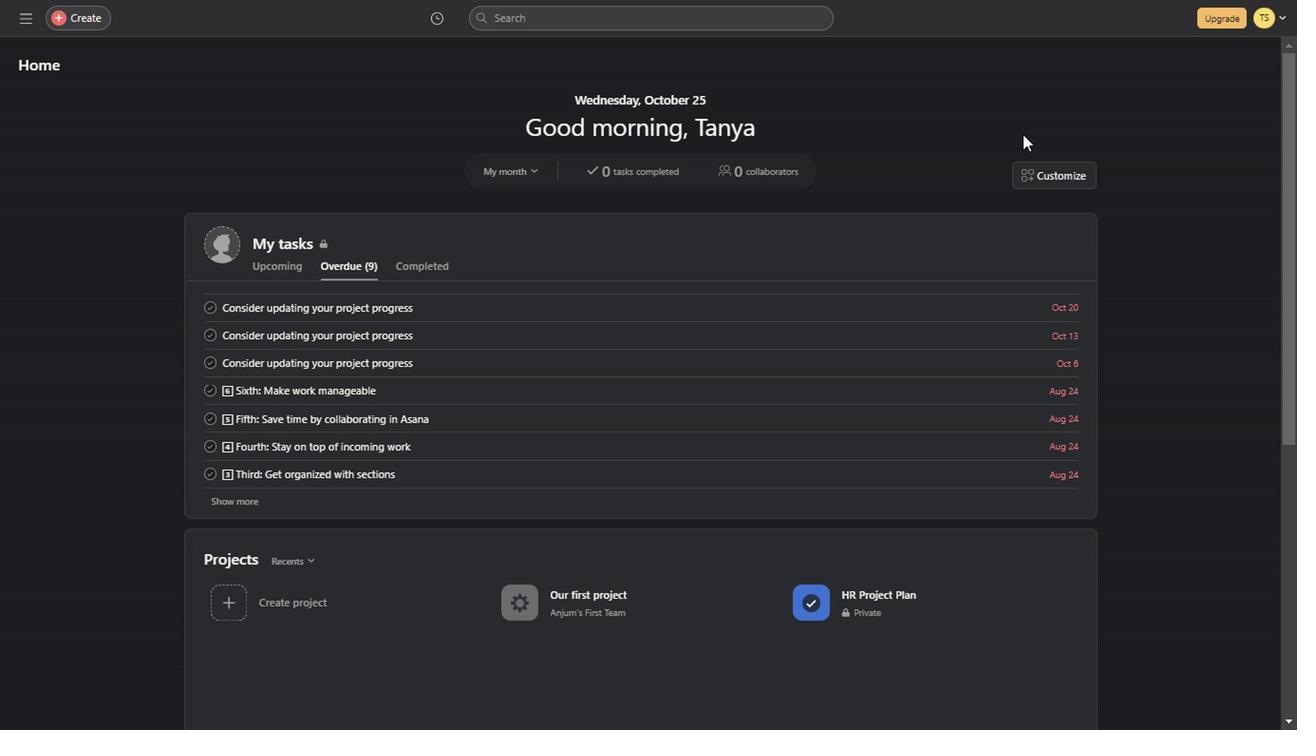 
Action: Mouse moved to (1063, 182)
Screenshot: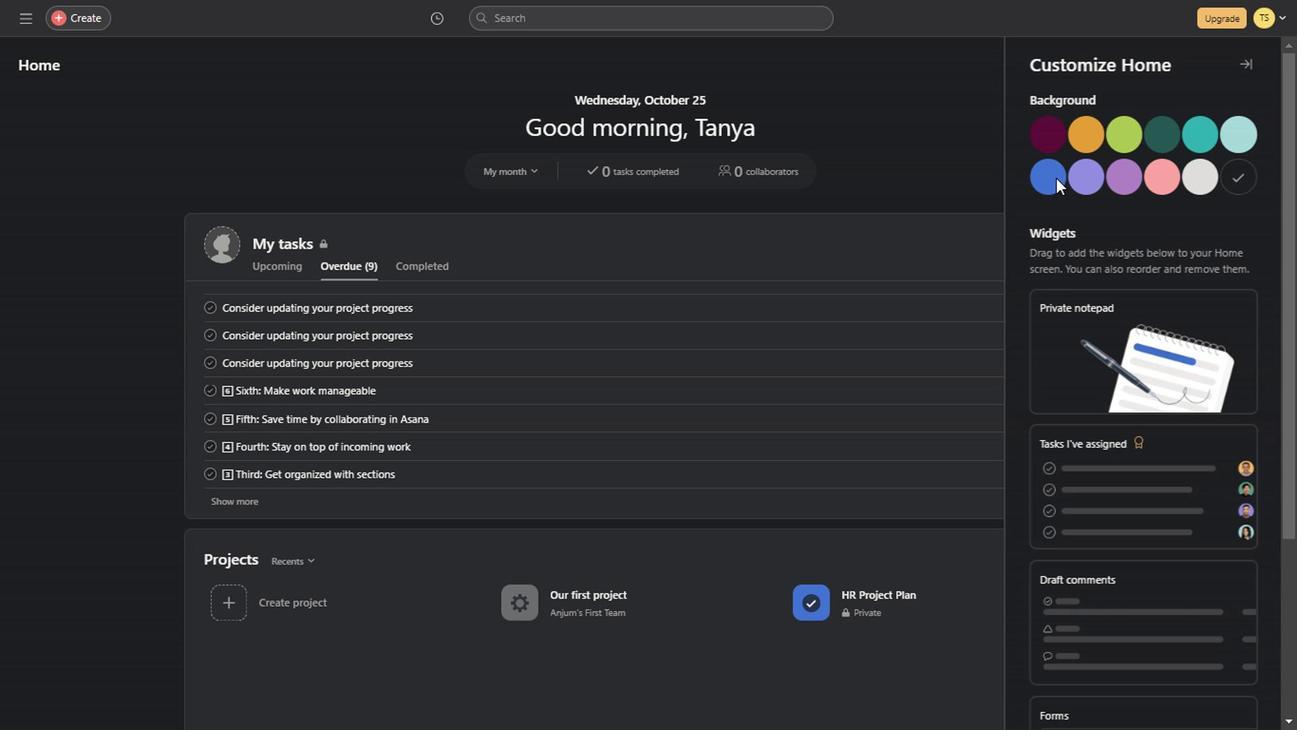 
Action: Mouse pressed left at (1063, 182)
Screenshot: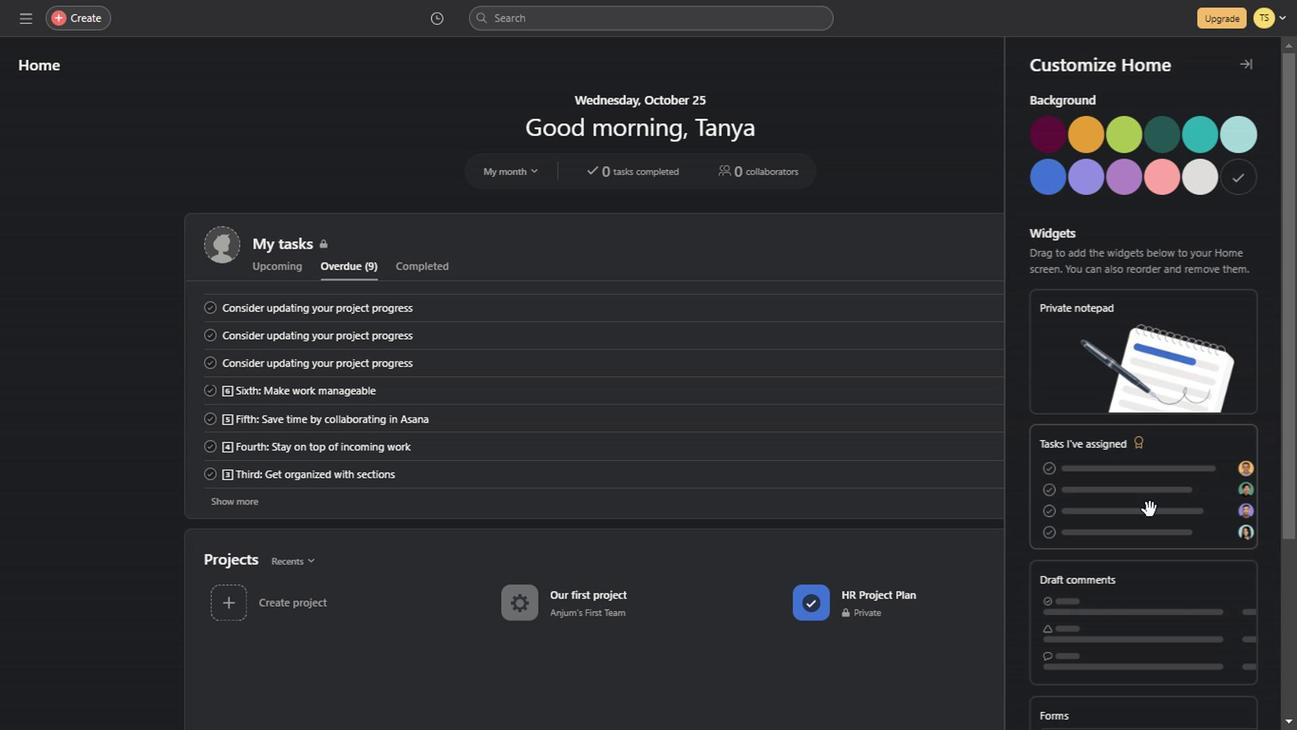 
Action: Mouse moved to (1159, 523)
Screenshot: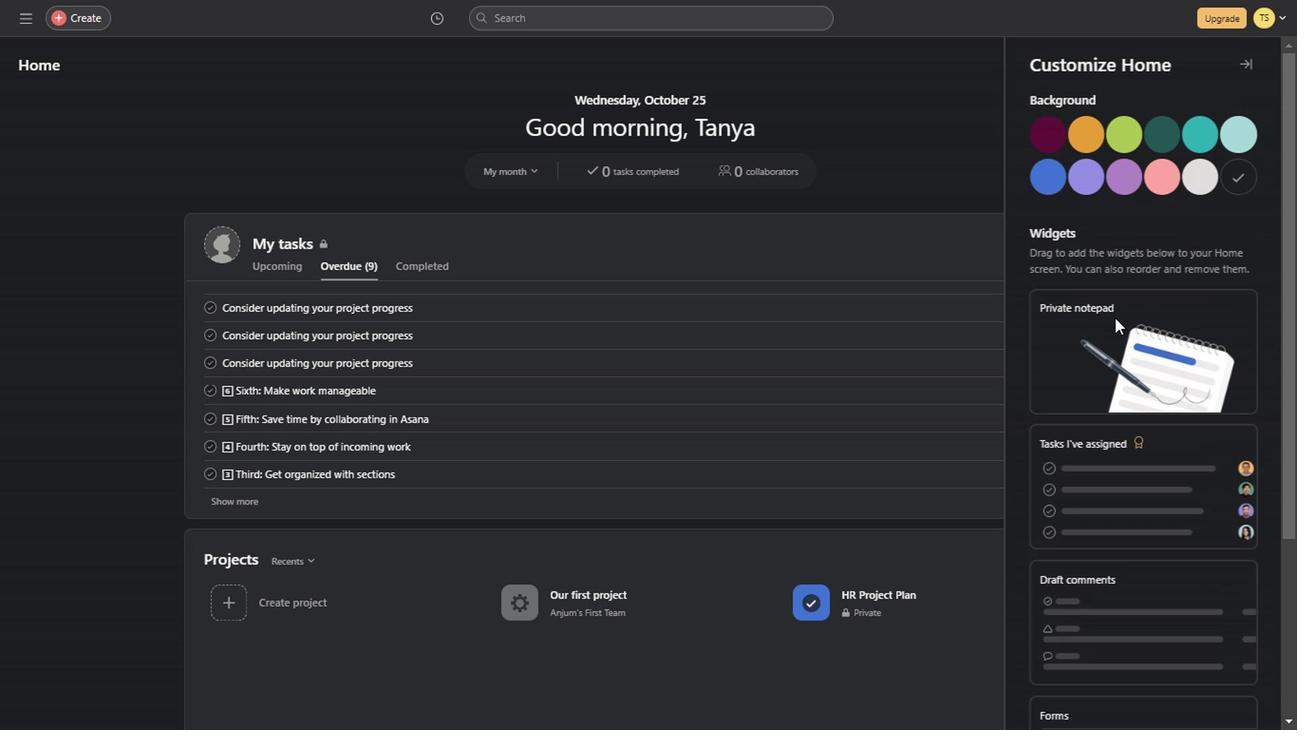 
Action: Mouse scrolled (1159, 521) with delta (0, -1)
Screenshot: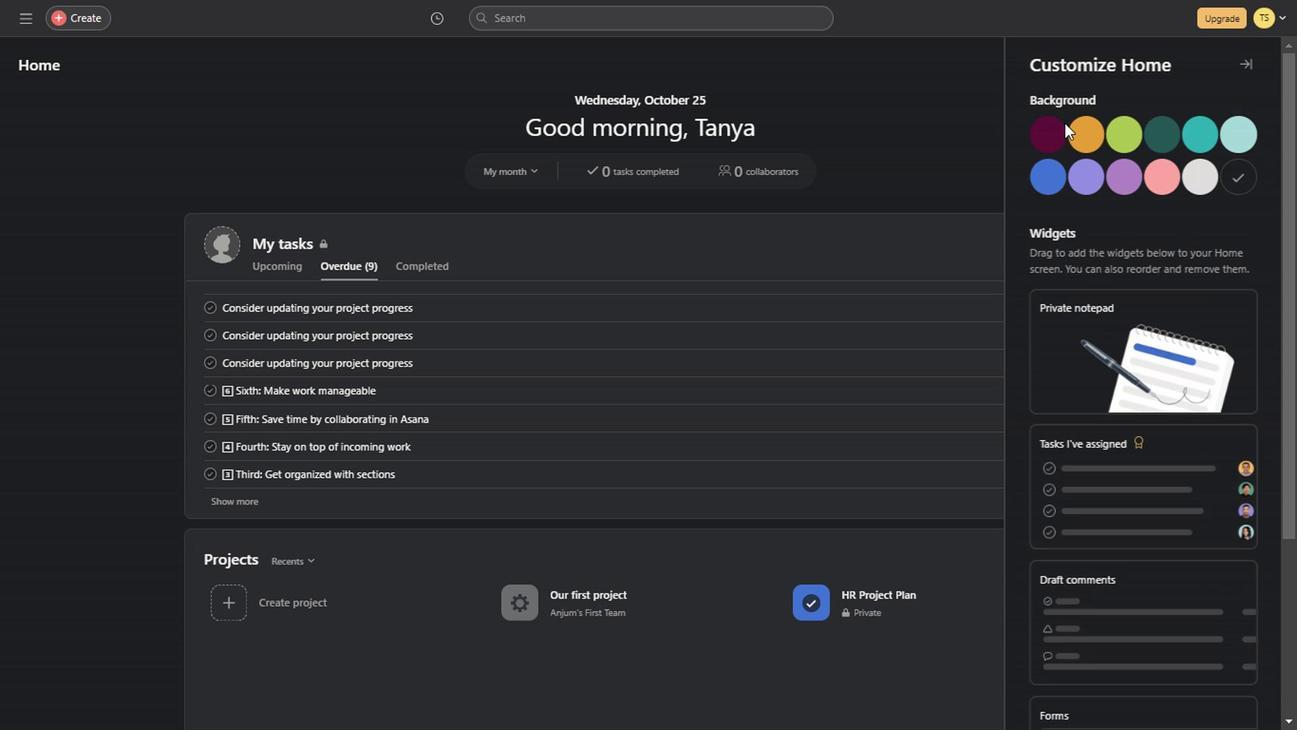 
Action: Mouse scrolled (1159, 521) with delta (0, -1)
Screenshot: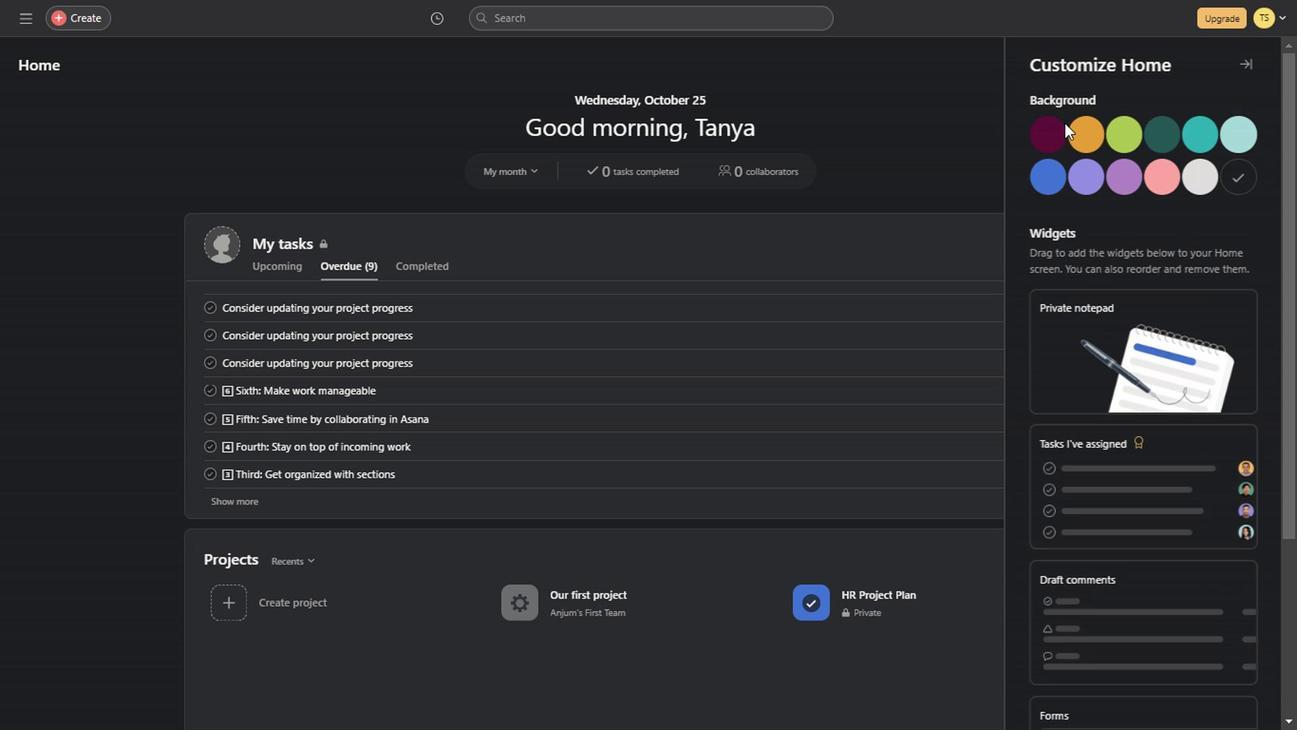 
Action: Mouse scrolled (1159, 521) with delta (0, -1)
Screenshot: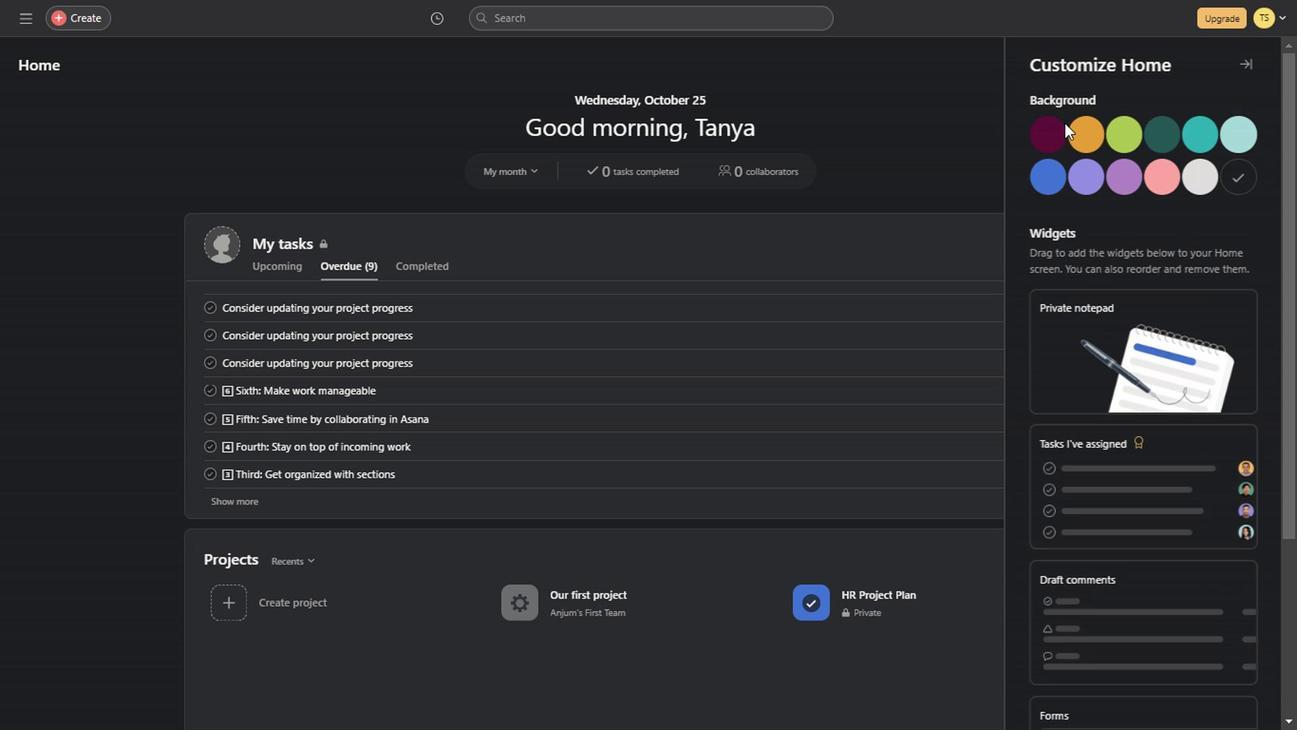 
Action: Mouse scrolled (1159, 521) with delta (0, -1)
Screenshot: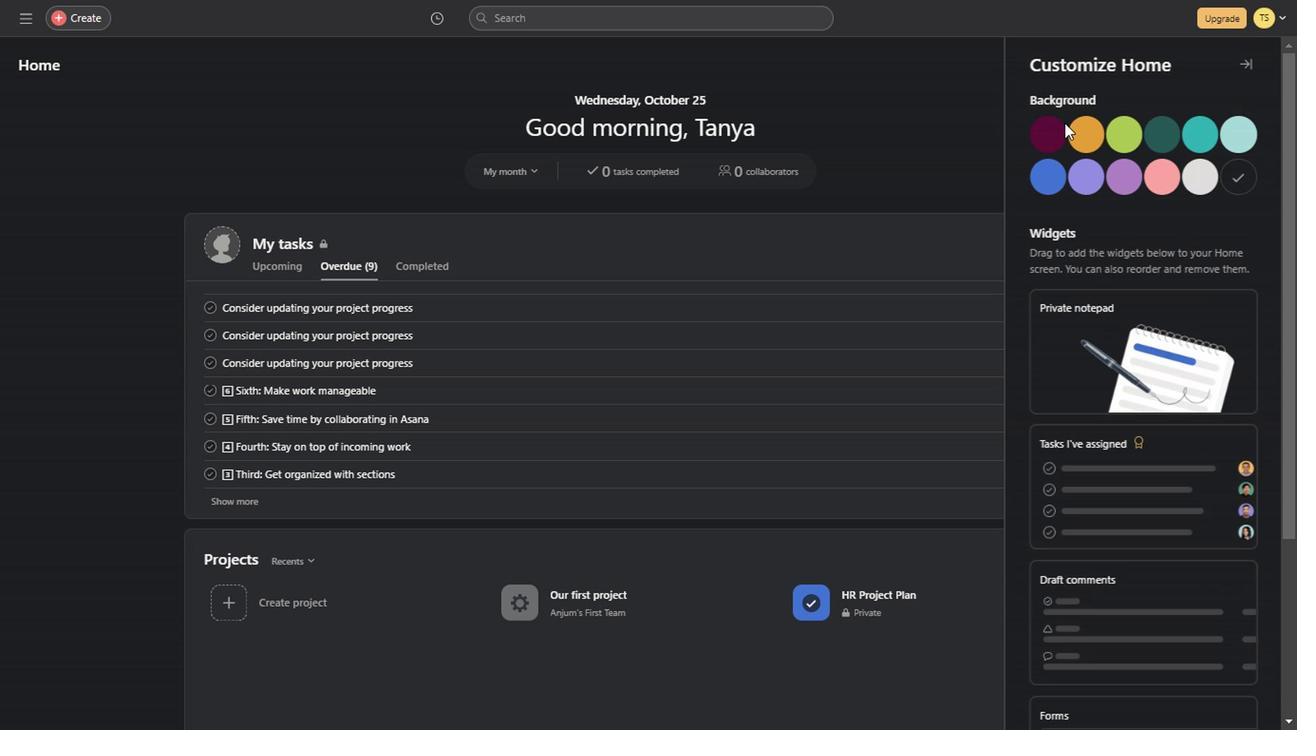 
Action: Mouse scrolled (1159, 521) with delta (0, -1)
Screenshot: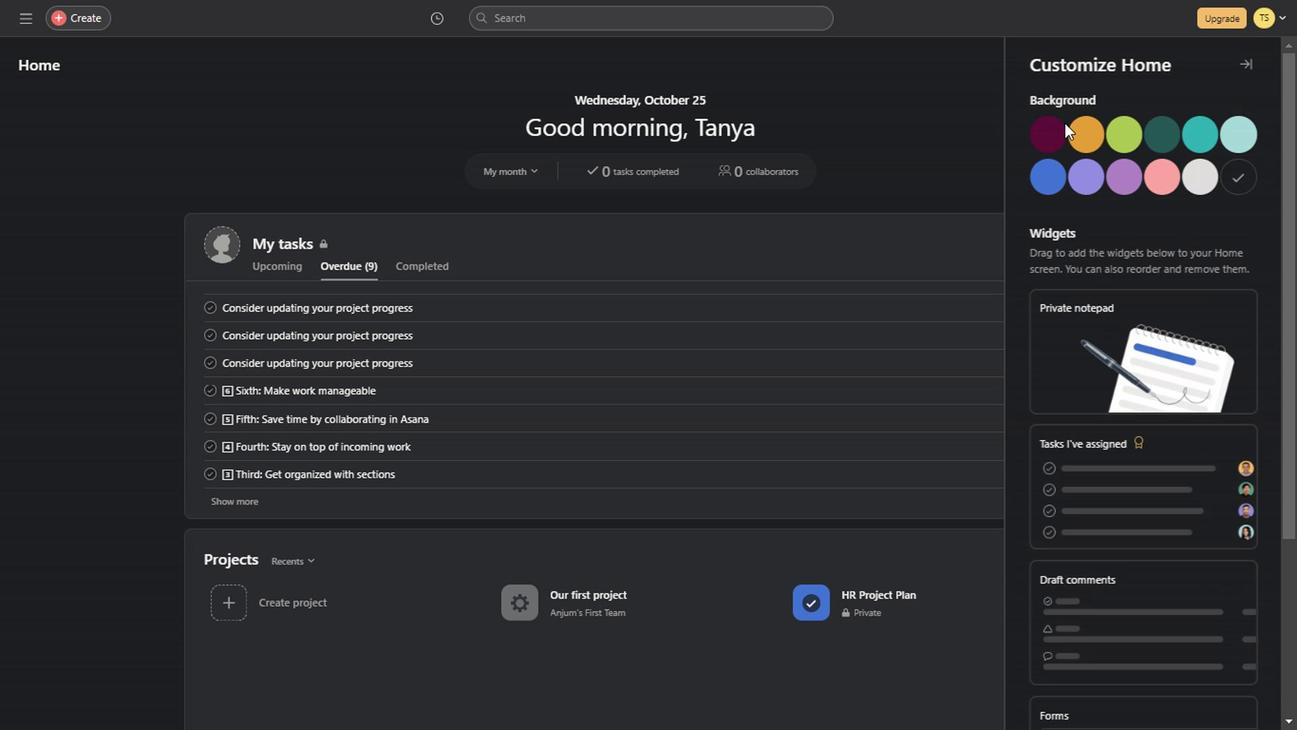 
Action: Mouse scrolled (1159, 521) with delta (0, -1)
Screenshot: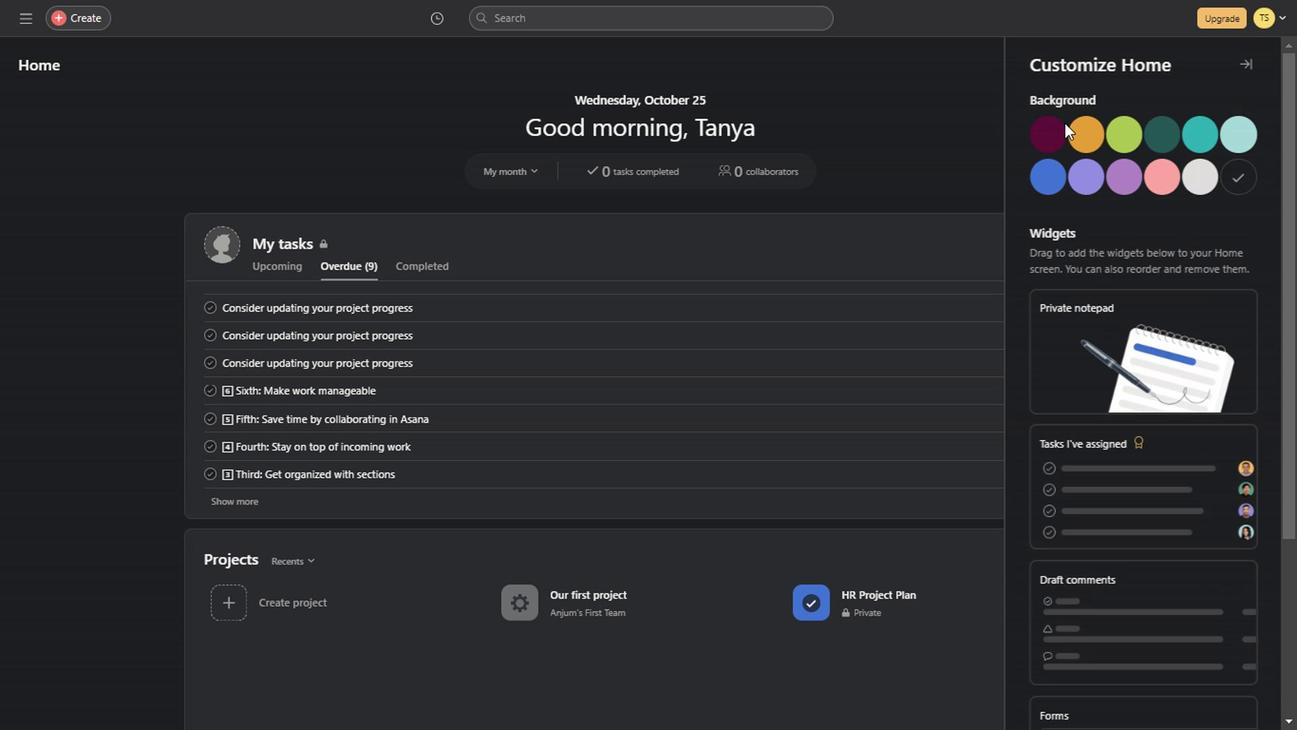 
Action: Mouse scrolled (1159, 521) with delta (0, -1)
Screenshot: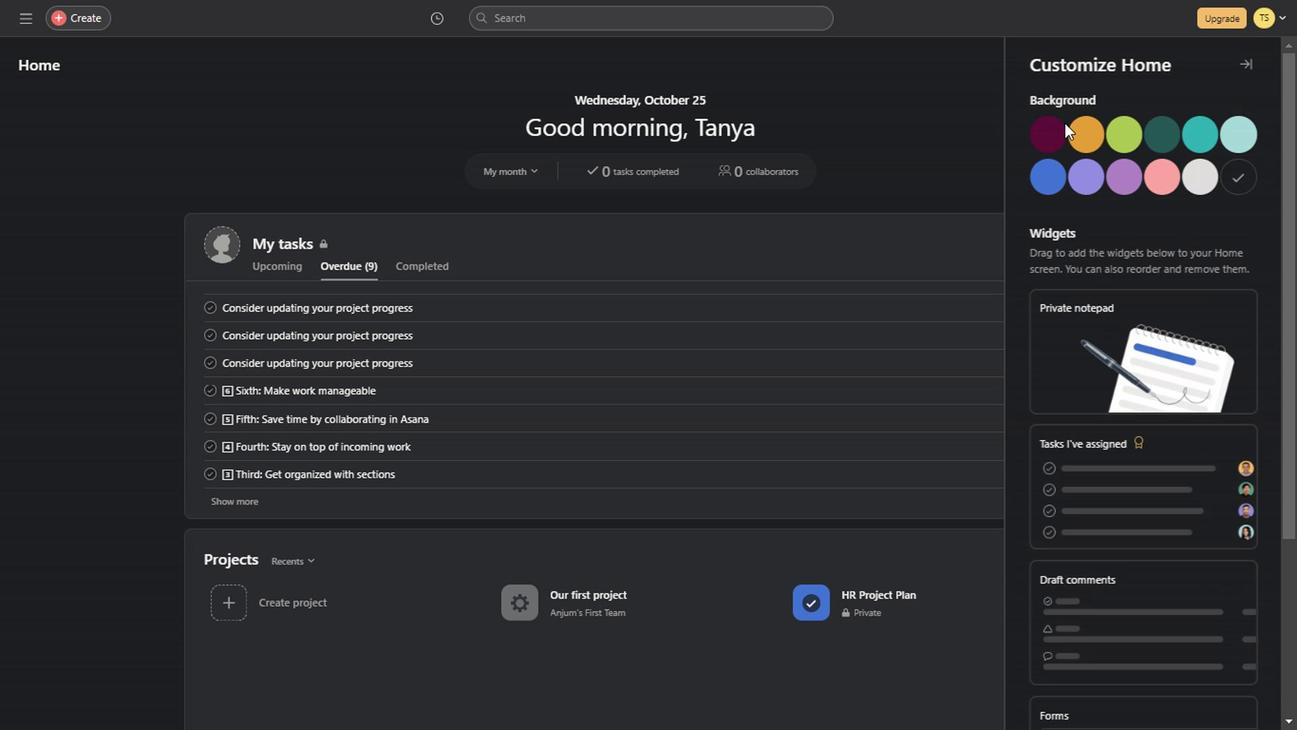 
Action: Mouse scrolled (1159, 521) with delta (0, -1)
Screenshot: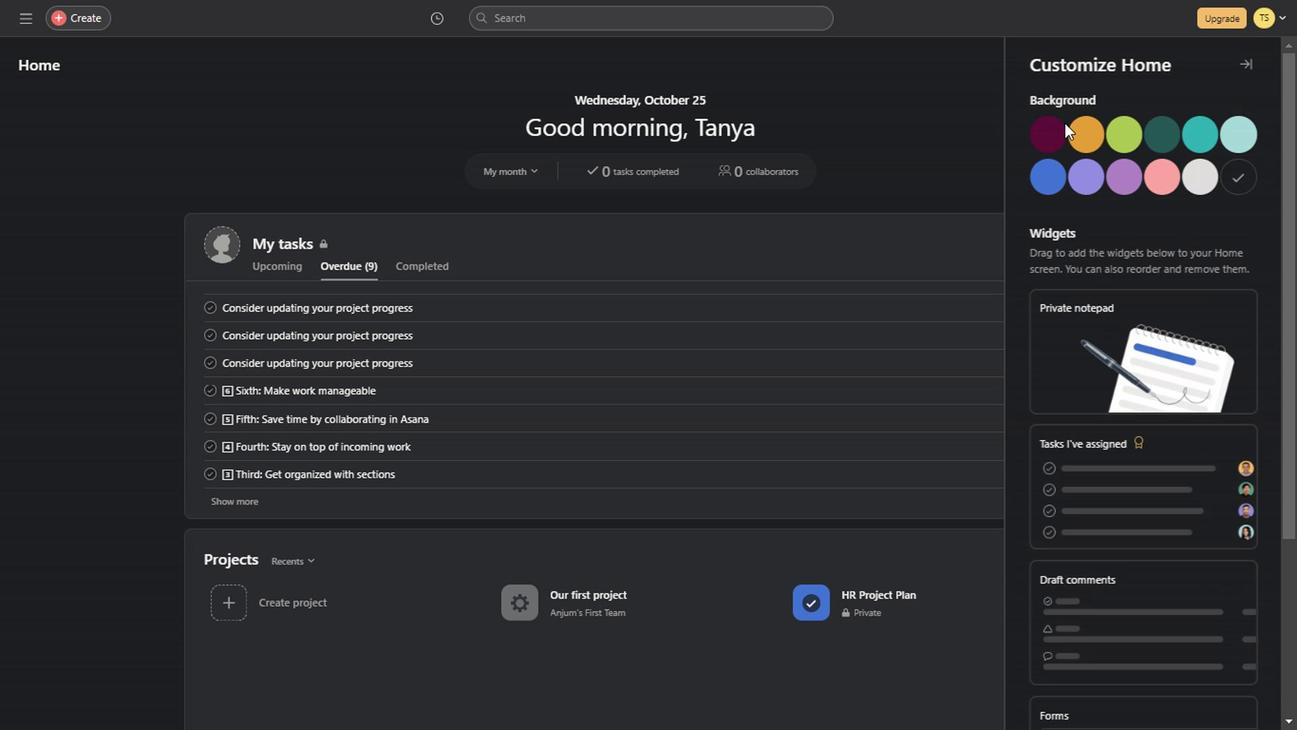 
Action: Mouse scrolled (1159, 521) with delta (0, -1)
Screenshot: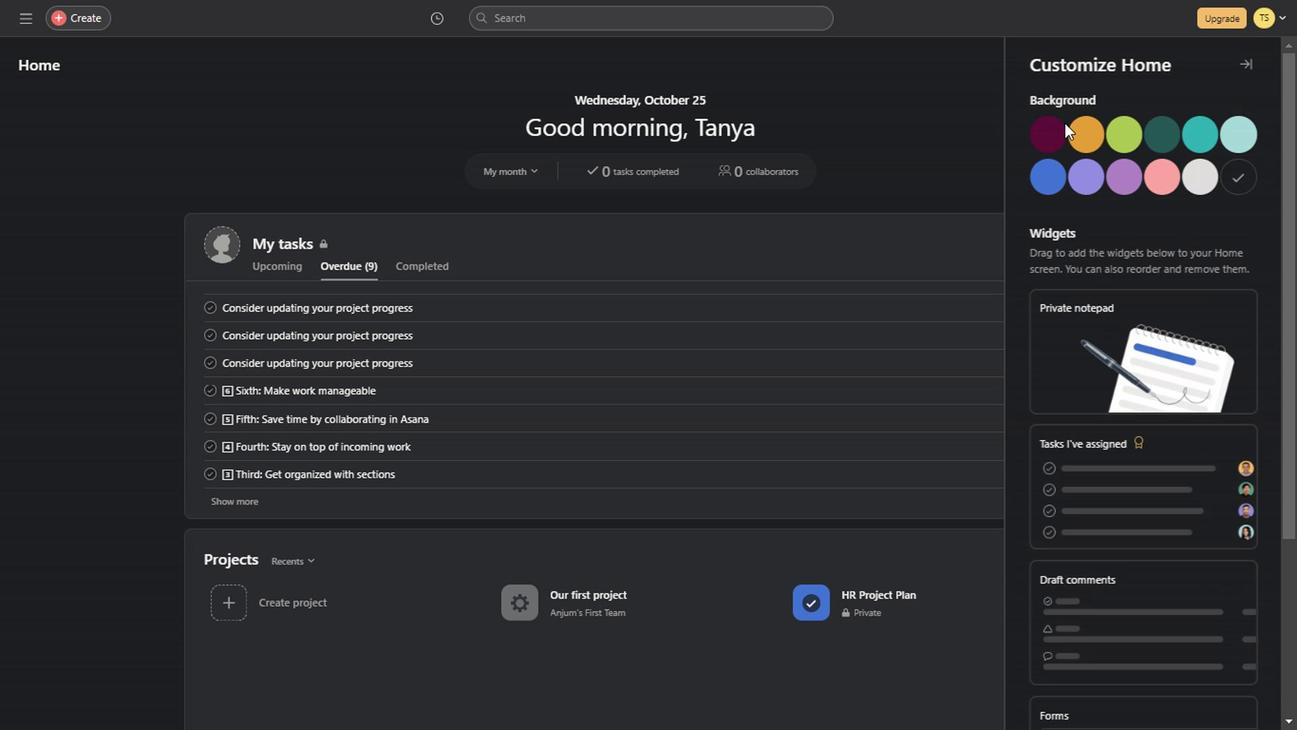 
Action: Mouse scrolled (1159, 521) with delta (0, -1)
Screenshot: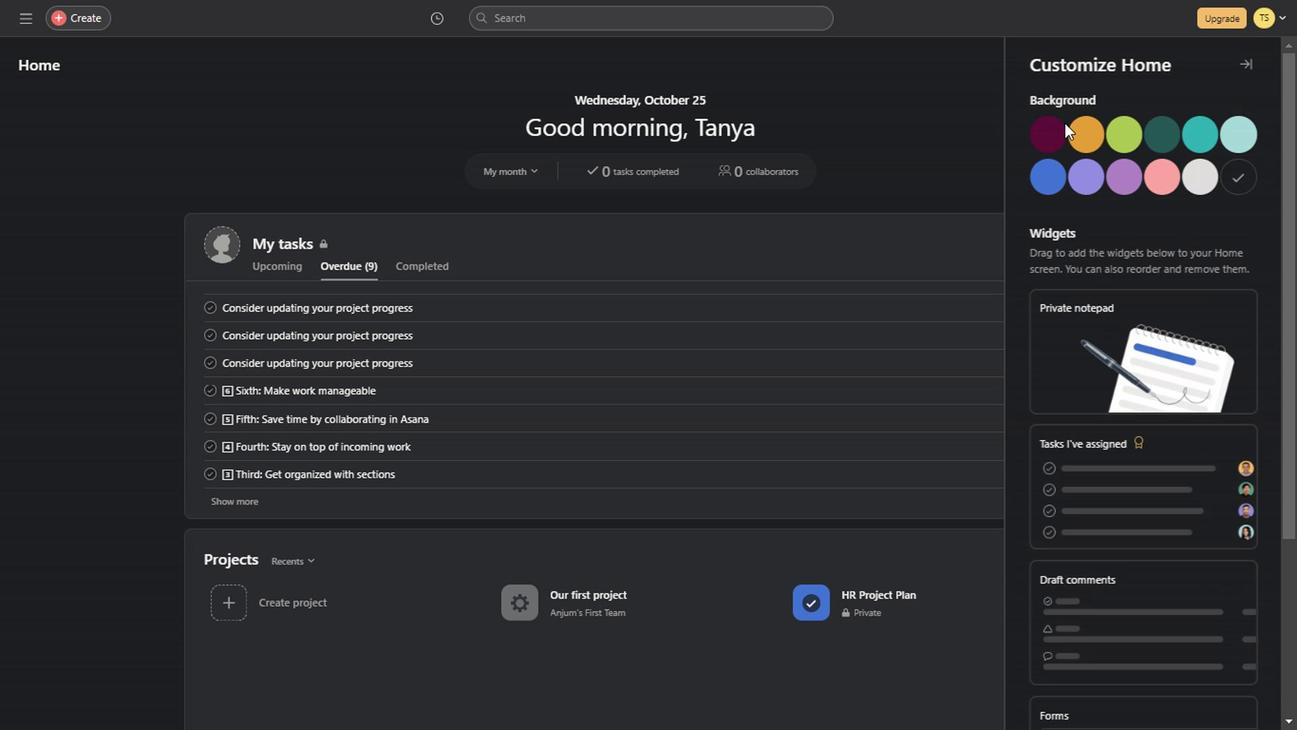 
Action: Mouse scrolled (1159, 521) with delta (0, -1)
Screenshot: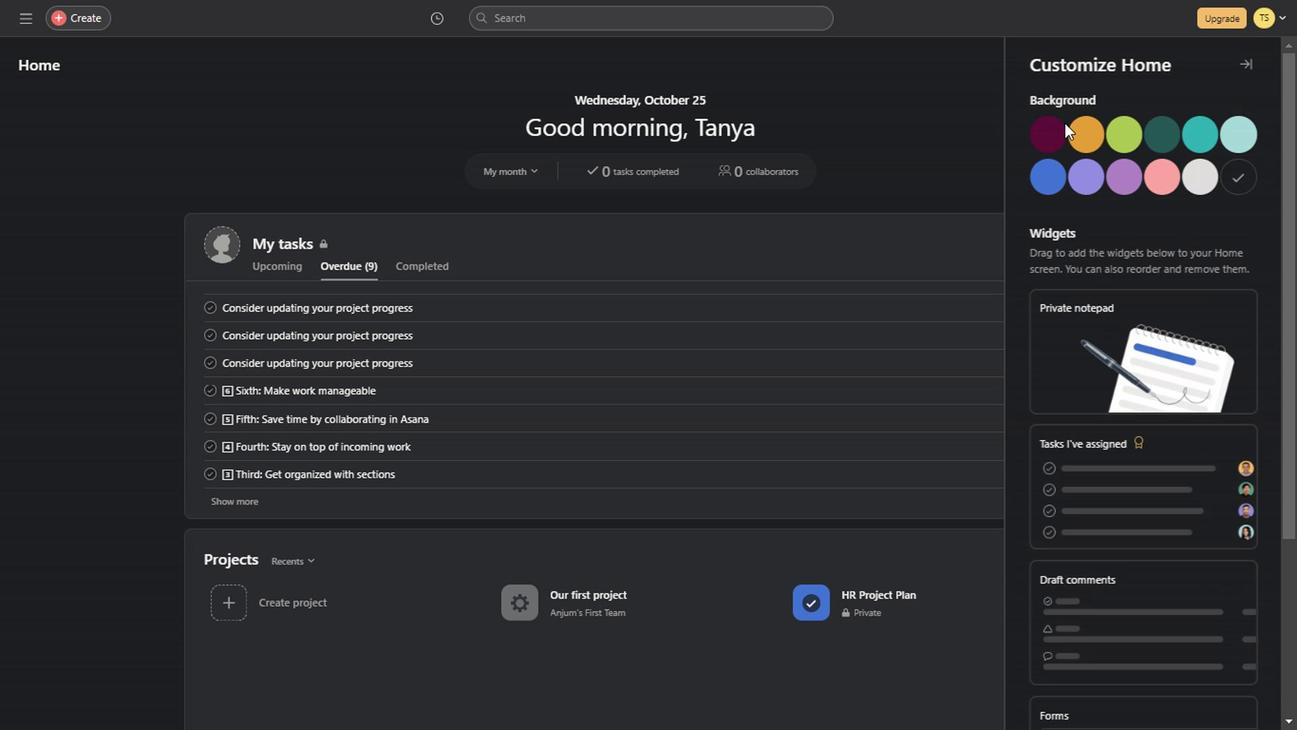 
Action: Mouse scrolled (1159, 521) with delta (0, -1)
Screenshot: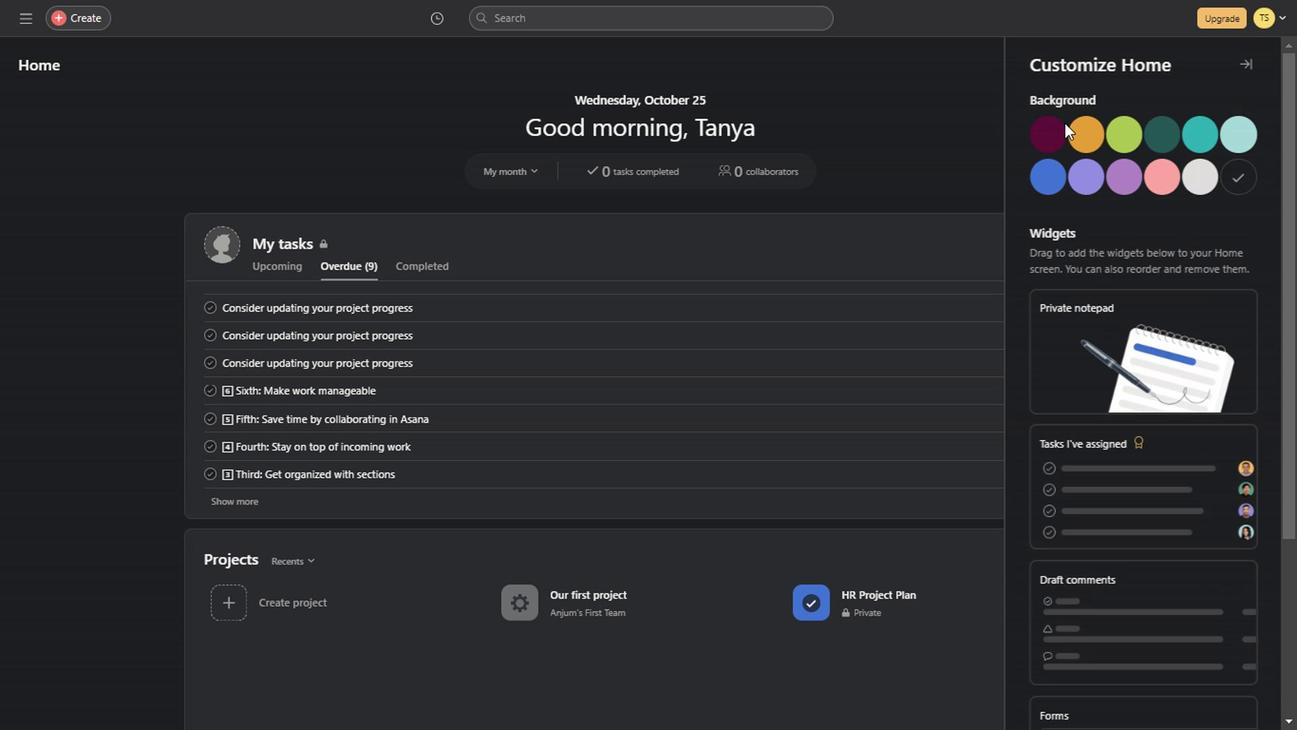 
Action: Mouse scrolled (1159, 521) with delta (0, -1)
Screenshot: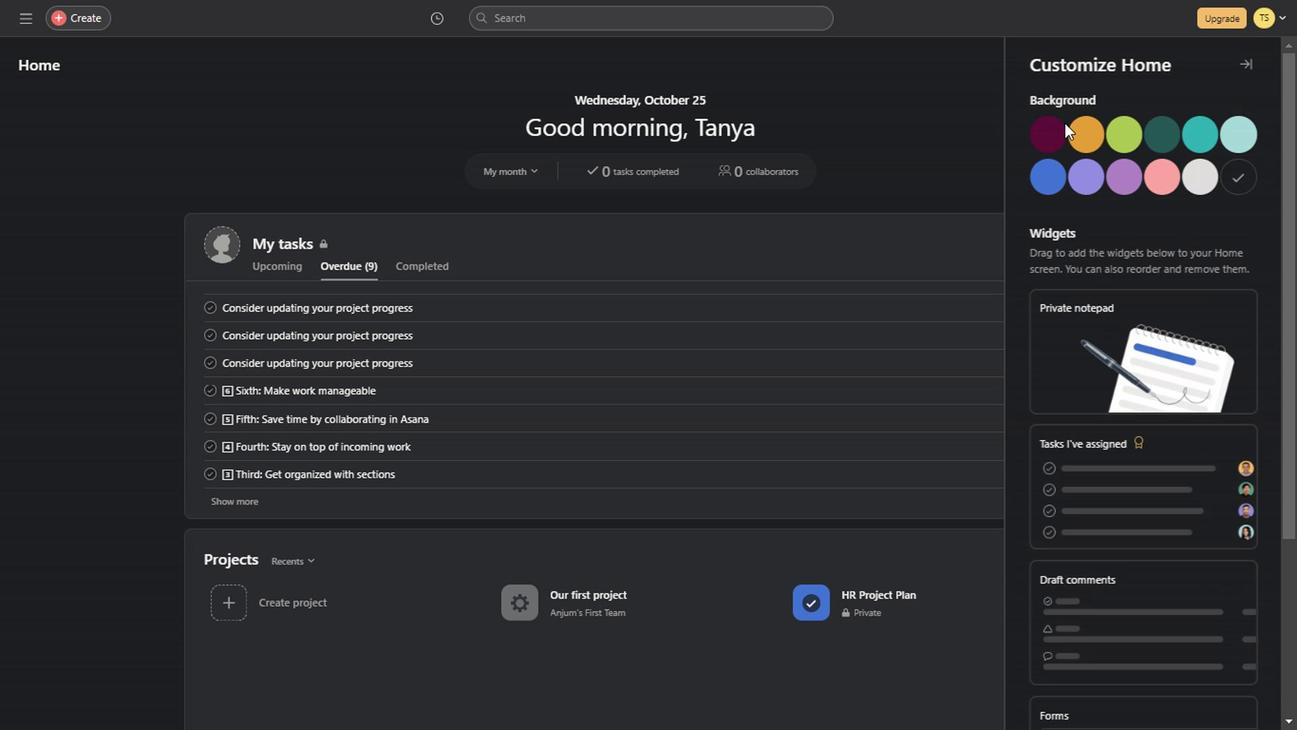 
Action: Mouse scrolled (1159, 521) with delta (0, -1)
Screenshot: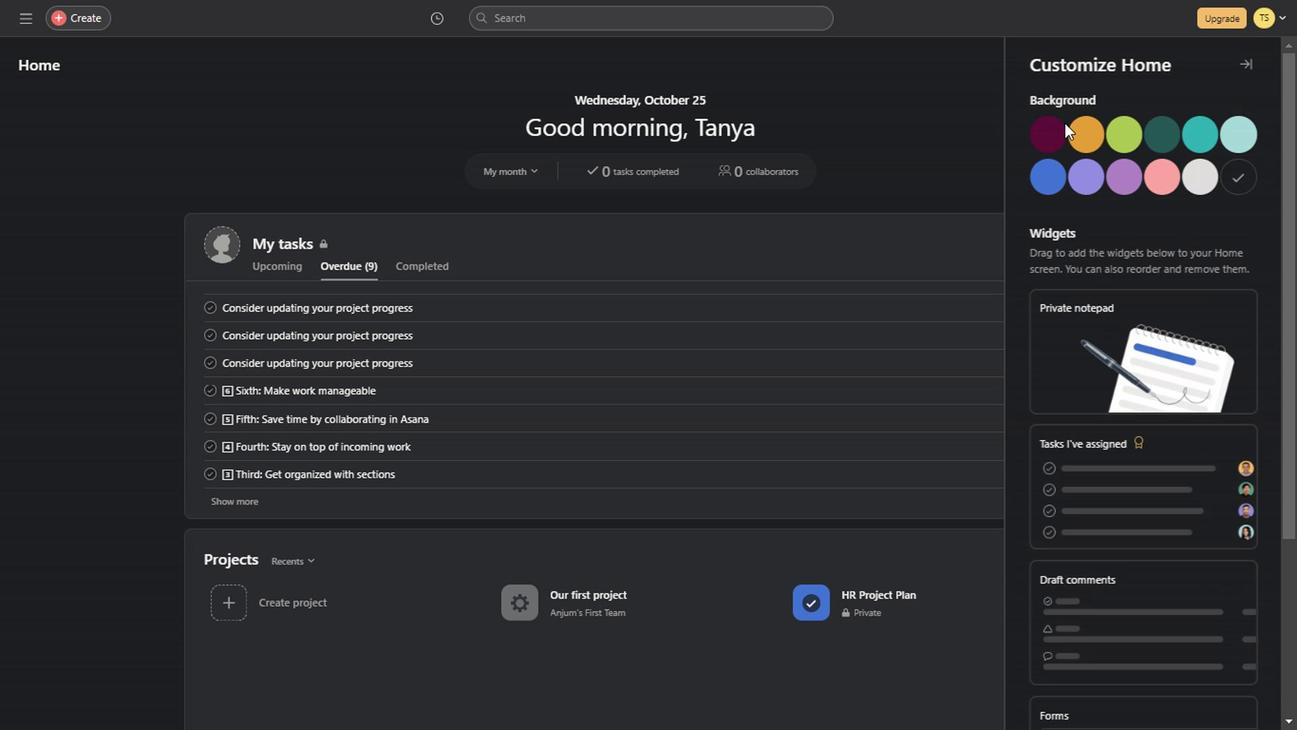 
Action: Mouse scrolled (1159, 521) with delta (0, -1)
Screenshot: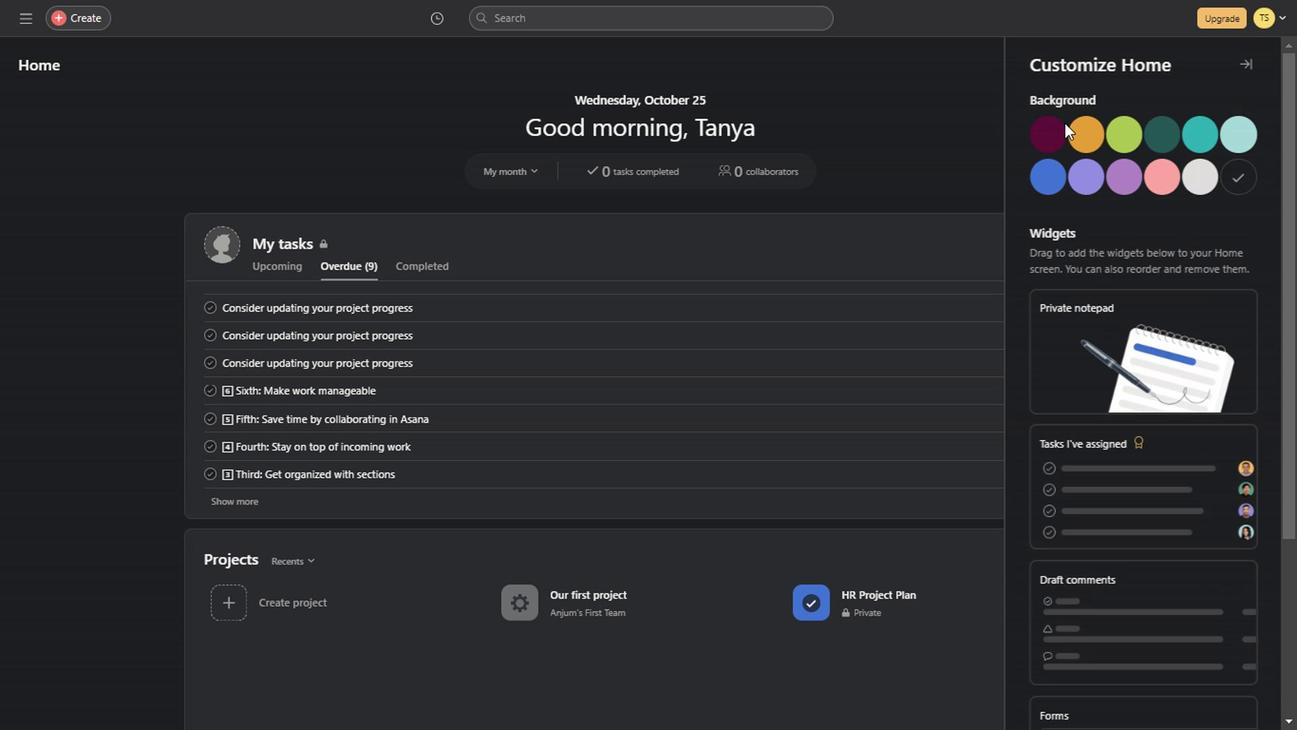 
Action: Mouse scrolled (1159, 521) with delta (0, -1)
Screenshot: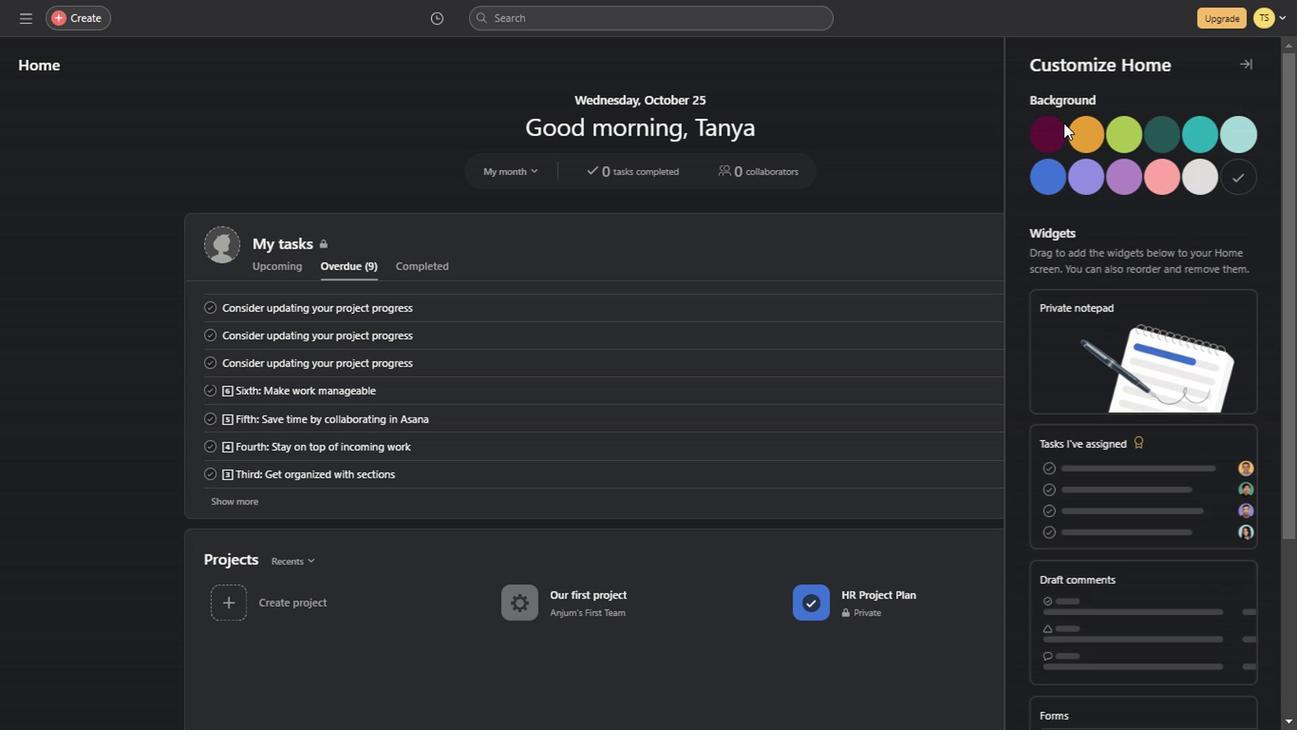 
Action: Mouse scrolled (1159, 521) with delta (0, -1)
Screenshot: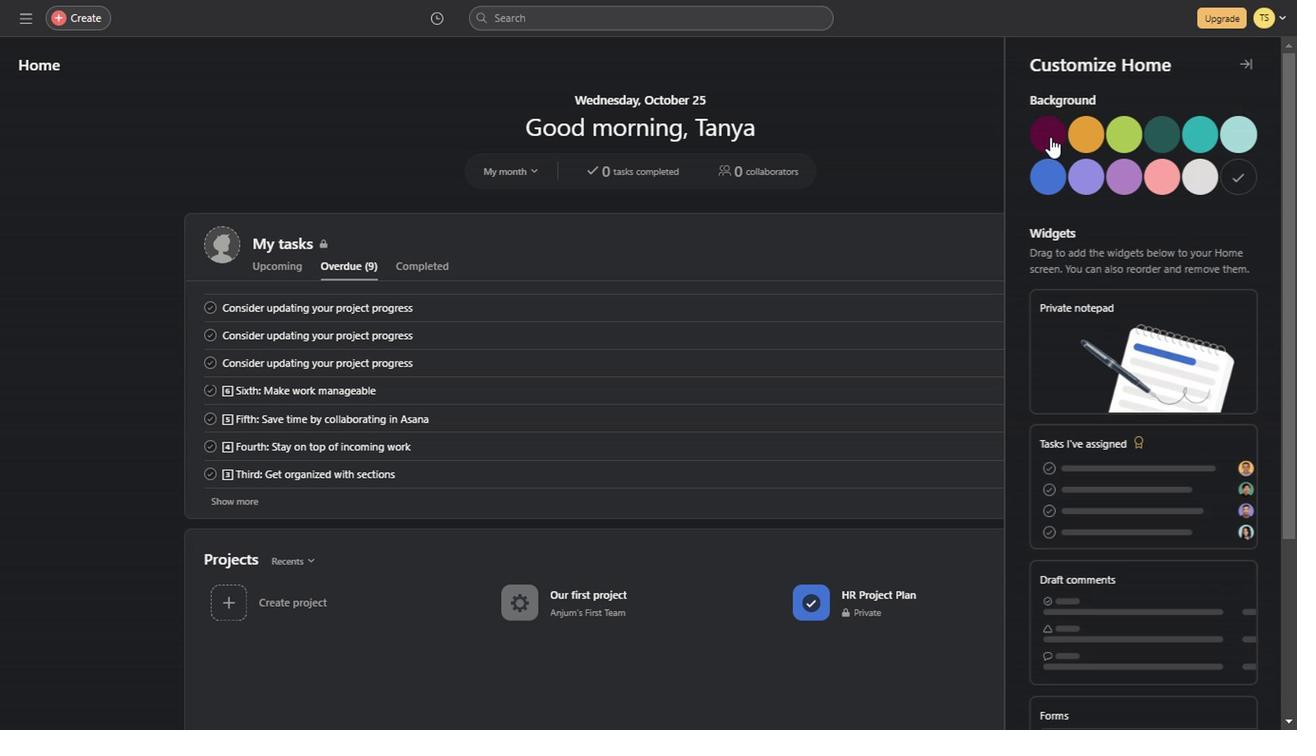 
Action: Mouse scrolled (1159, 521) with delta (0, -1)
Screenshot: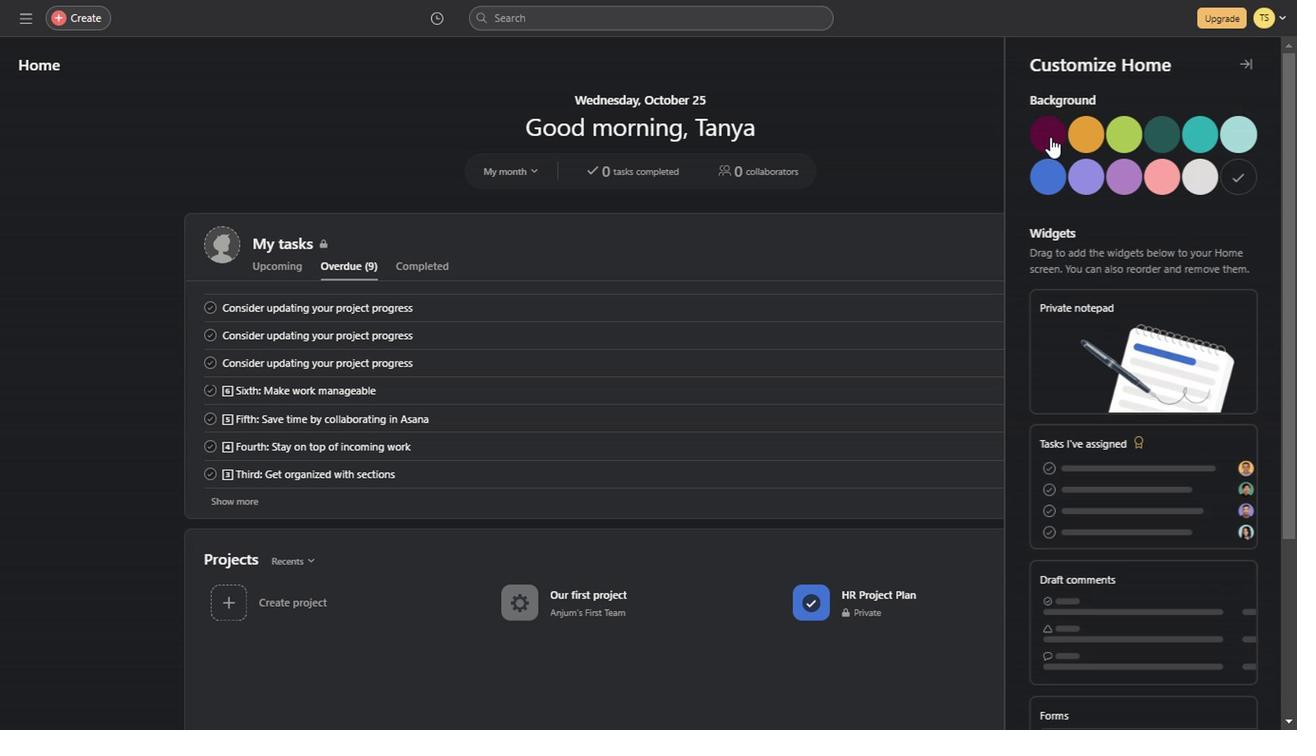 
Action: Mouse scrolled (1159, 521) with delta (0, -1)
Screenshot: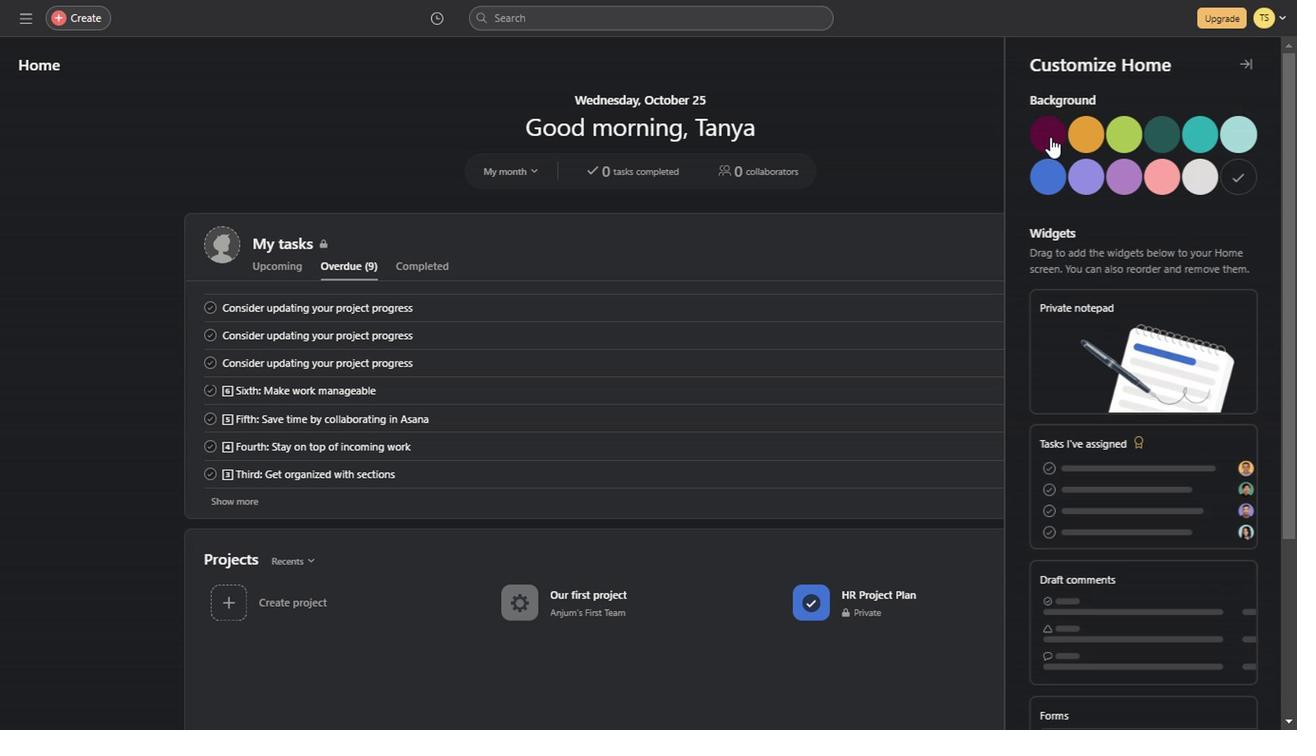 
Action: Mouse scrolled (1159, 521) with delta (0, -1)
Screenshot: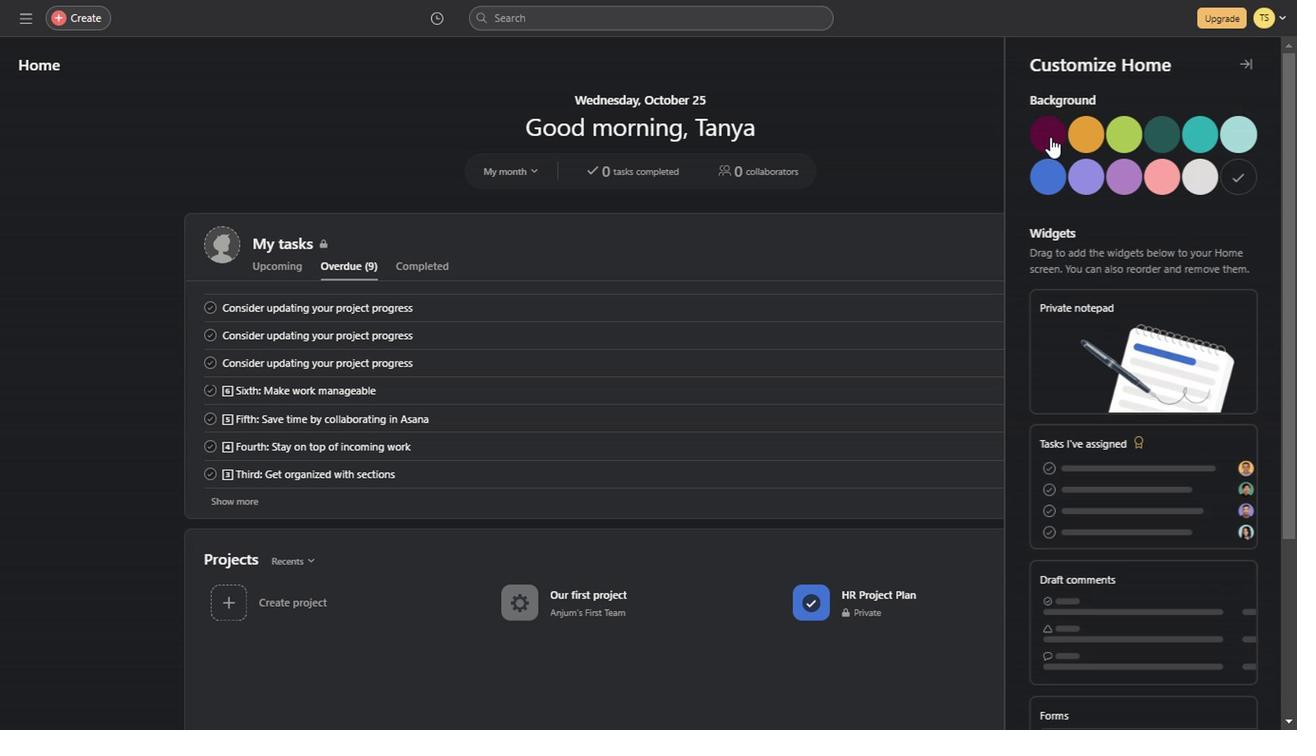 
Action: Mouse scrolled (1159, 521) with delta (0, -1)
Screenshot: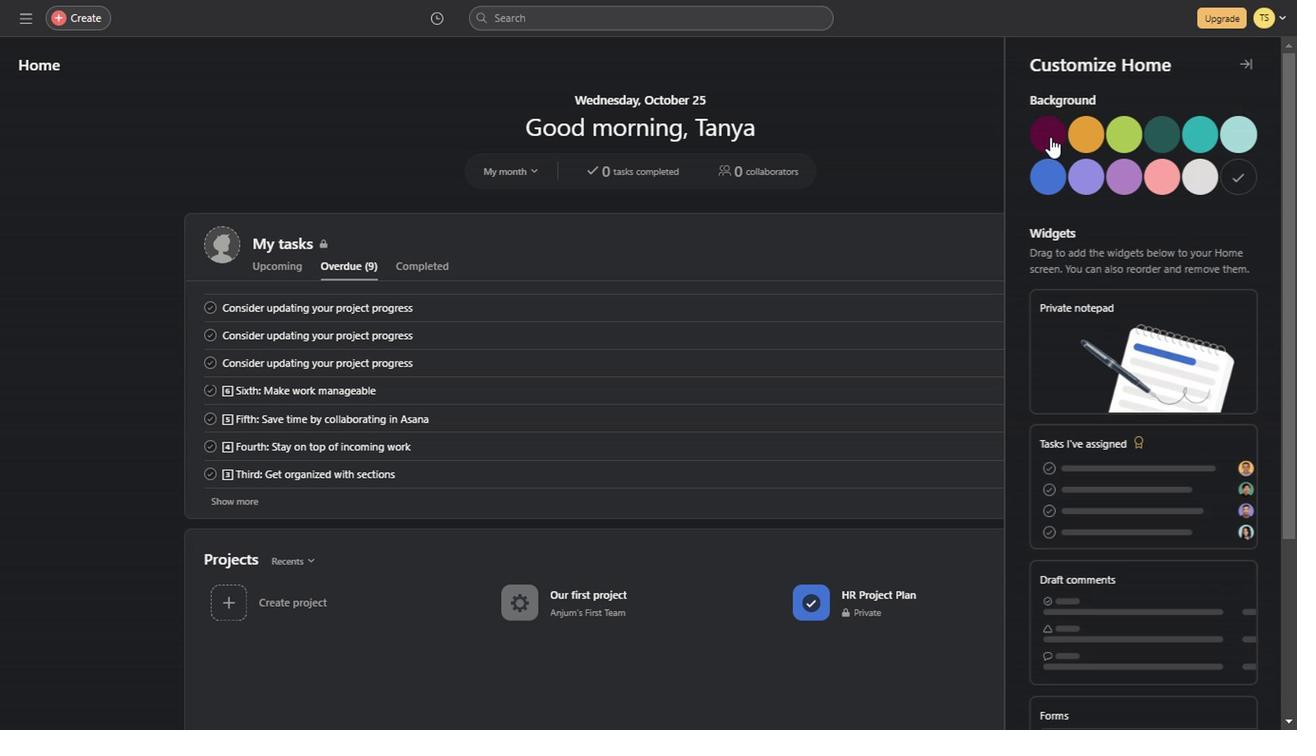 
Action: Mouse scrolled (1159, 521) with delta (0, -1)
Screenshot: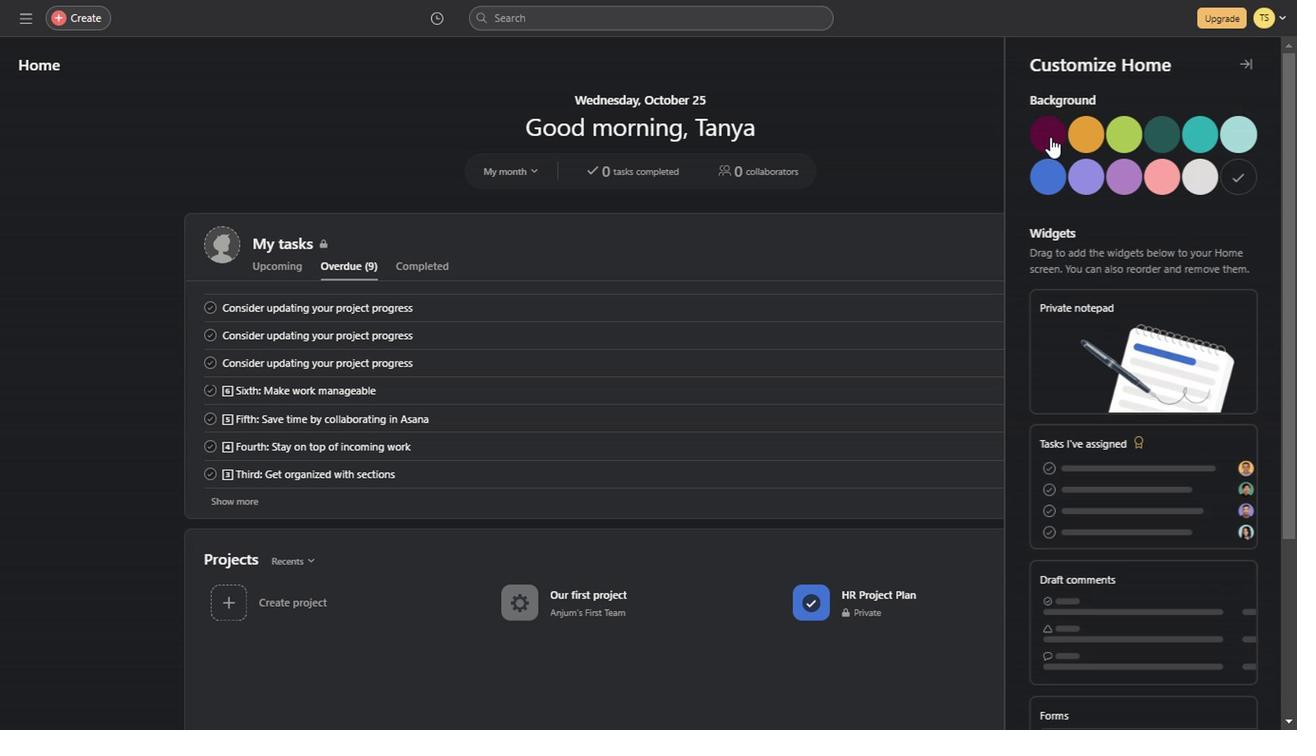 
Action: Mouse scrolled (1159, 521) with delta (0, -1)
Screenshot: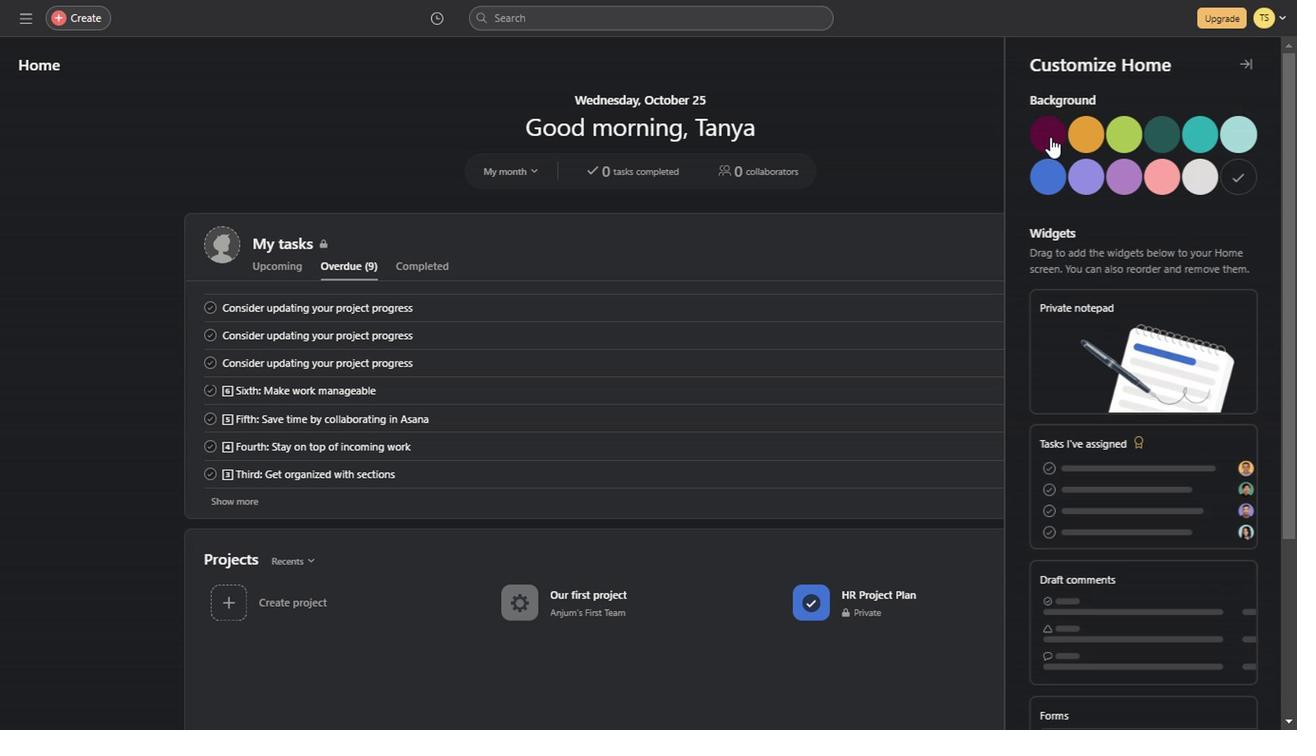 
Action: Mouse scrolled (1159, 521) with delta (0, -1)
Screenshot: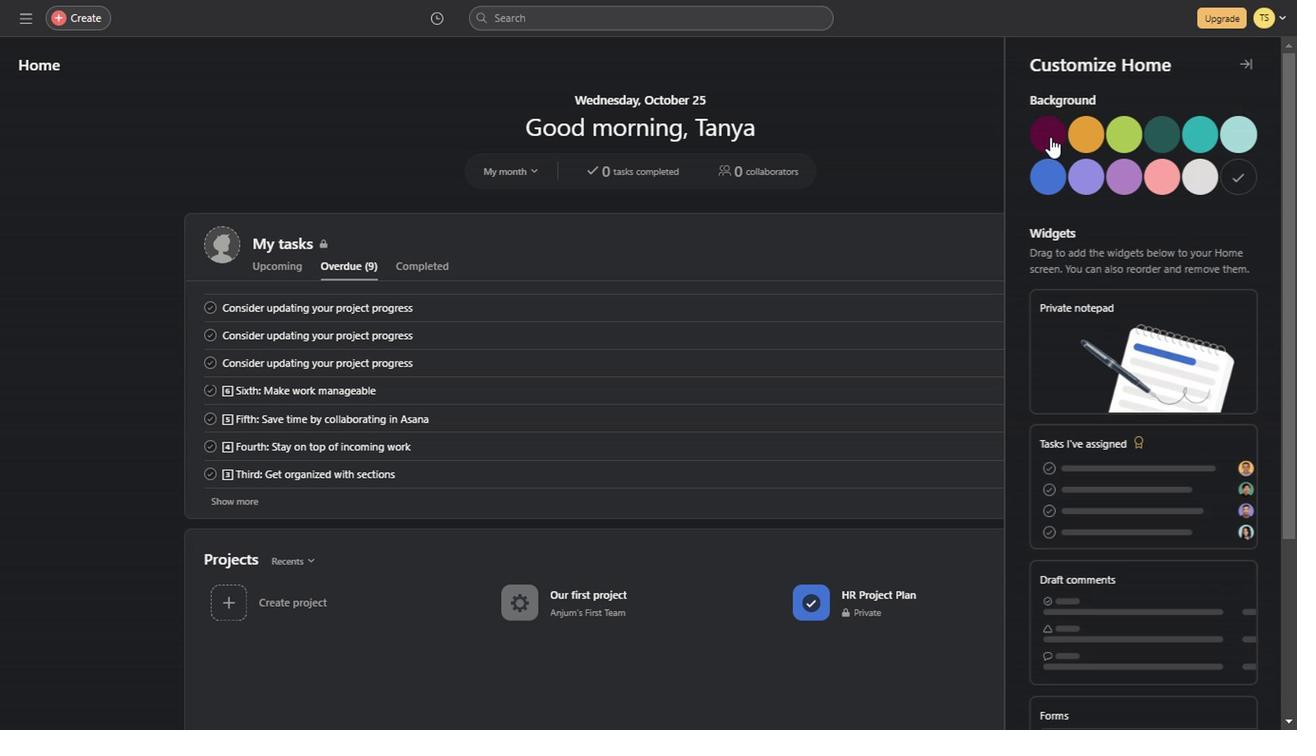 
Action: Mouse scrolled (1159, 521) with delta (0, -1)
Screenshot: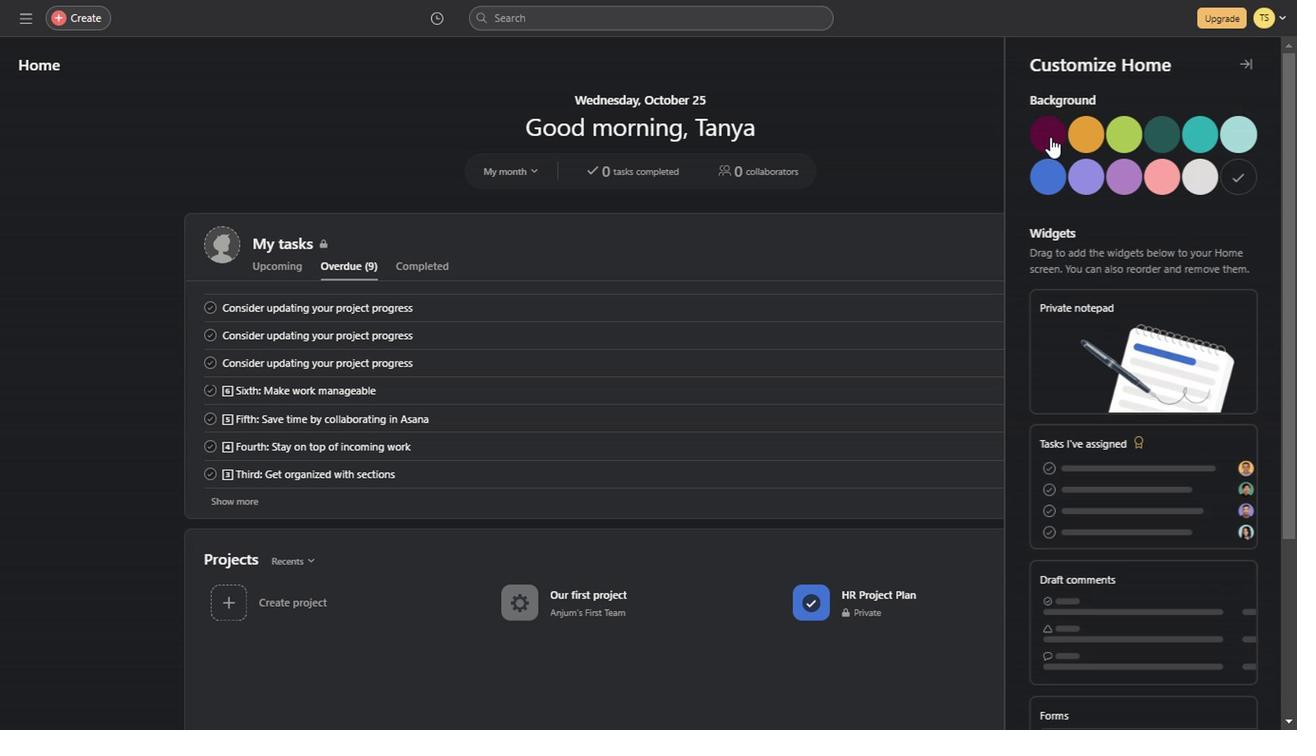 
Action: Mouse scrolled (1159, 521) with delta (0, -1)
Screenshot: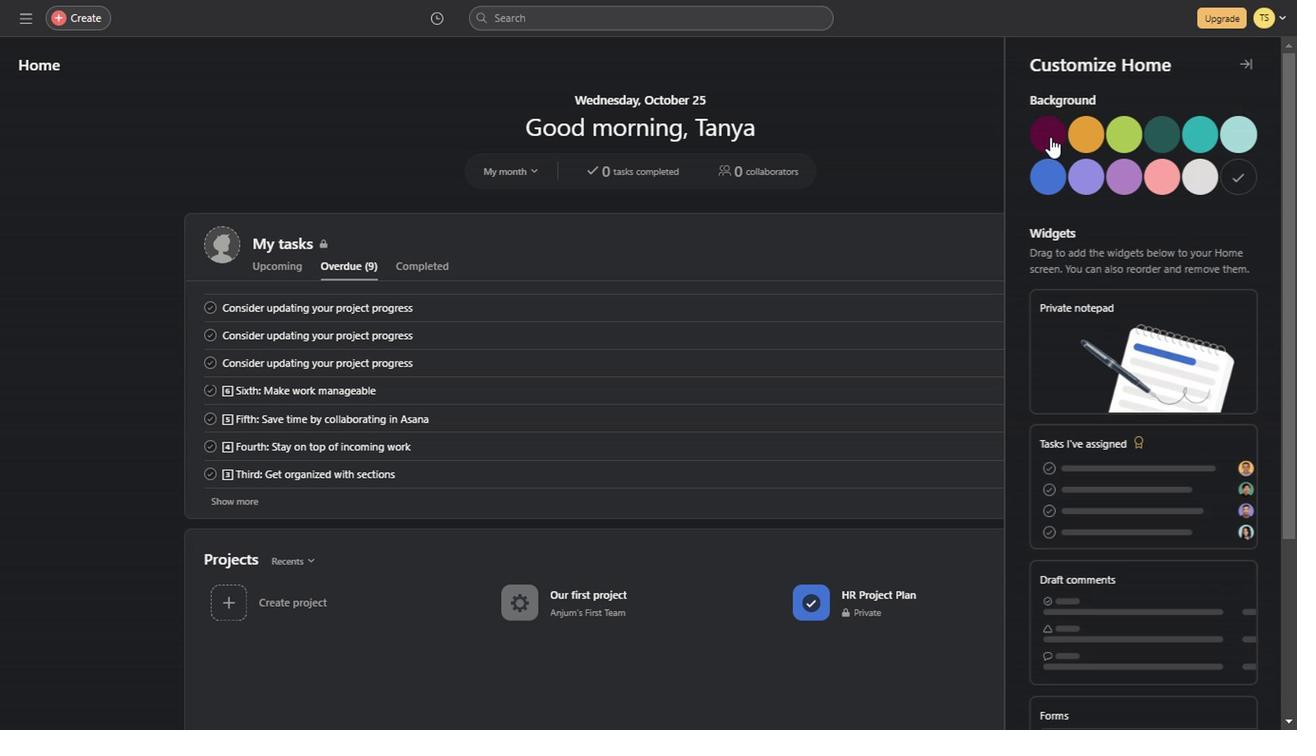 
Action: Mouse scrolled (1159, 521) with delta (0, -1)
Screenshot: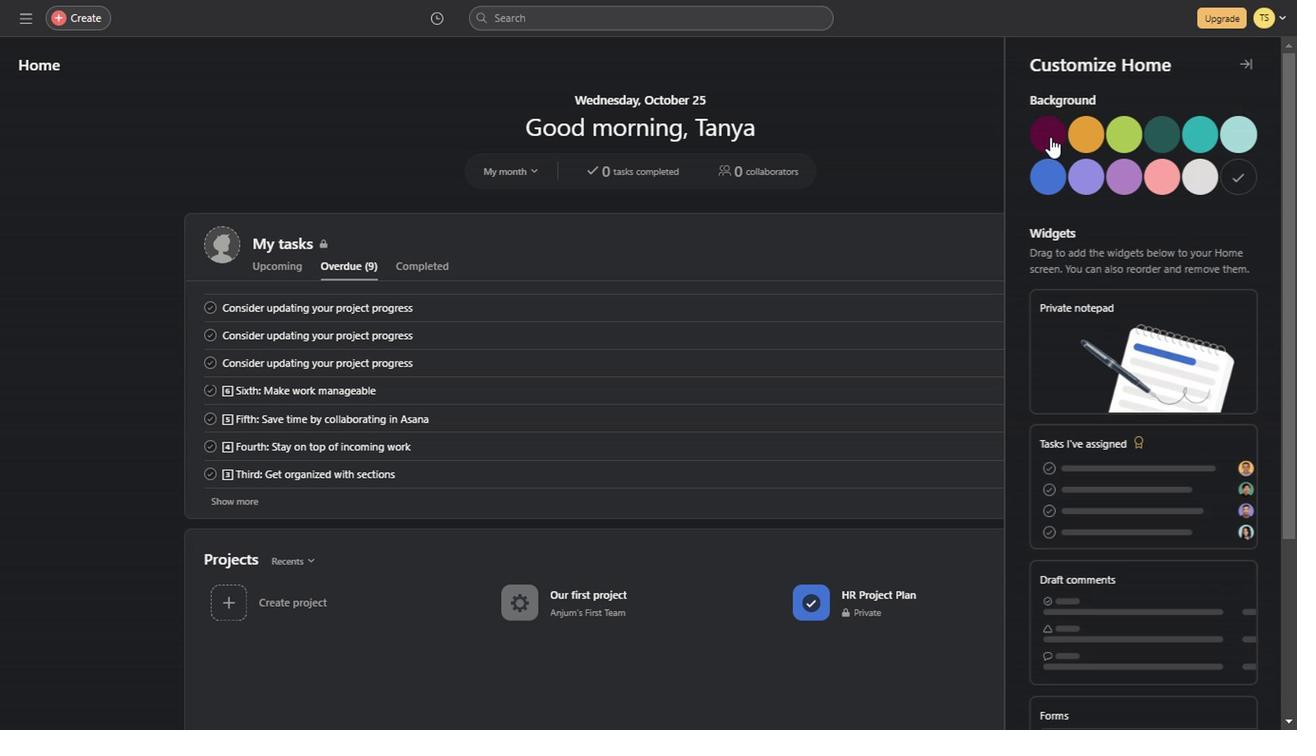 
Action: Mouse scrolled (1159, 521) with delta (0, -1)
Screenshot: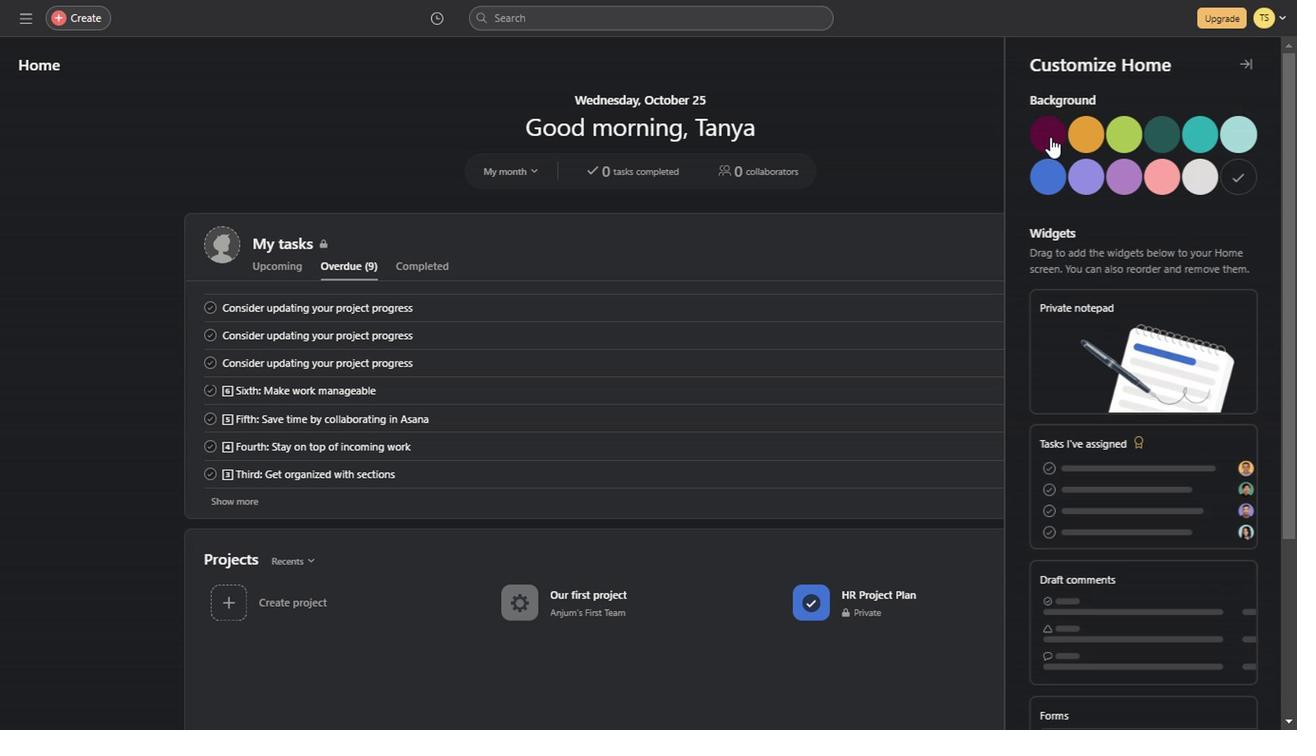 
Action: Mouse scrolled (1159, 521) with delta (0, -1)
Screenshot: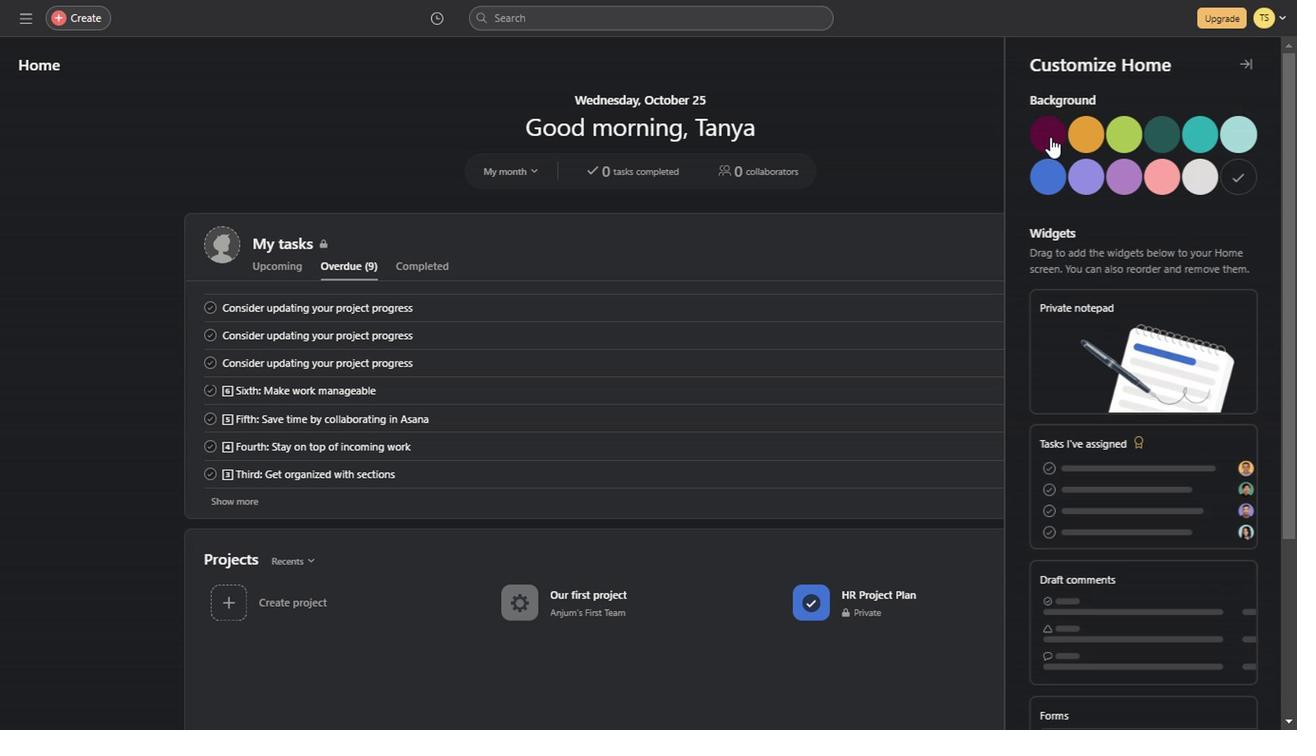 
Action: Mouse scrolled (1159, 521) with delta (0, -1)
Screenshot: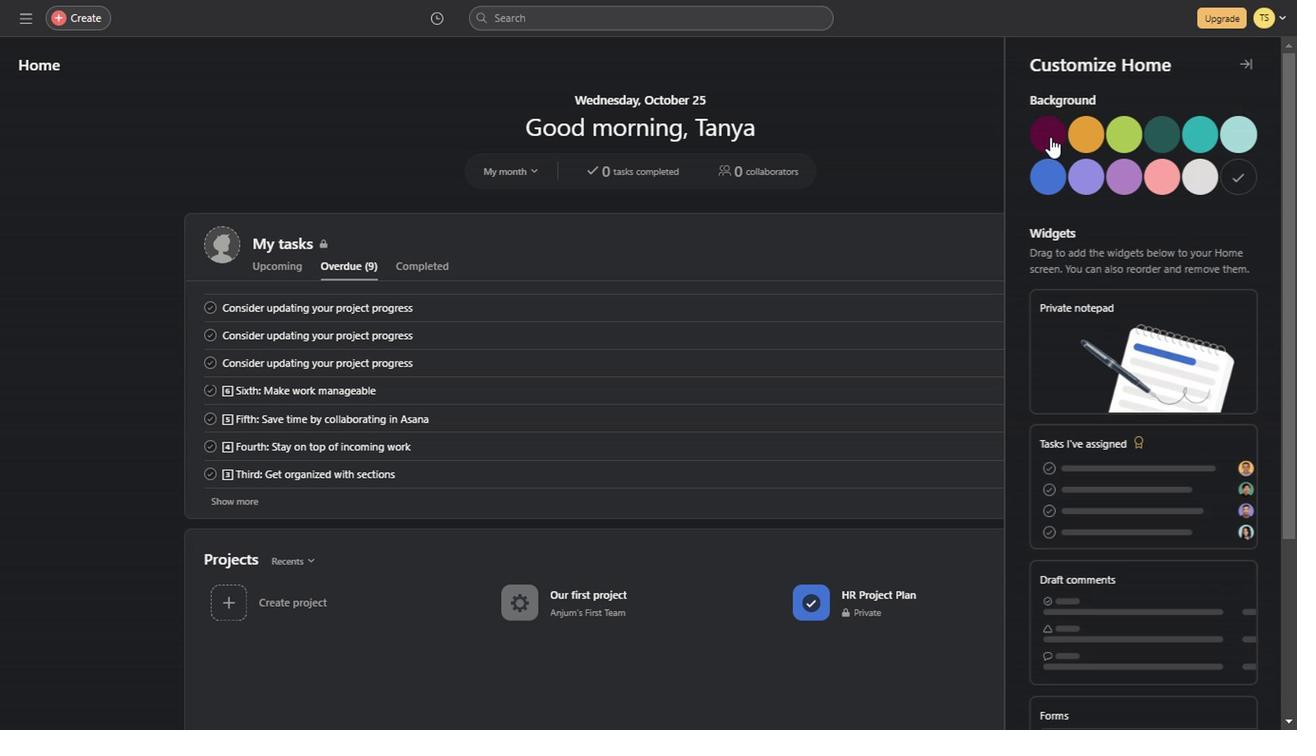 
Action: Mouse scrolled (1159, 521) with delta (0, -1)
Screenshot: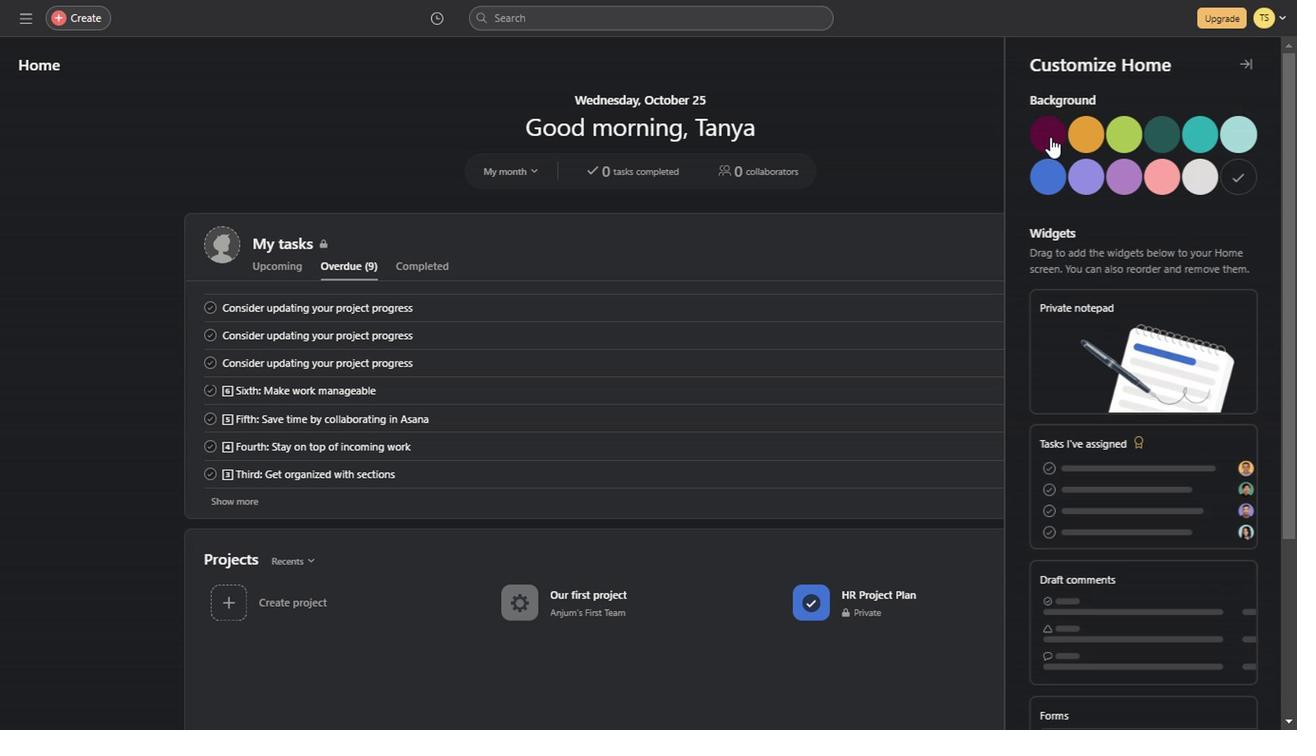 
Action: Mouse scrolled (1159, 521) with delta (0, -1)
Screenshot: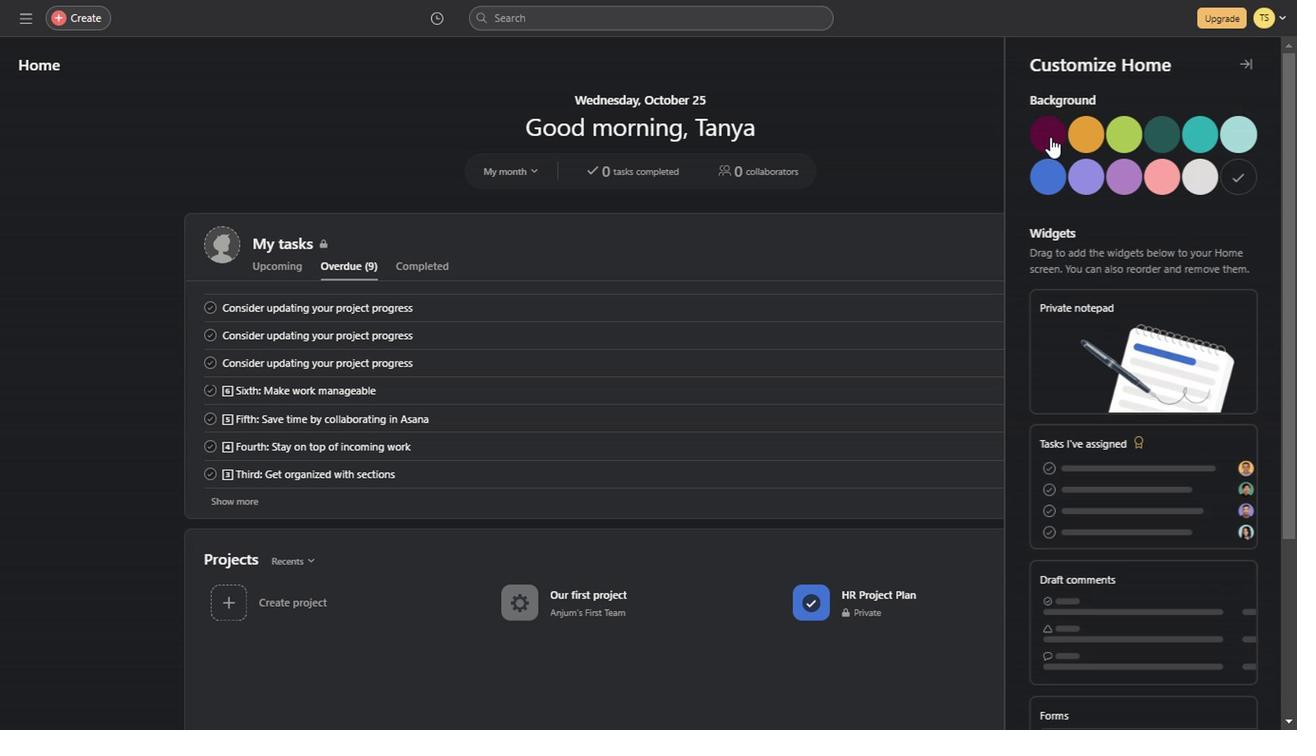 
Action: Mouse scrolled (1159, 521) with delta (0, -1)
Screenshot: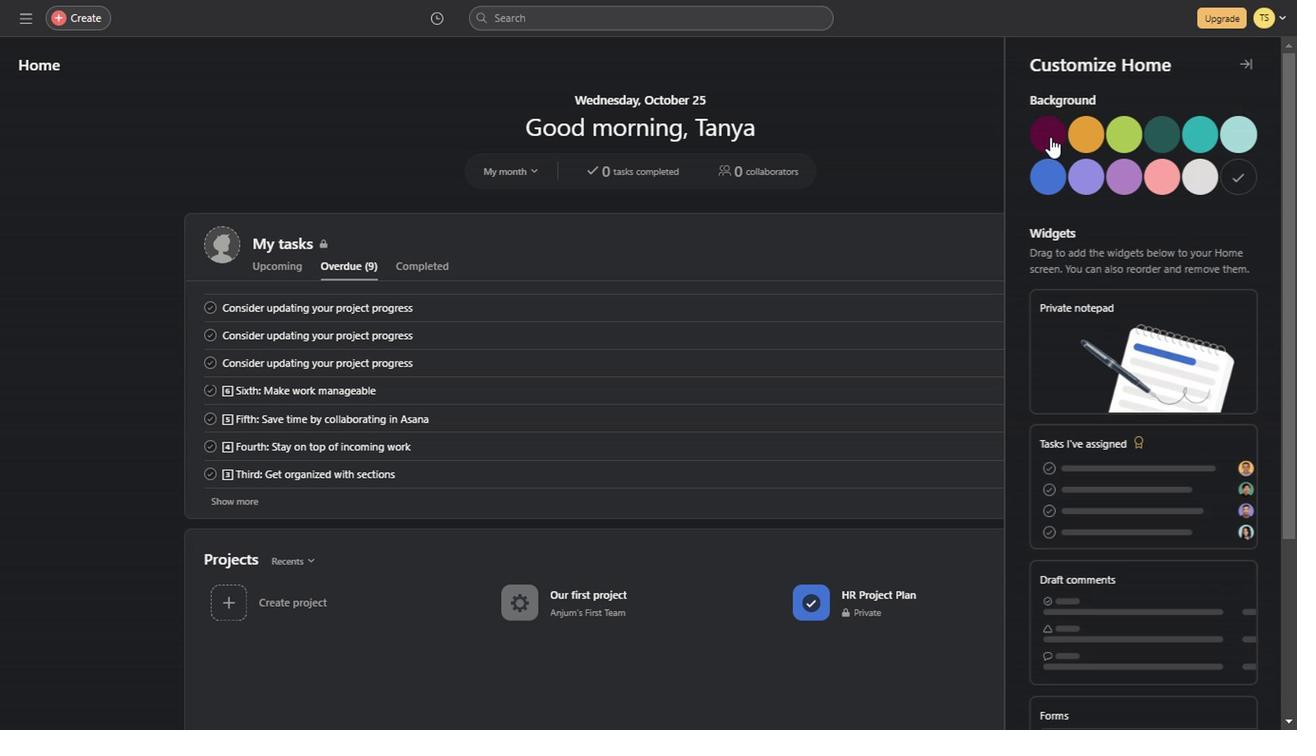 
Action: Mouse moved to (1057, 141)
Screenshot: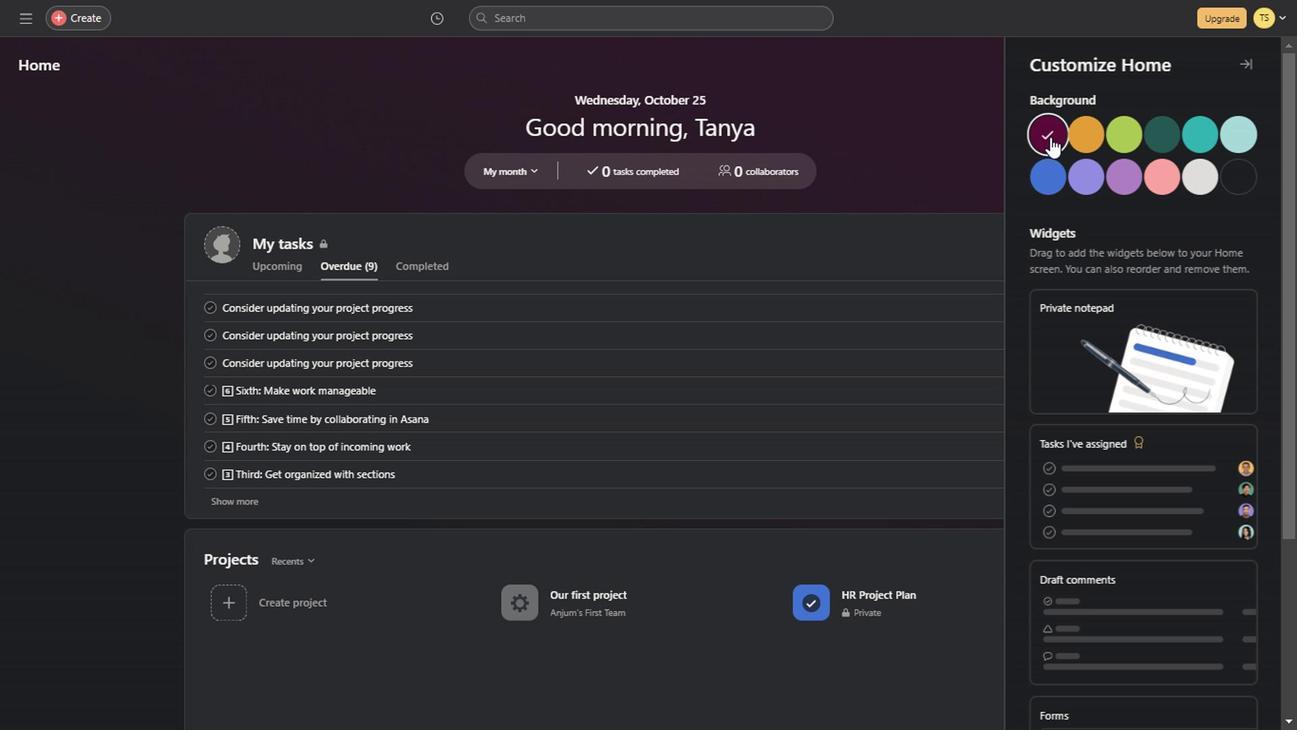 
Action: Mouse pressed left at (1057, 141)
Screenshot: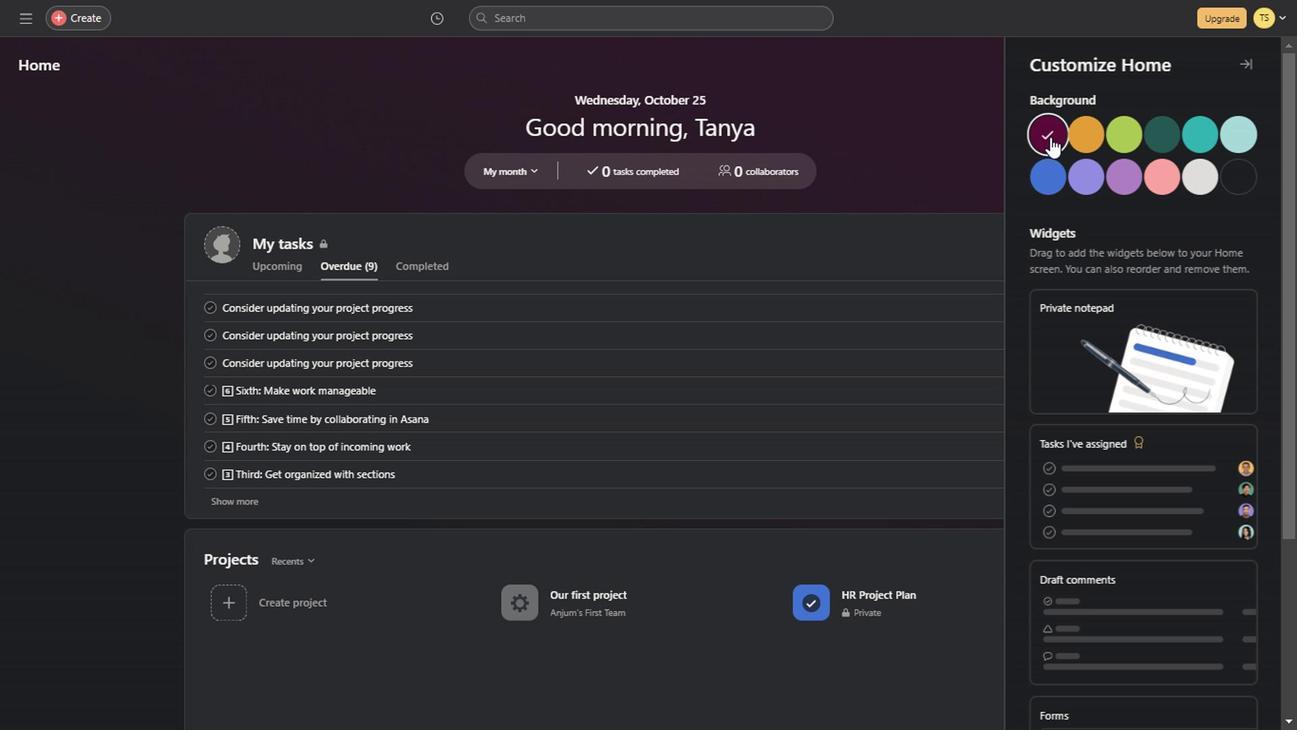 
Action: Mouse moved to (1082, 141)
Screenshot: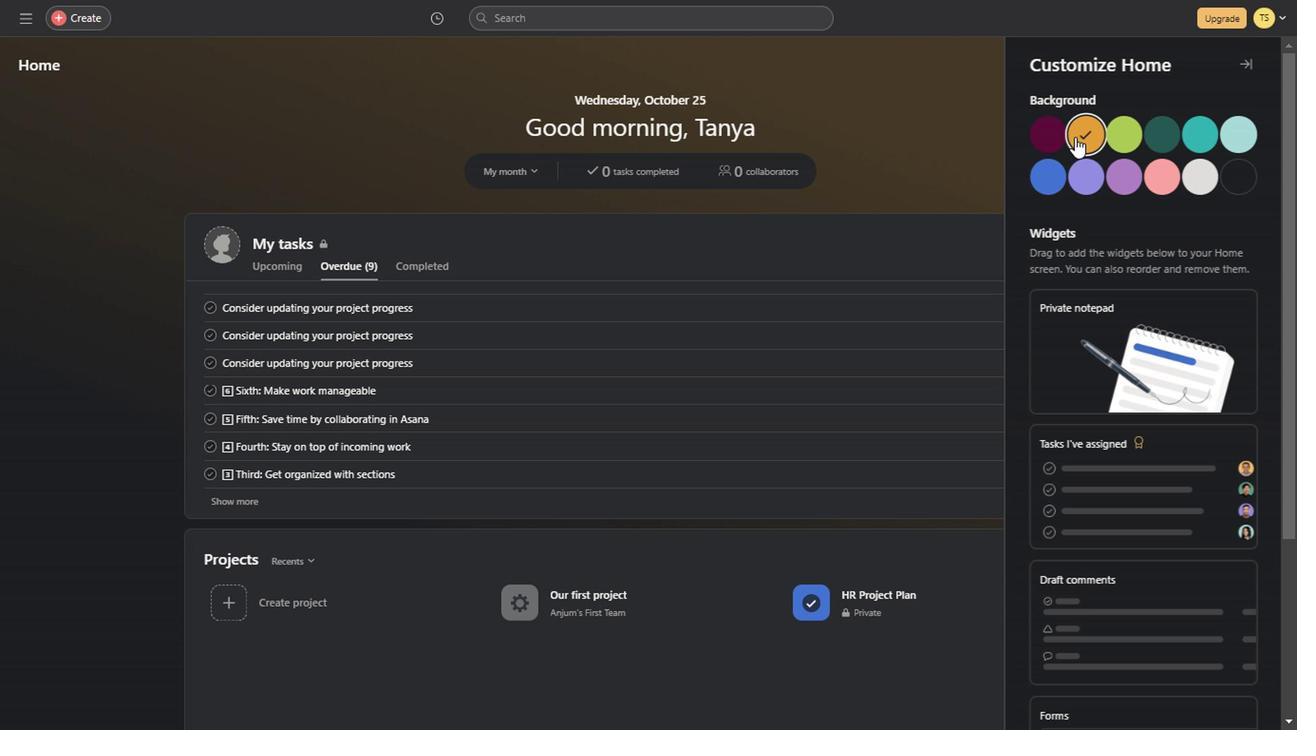 
Action: Mouse pressed left at (1082, 141)
Screenshot: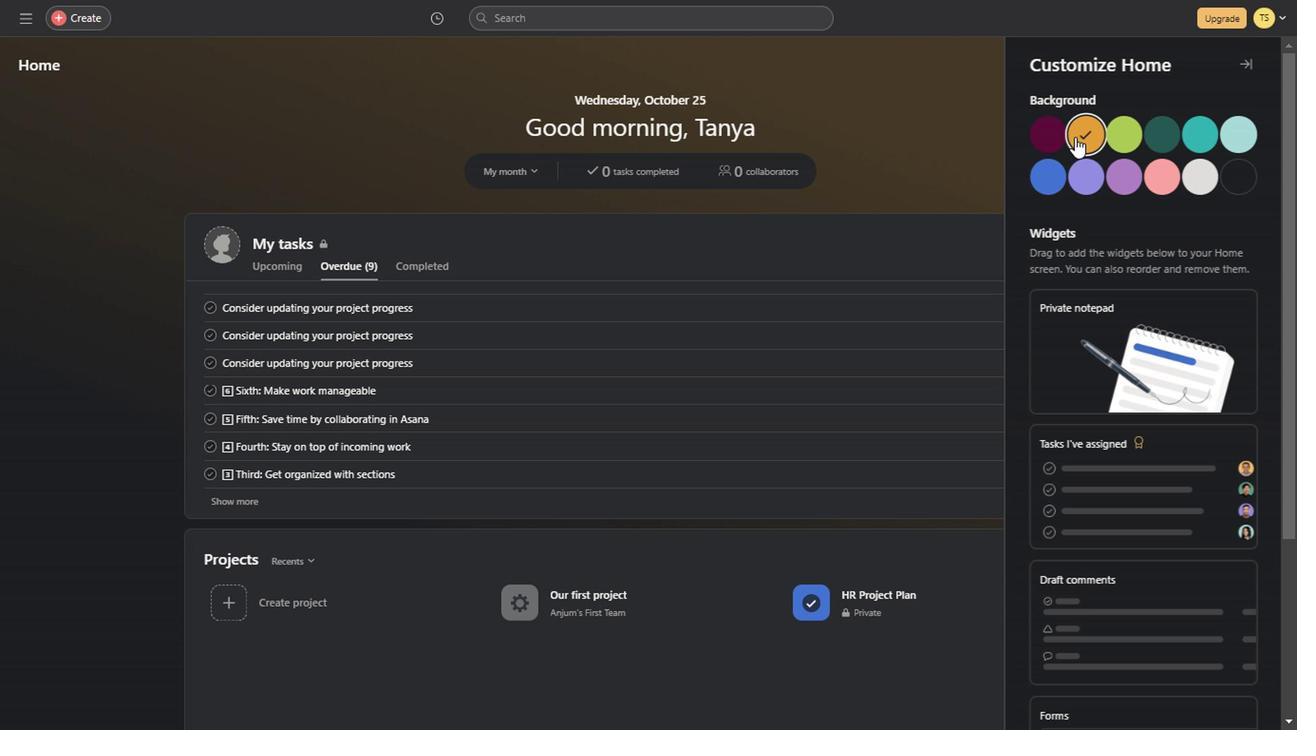 
Action: Mouse moved to (1128, 151)
Screenshot: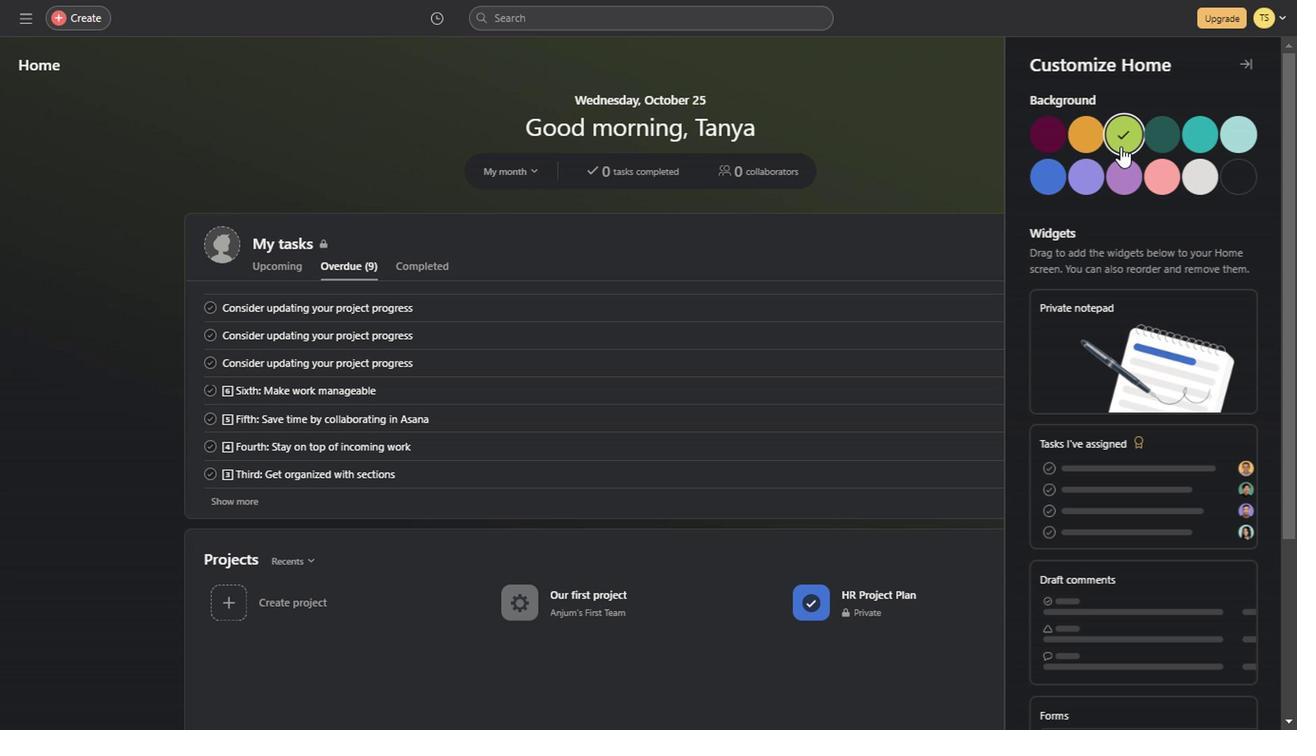 
Action: Mouse pressed left at (1128, 151)
Screenshot: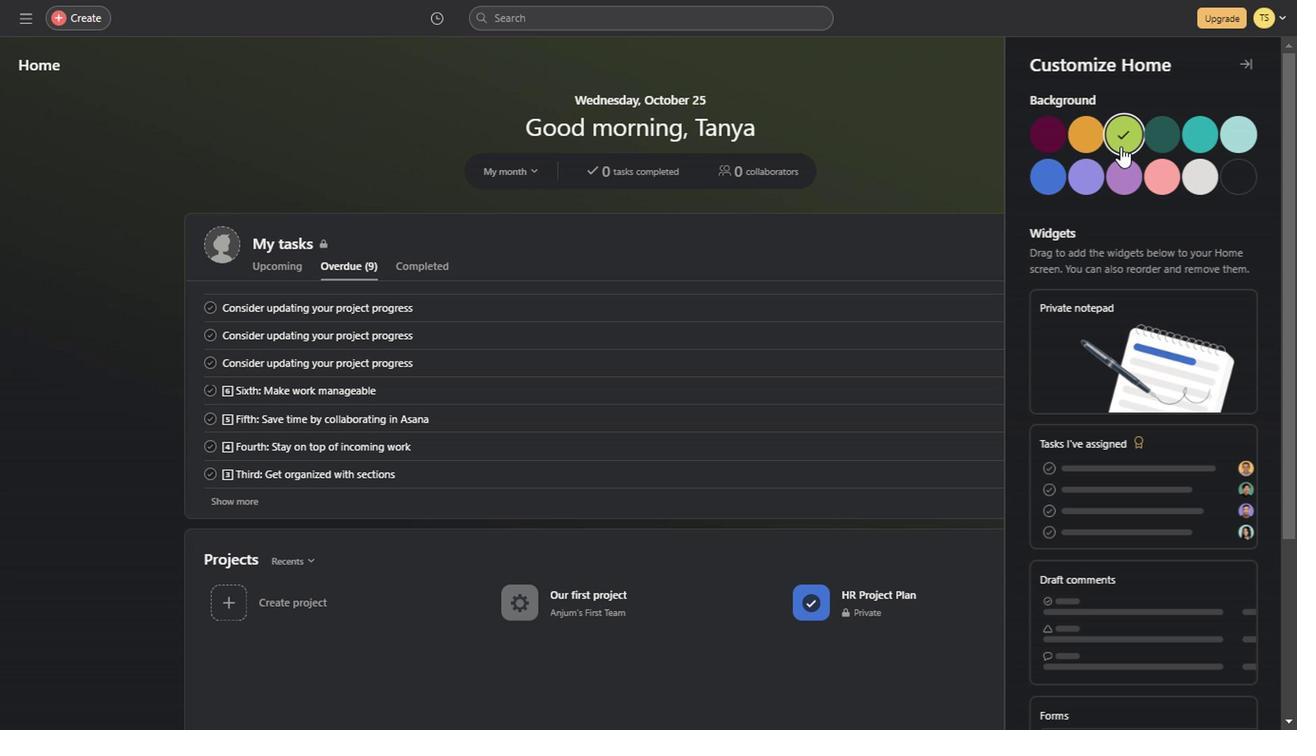 
Action: Mouse moved to (1174, 146)
Screenshot: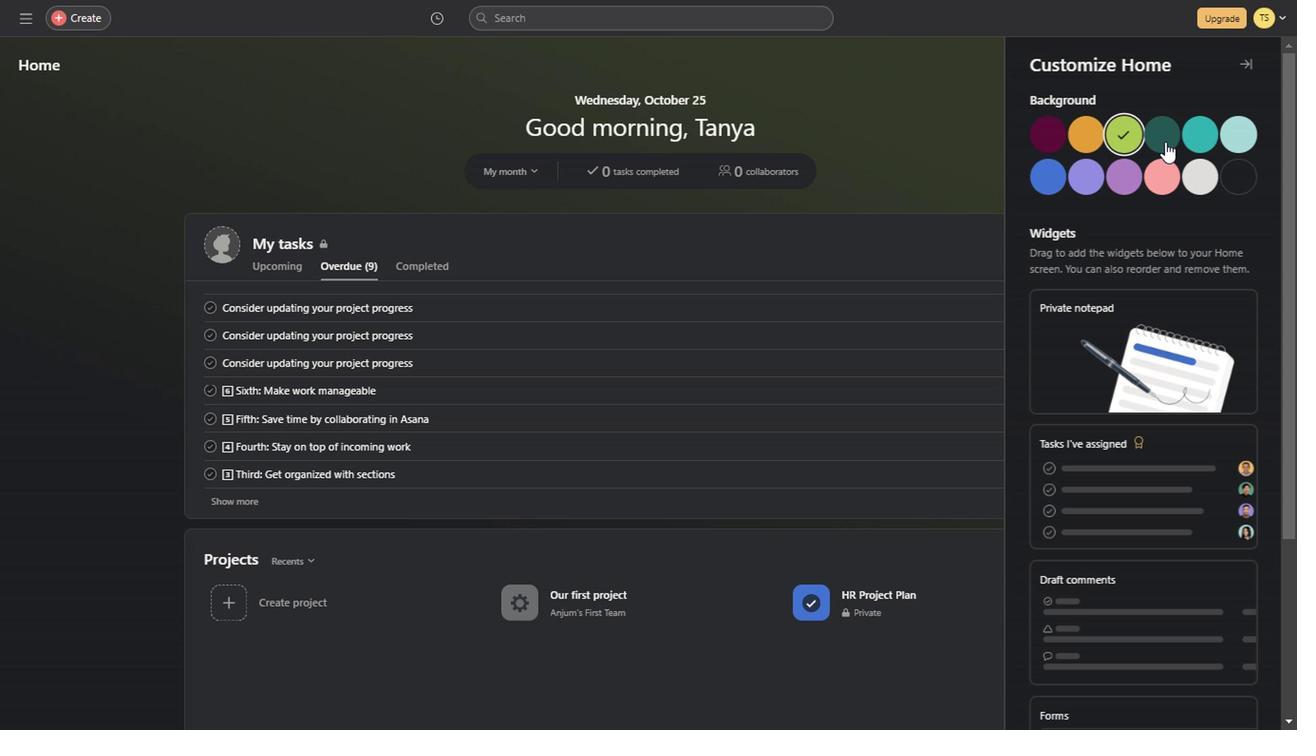 
Action: Mouse pressed left at (1174, 146)
Screenshot: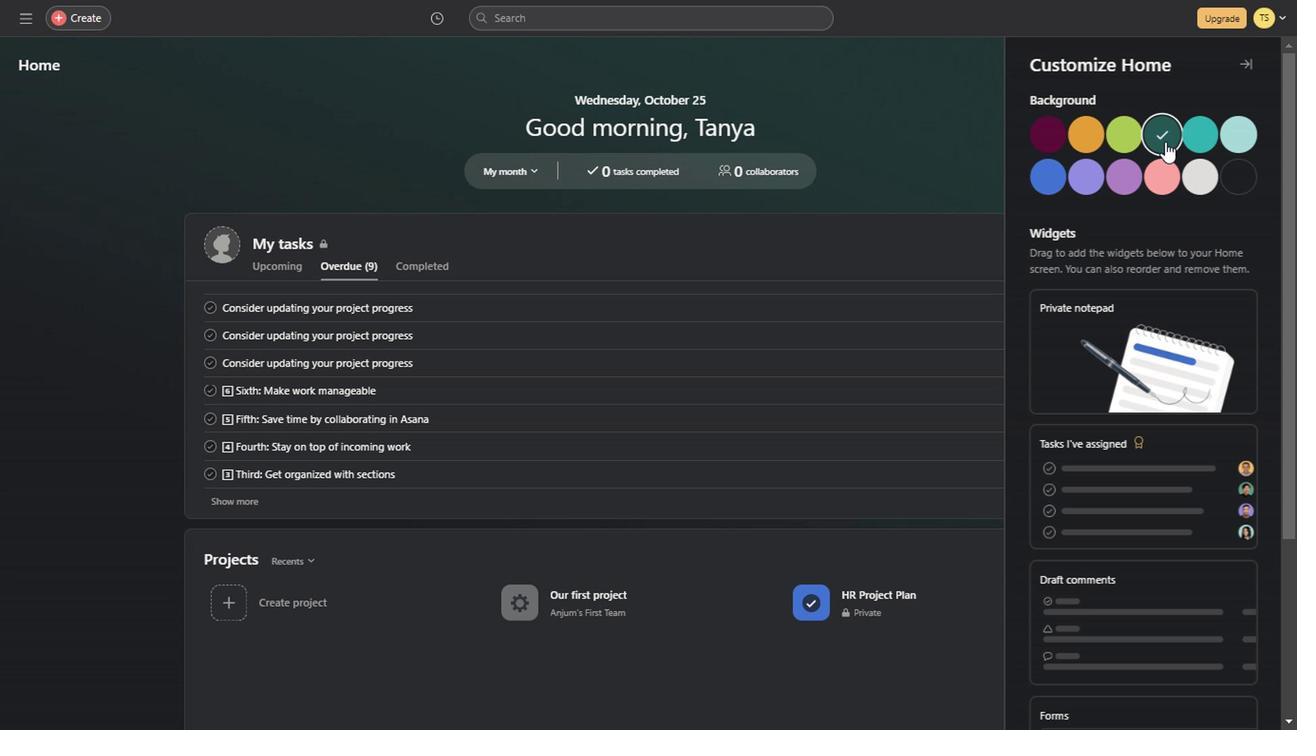 
Action: Mouse moved to (1211, 472)
Screenshot: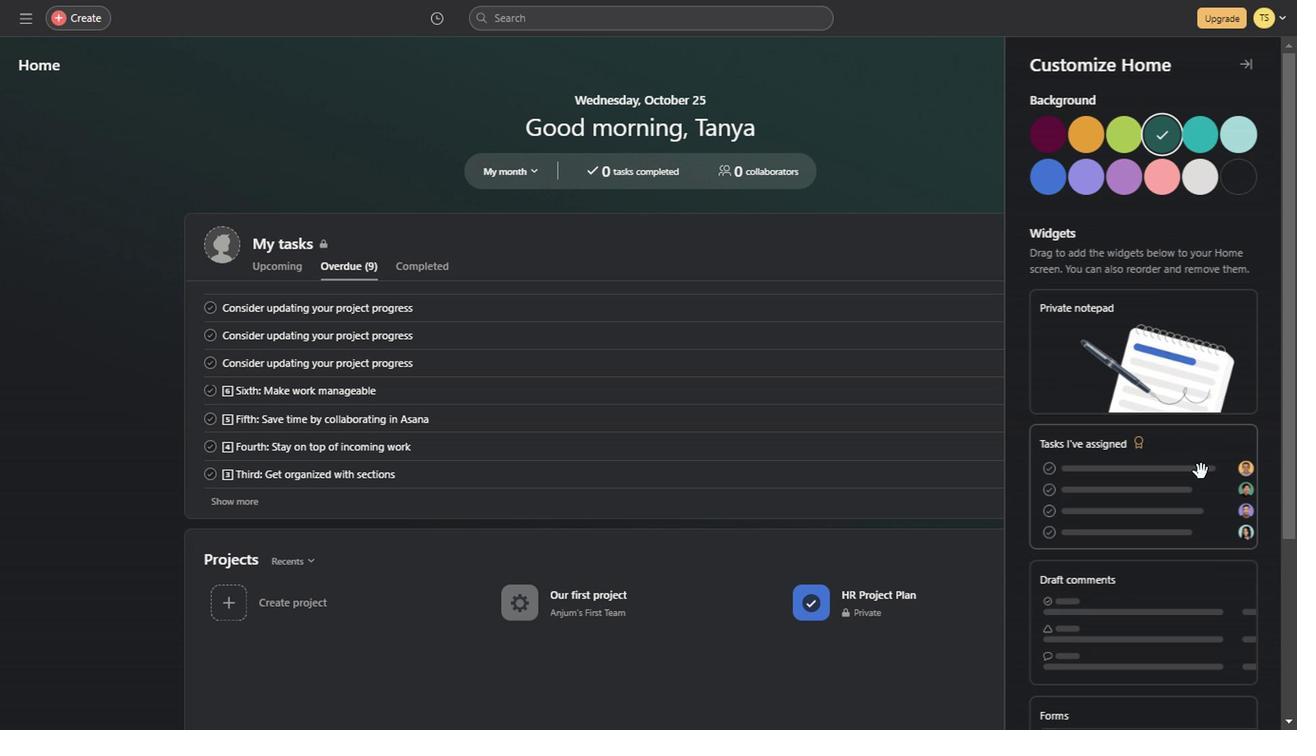 
Action: Mouse scrolled (1211, 471) with delta (0, -1)
Screenshot: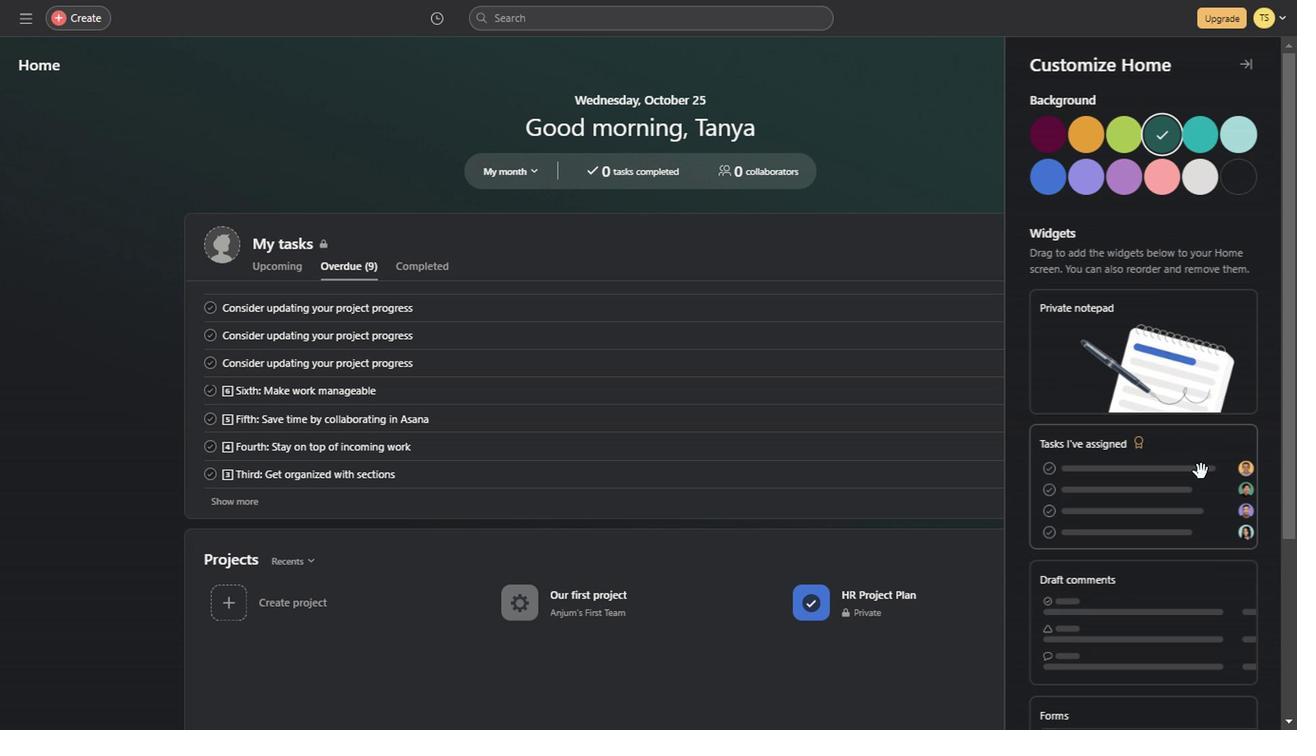 
Action: Mouse scrolled (1211, 471) with delta (0, -1)
Screenshot: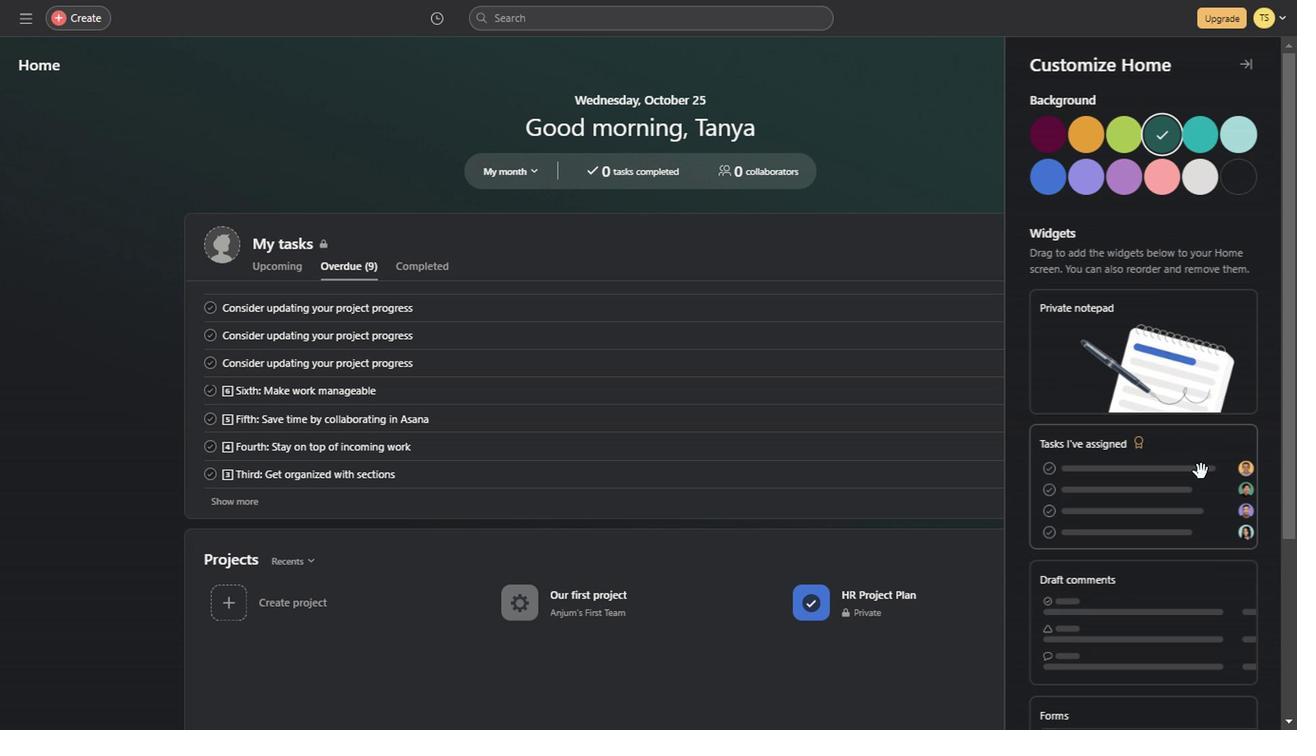 
Action: Mouse scrolled (1211, 471) with delta (0, -1)
Screenshot: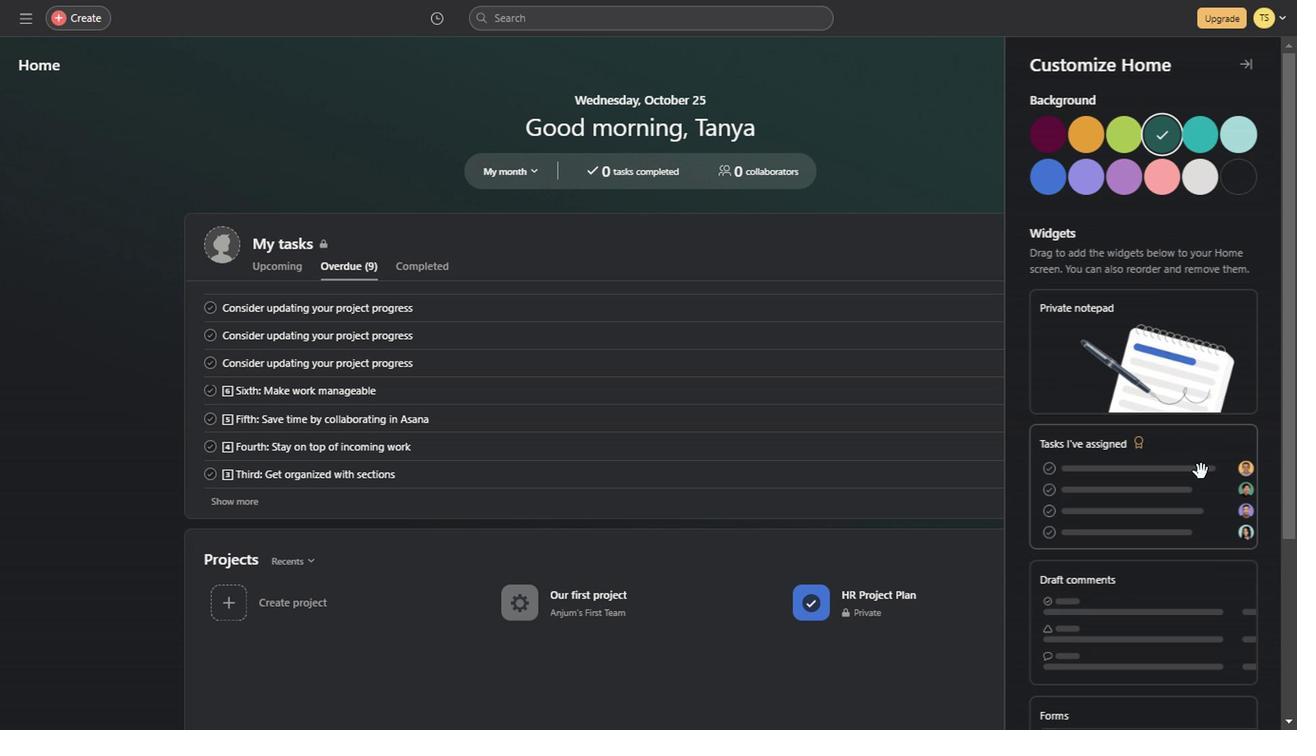 
Action: Mouse scrolled (1211, 471) with delta (0, -1)
Screenshot: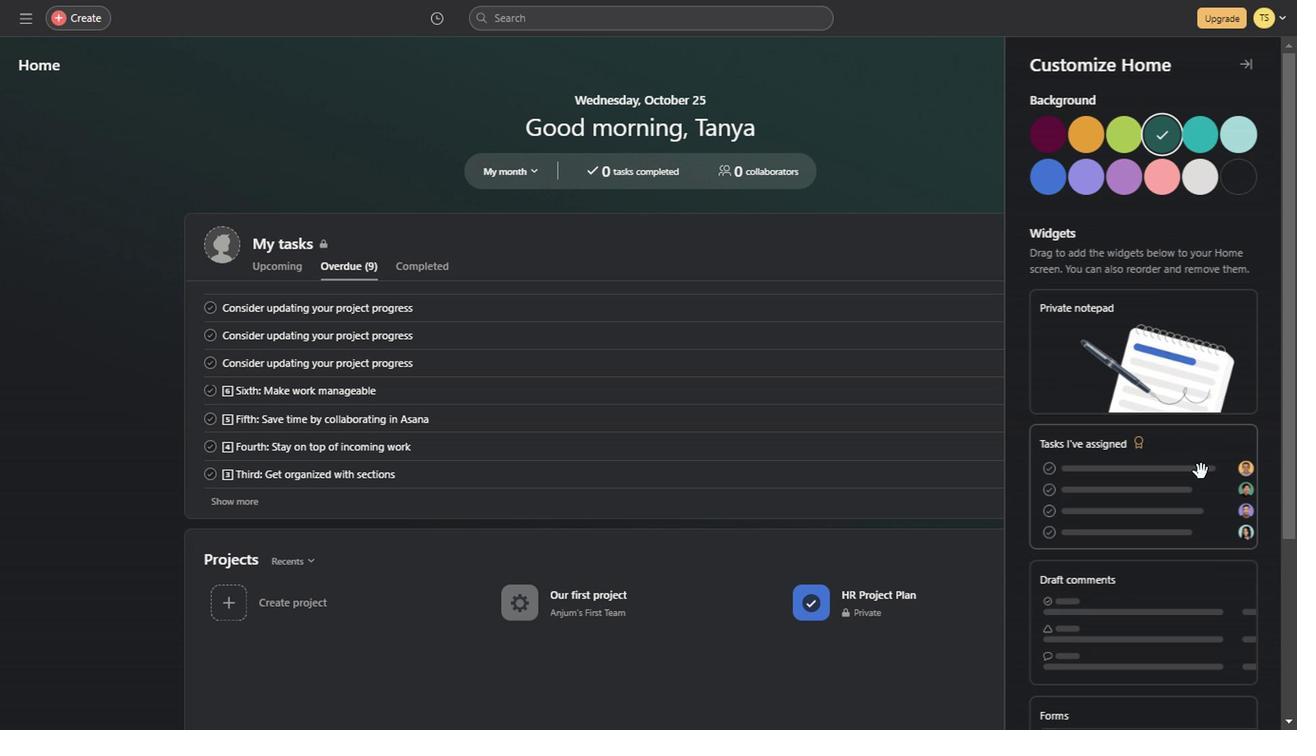 
Action: Mouse scrolled (1211, 471) with delta (0, -1)
Screenshot: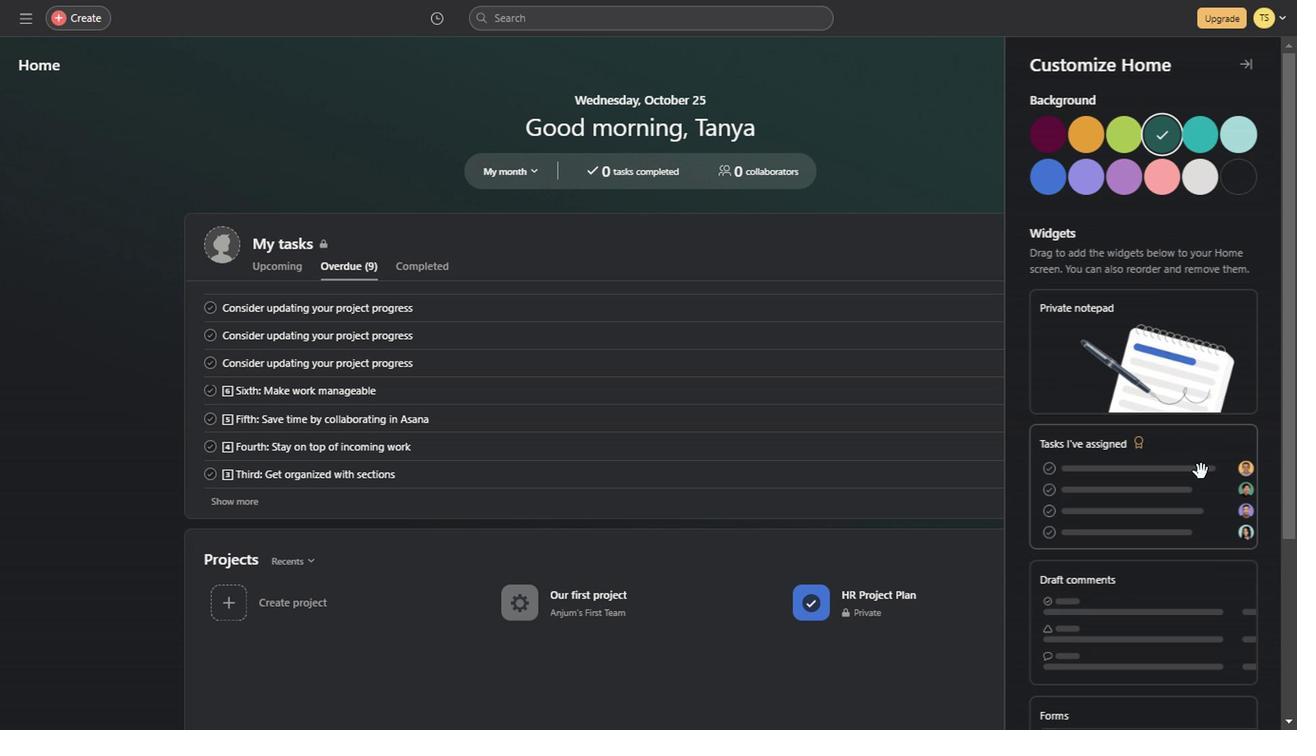 
Action: Mouse scrolled (1211, 471) with delta (0, -1)
Screenshot: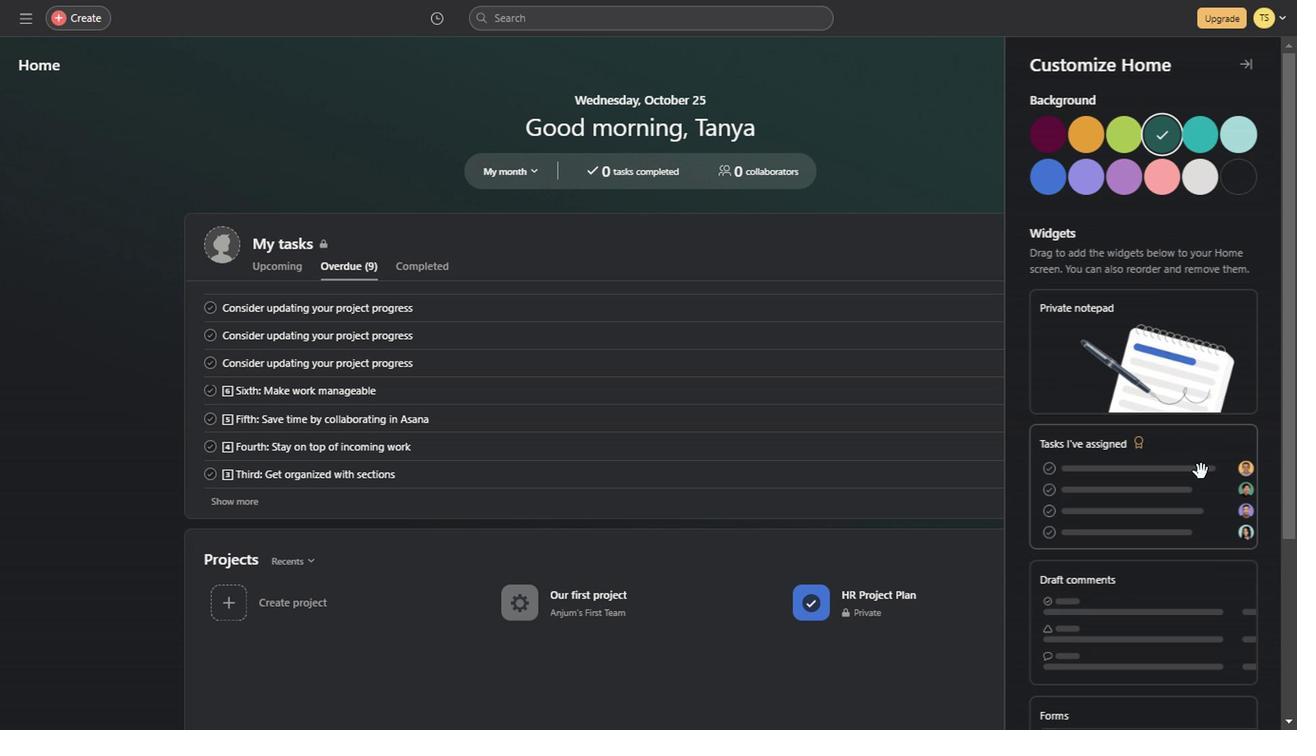 
Action: Mouse scrolled (1211, 471) with delta (0, -1)
Screenshot: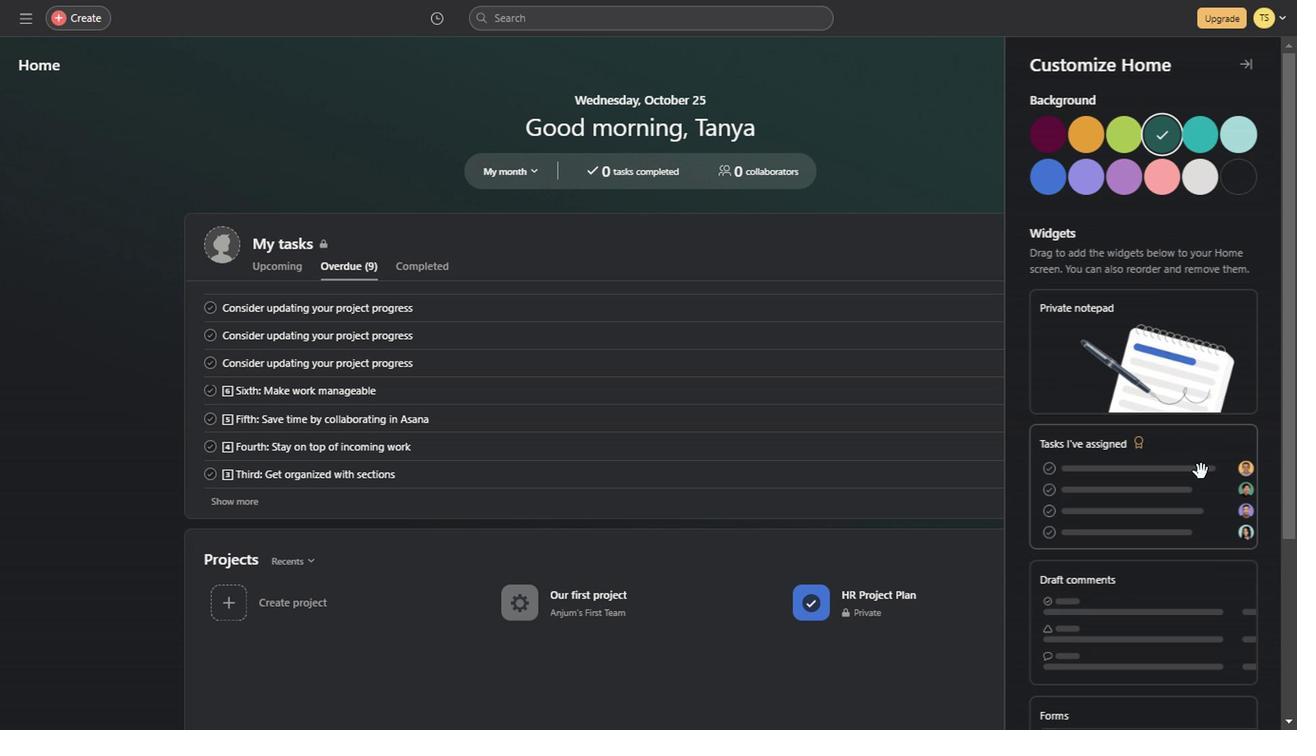 
Action: Mouse scrolled (1211, 471) with delta (0, -1)
Screenshot: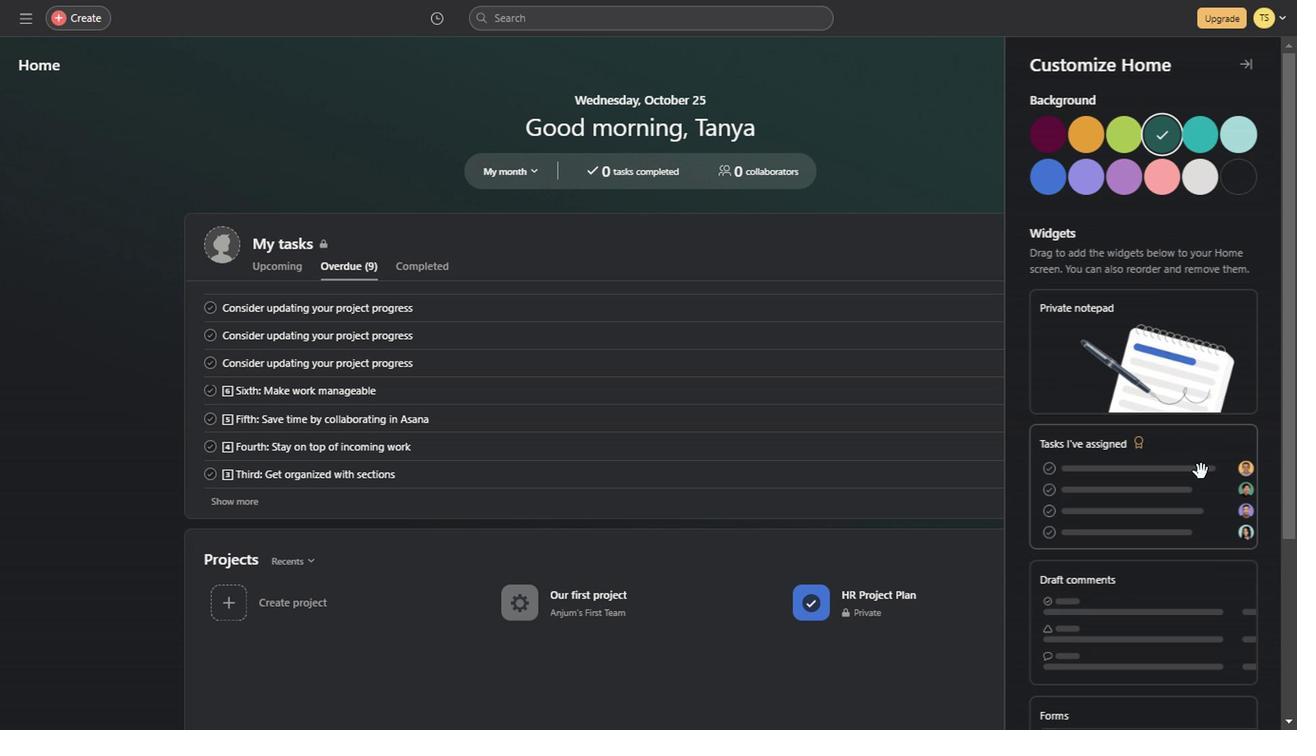 
Action: Mouse scrolled (1211, 471) with delta (0, -1)
Screenshot: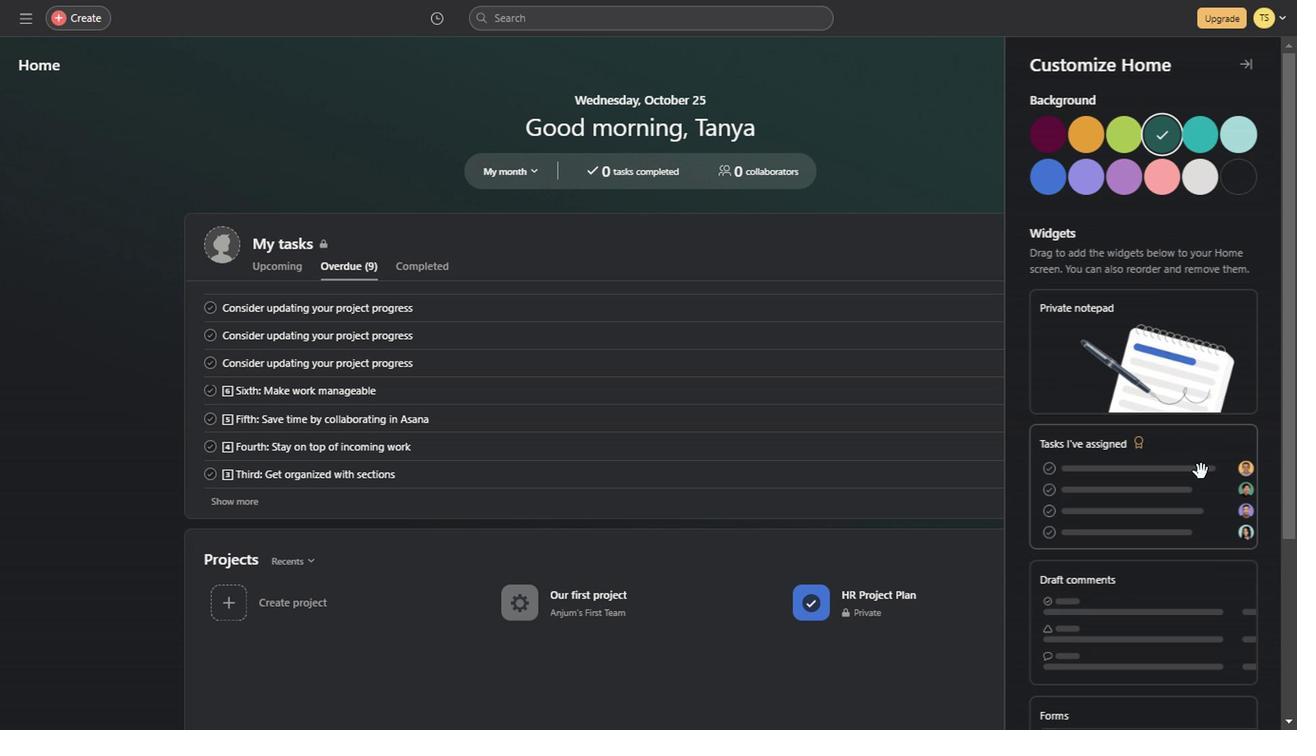 
Action: Mouse scrolled (1211, 471) with delta (0, -1)
Screenshot: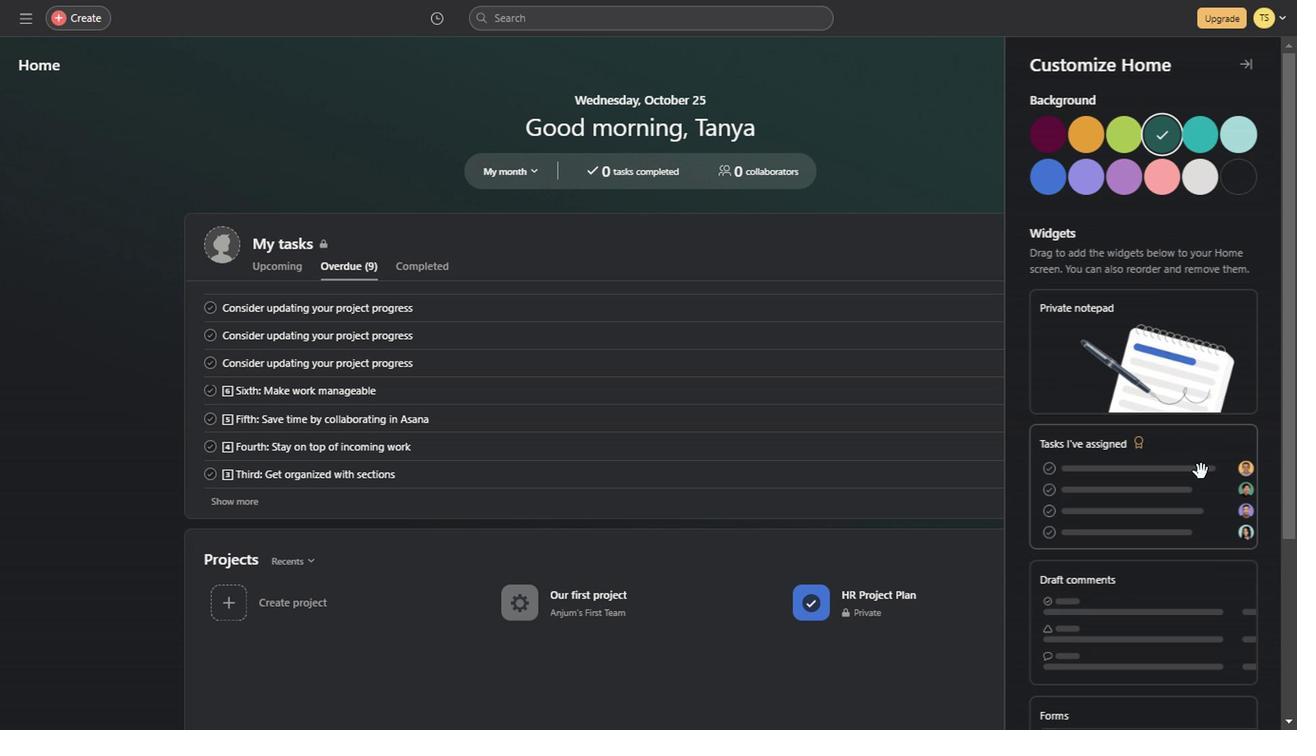 
Action: Mouse scrolled (1211, 471) with delta (0, -1)
Screenshot: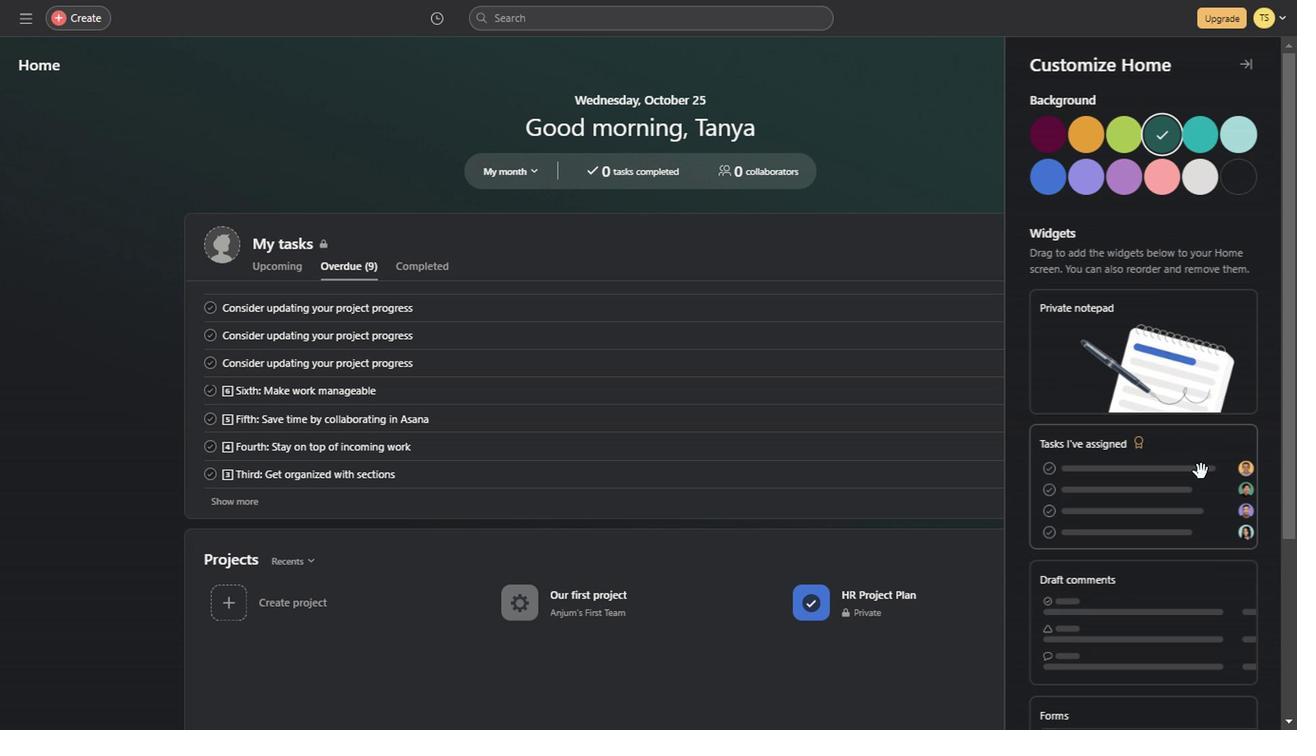 
Action: Mouse scrolled (1211, 471) with delta (0, -1)
Screenshot: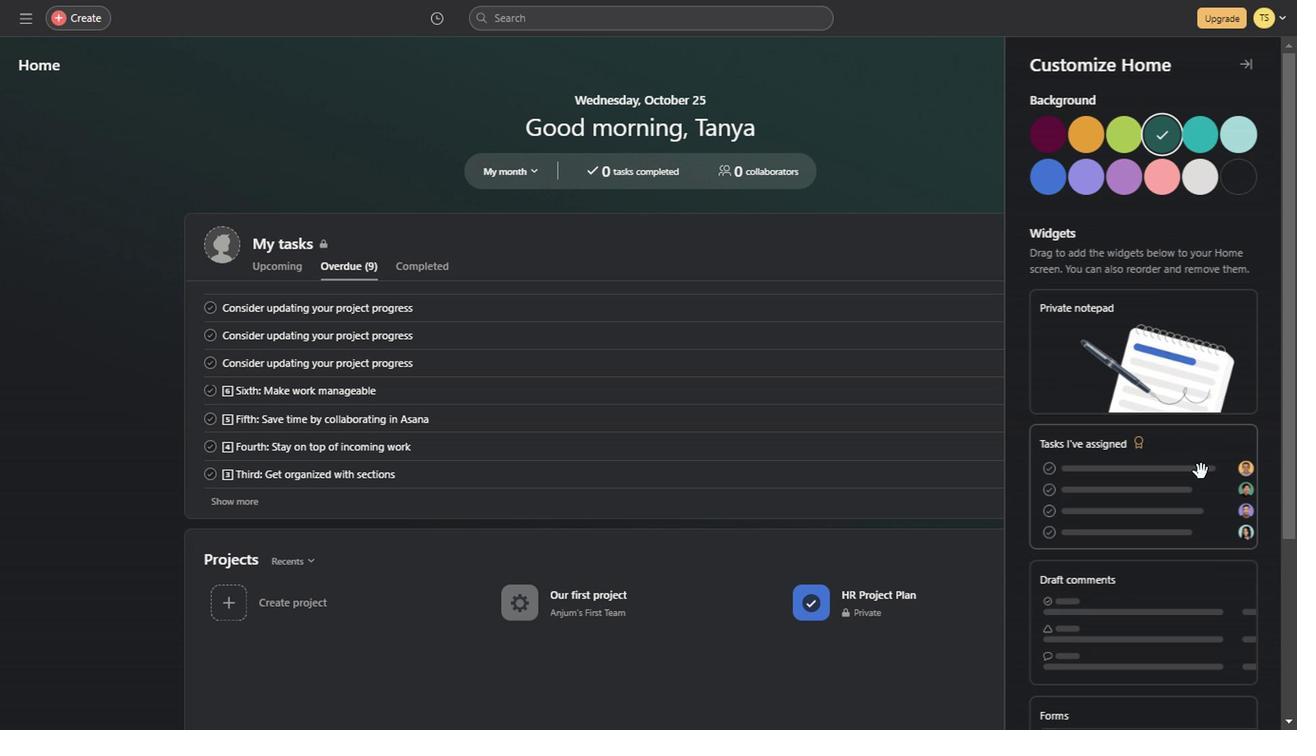 
Action: Mouse scrolled (1211, 471) with delta (0, -1)
Screenshot: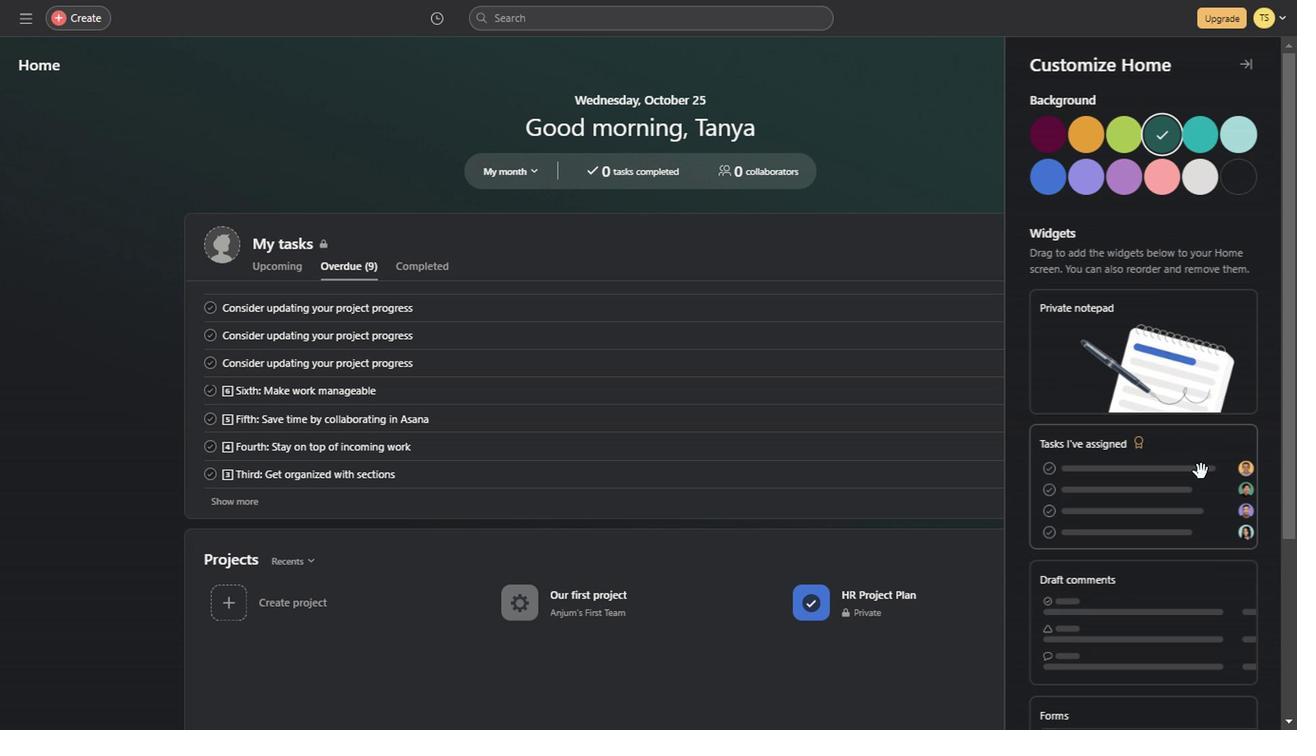 
Action: Mouse scrolled (1211, 471) with delta (0, -1)
Screenshot: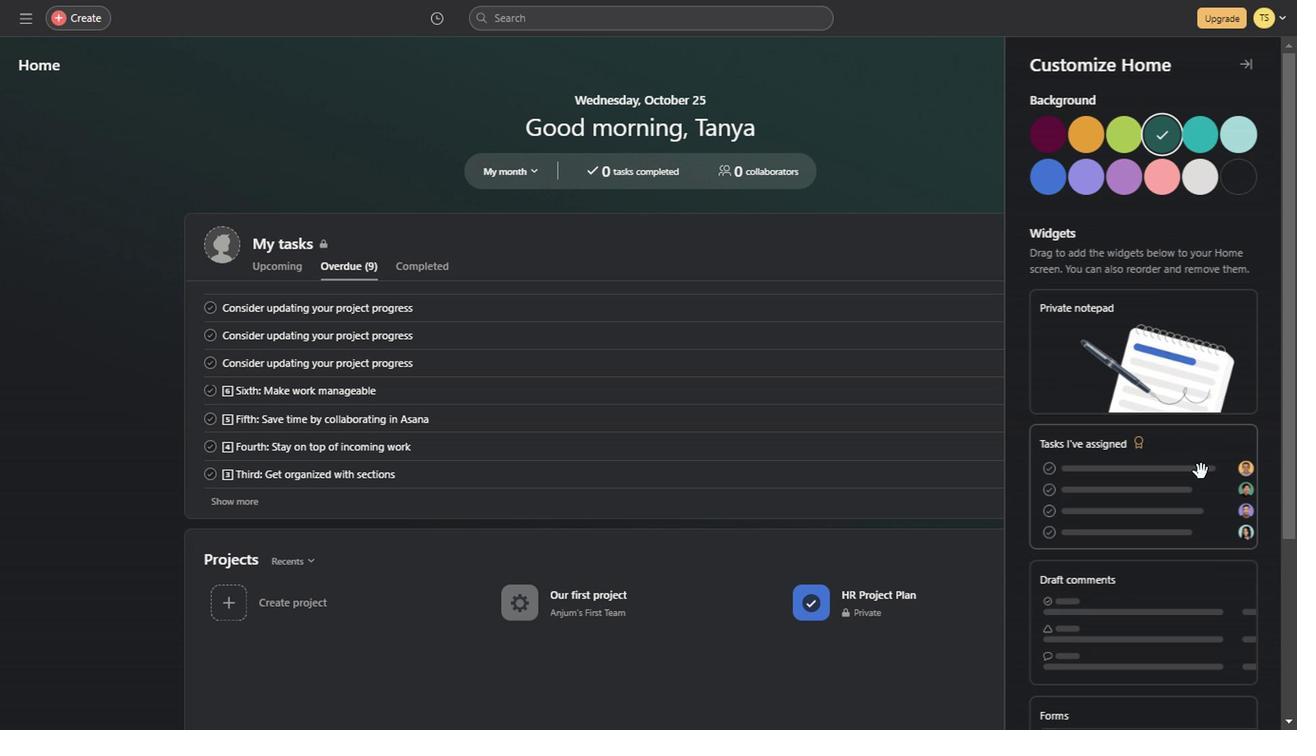 
Action: Mouse scrolled (1211, 471) with delta (0, -1)
Screenshot: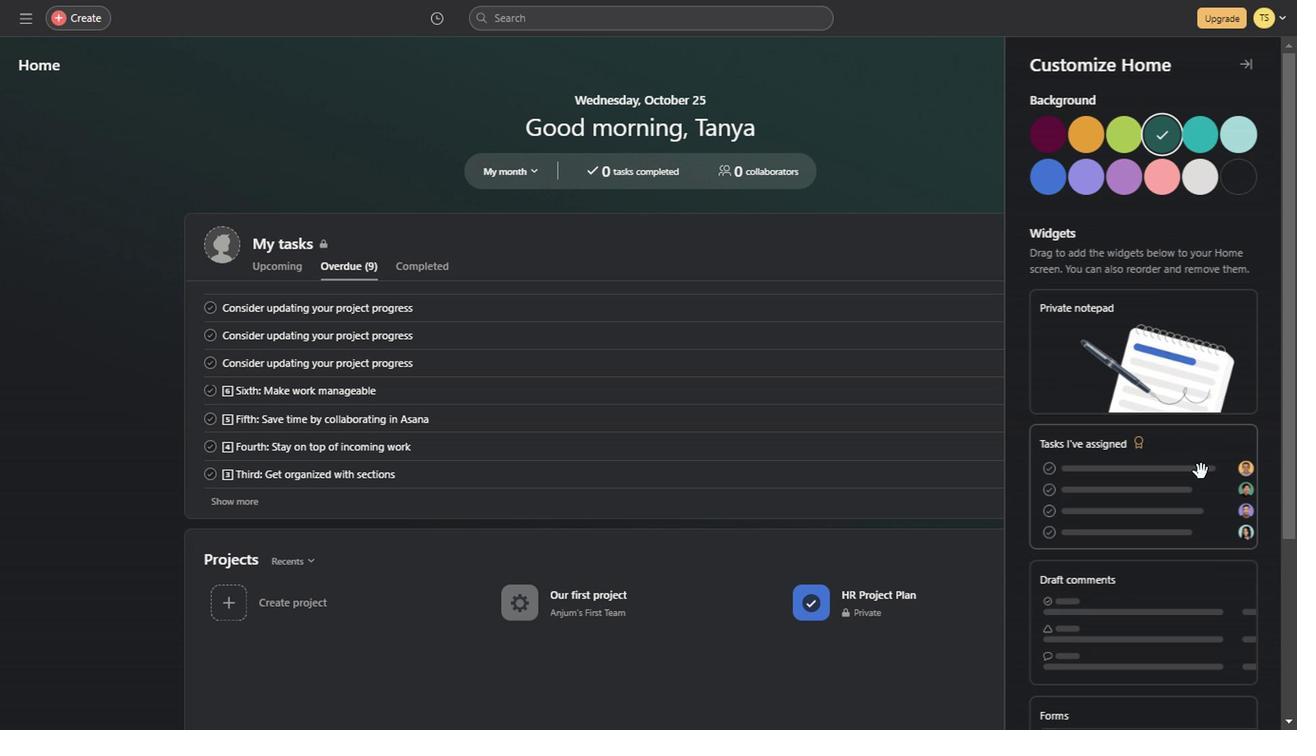 
Action: Mouse scrolled (1211, 471) with delta (0, -1)
Screenshot: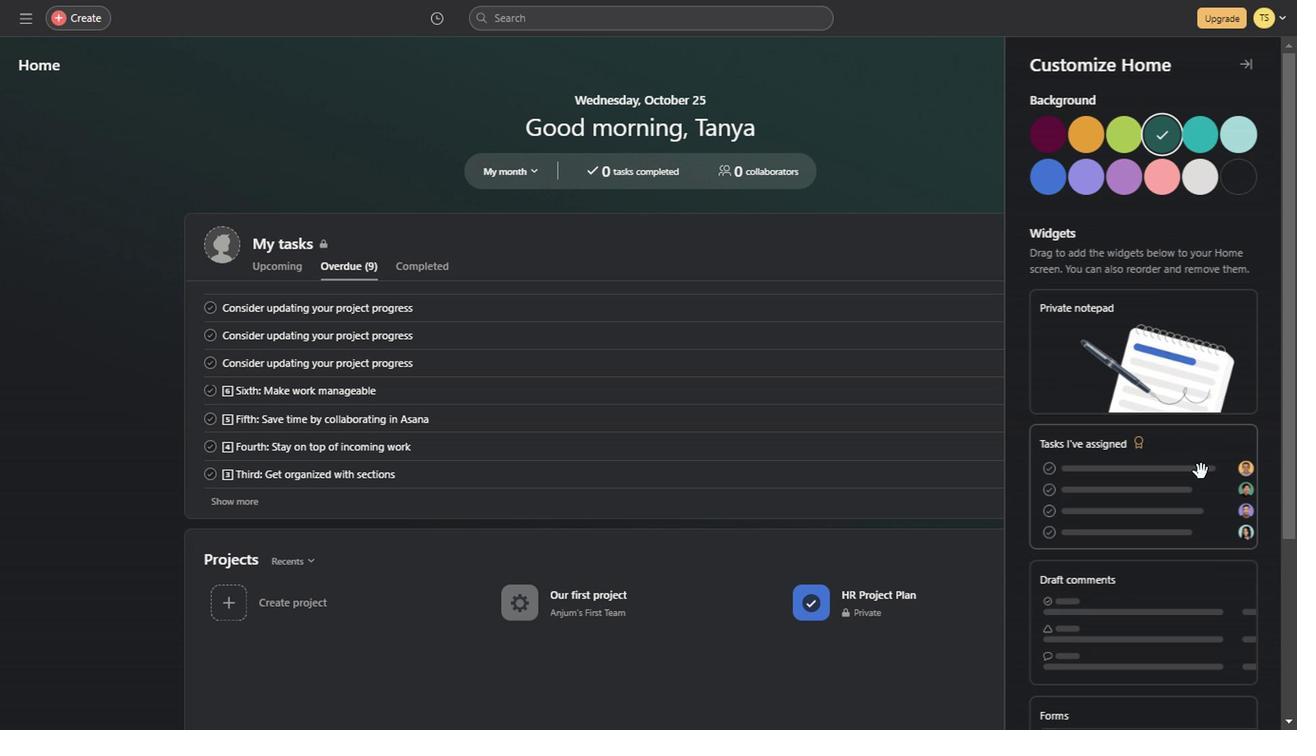 
Action: Mouse scrolled (1211, 471) with delta (0, -1)
Screenshot: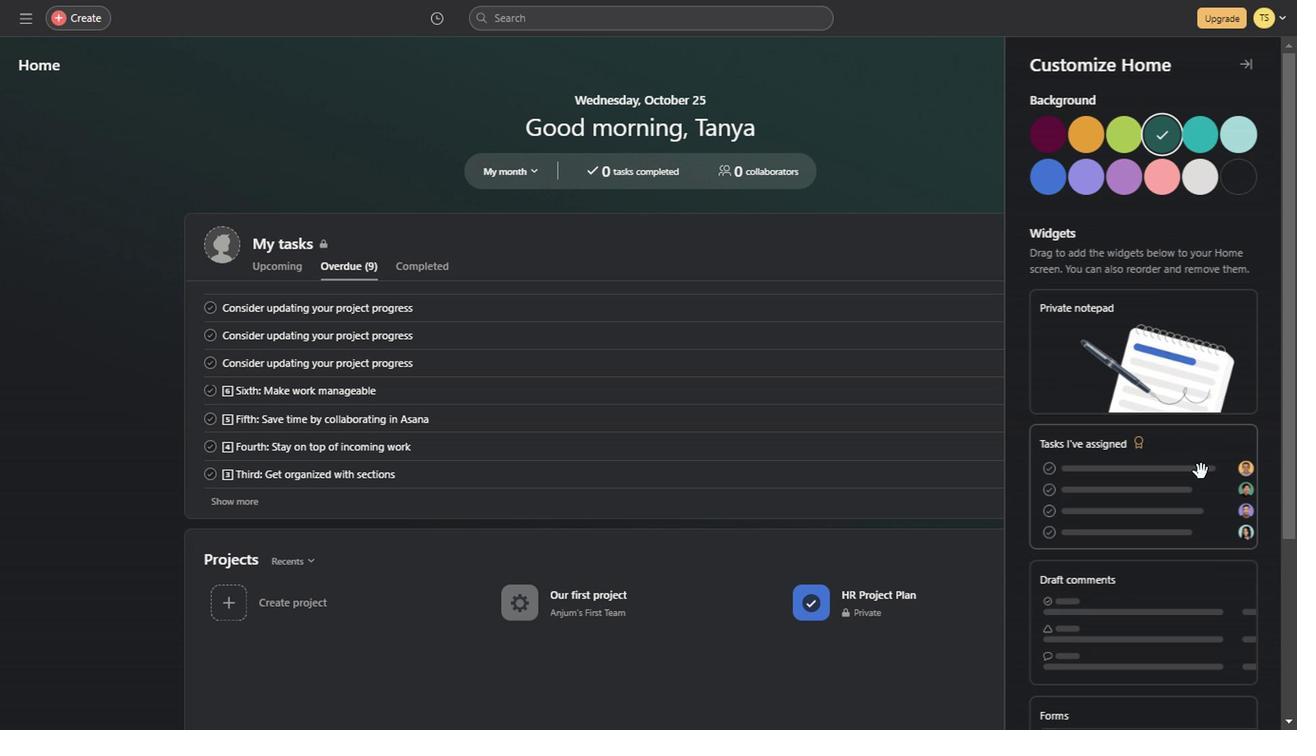 
Action: Mouse scrolled (1211, 471) with delta (0, -1)
Screenshot: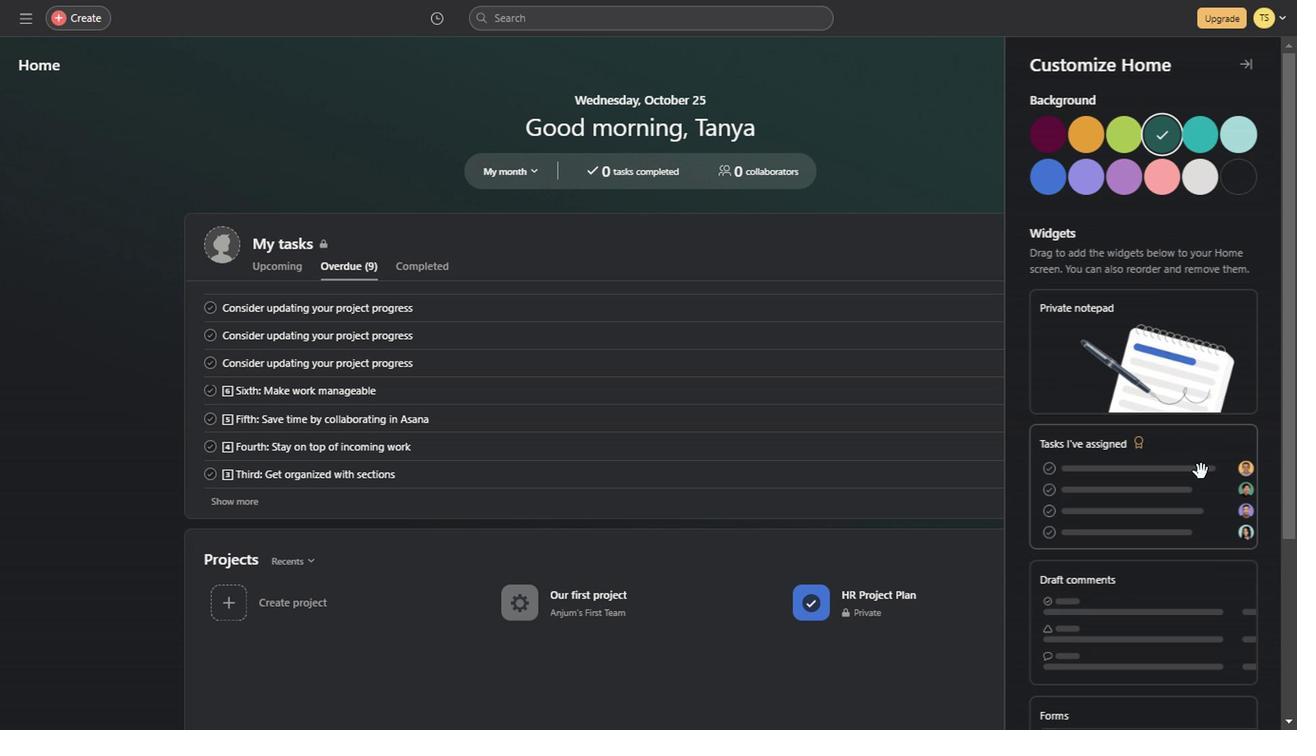 
Action: Mouse scrolled (1211, 471) with delta (0, -1)
Screenshot: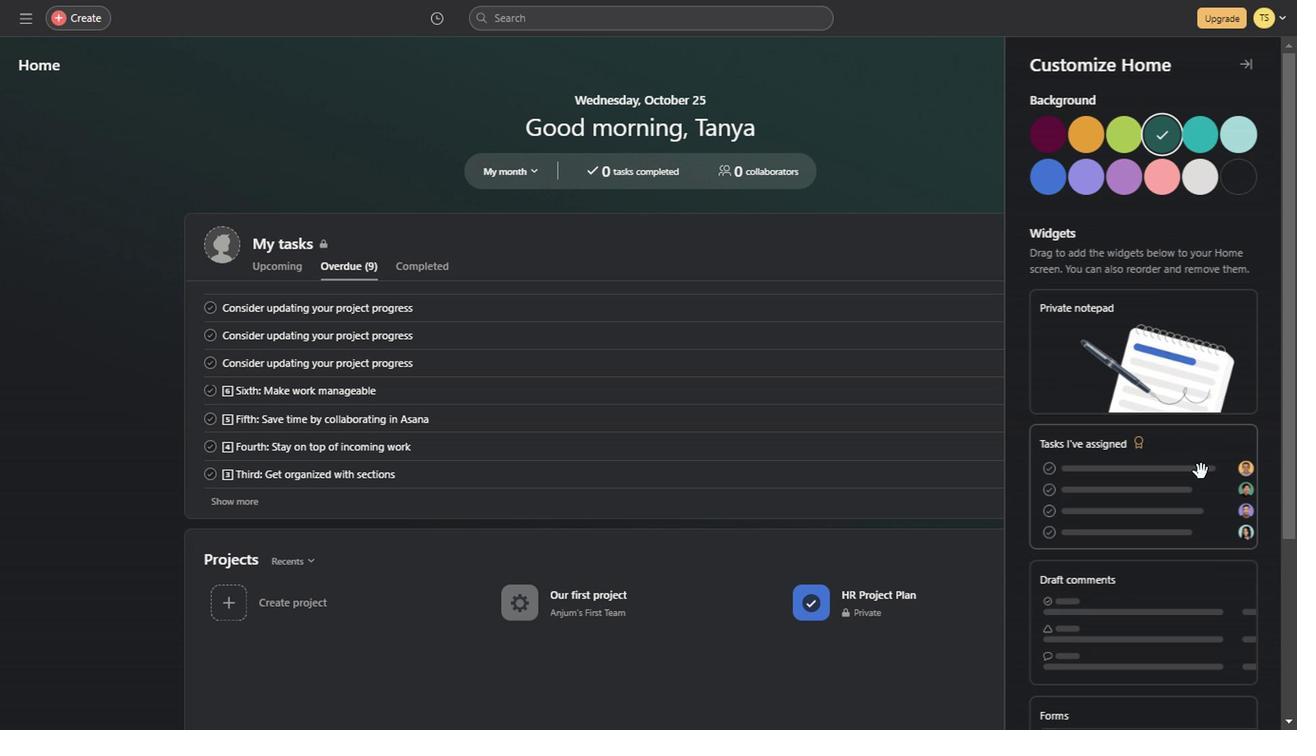 
Action: Mouse scrolled (1211, 471) with delta (0, -1)
Screenshot: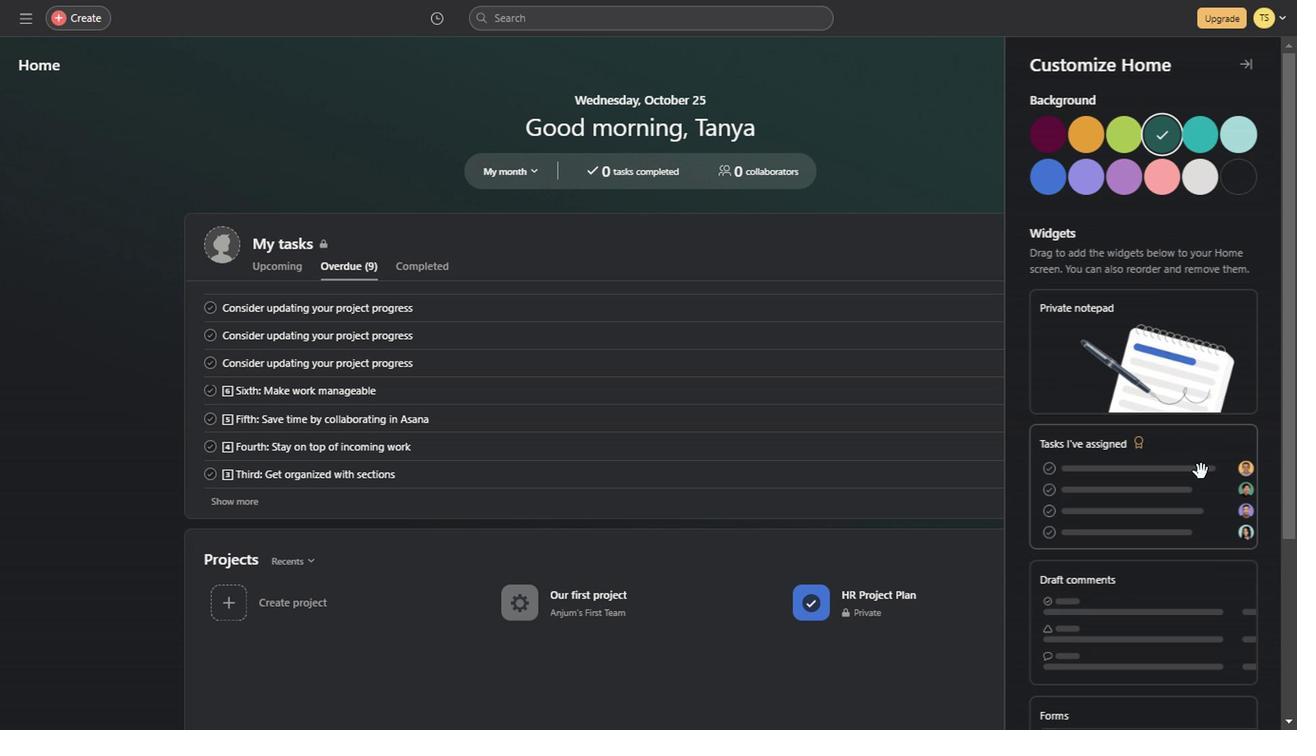 
Action: Mouse scrolled (1211, 471) with delta (0, -1)
Screenshot: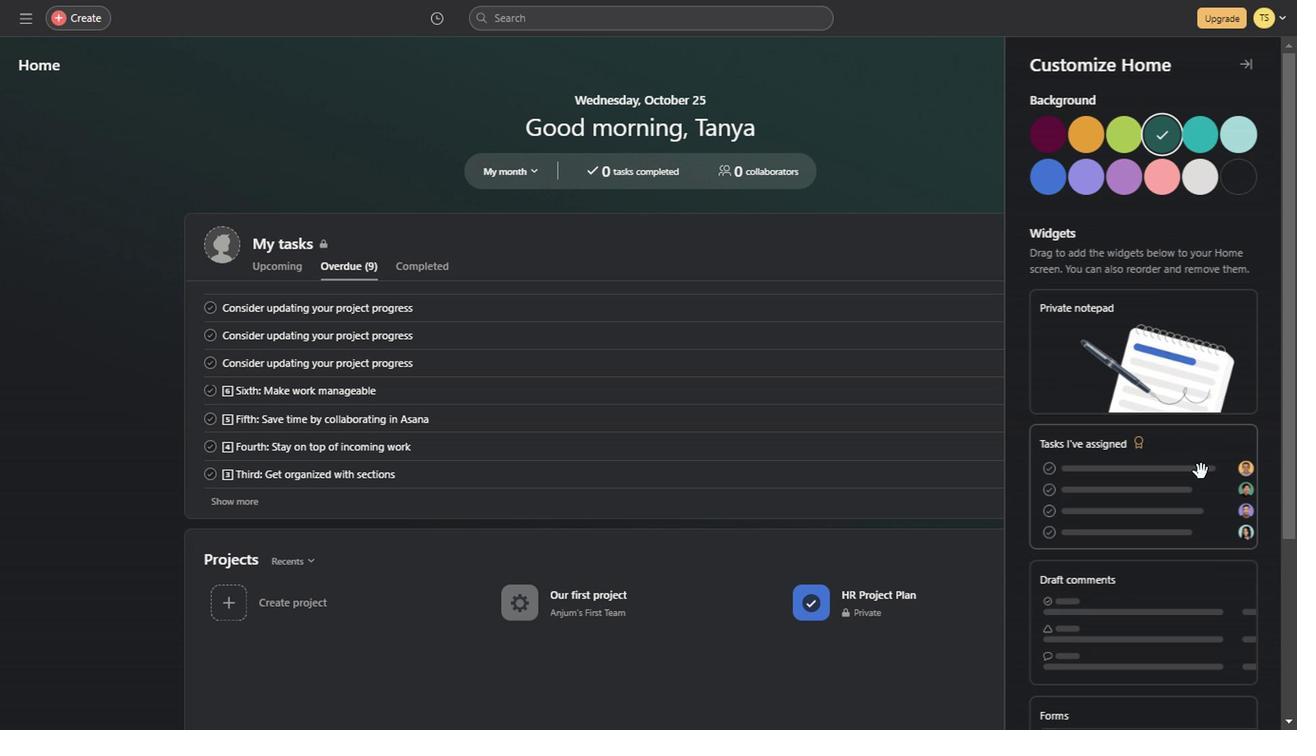 
Action: Mouse scrolled (1211, 471) with delta (0, -1)
Screenshot: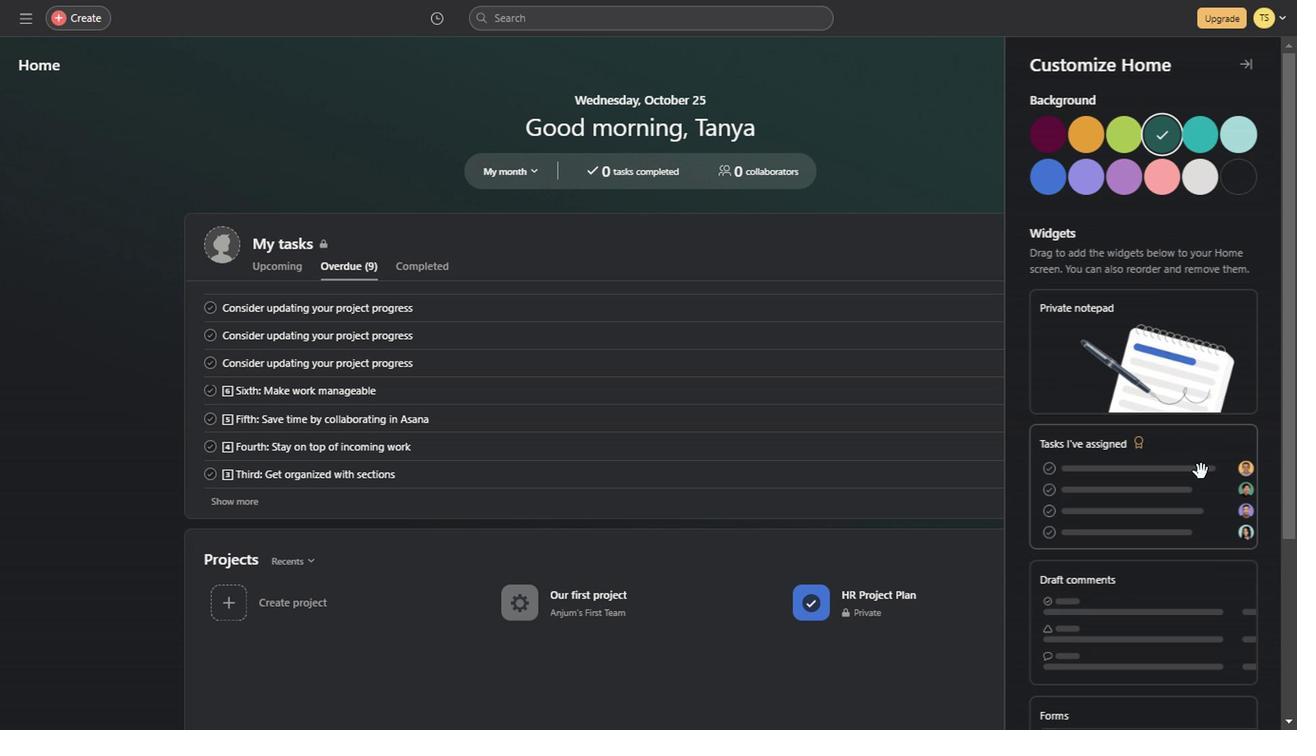
Action: Mouse scrolled (1211, 471) with delta (0, -1)
Screenshot: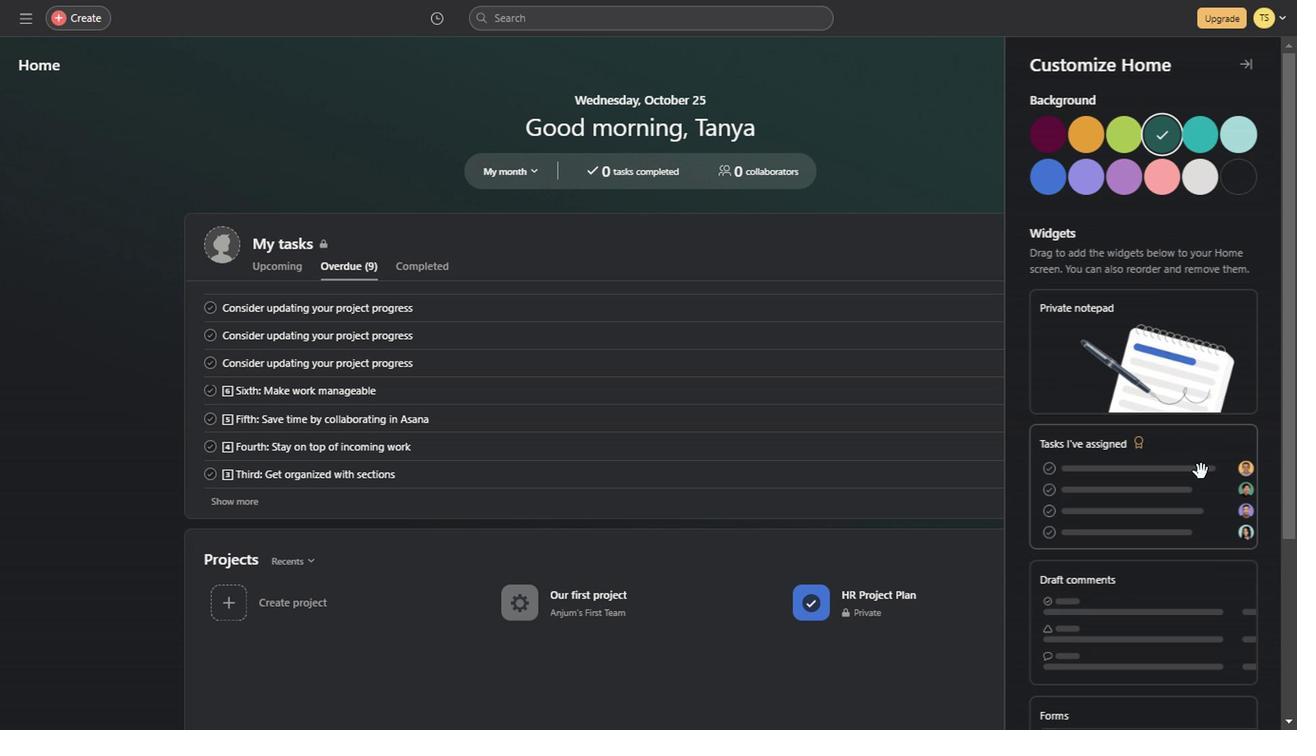 
Action: Mouse scrolled (1211, 471) with delta (0, -1)
Screenshot: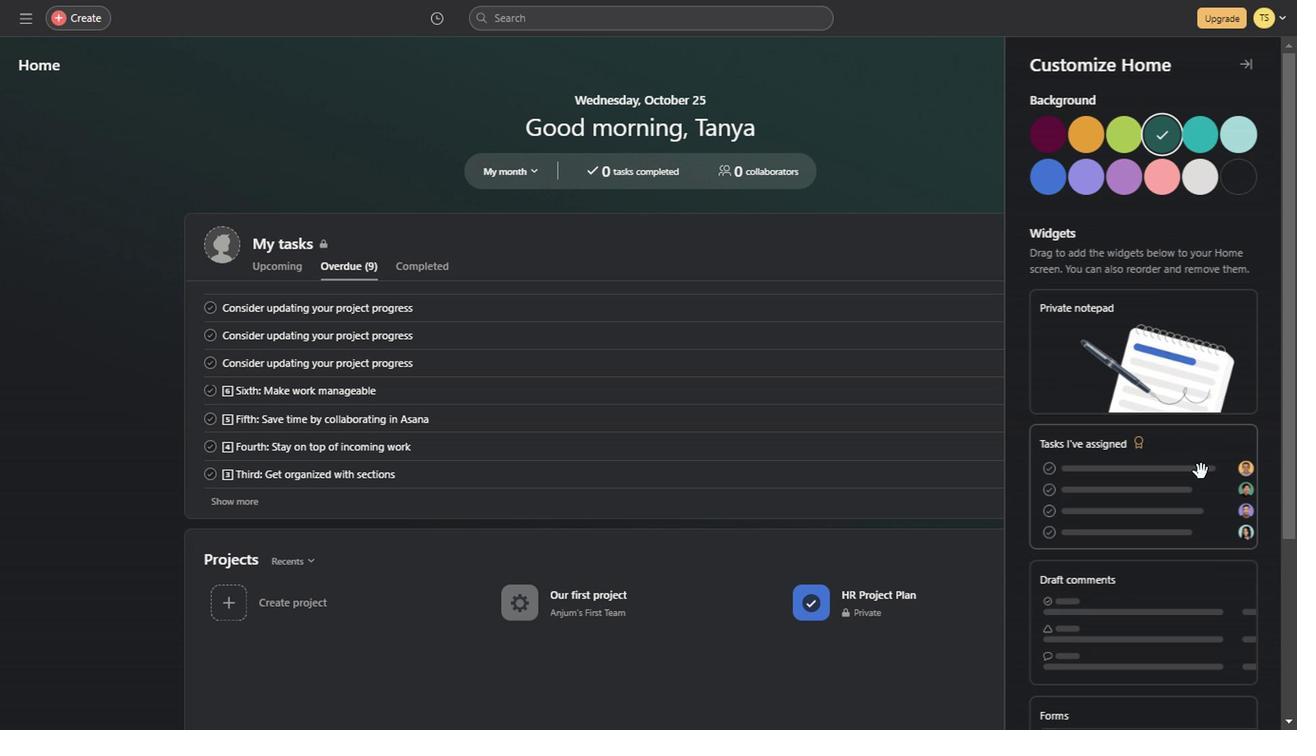 
Action: Mouse scrolled (1211, 471) with delta (0, -1)
Screenshot: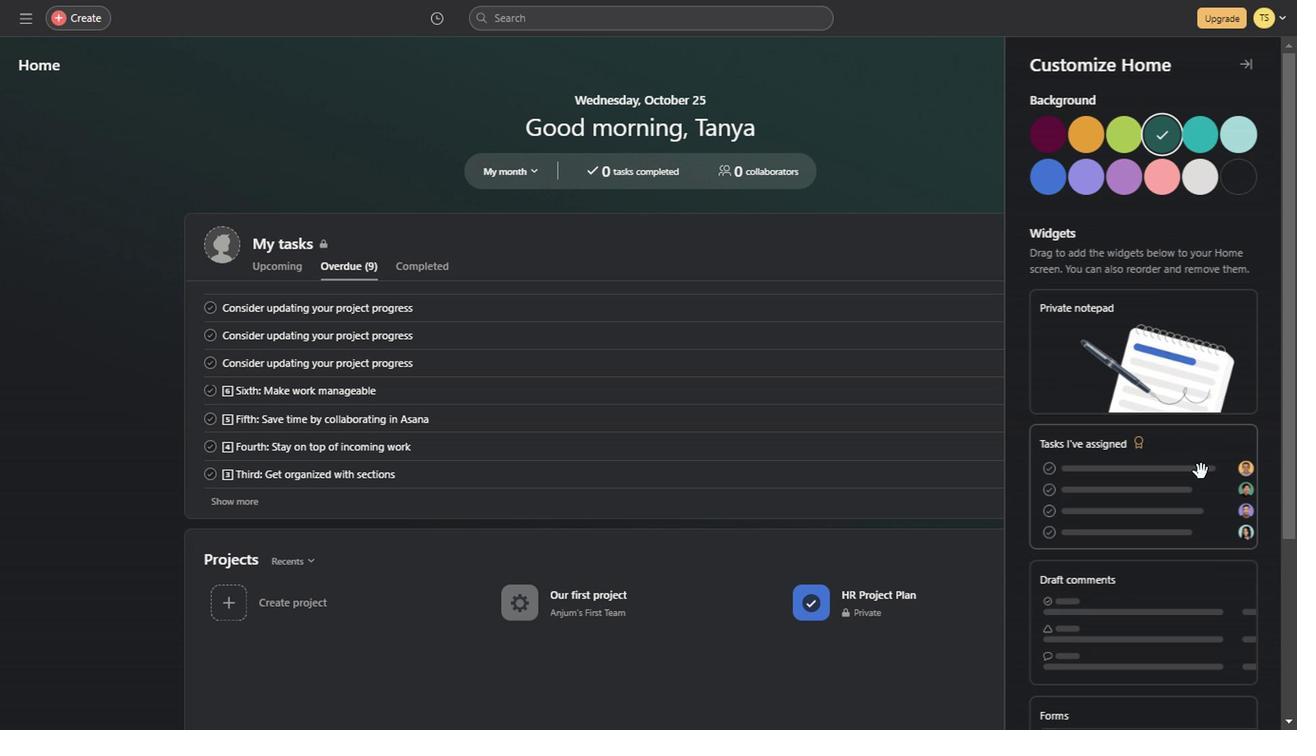 
Action: Mouse moved to (1218, 134)
Screenshot: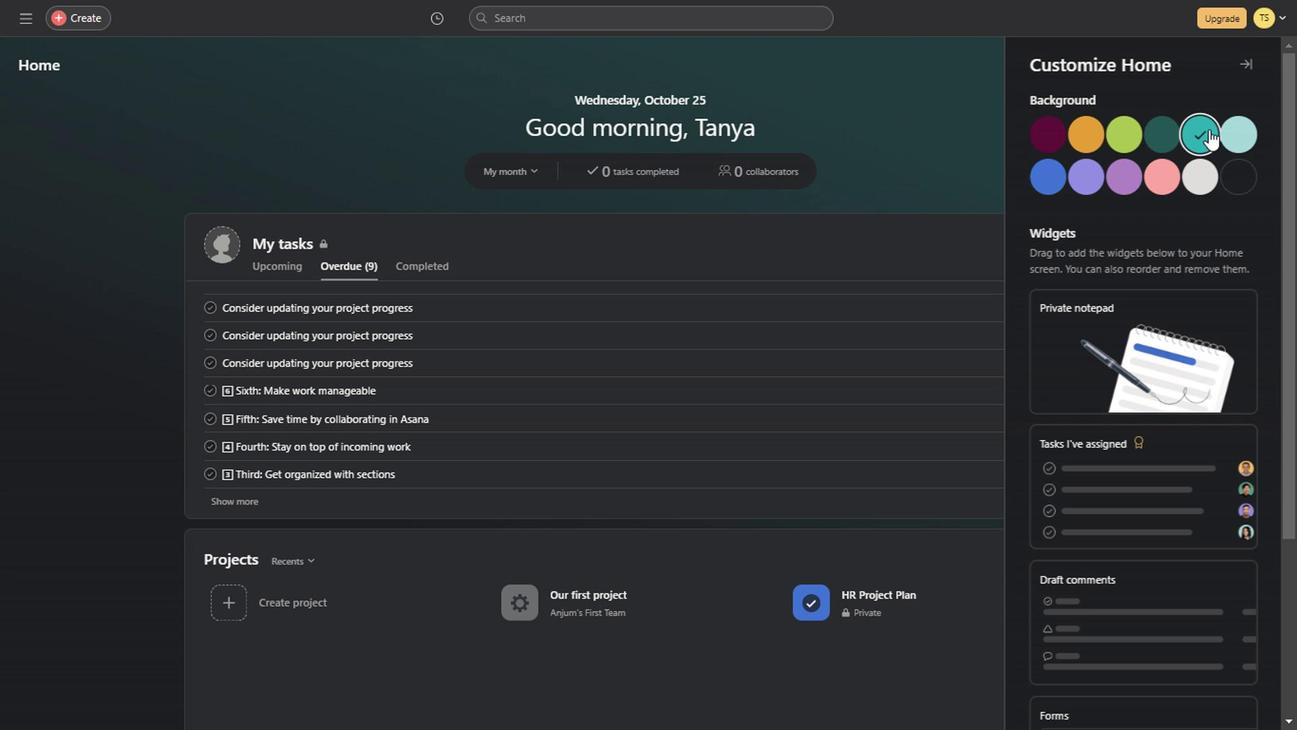
Action: Mouse pressed right at (1218, 134)
Screenshot: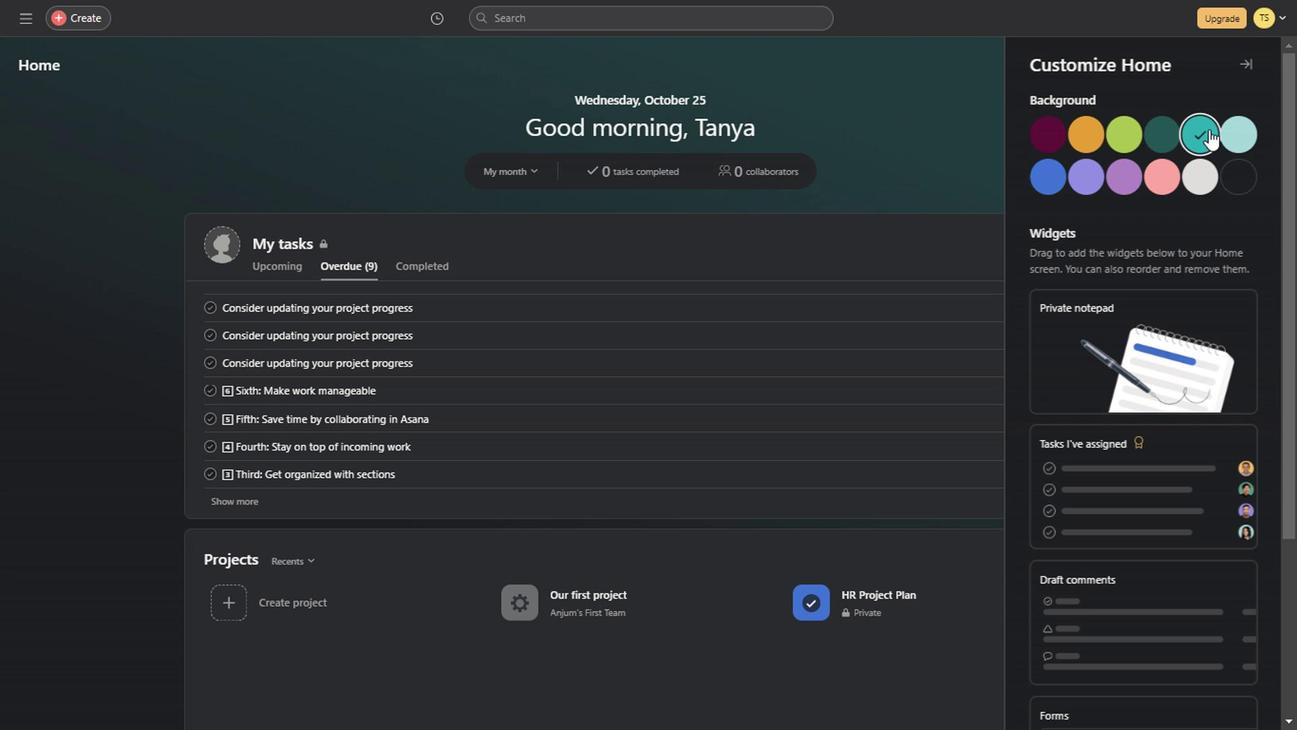 
Action: Mouse pressed left at (1218, 134)
Screenshot: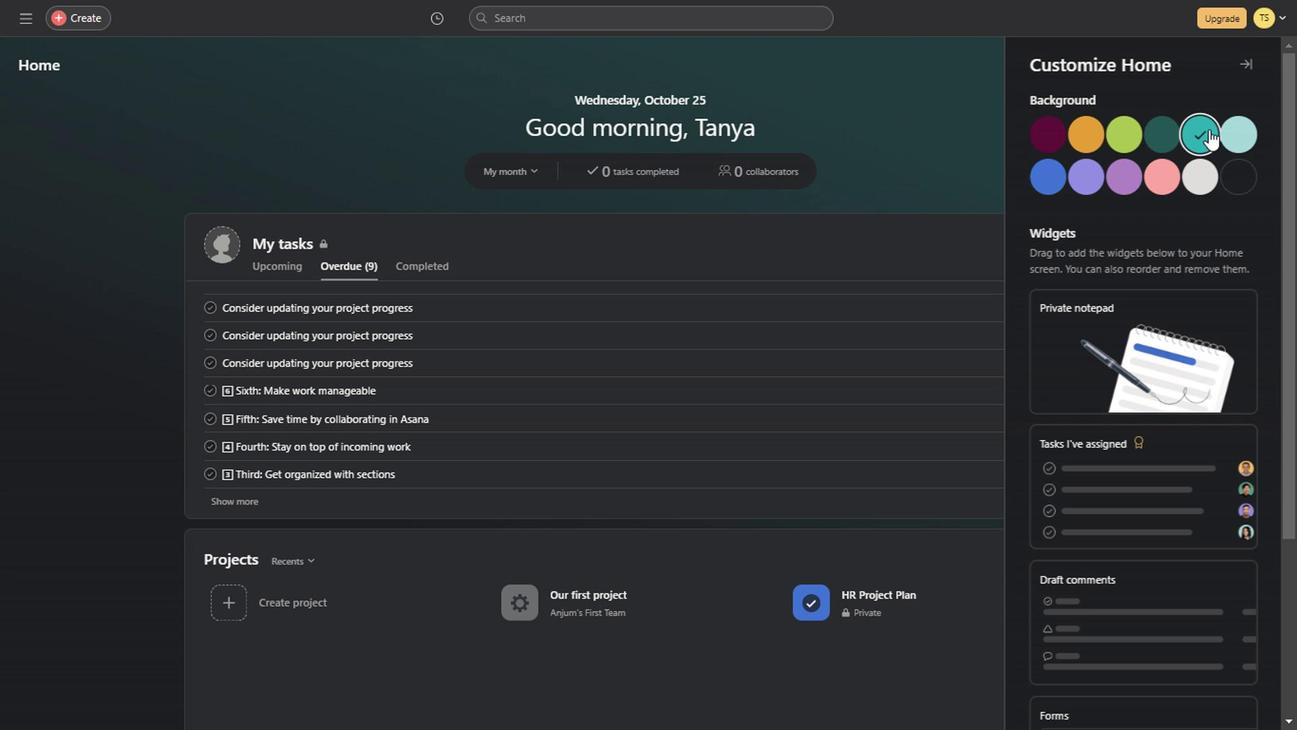 
Action: Mouse pressed left at (1218, 134)
Screenshot: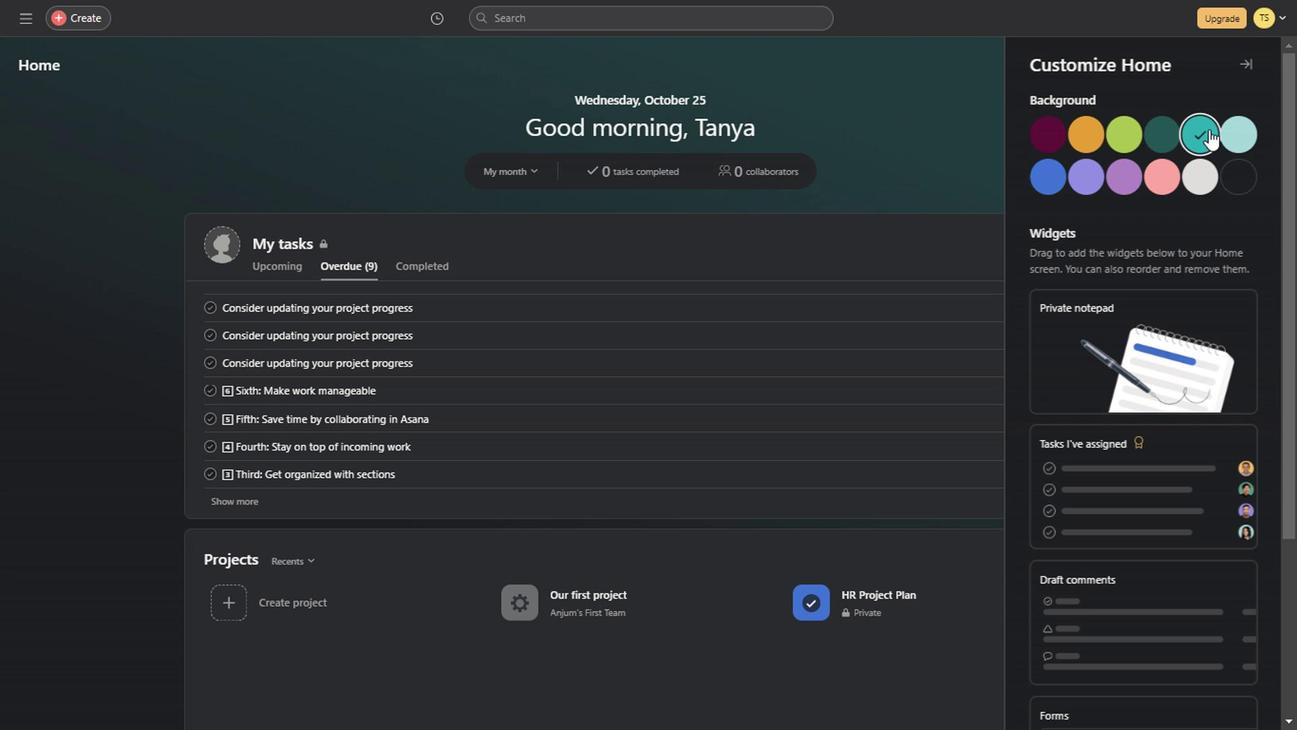 
Action: Mouse moved to (1249, 132)
Screenshot: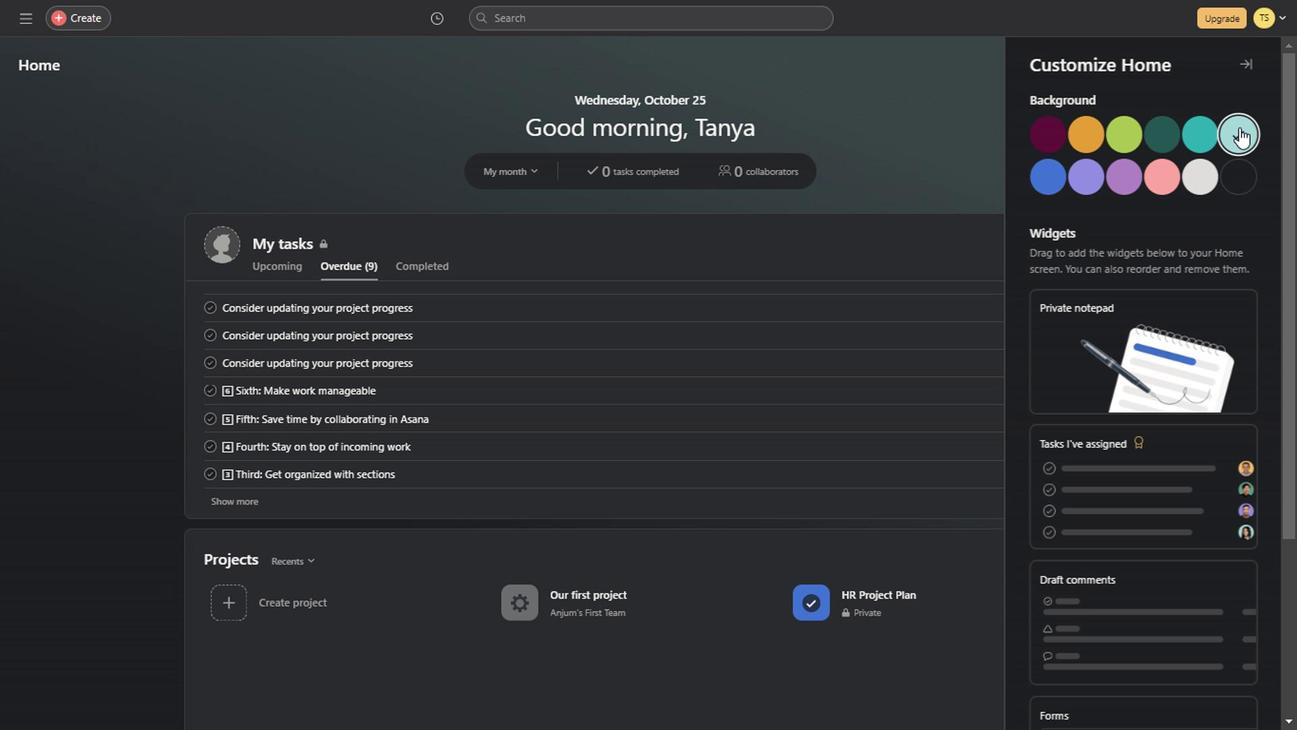 
Action: Mouse pressed left at (1249, 132)
Screenshot: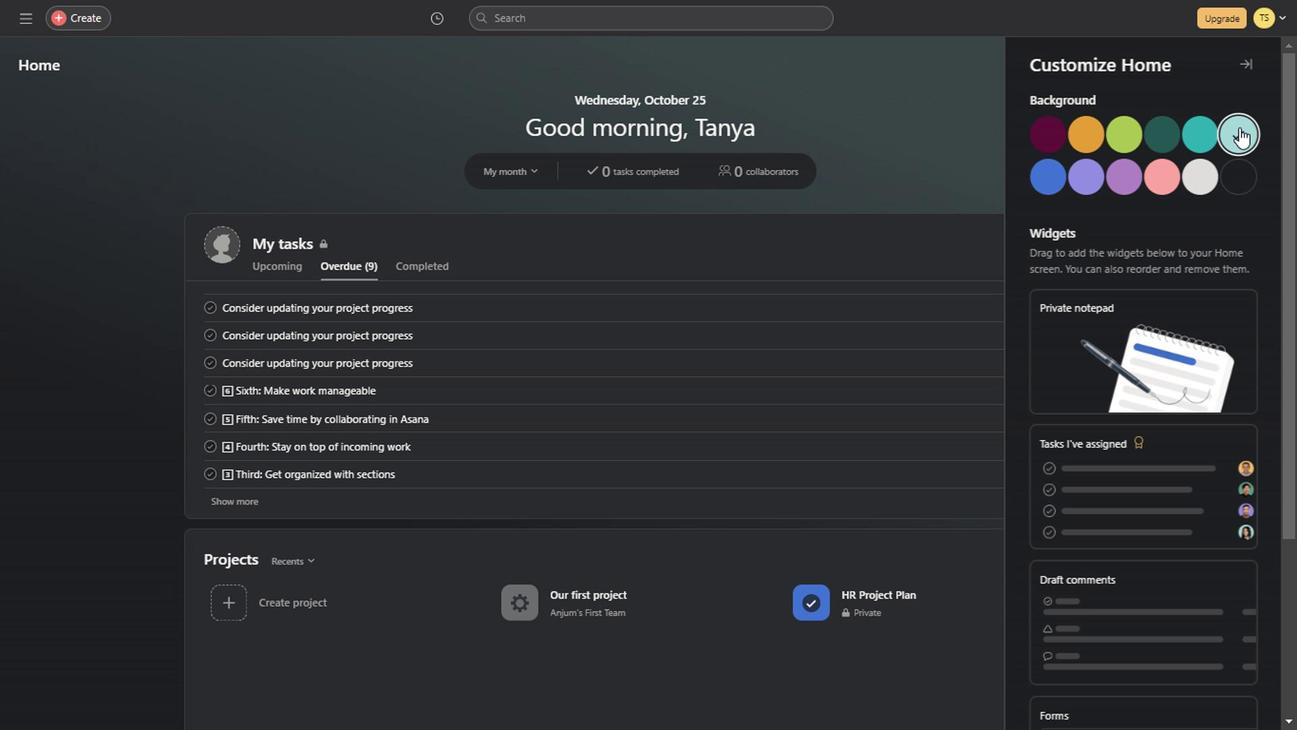 
Action: Mouse moved to (1058, 187)
Screenshot: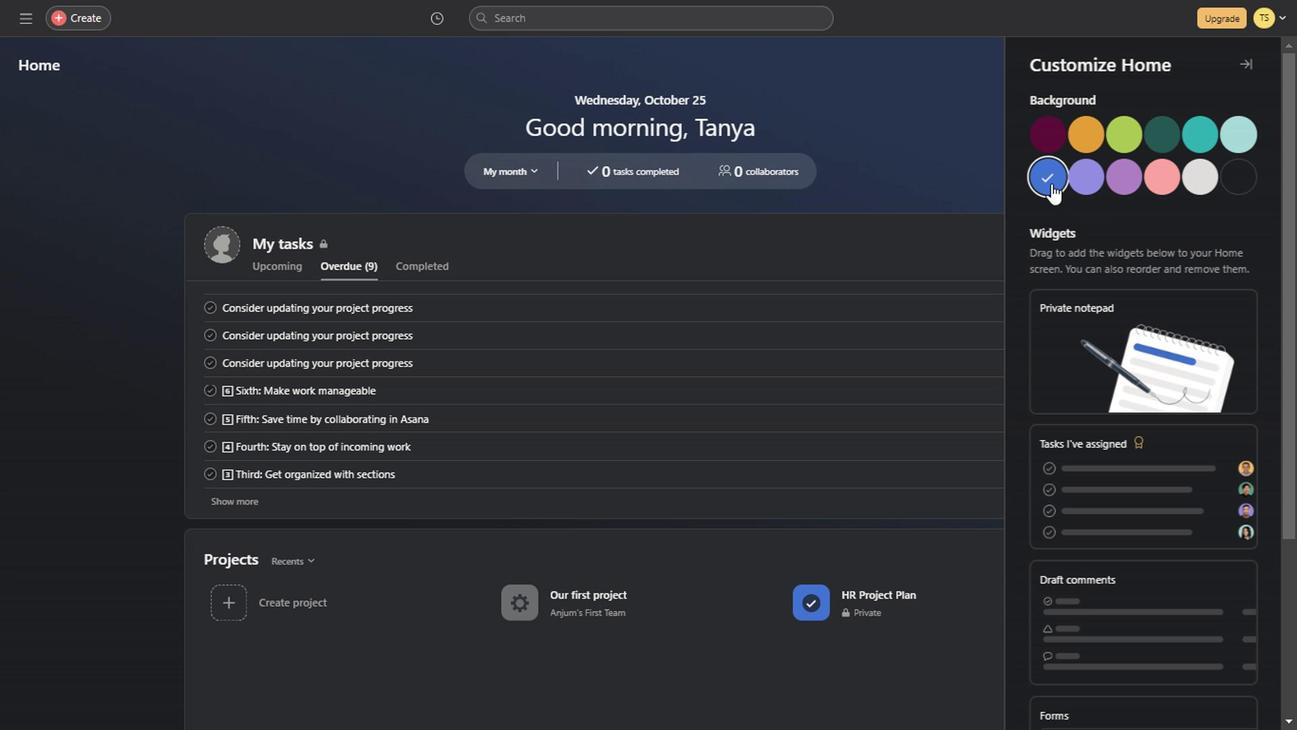 
Action: Mouse pressed left at (1058, 187)
Screenshot: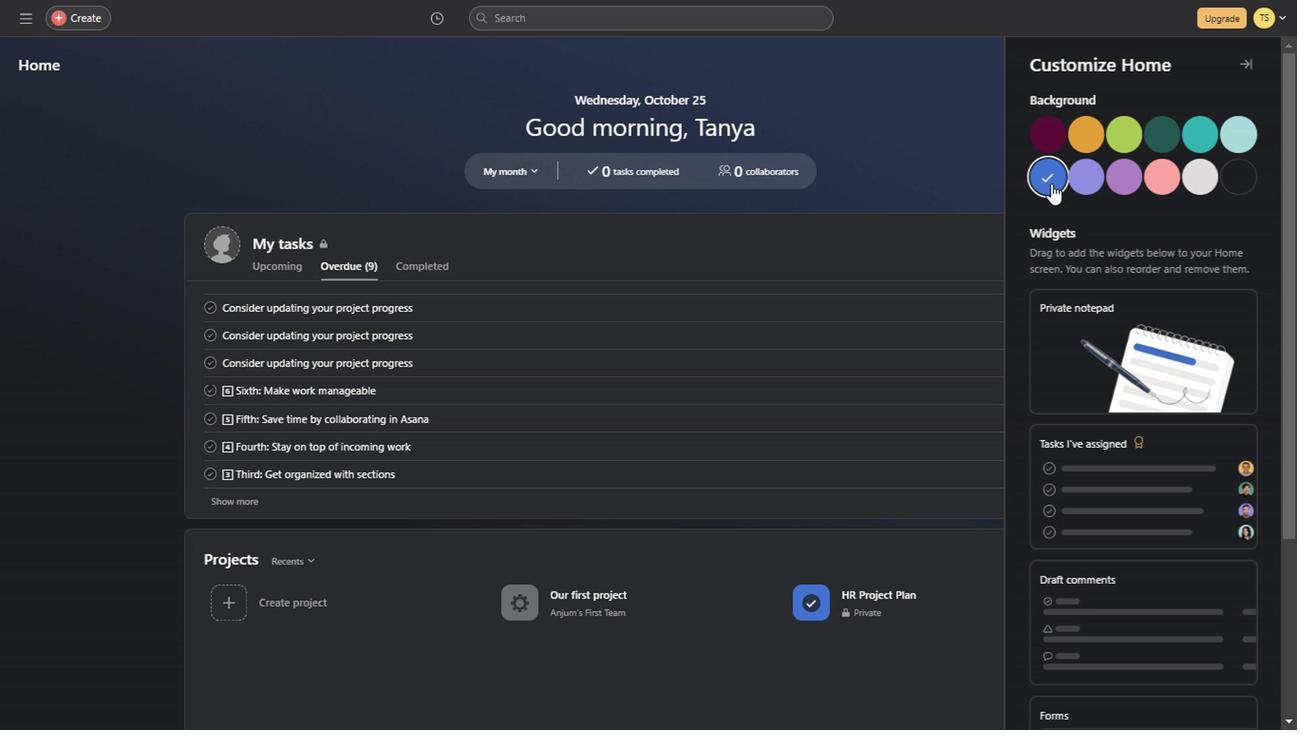
Action: Mouse moved to (1093, 189)
Screenshot: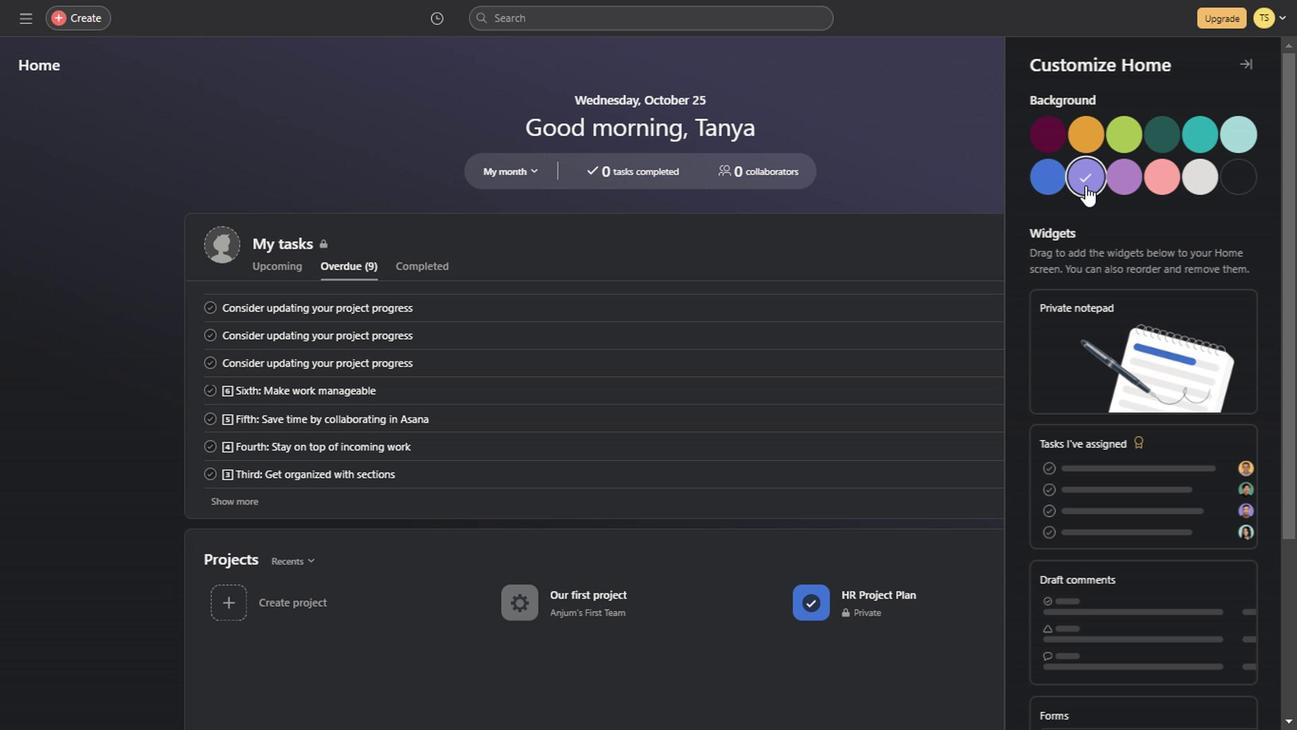 
Action: Mouse pressed left at (1093, 189)
Screenshot: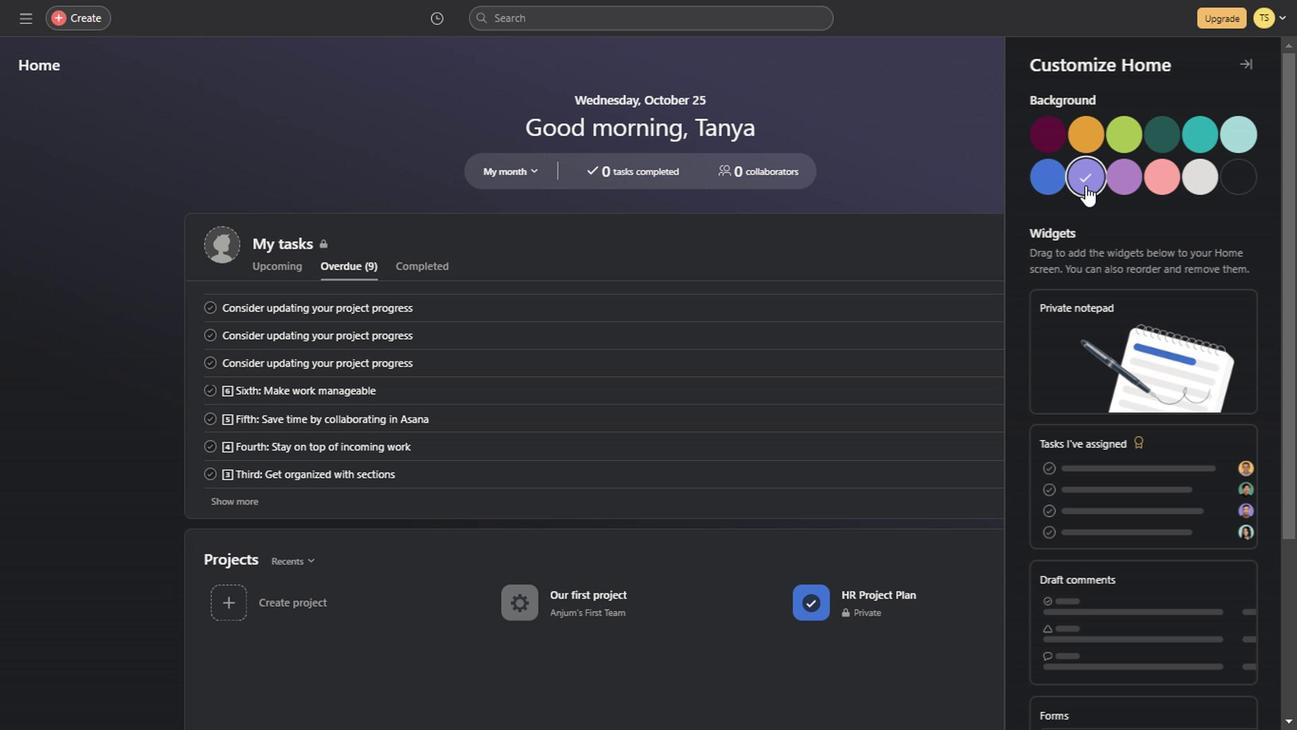 
Action: Mouse moved to (1130, 183)
Screenshot: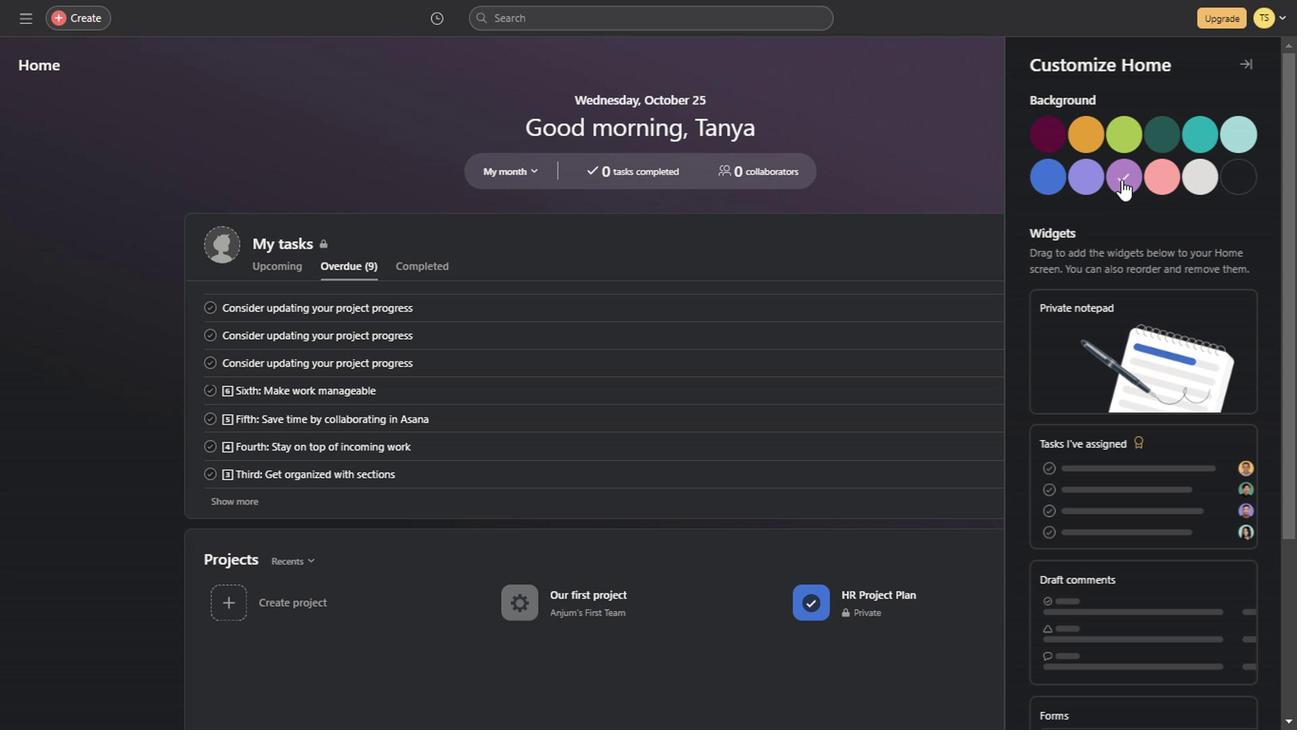 
Action: Mouse pressed left at (1130, 183)
Screenshot: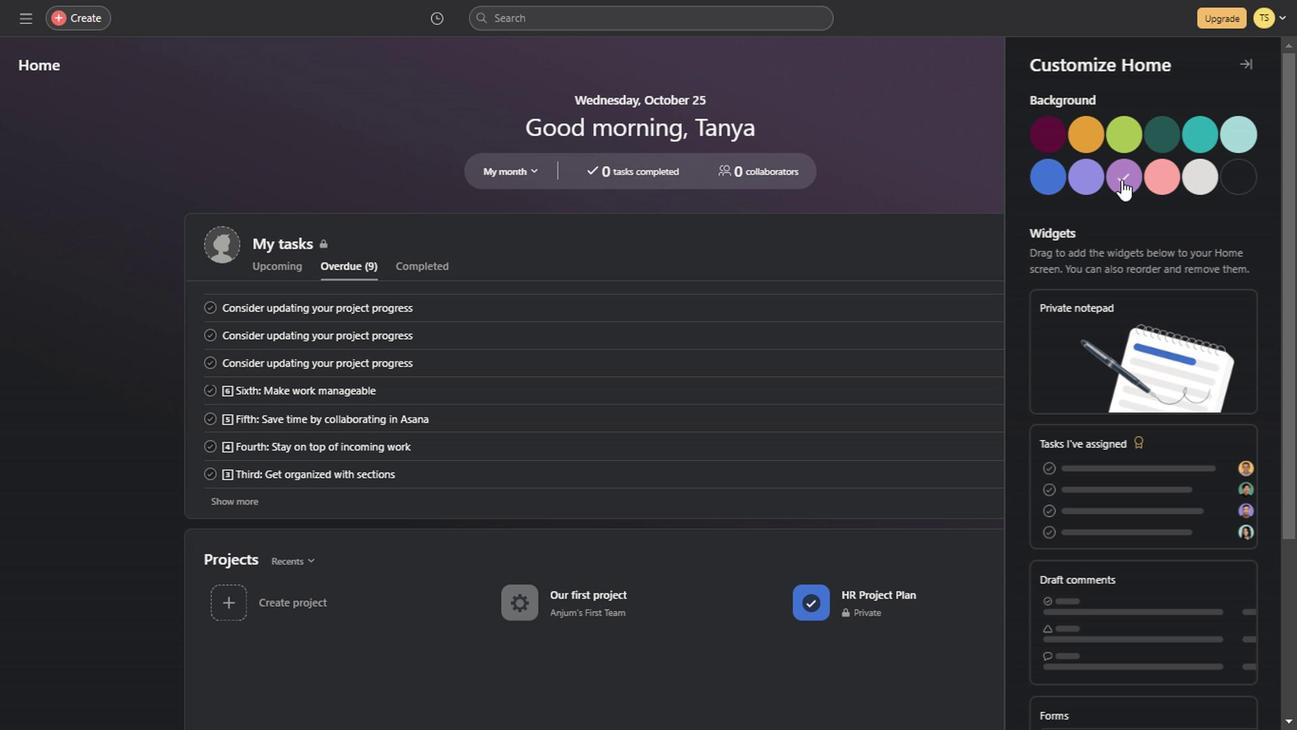 
Action: Mouse pressed left at (1130, 183)
Screenshot: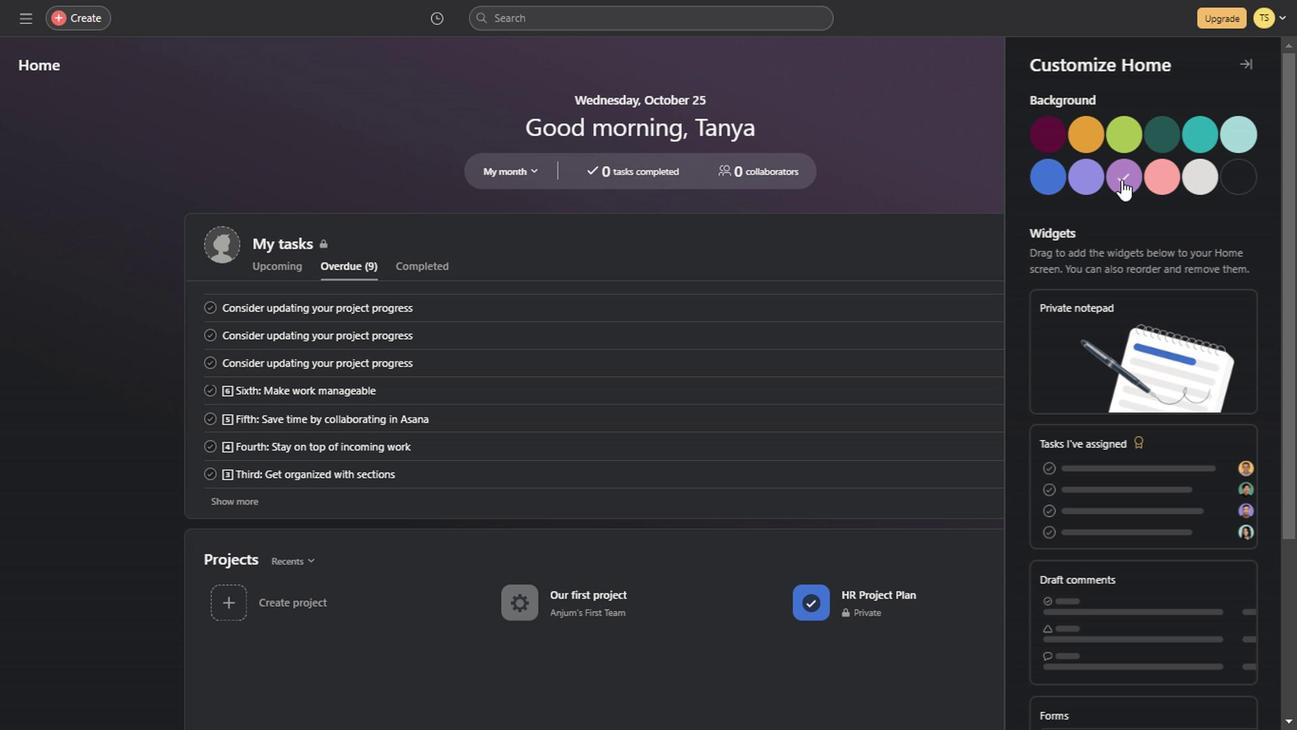 
Action: Mouse moved to (1164, 187)
Screenshot: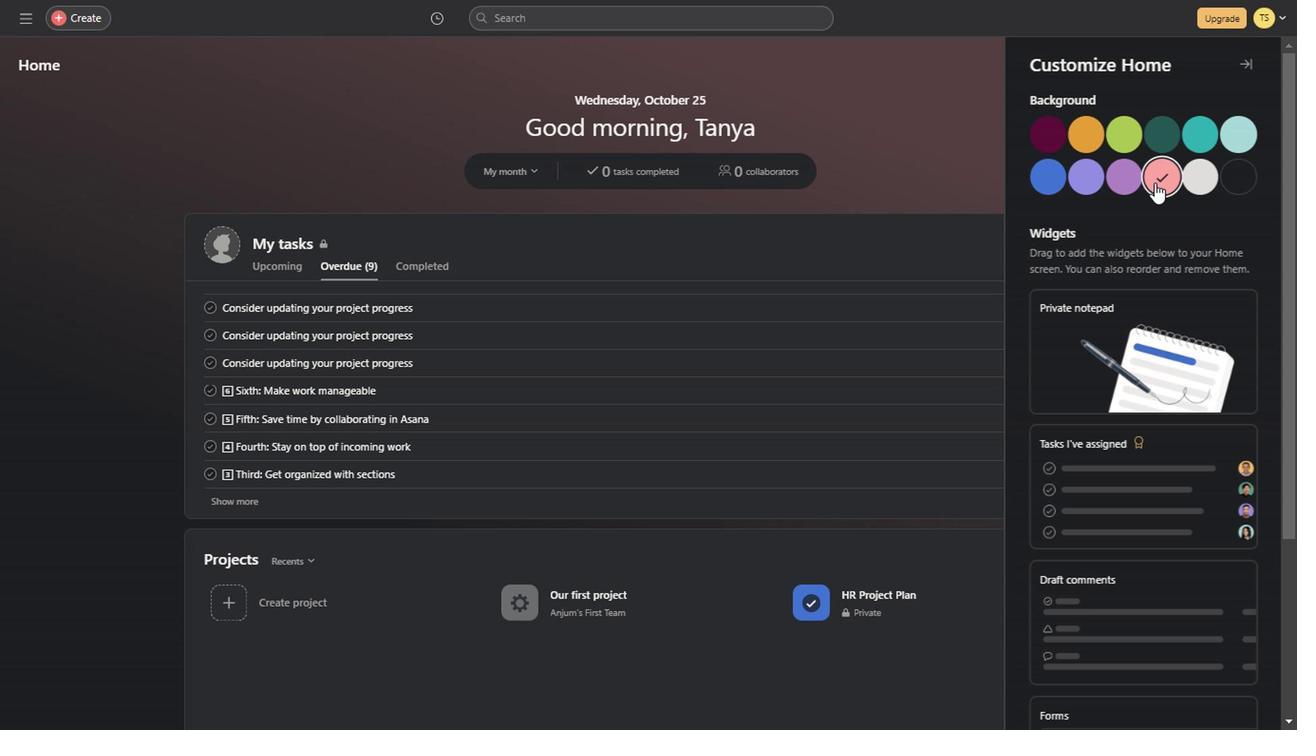 
Action: Mouse pressed left at (1164, 187)
Screenshot: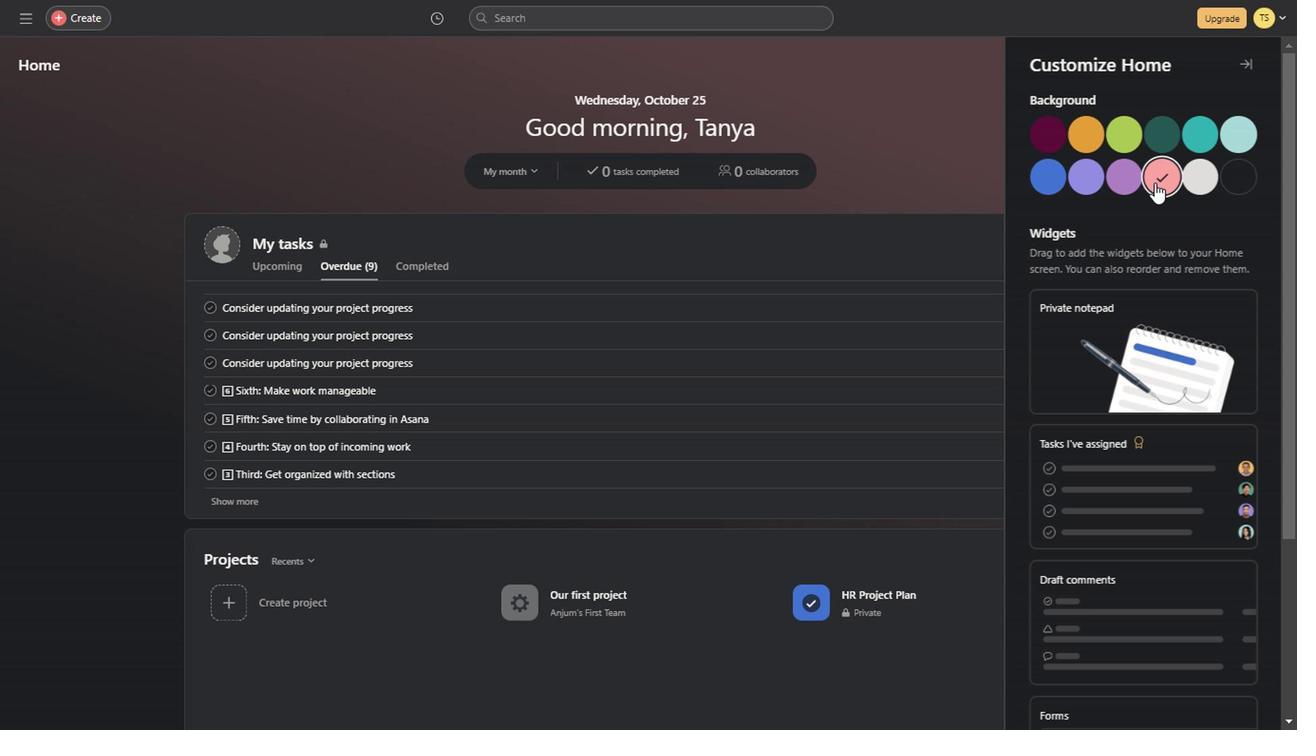 
Action: Mouse moved to (1208, 190)
Screenshot: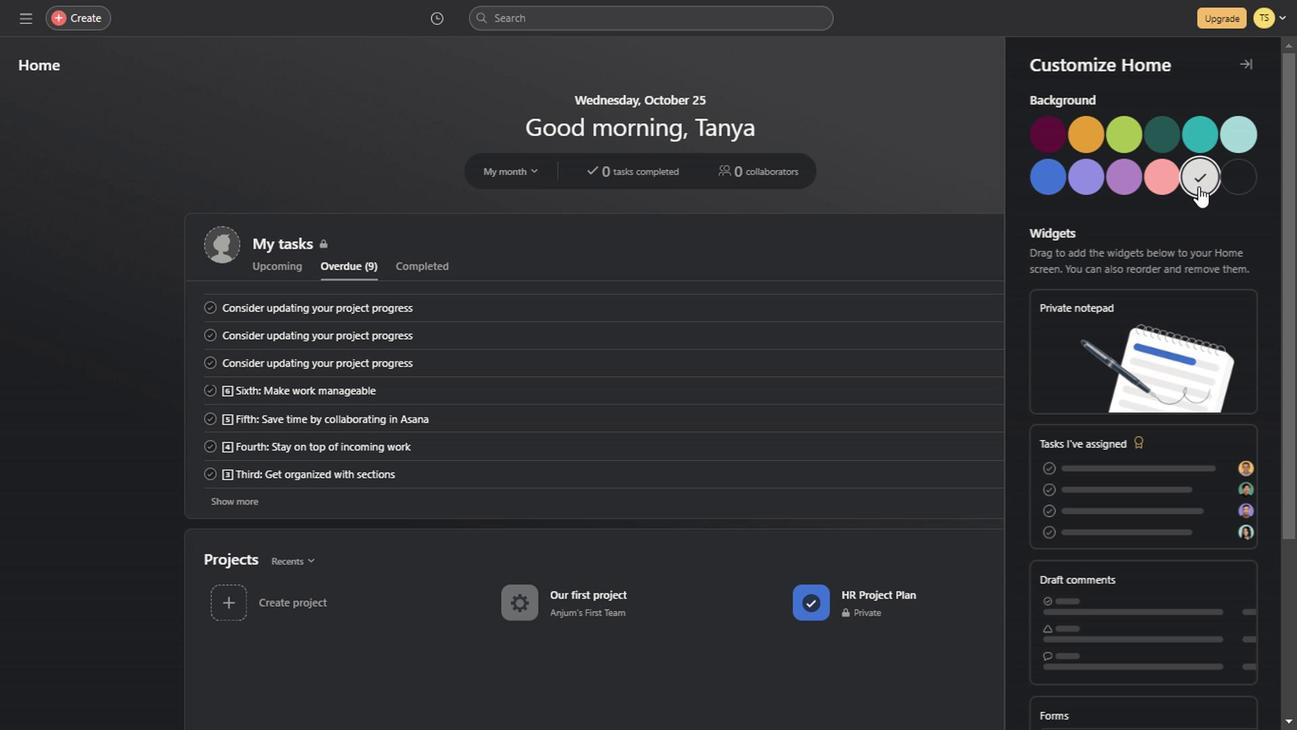 
Action: Mouse pressed left at (1208, 190)
Screenshot: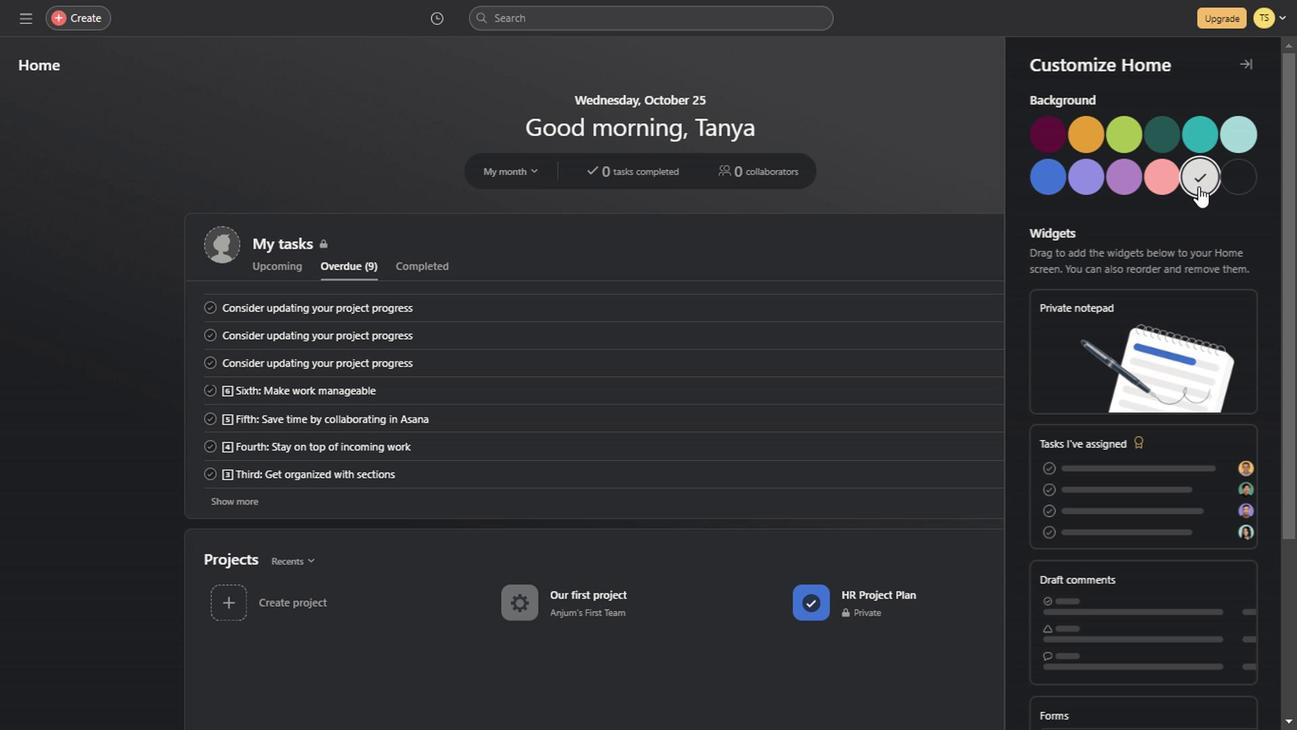 
Action: Mouse moved to (1238, 191)
Screenshot: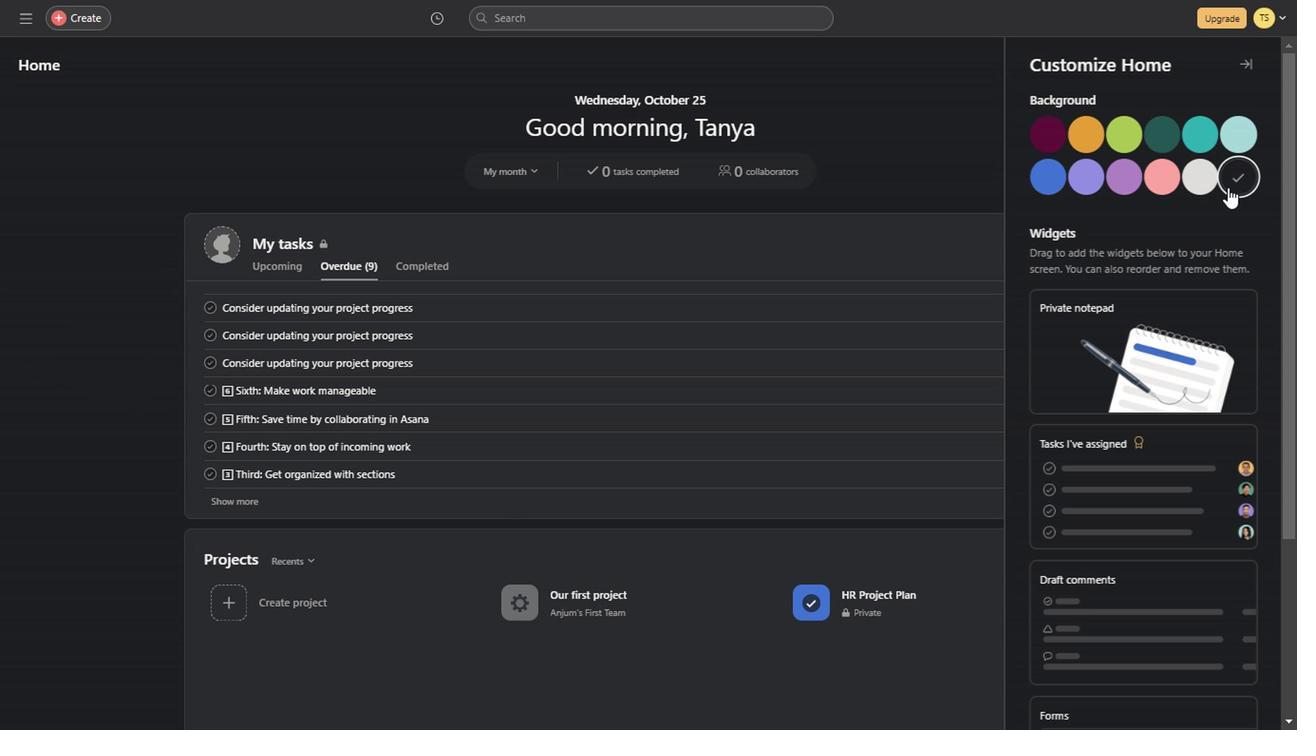 
Action: Mouse pressed left at (1238, 191)
Screenshot: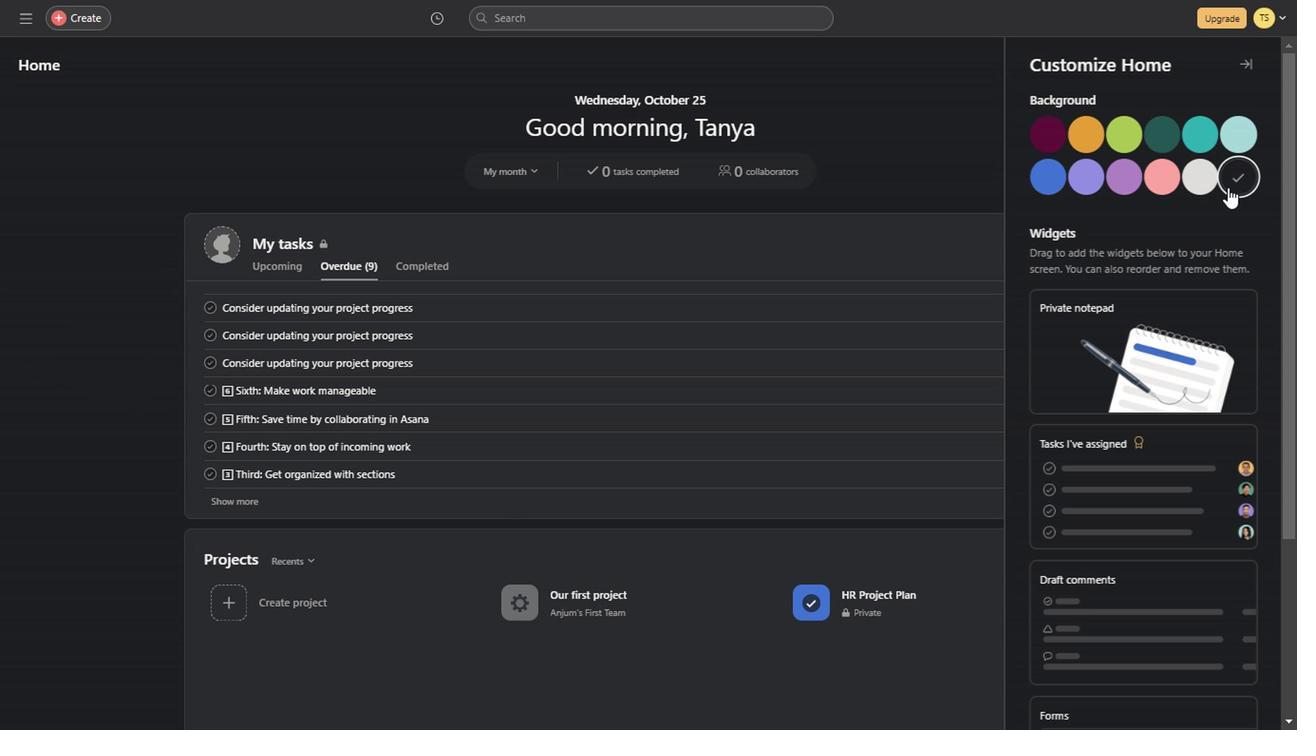 
Action: Mouse moved to (1166, 134)
Screenshot: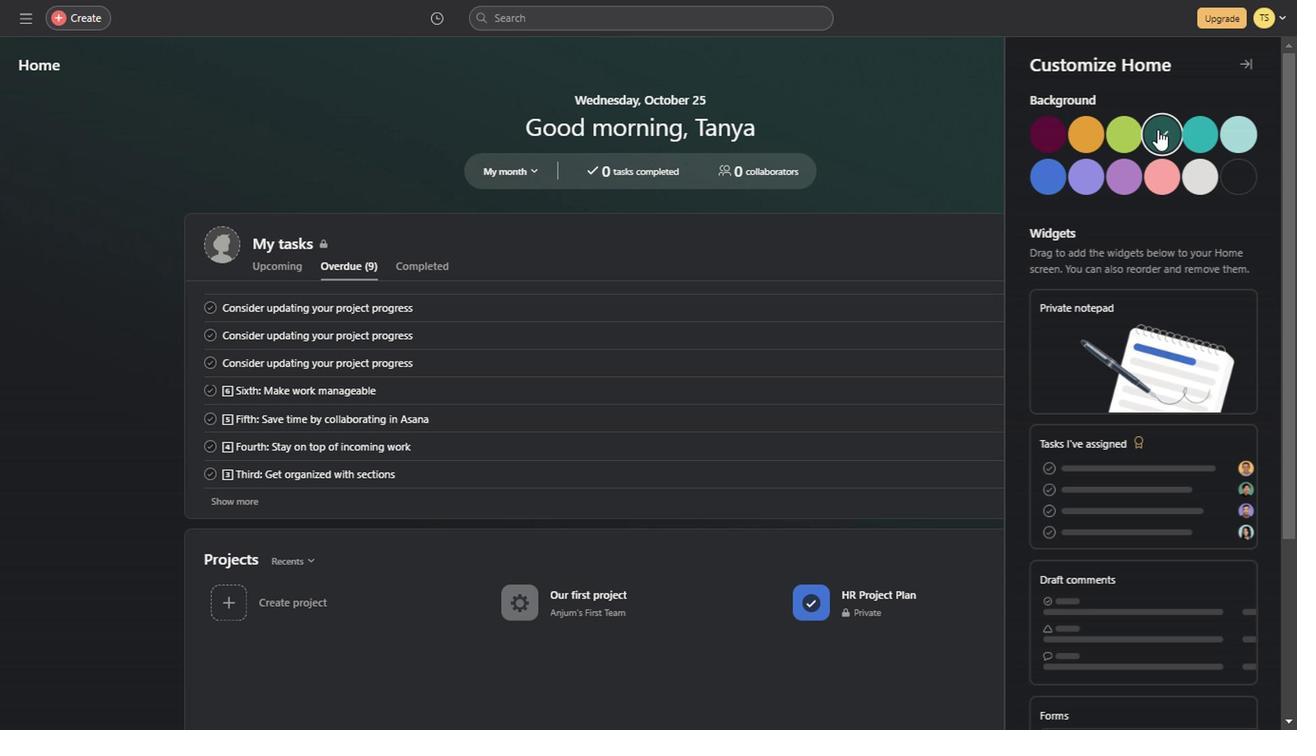 
Action: Mouse pressed left at (1166, 134)
Screenshot: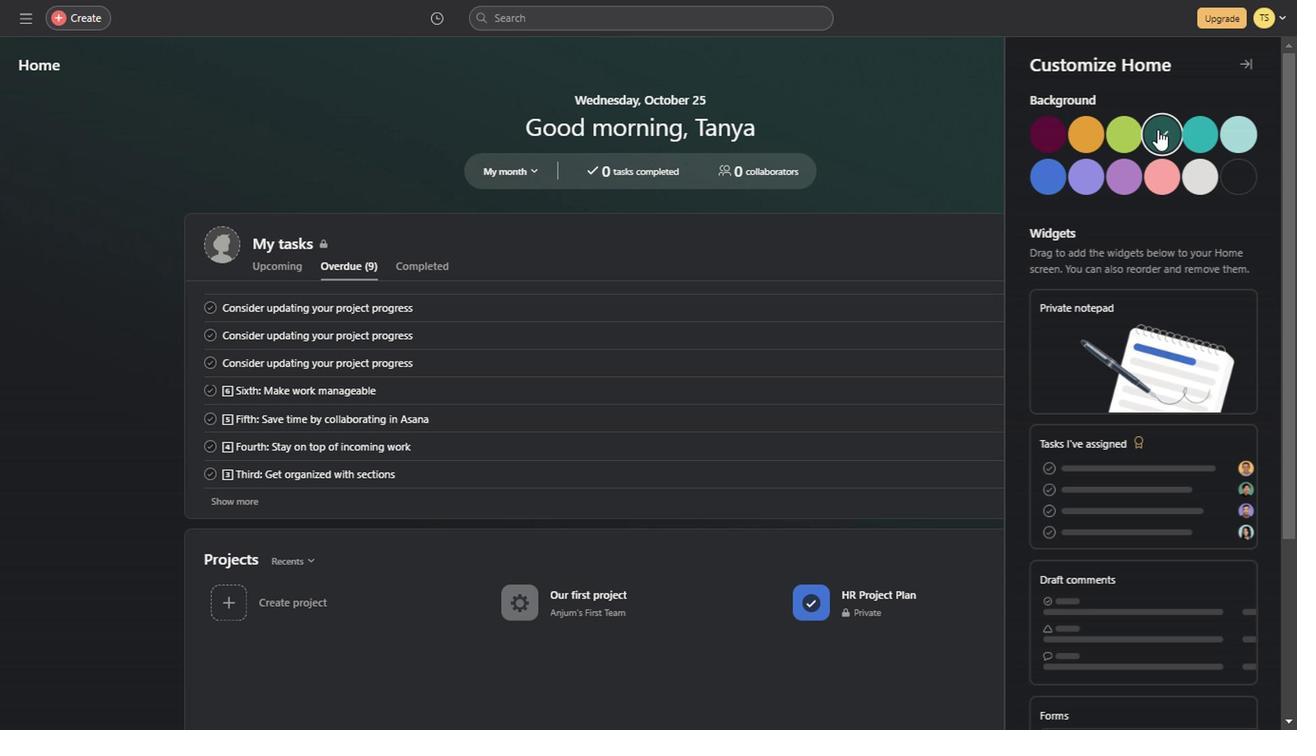 
Action: Mouse moved to (1249, 74)
Screenshot: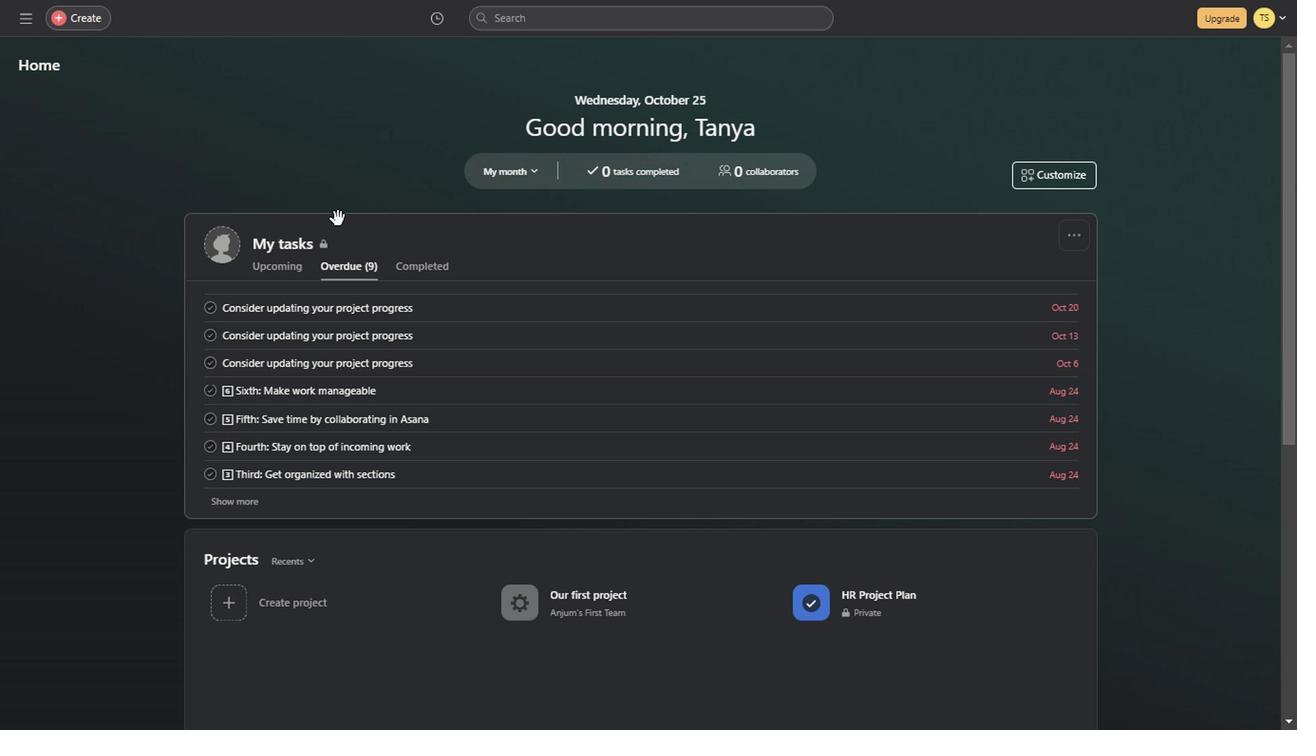 
Action: Mouse pressed left at (1249, 74)
Screenshot: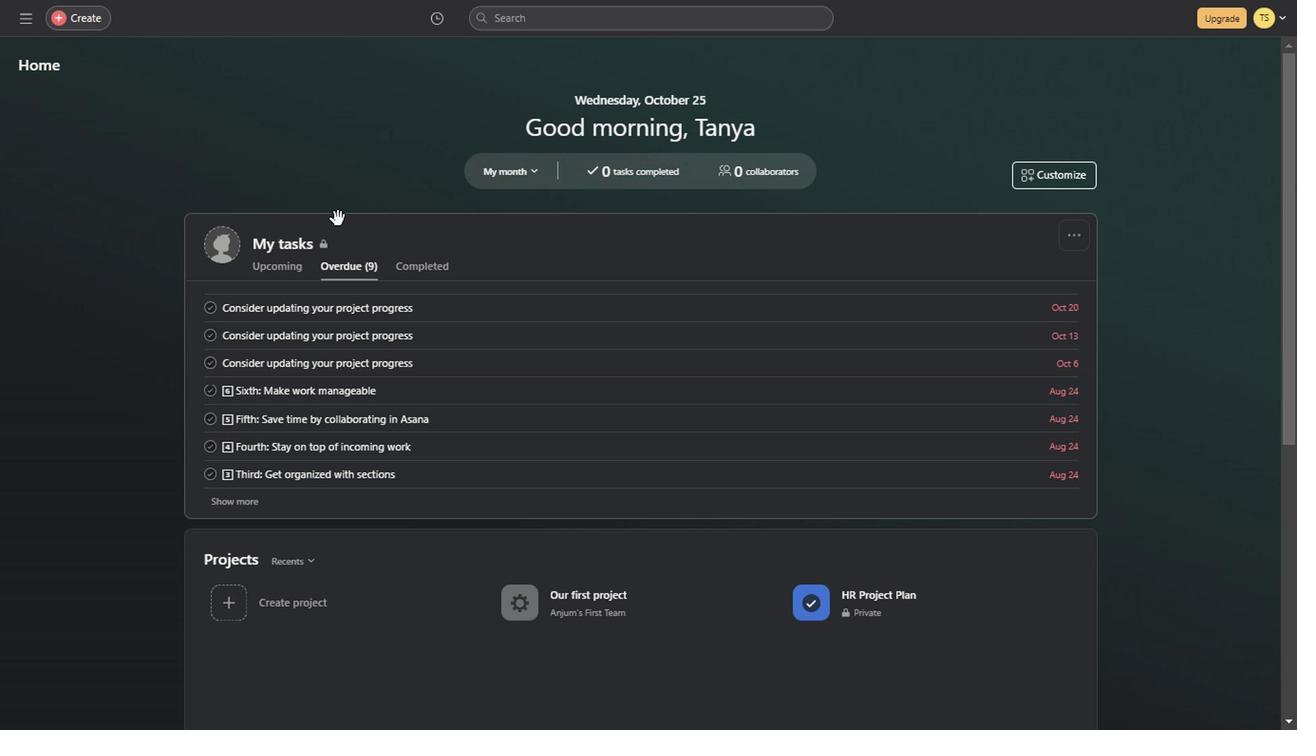 
Action: Mouse moved to (20, 16)
Screenshot: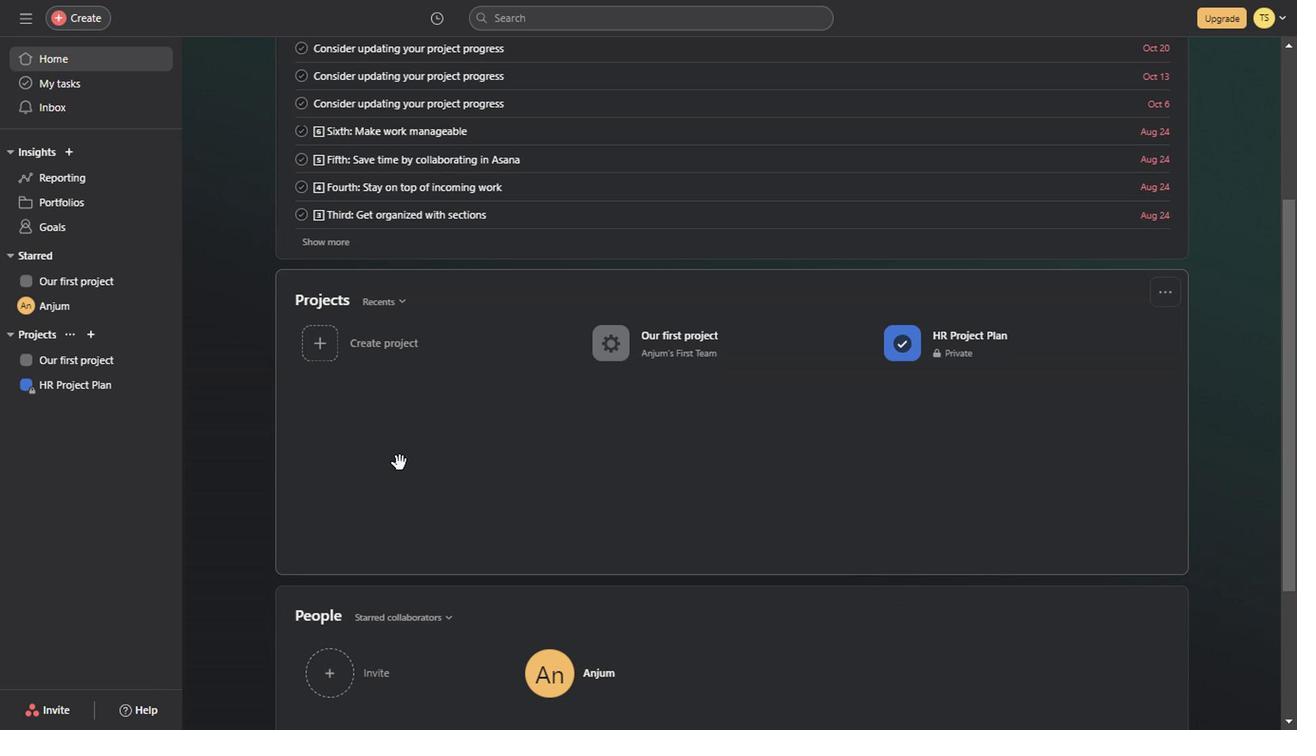 
Action: Mouse pressed left at (20, 16)
Screenshot: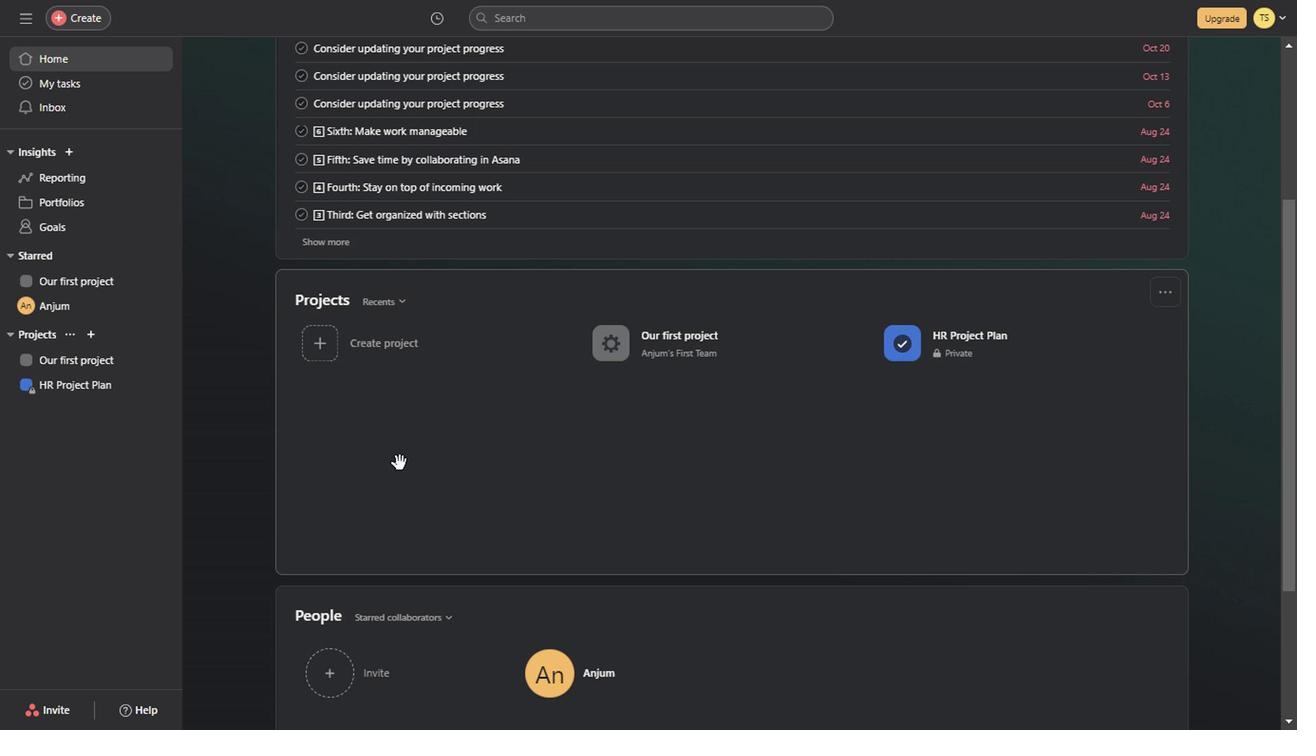 
Action: Mouse moved to (397, 463)
Screenshot: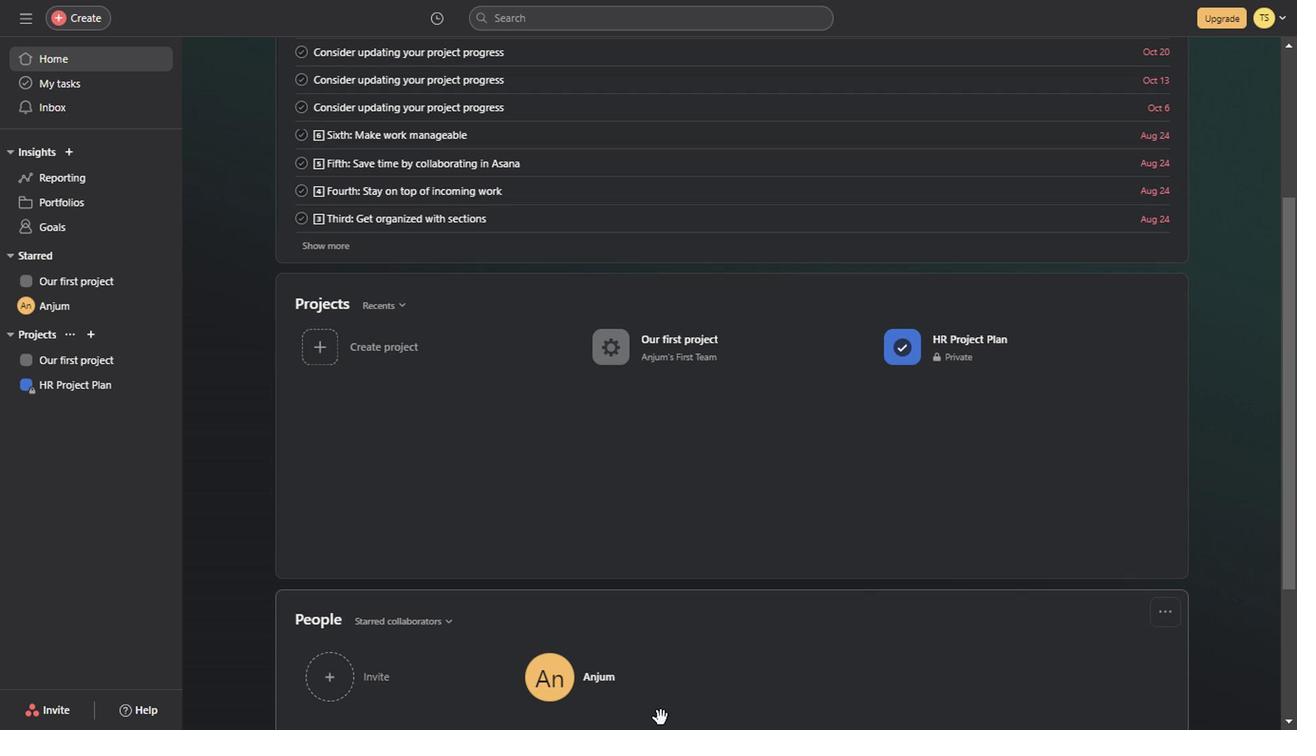 
Action: Mouse scrolled (397, 463) with delta (0, 0)
Screenshot: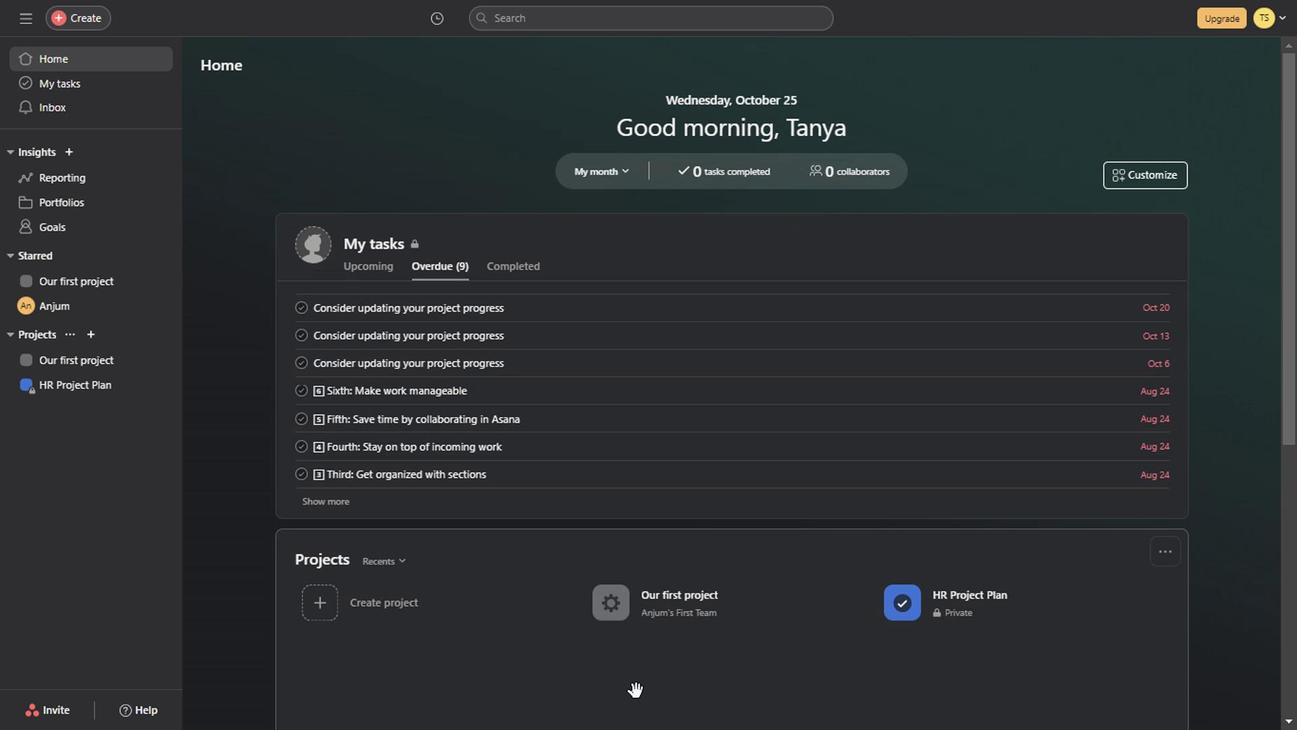 
Action: Mouse scrolled (397, 463) with delta (0, 0)
Screenshot: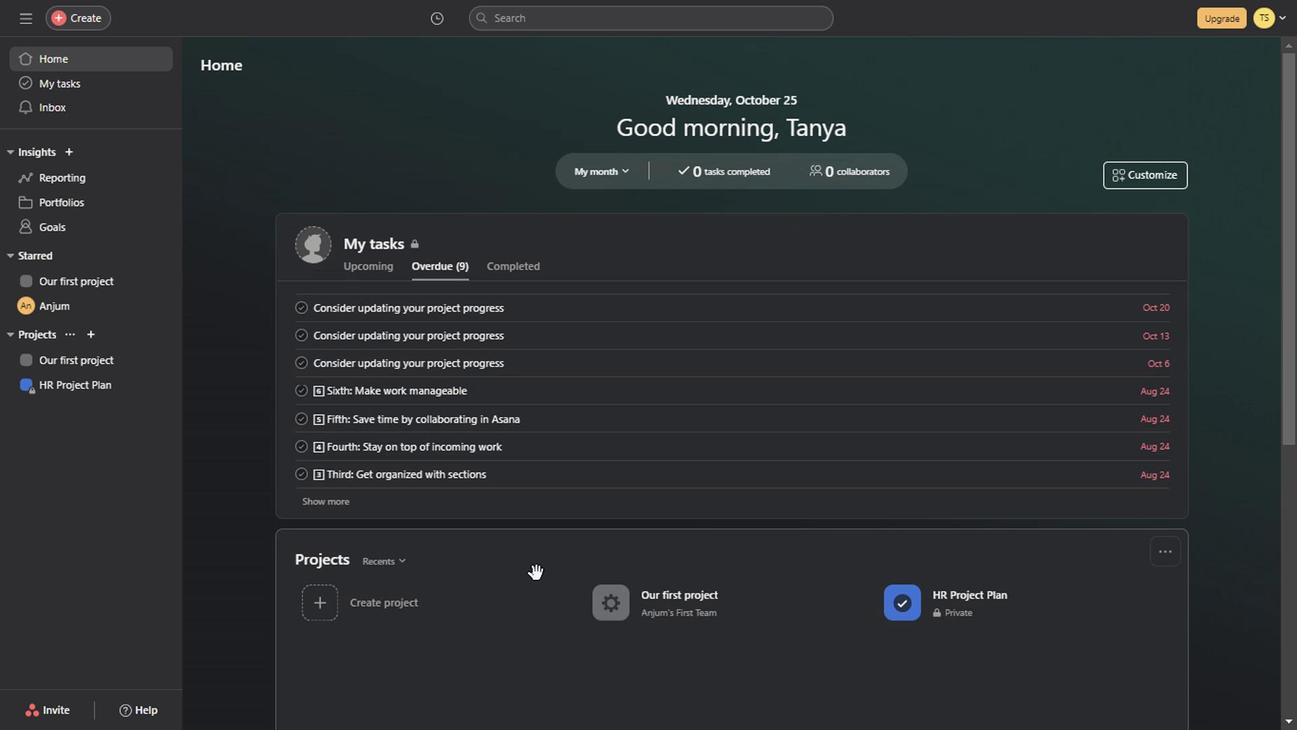 
Action: Mouse scrolled (397, 463) with delta (0, 0)
Screenshot: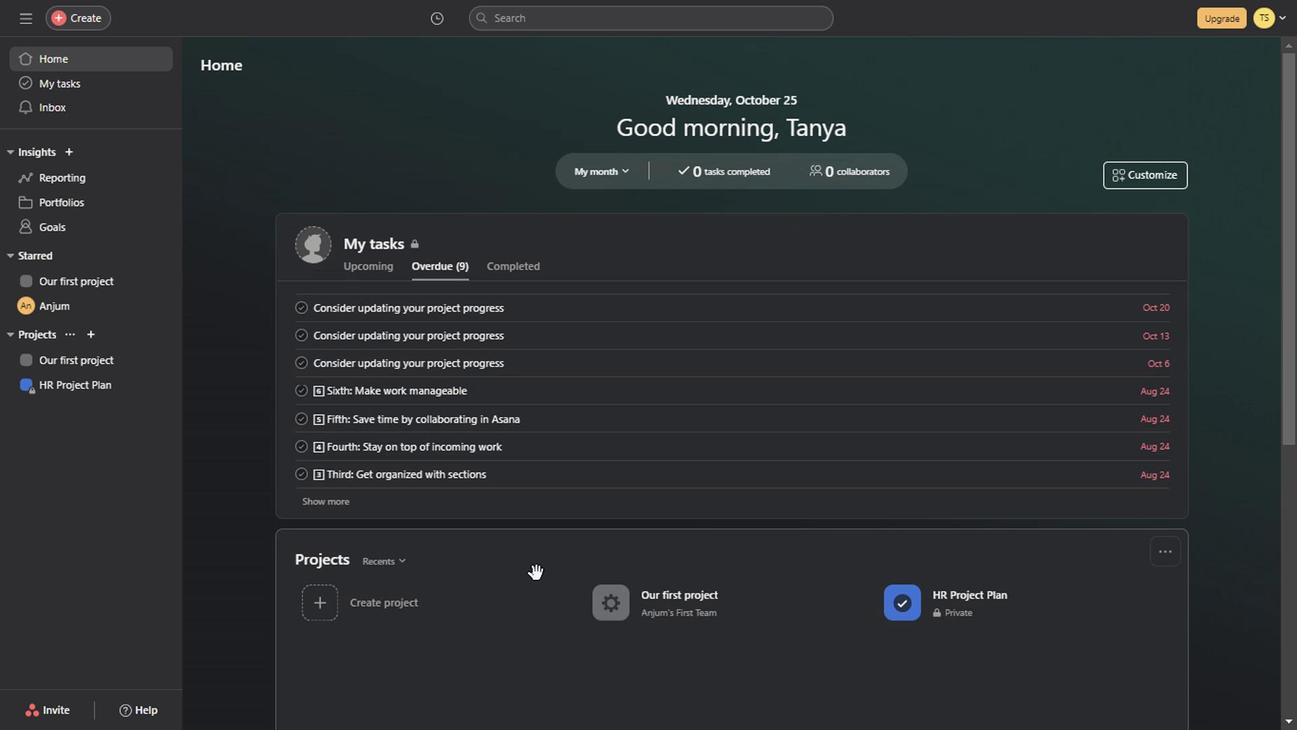 
Action: Mouse scrolled (397, 463) with delta (0, 0)
Screenshot: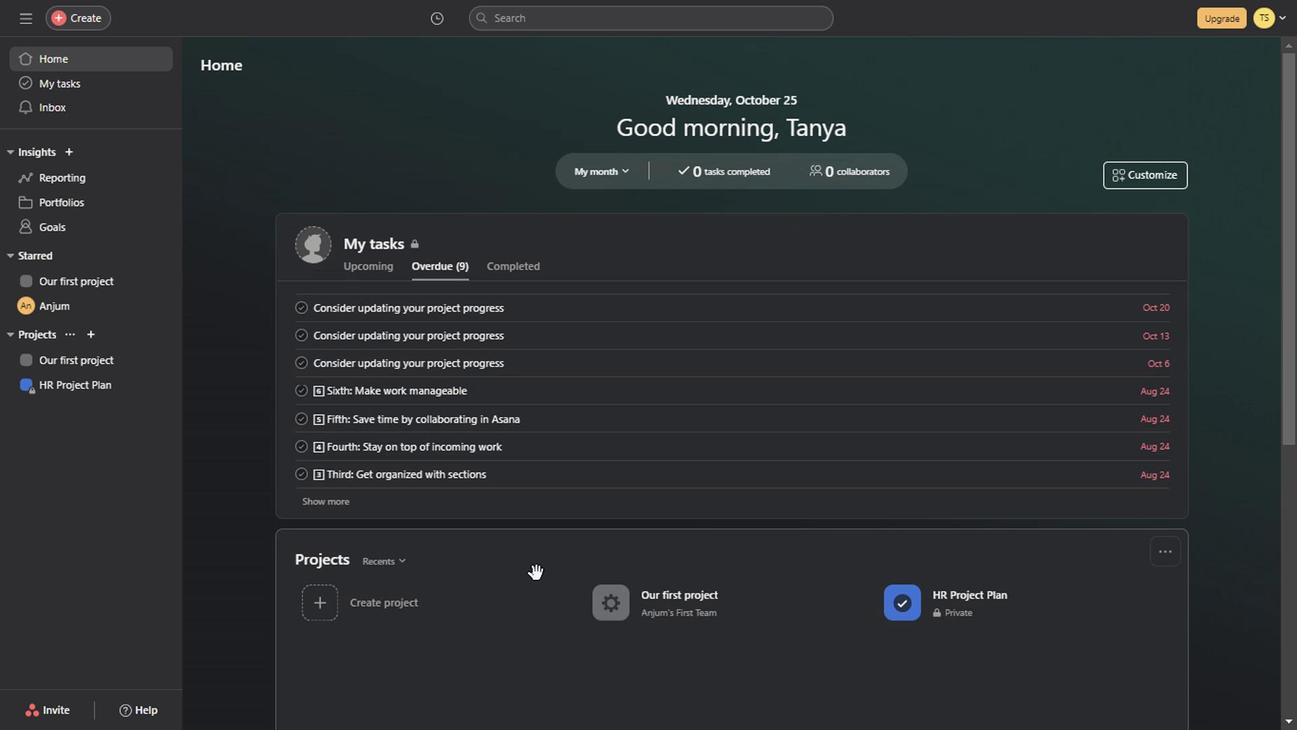 
Action: Mouse scrolled (397, 463) with delta (0, 0)
Screenshot: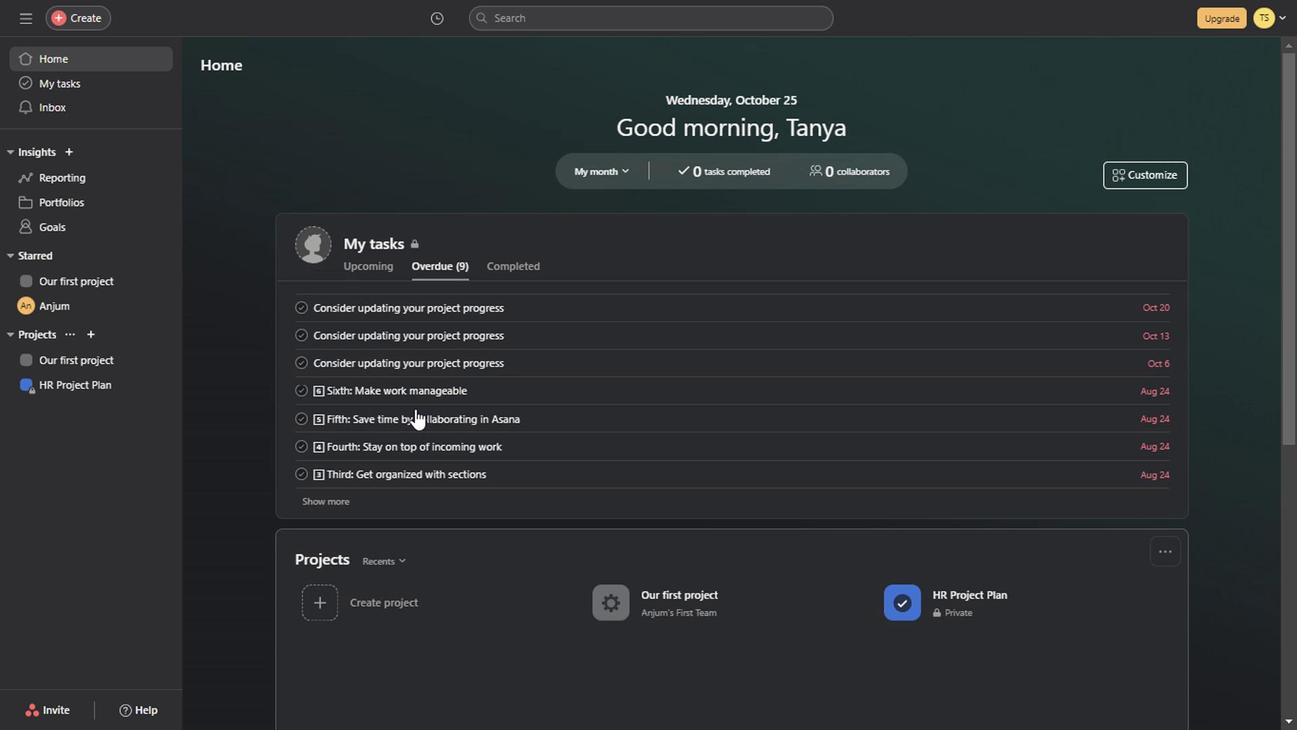 
Action: Mouse scrolled (397, 463) with delta (0, 0)
Screenshot: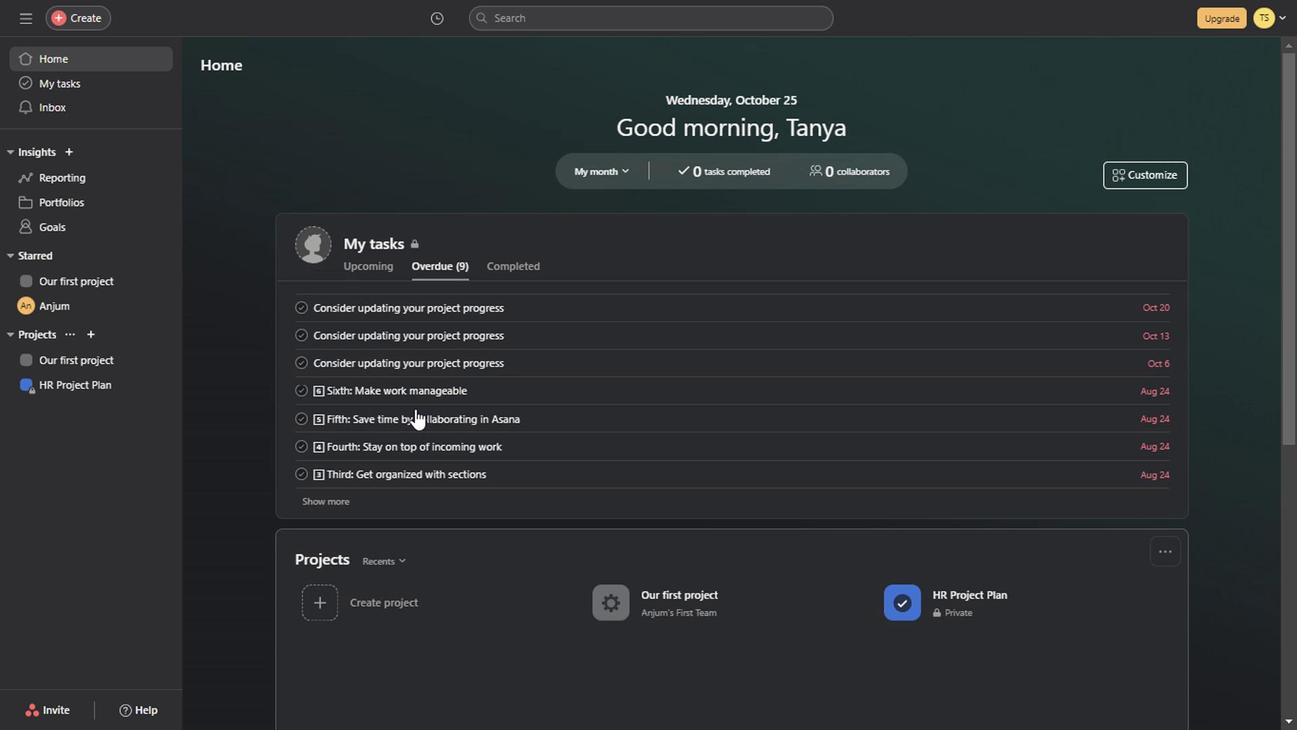 
Action: Mouse scrolled (397, 463) with delta (0, 0)
Screenshot: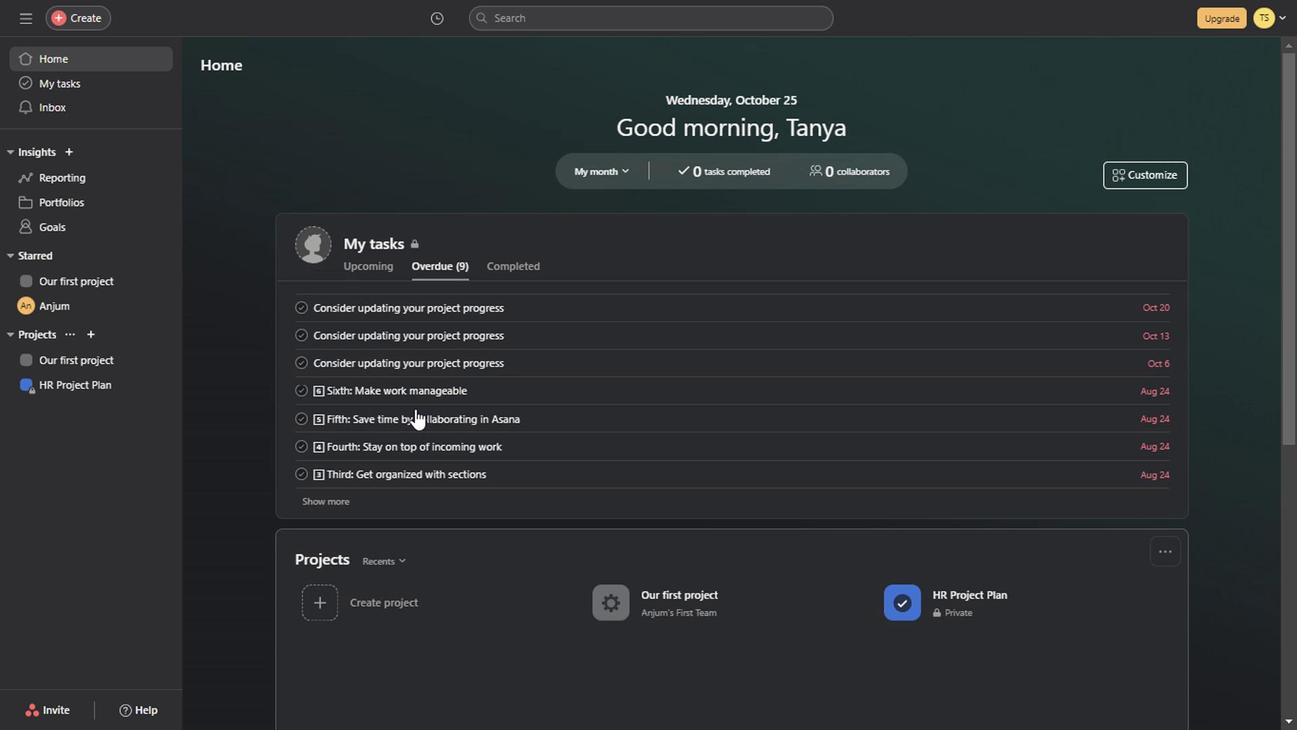 
Action: Mouse scrolled (397, 463) with delta (0, 0)
Screenshot: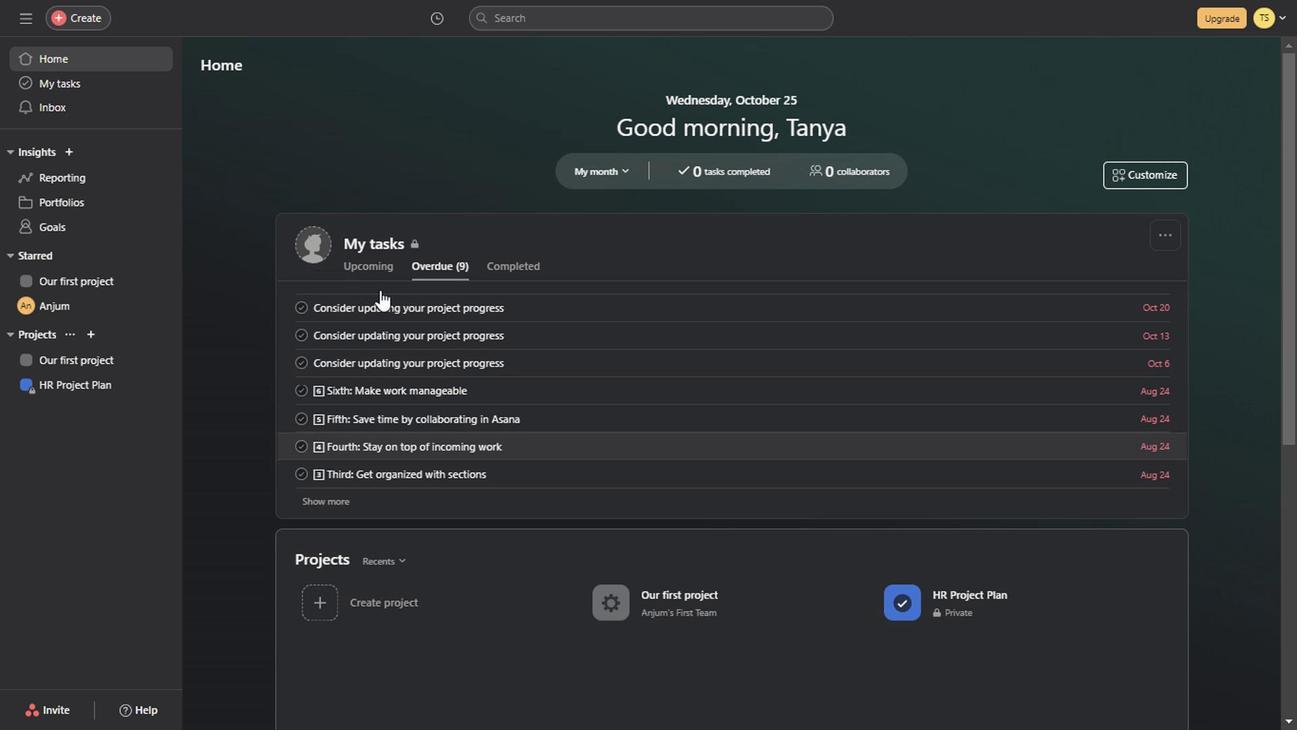 
Action: Mouse scrolled (397, 463) with delta (0, 0)
